 Task: Install and configure the GitLens extension in Visual Studio Code for Git version control integration.
Action: Mouse moved to (233, 181)
Screenshot: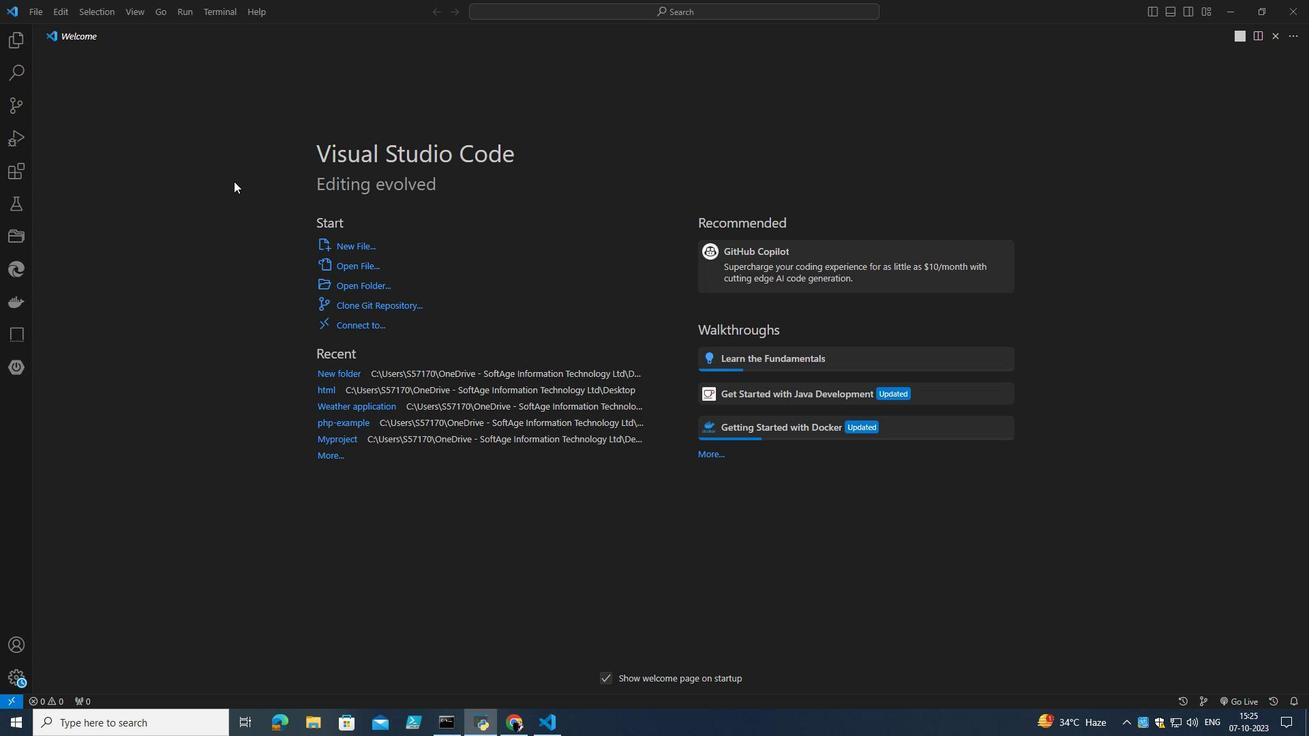 
Action: Mouse pressed left at (233, 181)
Screenshot: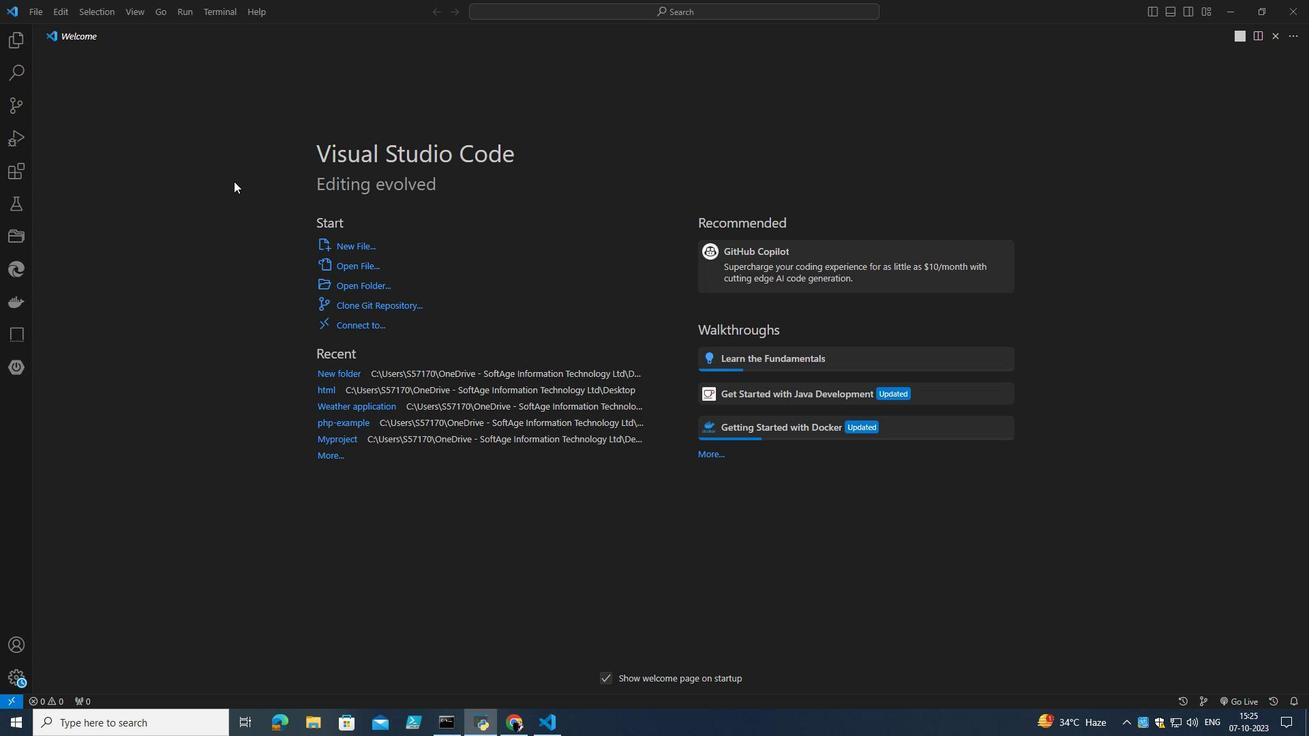 
Action: Mouse moved to (17, 178)
Screenshot: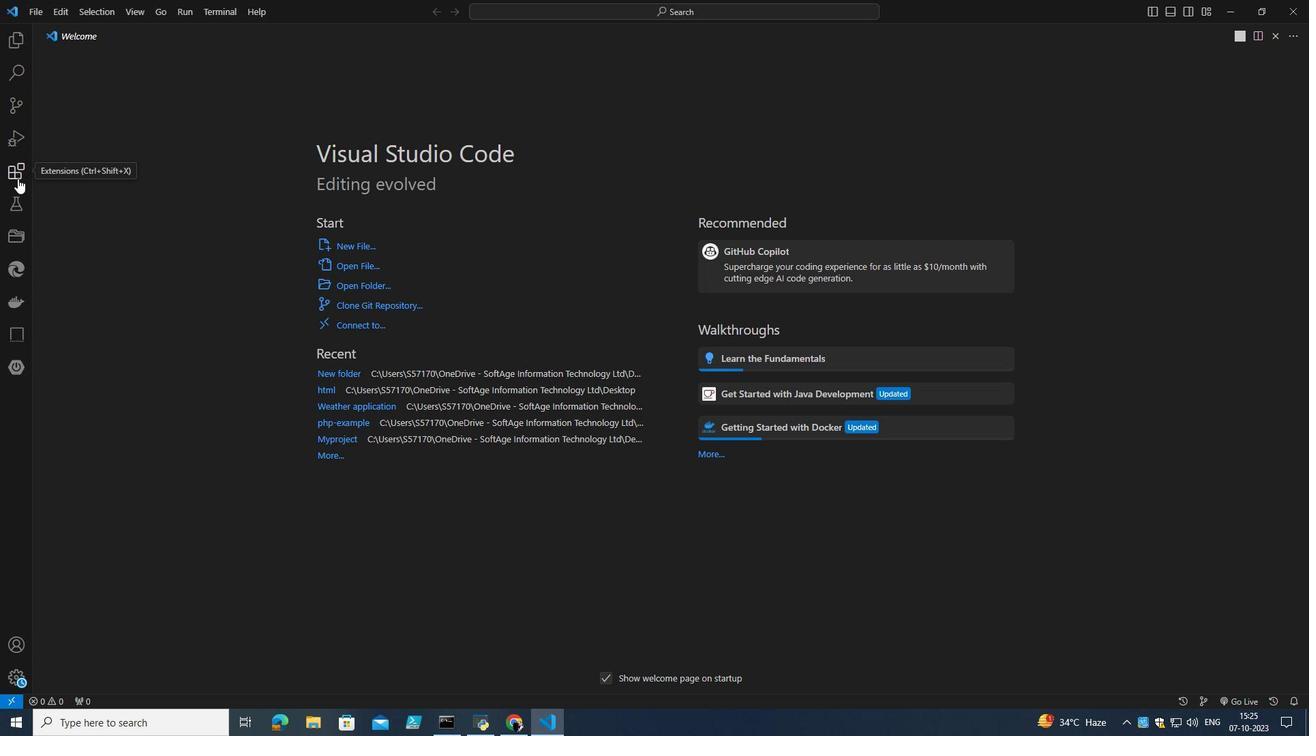 
Action: Mouse pressed left at (17, 178)
Screenshot: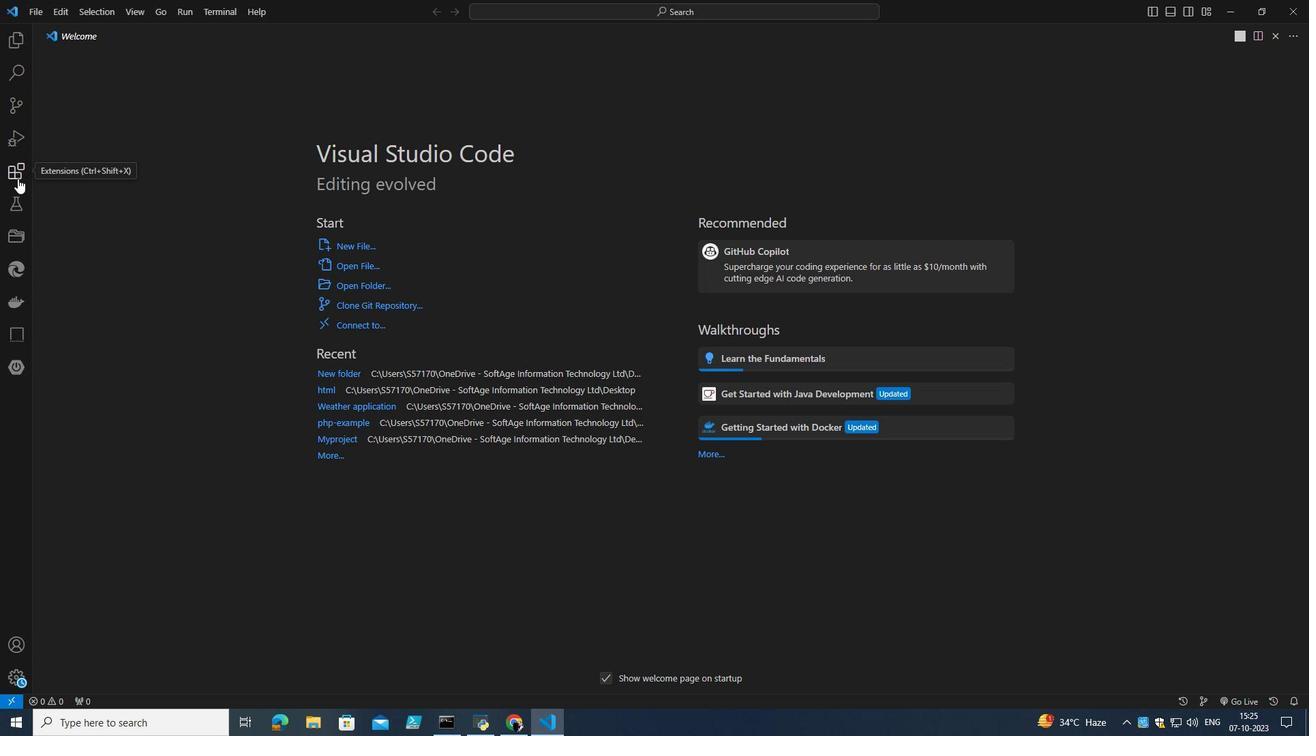 
Action: Mouse moved to (94, 56)
Screenshot: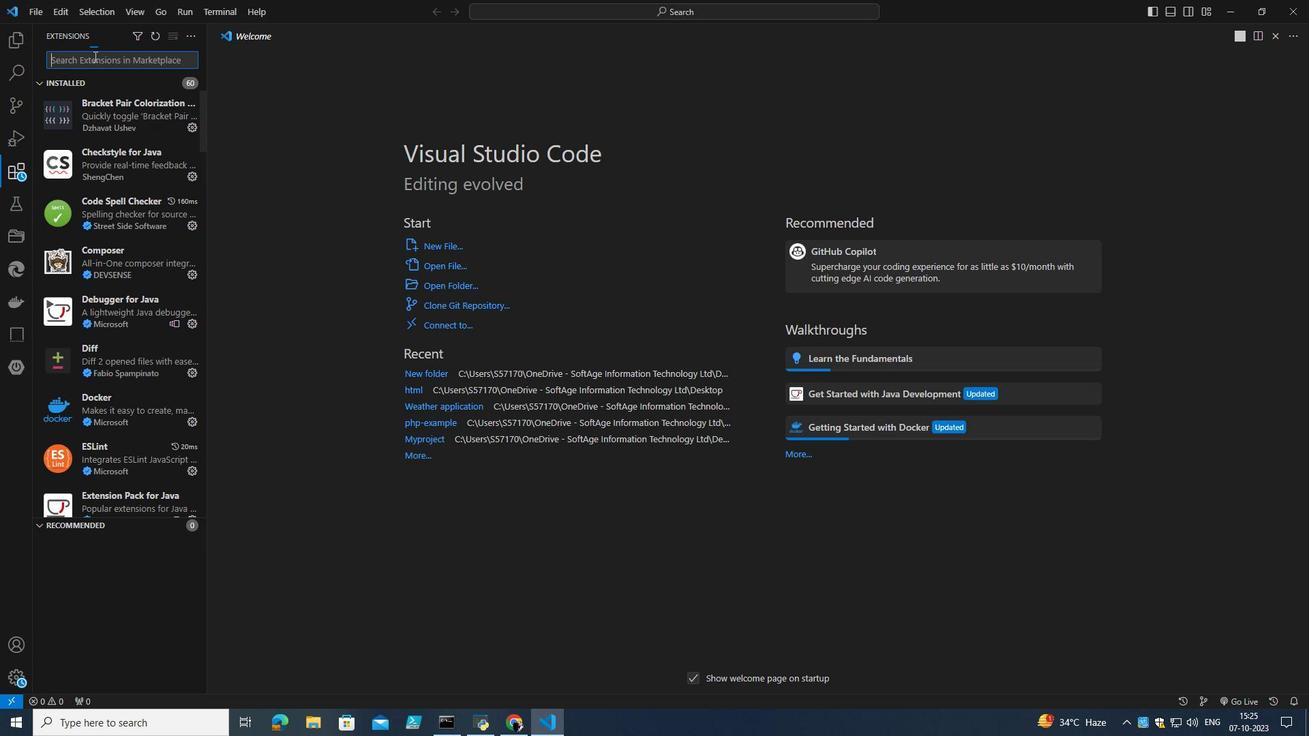 
Action: Mouse pressed left at (94, 56)
Screenshot: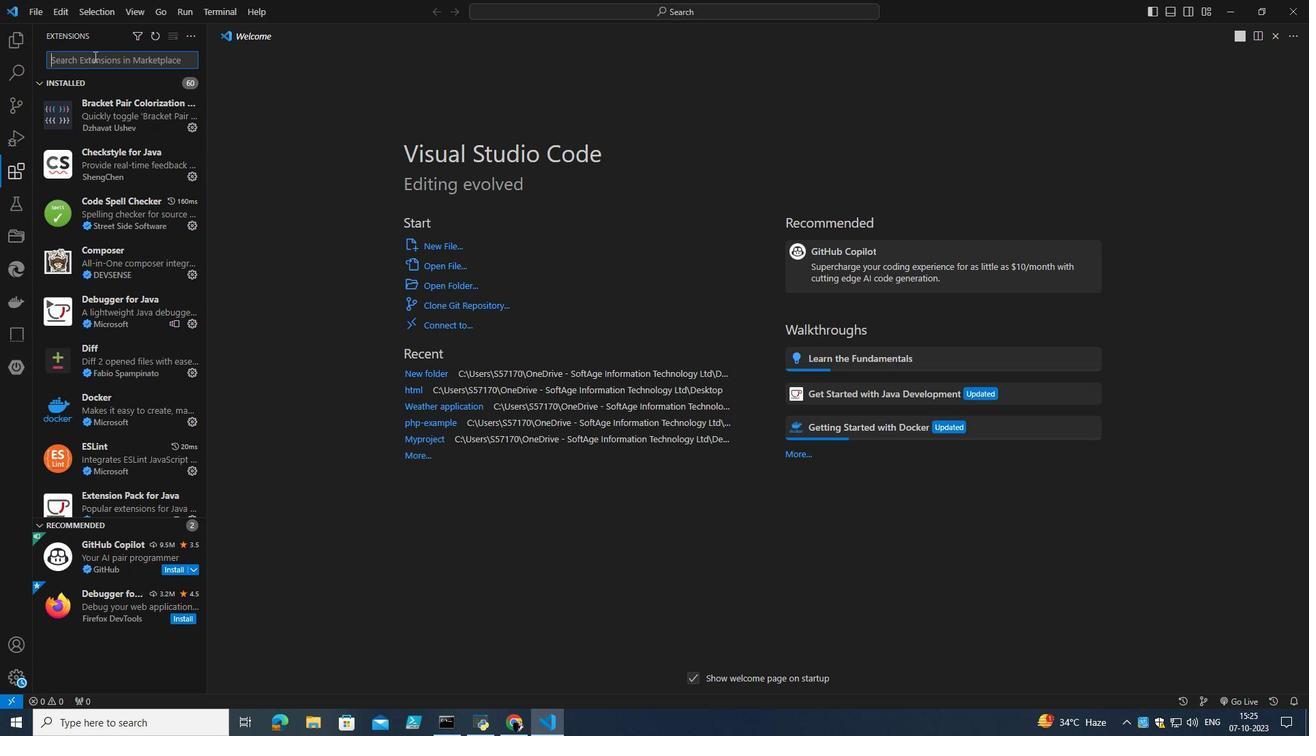 
Action: Key pressed gitlens
Screenshot: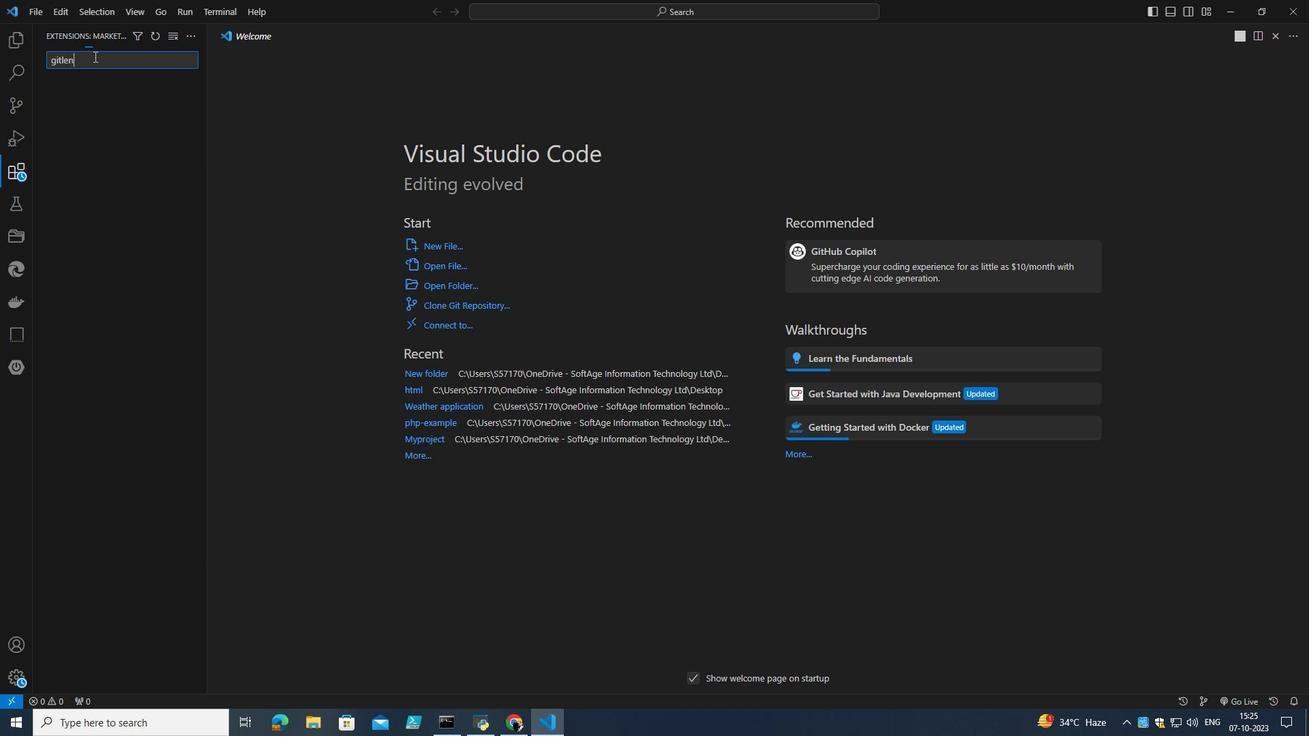 
Action: Mouse moved to (117, 119)
Screenshot: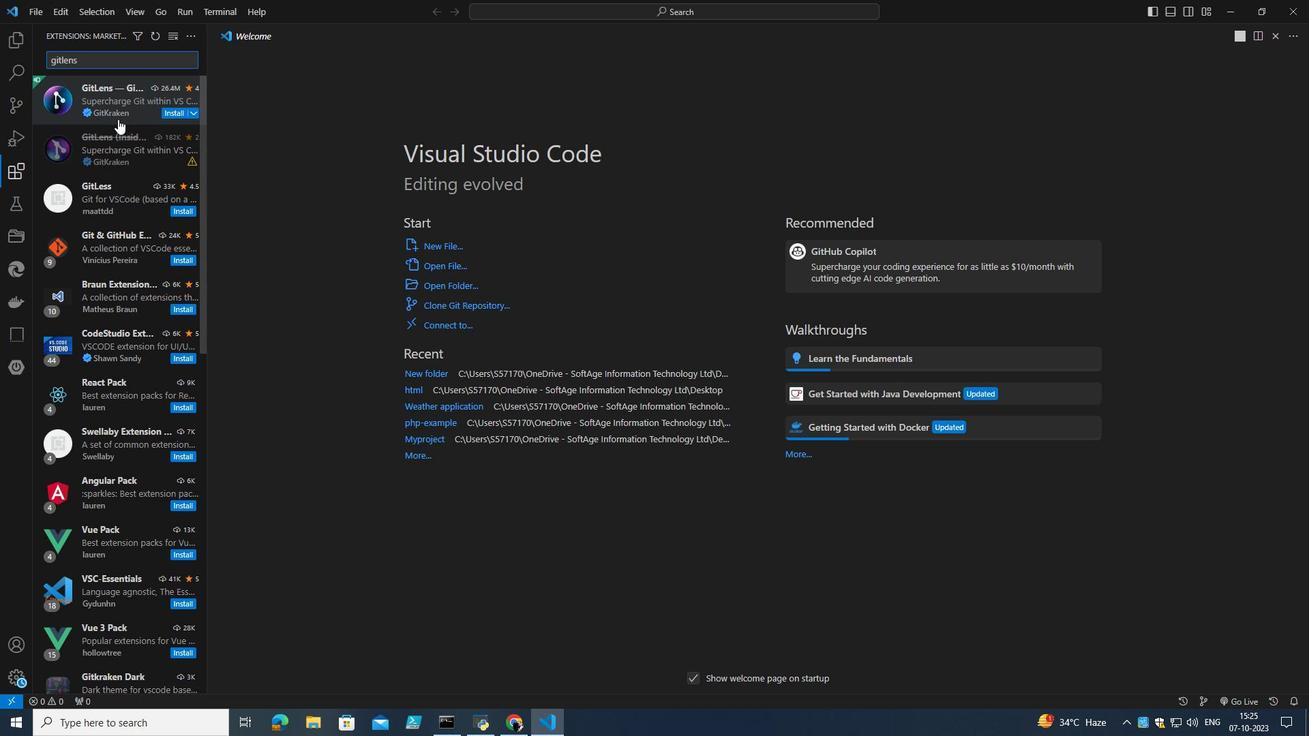 
Action: Mouse pressed left at (117, 119)
Screenshot: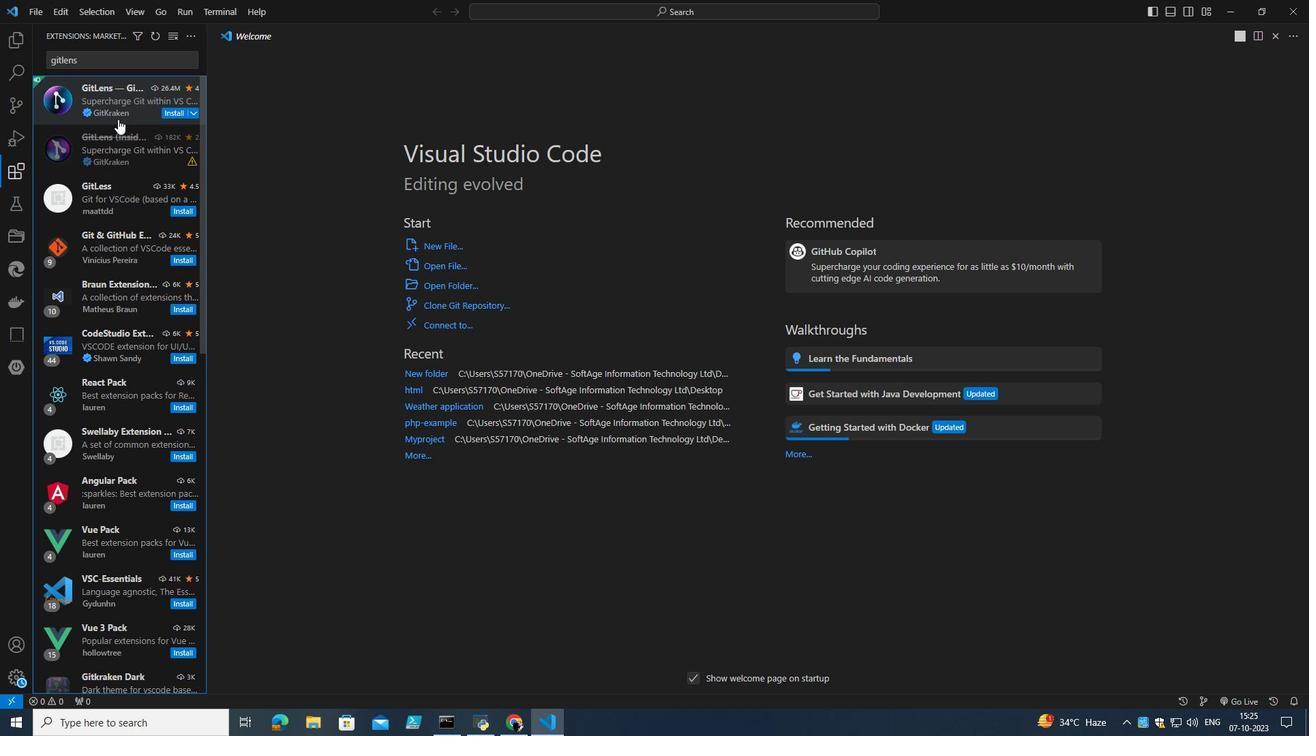 
Action: Mouse moved to (559, 349)
Screenshot: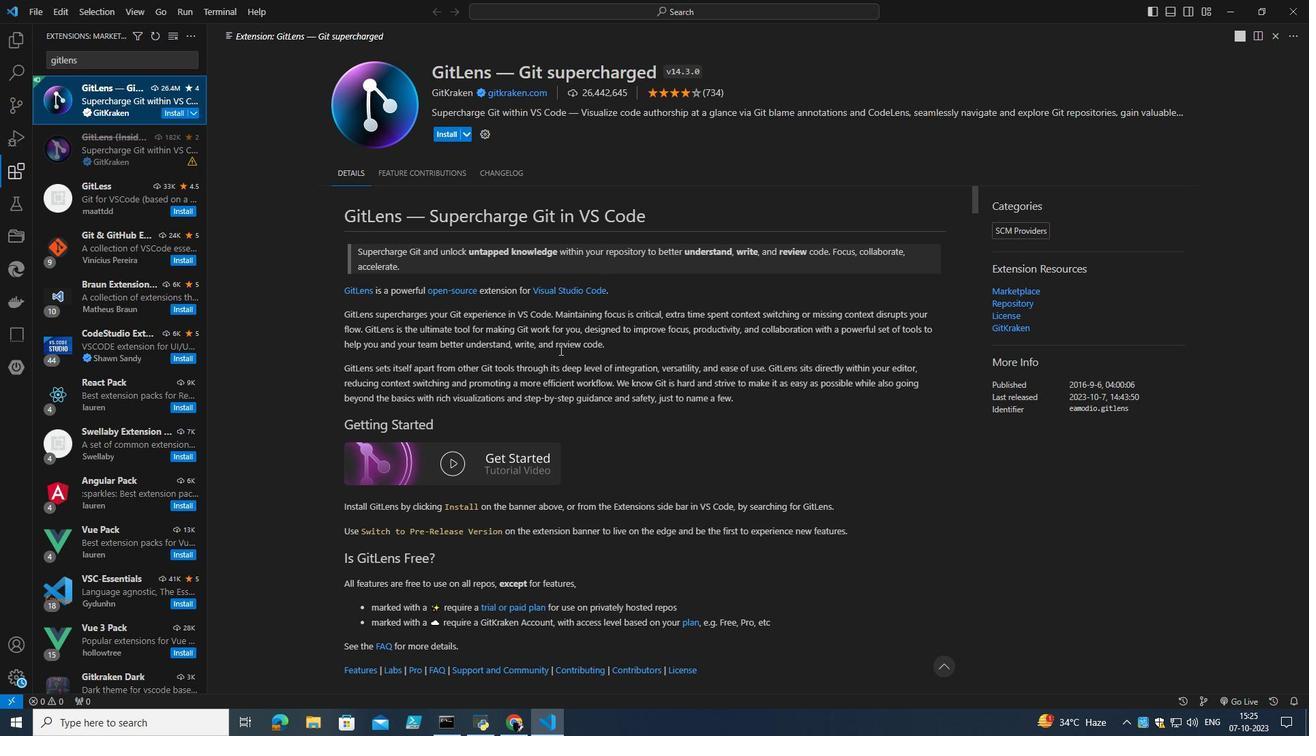 
Action: Mouse scrolled (559, 349) with delta (0, 0)
Screenshot: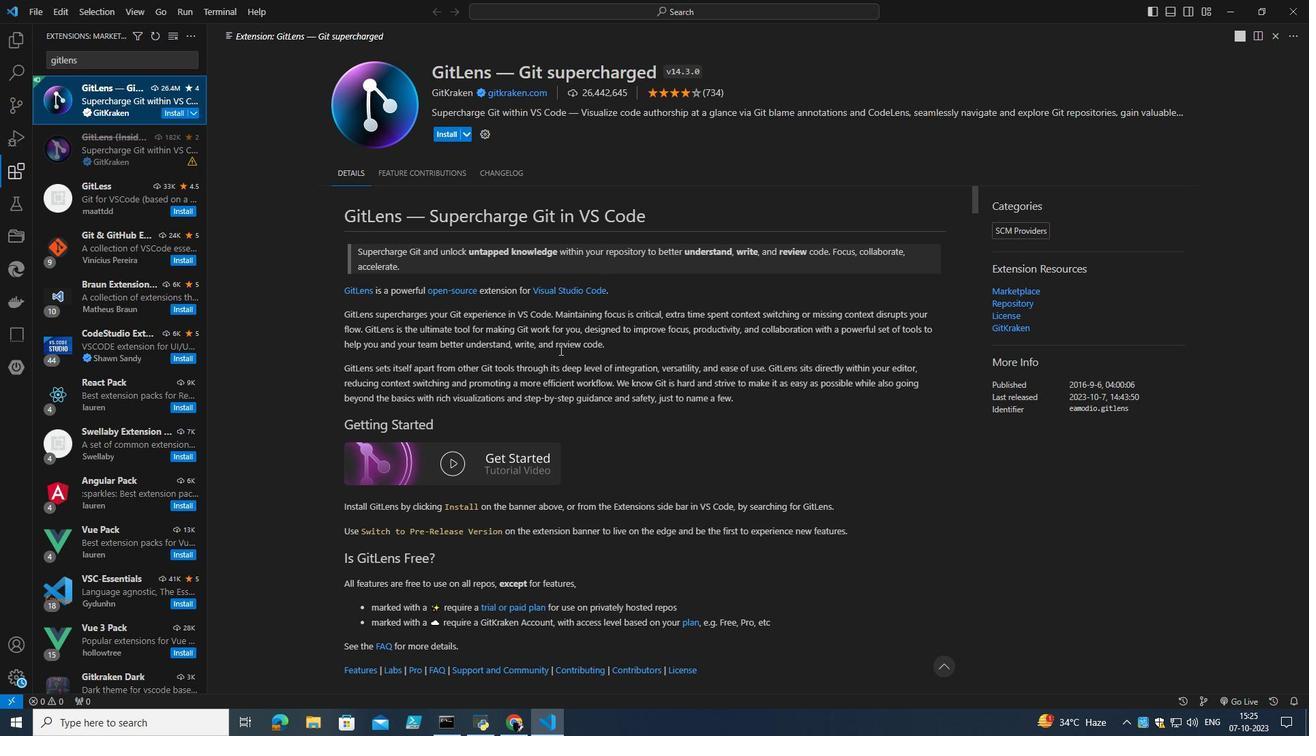 
Action: Mouse scrolled (559, 349) with delta (0, 0)
Screenshot: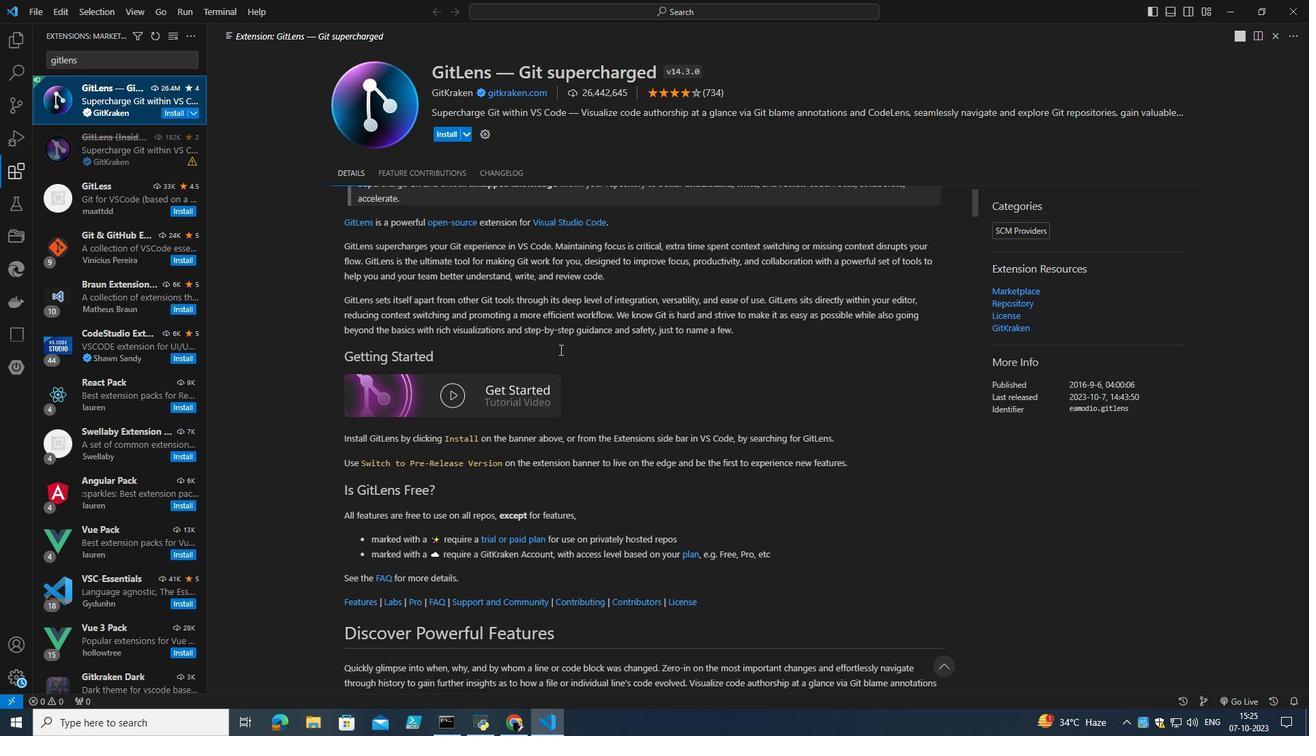 
Action: Mouse scrolled (559, 349) with delta (0, 0)
Screenshot: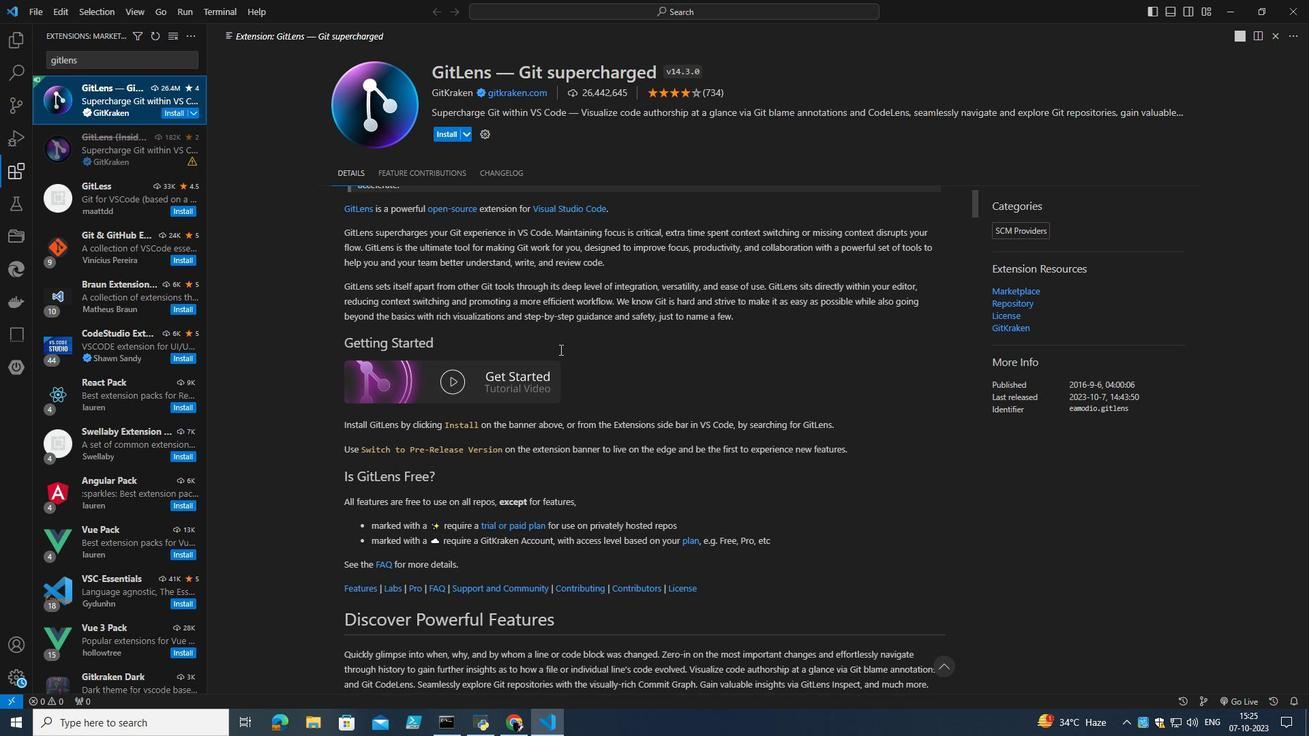 
Action: Mouse scrolled (559, 349) with delta (0, 0)
Screenshot: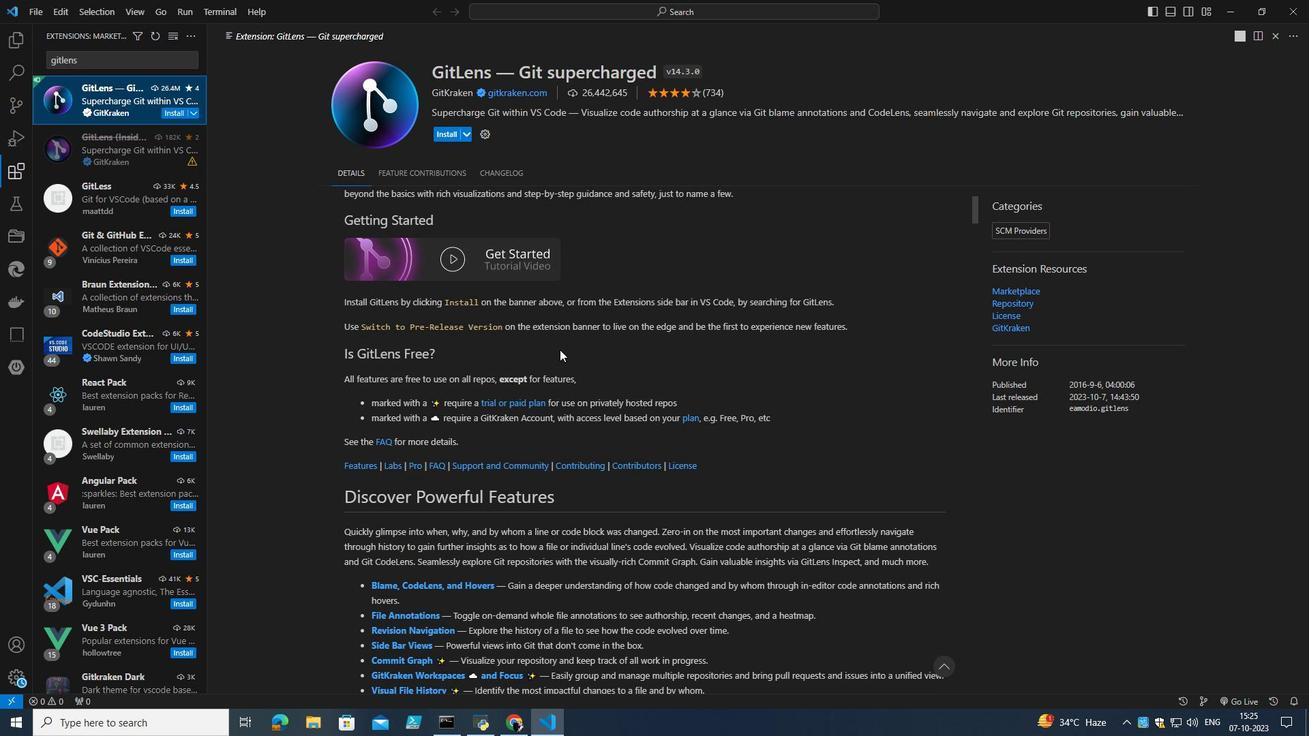 
Action: Mouse scrolled (559, 349) with delta (0, 0)
Screenshot: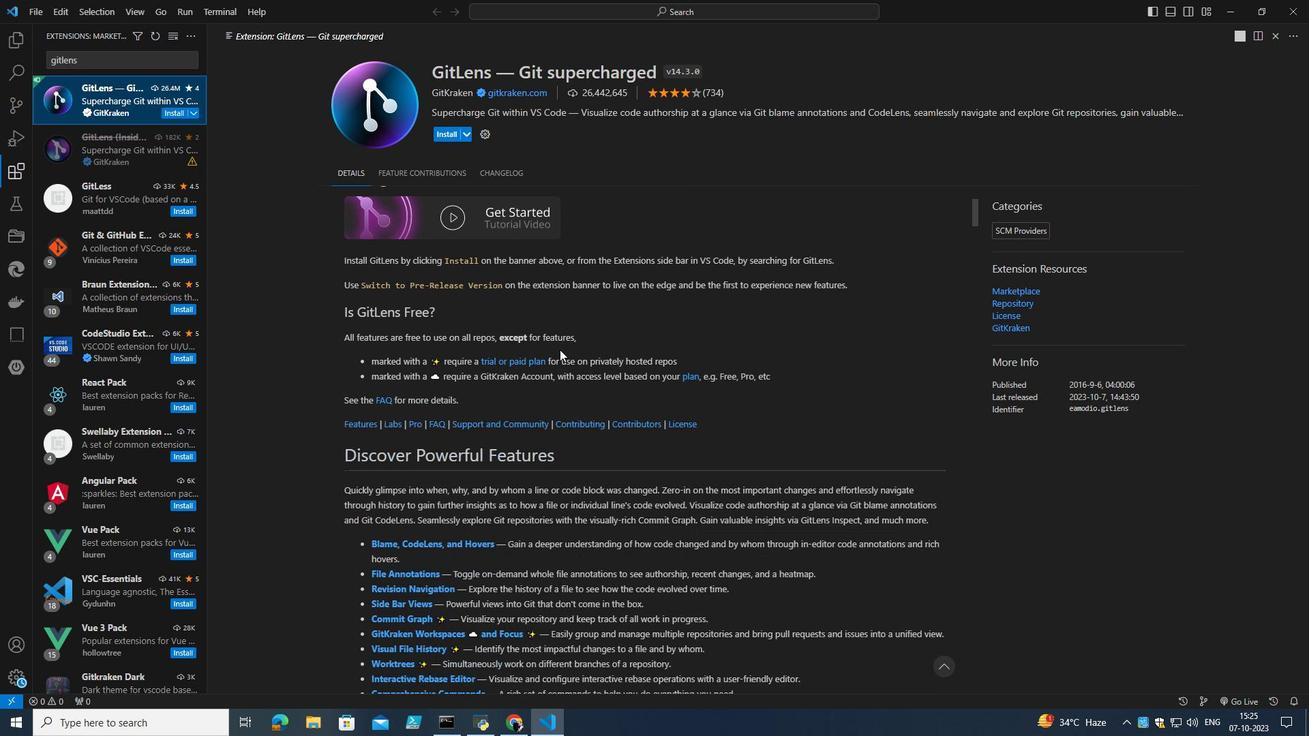 
Action: Mouse scrolled (559, 349) with delta (0, 0)
Screenshot: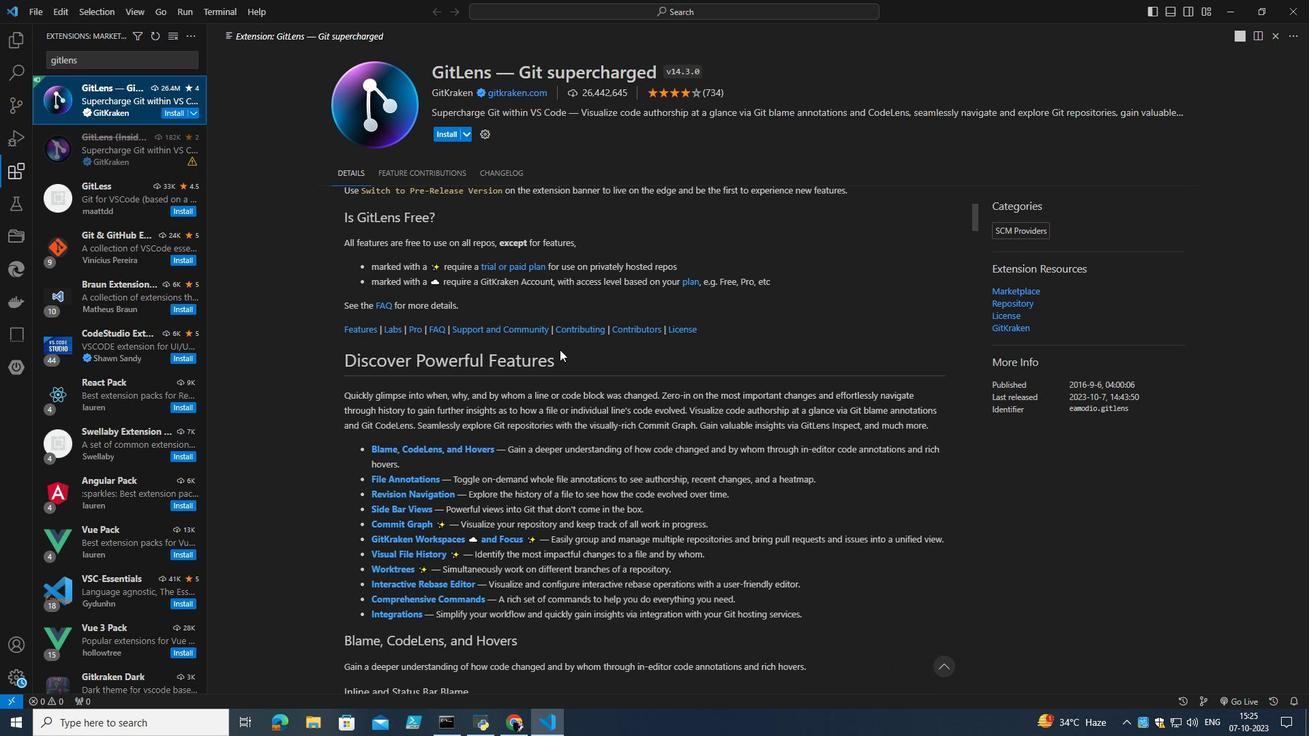 
Action: Mouse scrolled (559, 349) with delta (0, 0)
Screenshot: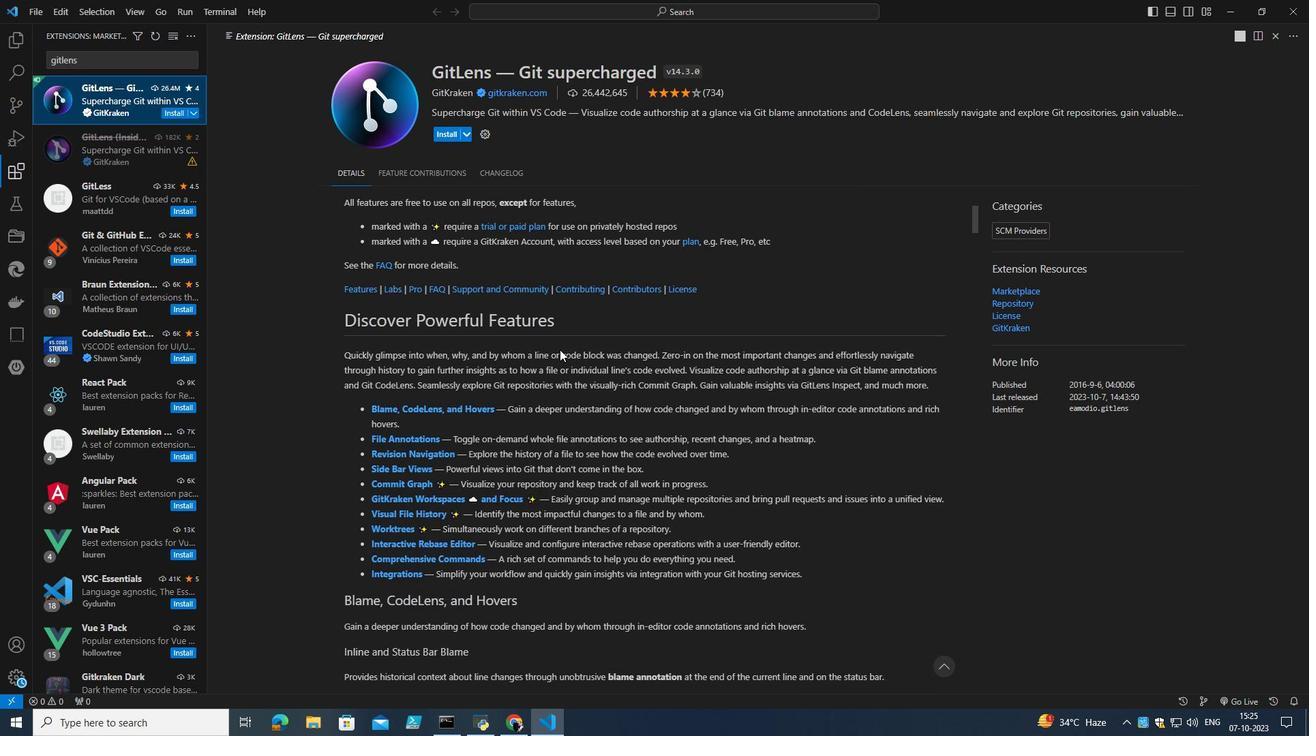 
Action: Mouse scrolled (559, 349) with delta (0, 0)
Screenshot: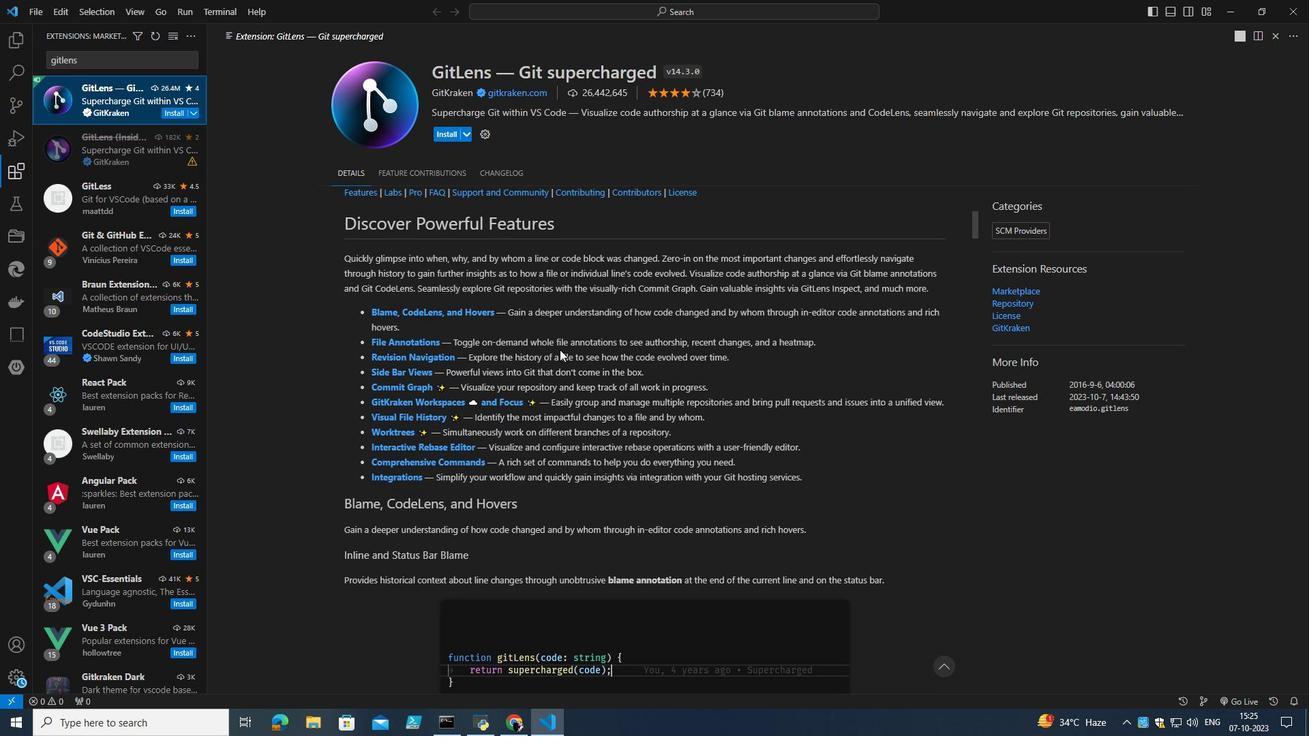 
Action: Mouse scrolled (559, 349) with delta (0, 0)
Screenshot: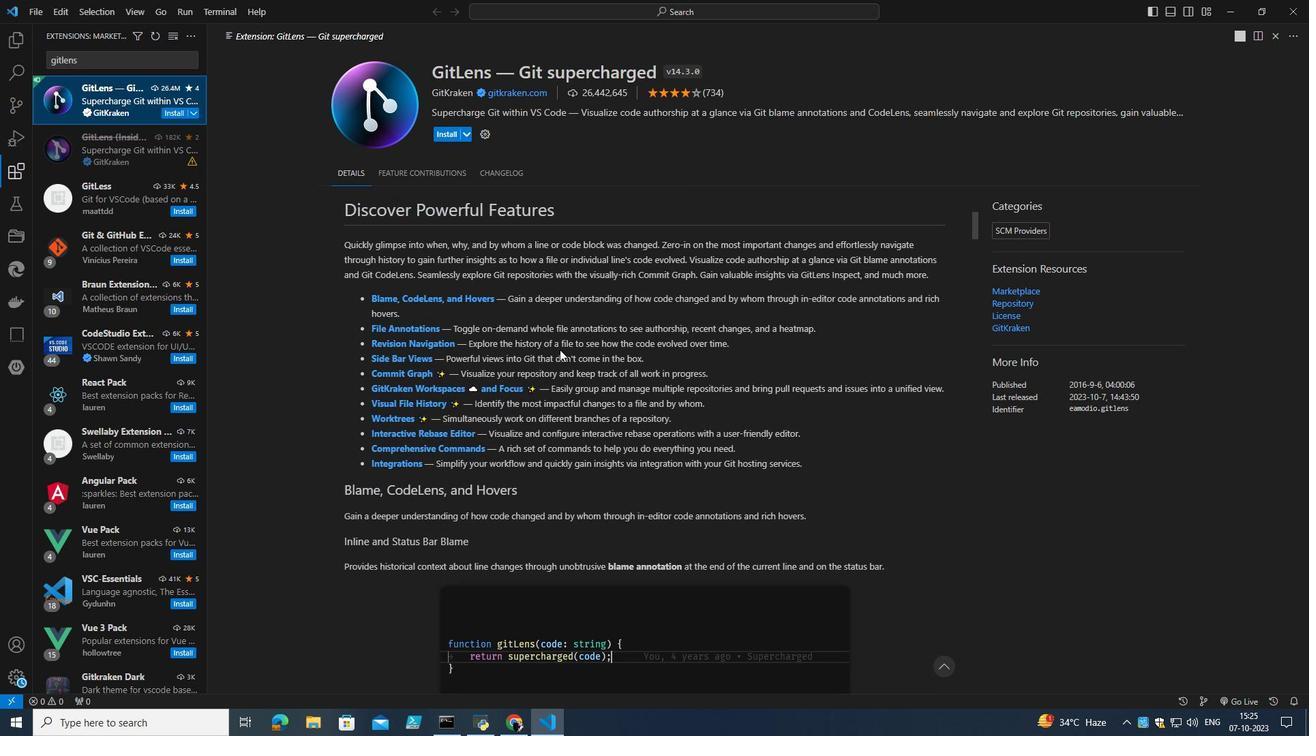 
Action: Mouse scrolled (559, 349) with delta (0, 0)
Screenshot: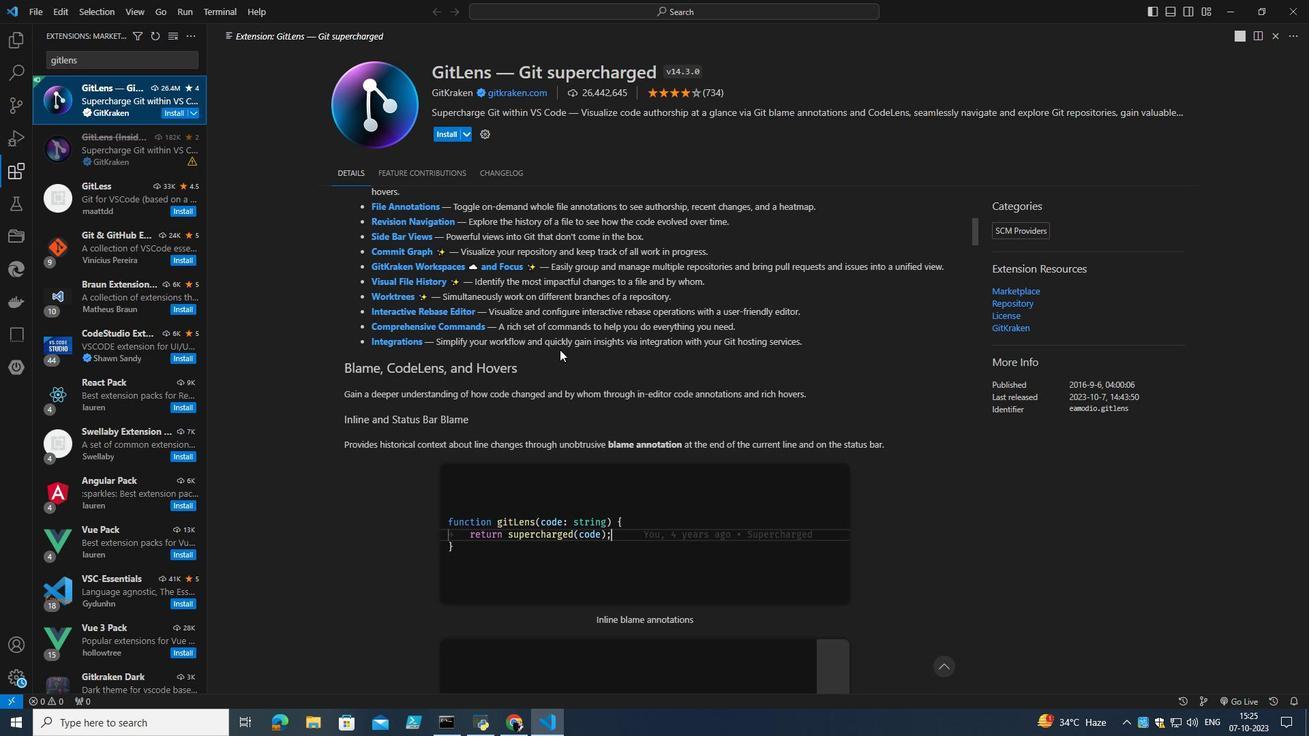 
Action: Mouse scrolled (559, 349) with delta (0, 0)
Screenshot: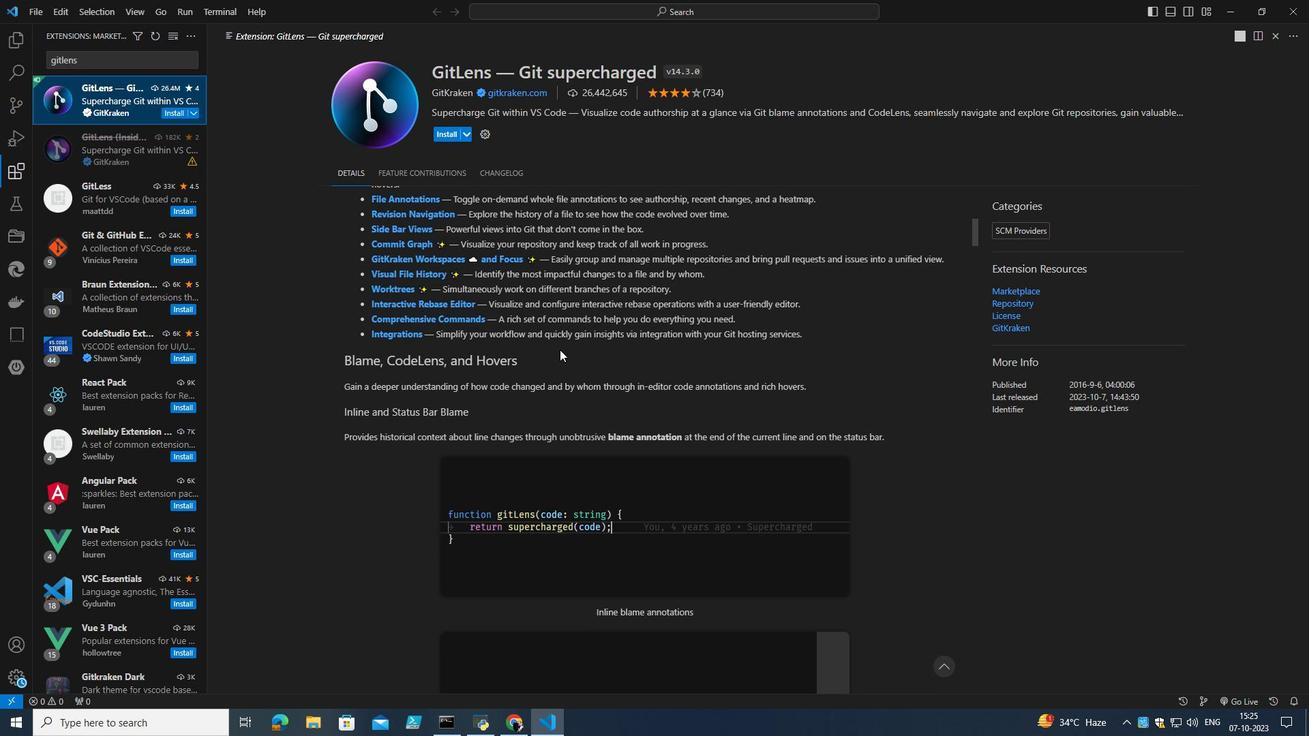 
Action: Mouse scrolled (559, 349) with delta (0, 0)
Screenshot: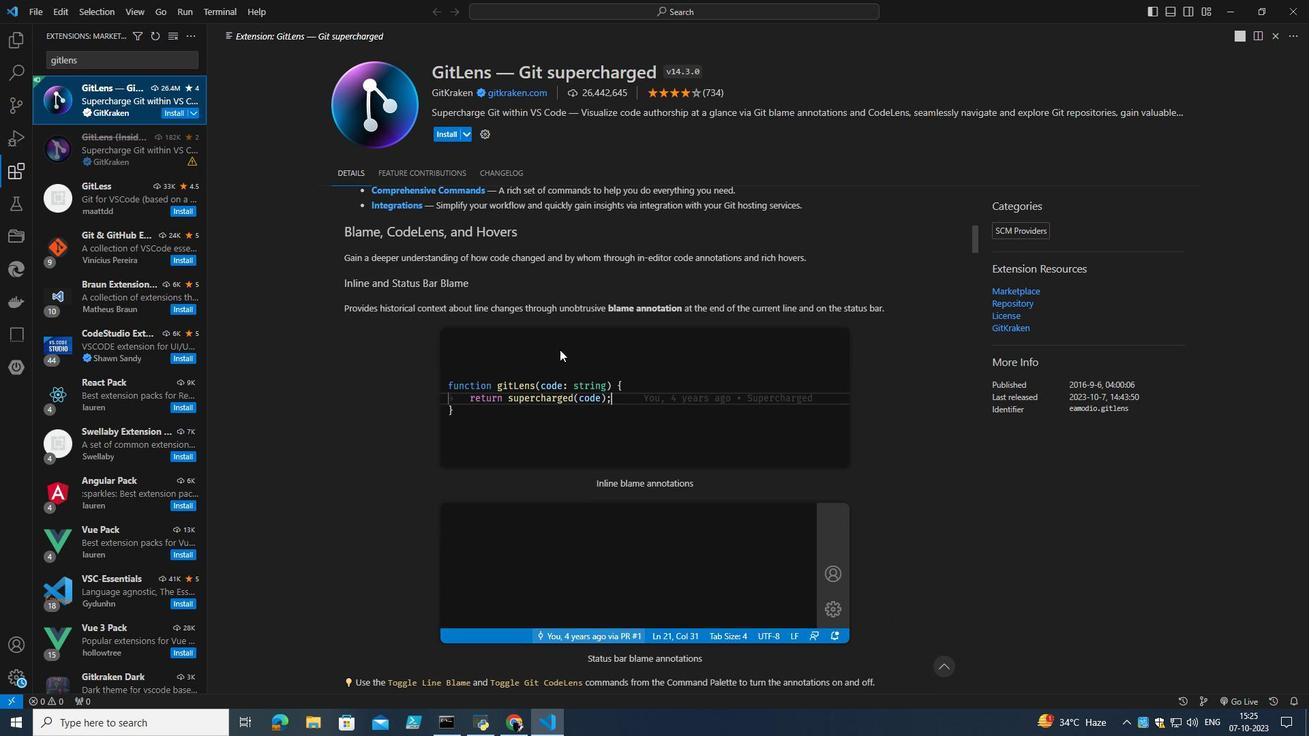 
Action: Mouse scrolled (559, 349) with delta (0, 0)
Screenshot: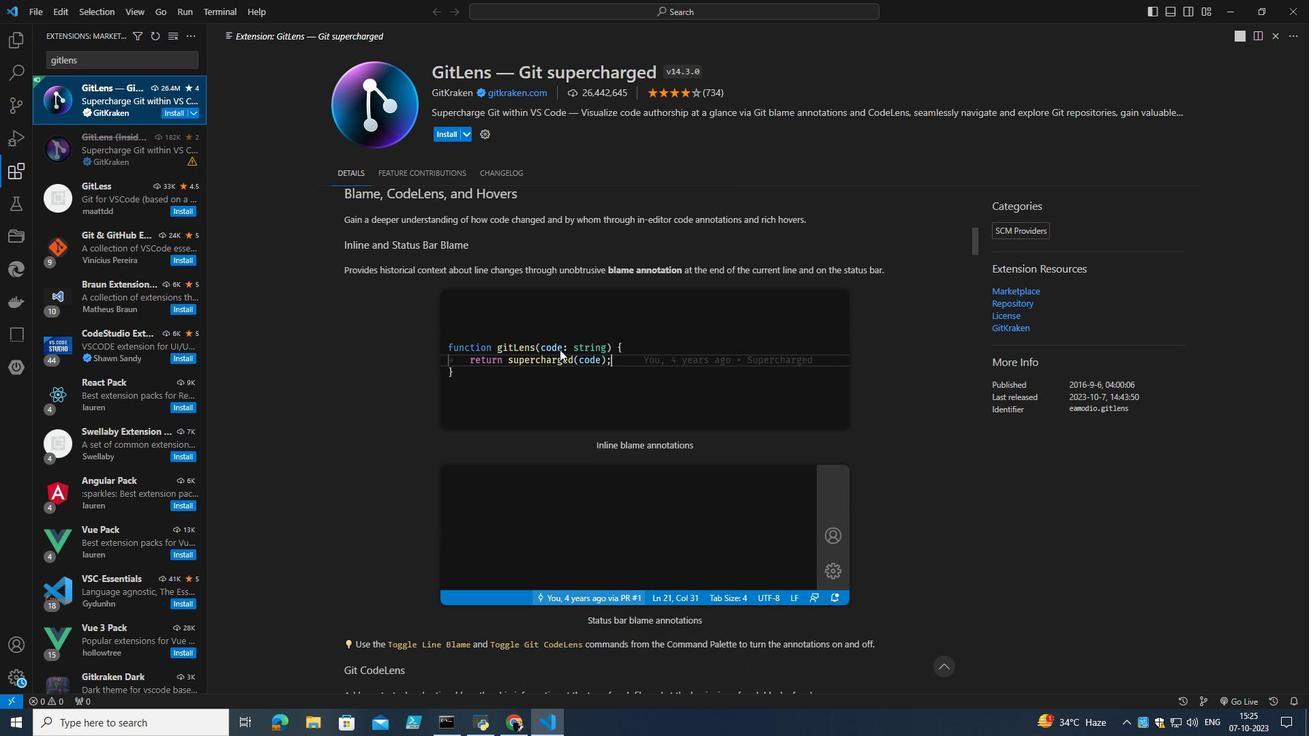 
Action: Mouse scrolled (559, 349) with delta (0, 0)
Screenshot: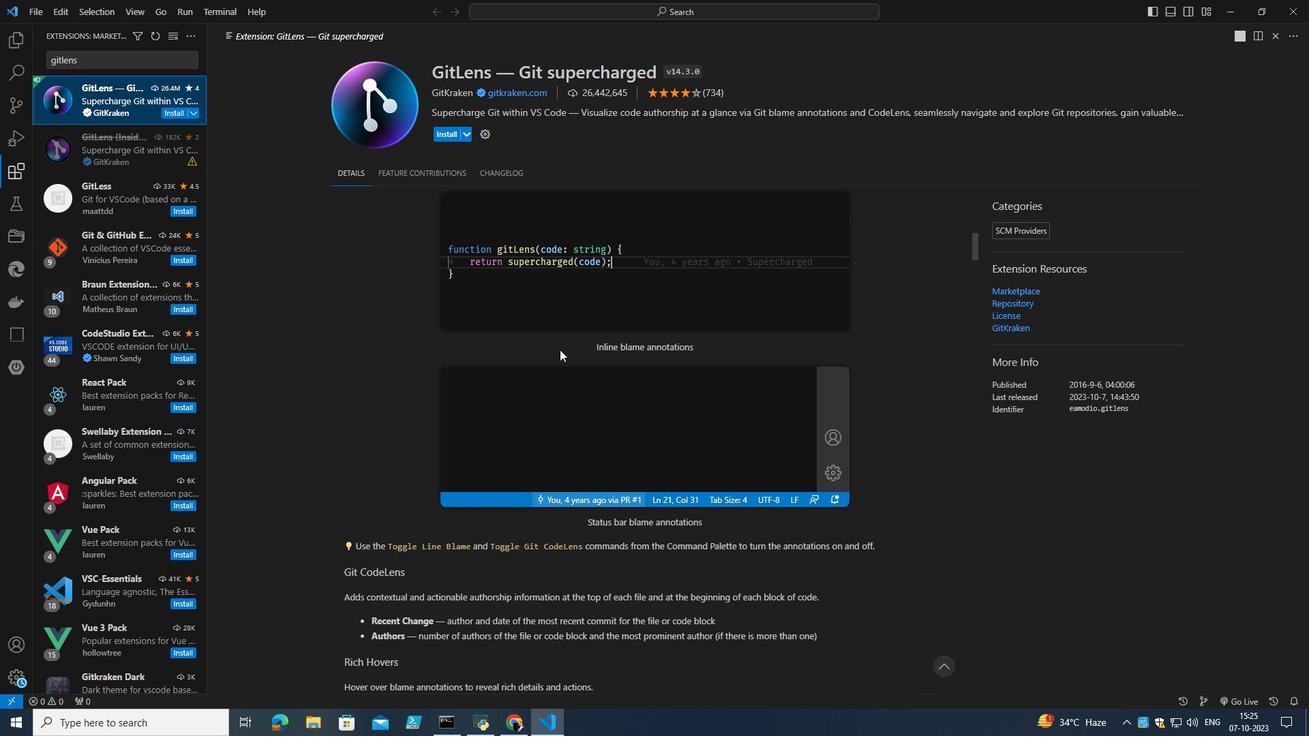 
Action: Mouse scrolled (559, 349) with delta (0, 0)
Screenshot: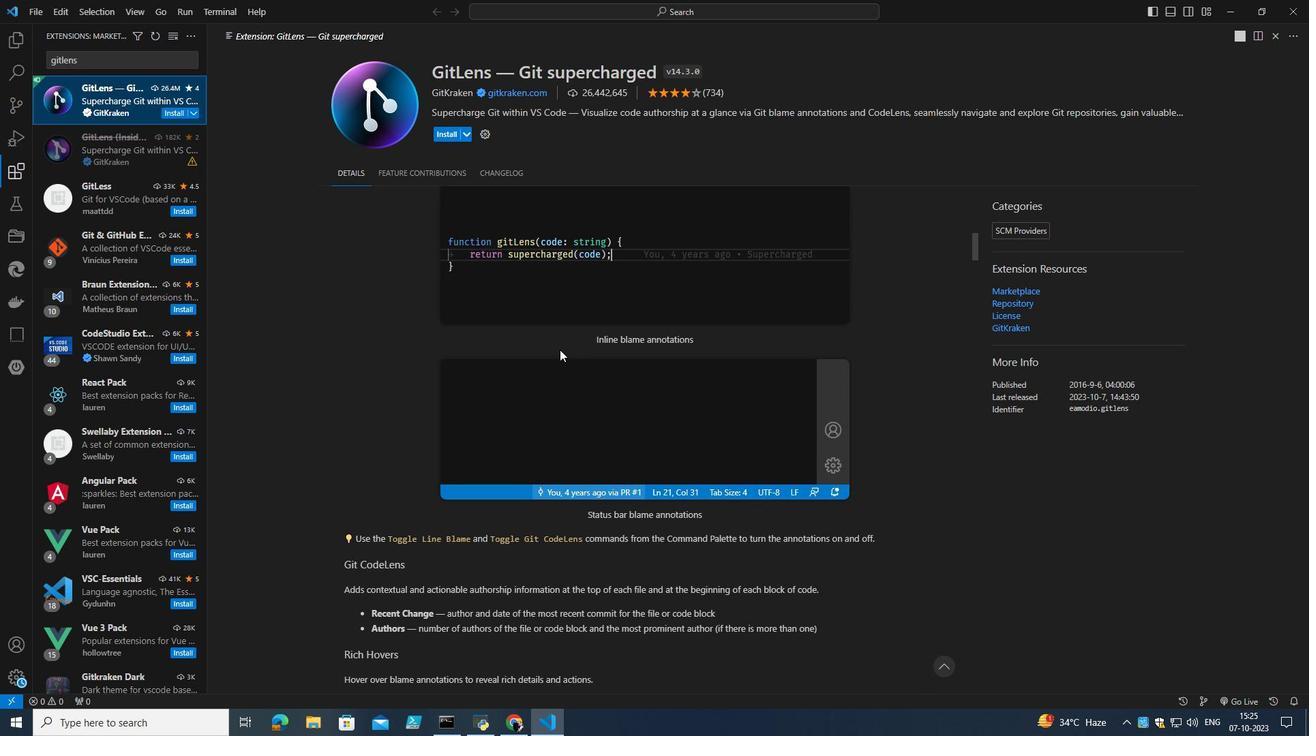 
Action: Mouse scrolled (559, 349) with delta (0, 0)
Screenshot: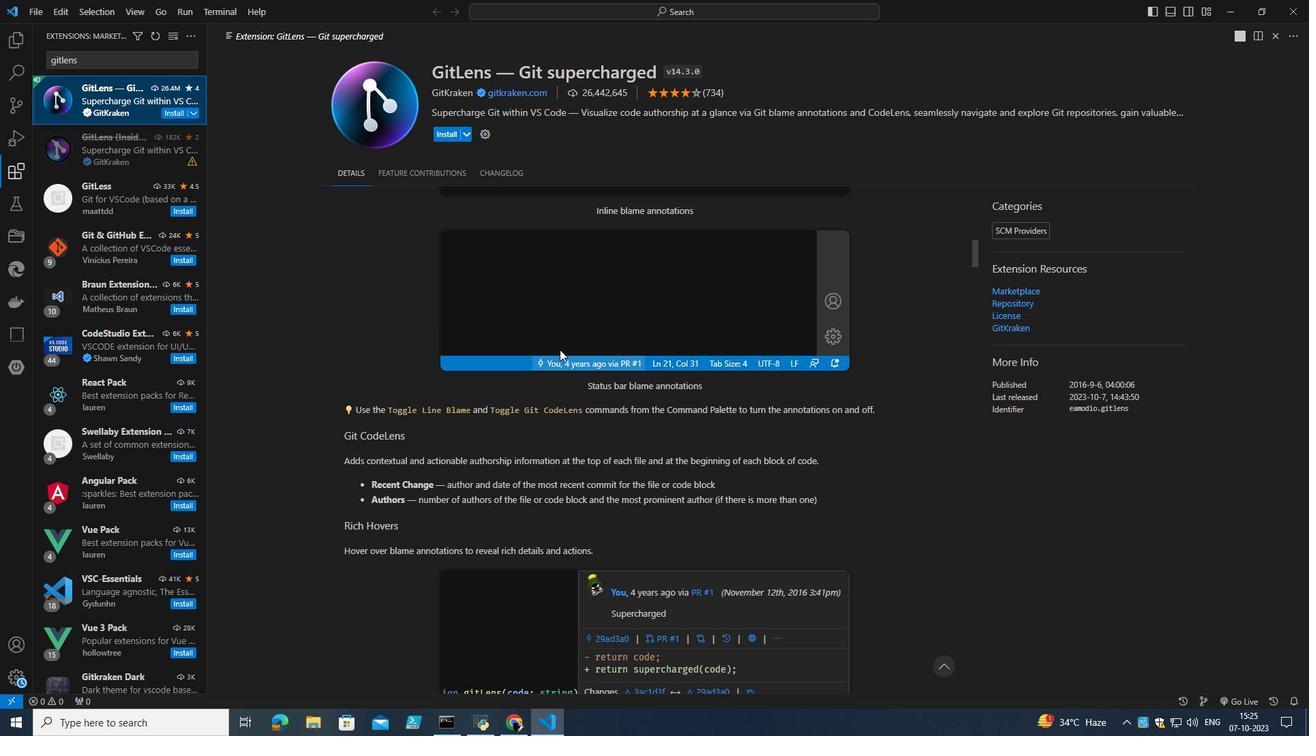 
Action: Mouse scrolled (559, 349) with delta (0, 0)
Screenshot: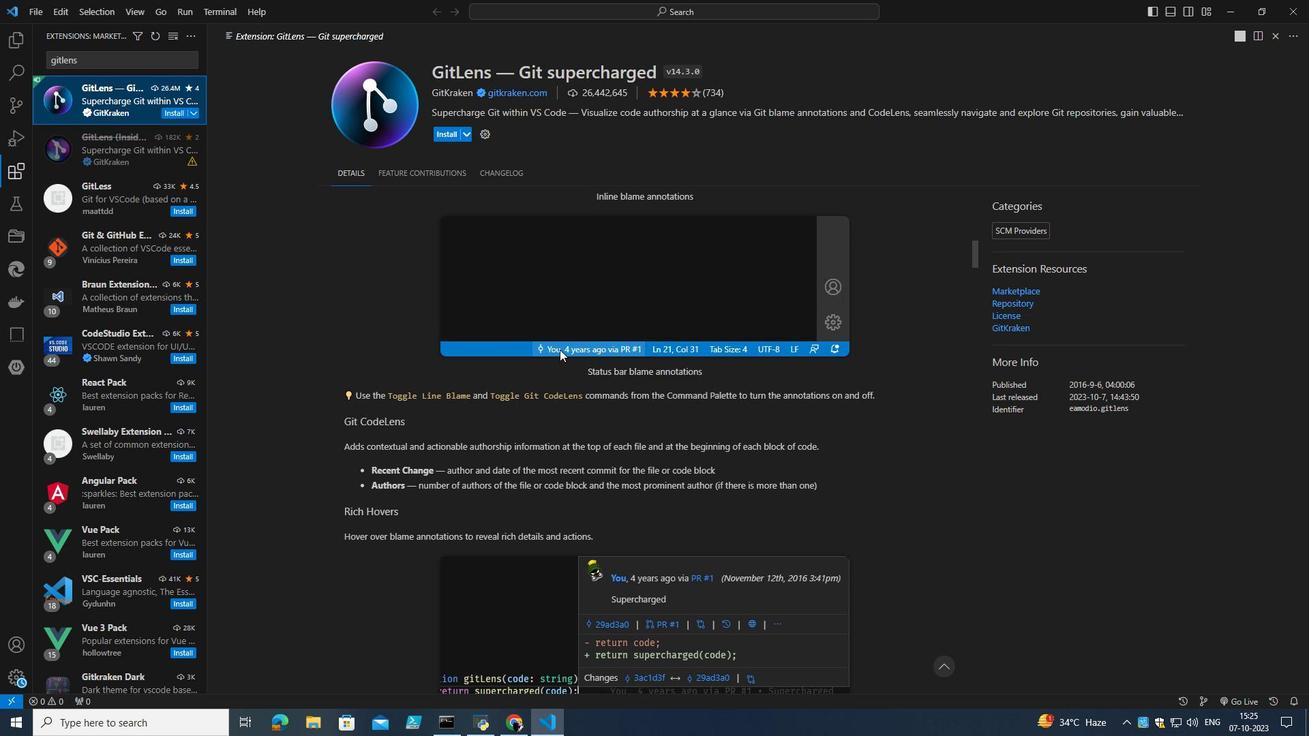 
Action: Mouse scrolled (559, 349) with delta (0, 0)
Screenshot: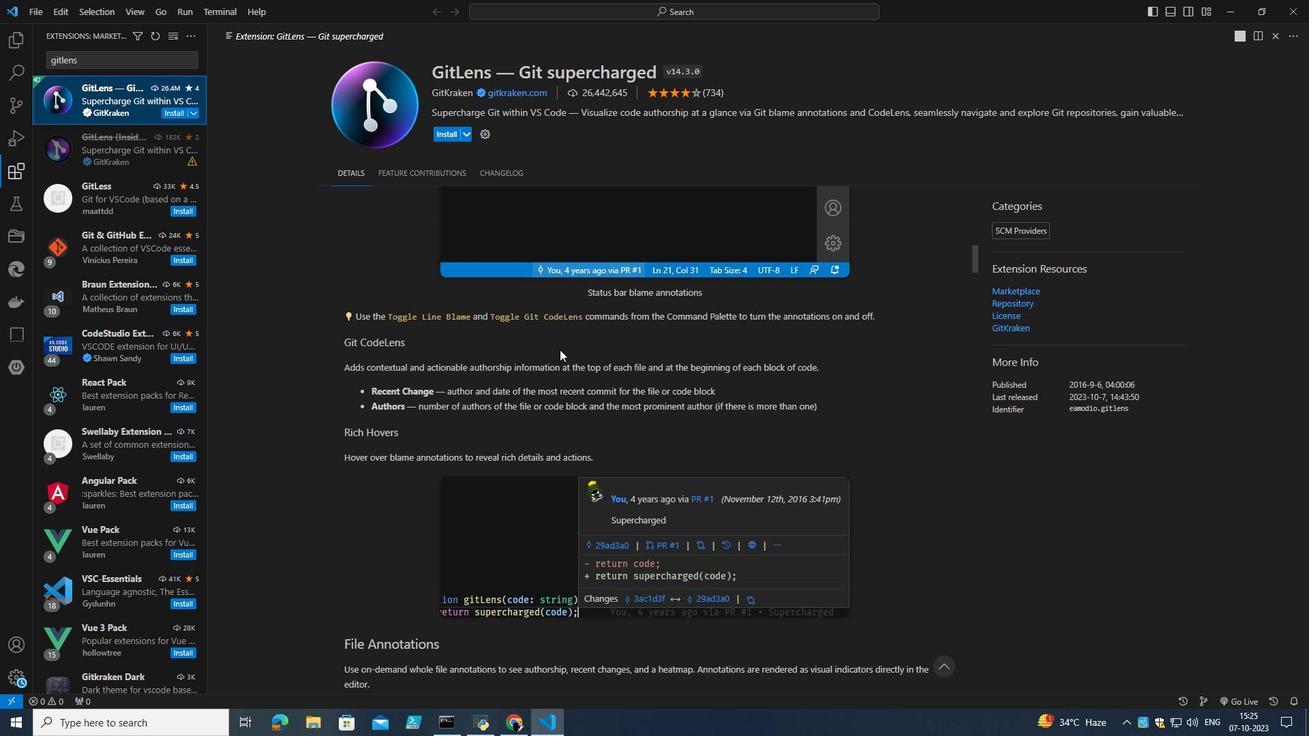 
Action: Mouse scrolled (559, 349) with delta (0, 0)
Screenshot: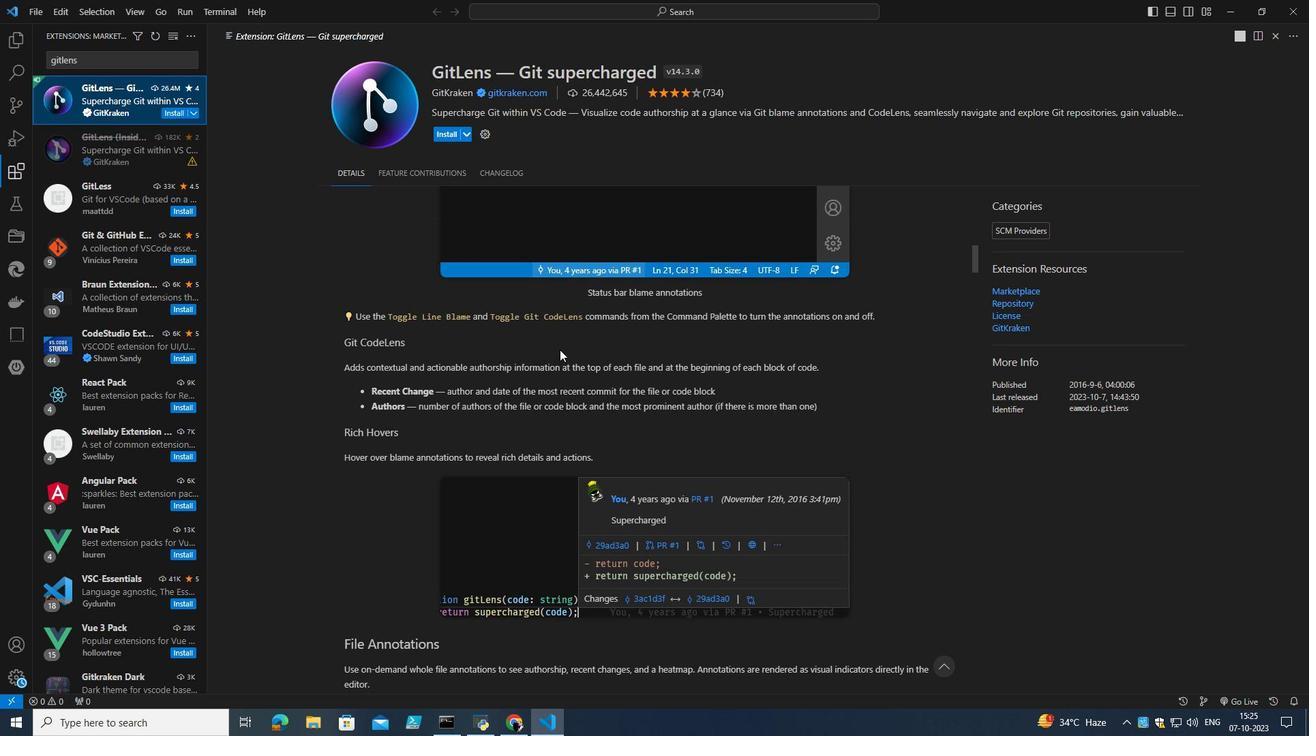 
Action: Mouse scrolled (559, 349) with delta (0, 0)
Screenshot: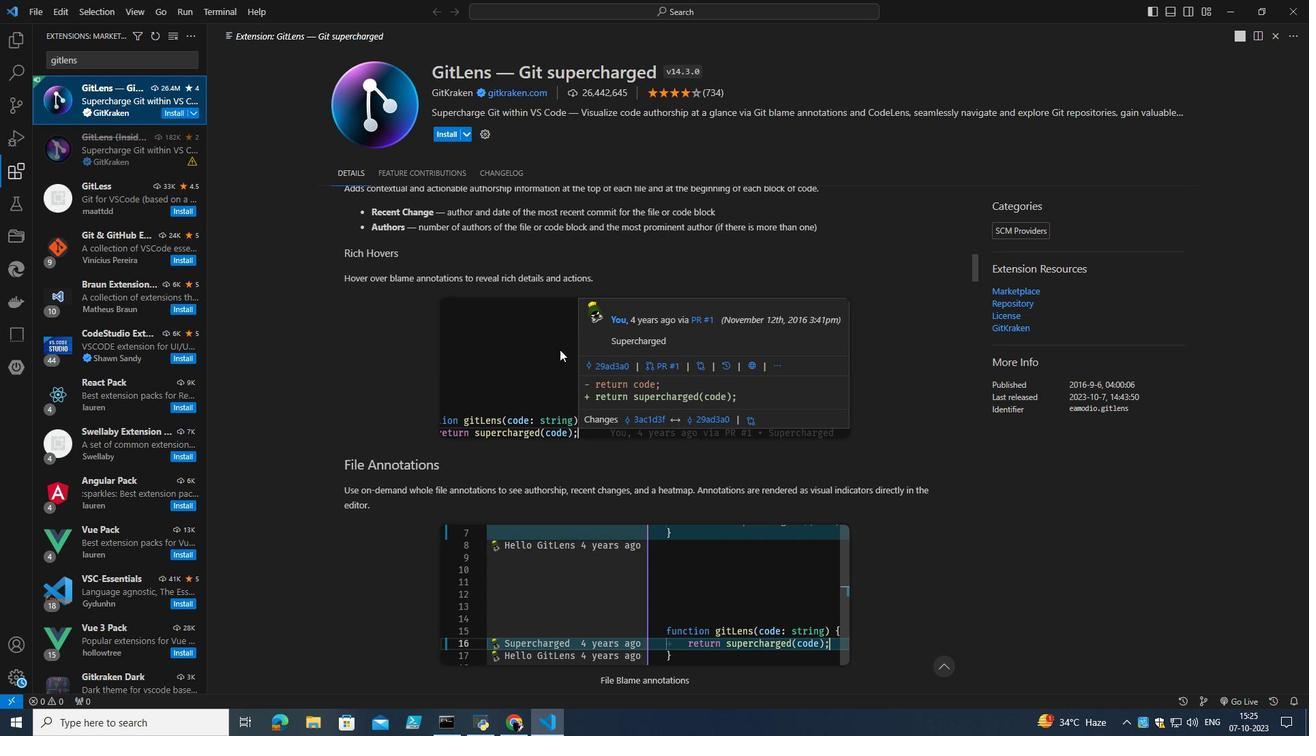 
Action: Mouse scrolled (559, 349) with delta (0, 0)
Screenshot: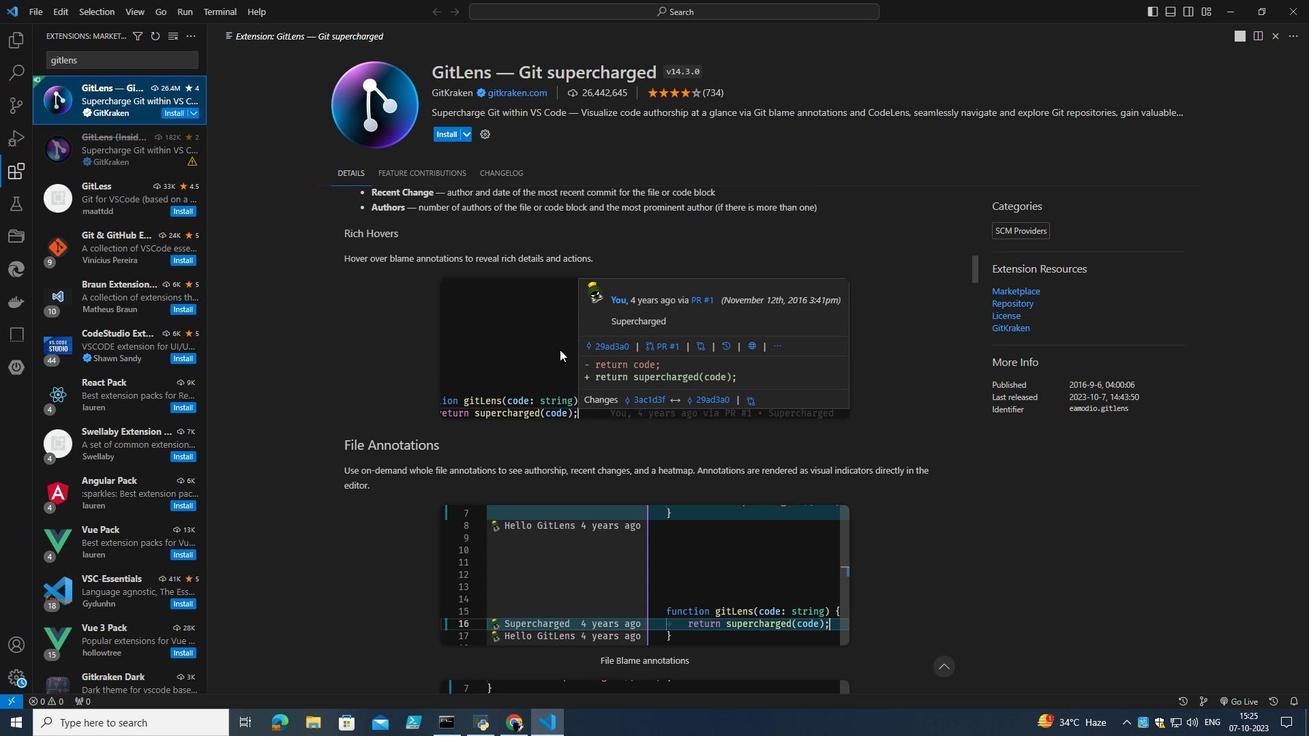 
Action: Mouse scrolled (559, 349) with delta (0, 0)
Screenshot: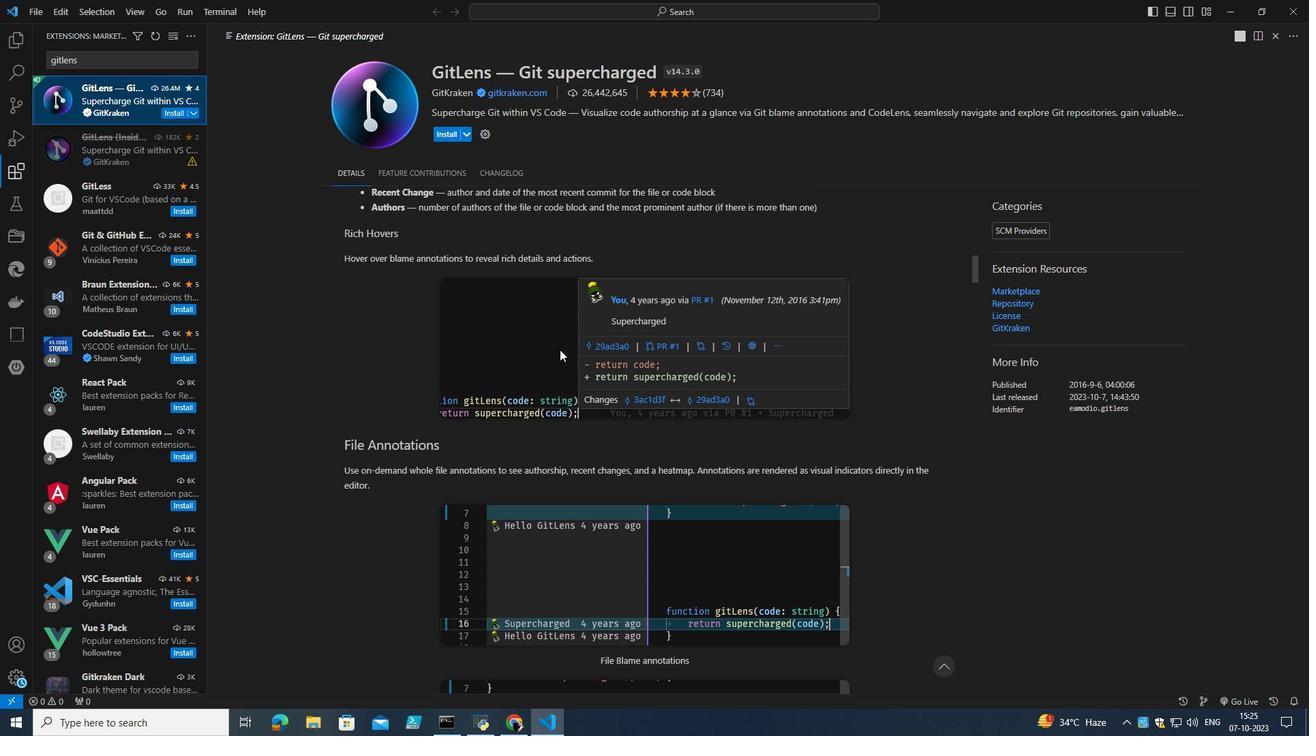 
Action: Mouse scrolled (559, 349) with delta (0, 0)
Screenshot: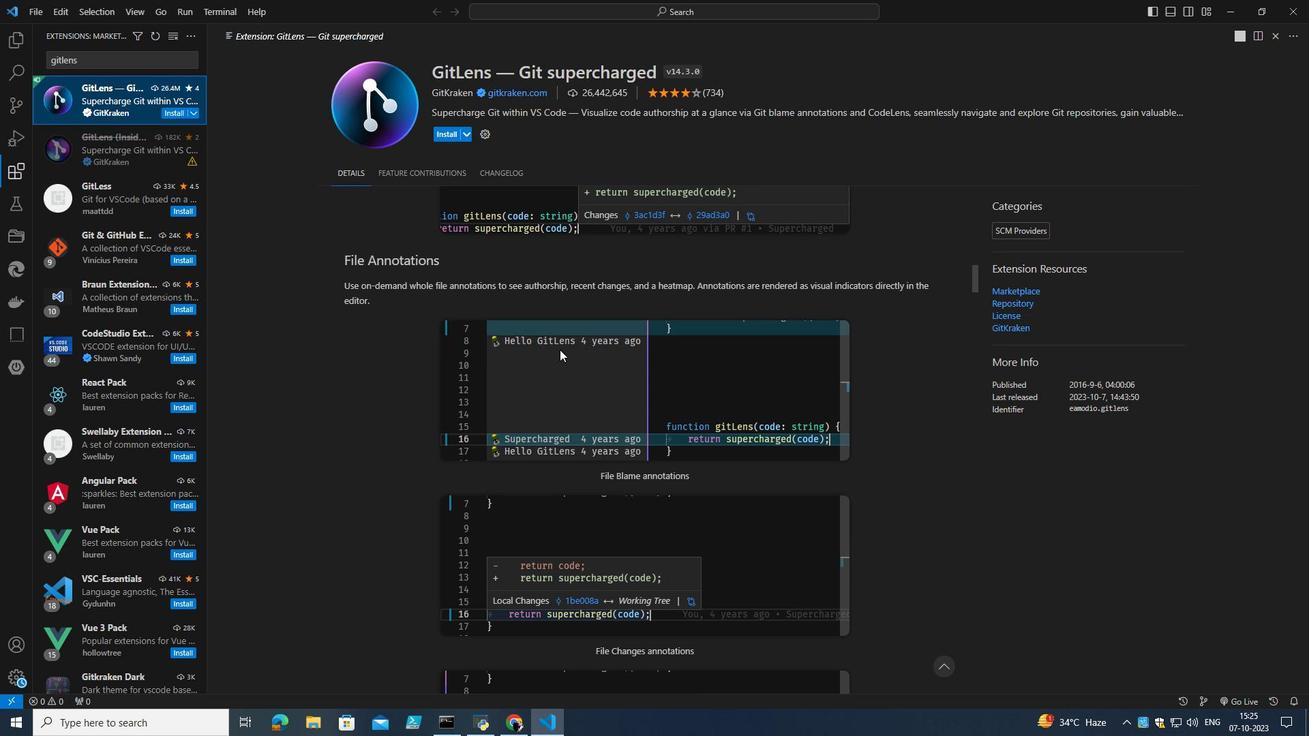 
Action: Mouse scrolled (559, 349) with delta (0, 0)
Screenshot: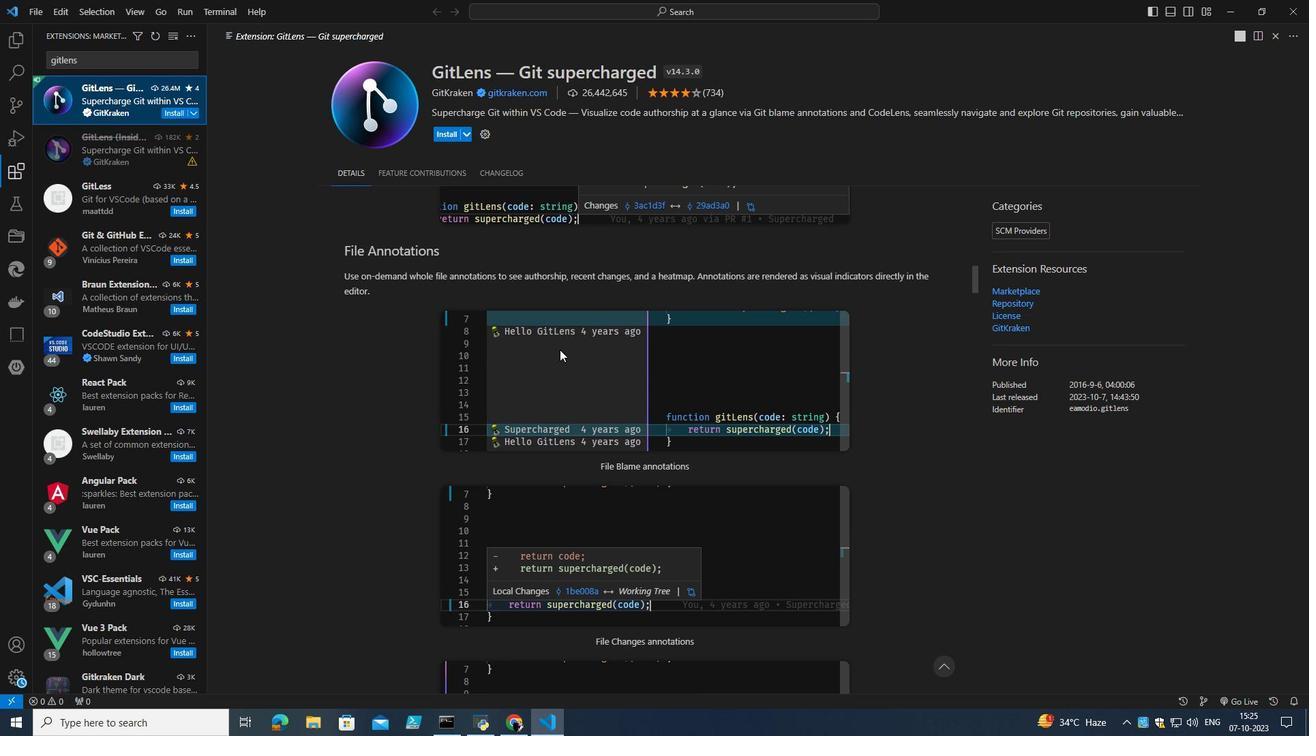 
Action: Mouse scrolled (559, 349) with delta (0, 0)
Screenshot: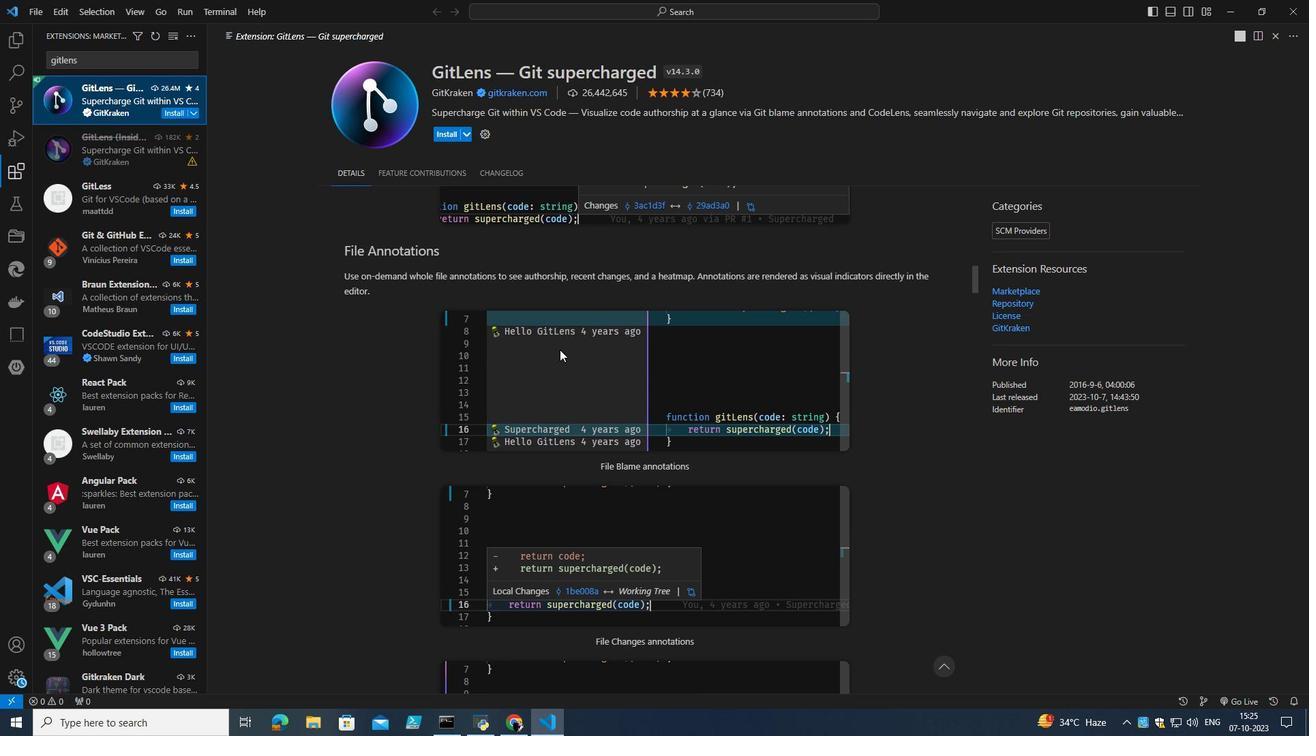 
Action: Mouse scrolled (559, 349) with delta (0, 0)
Screenshot: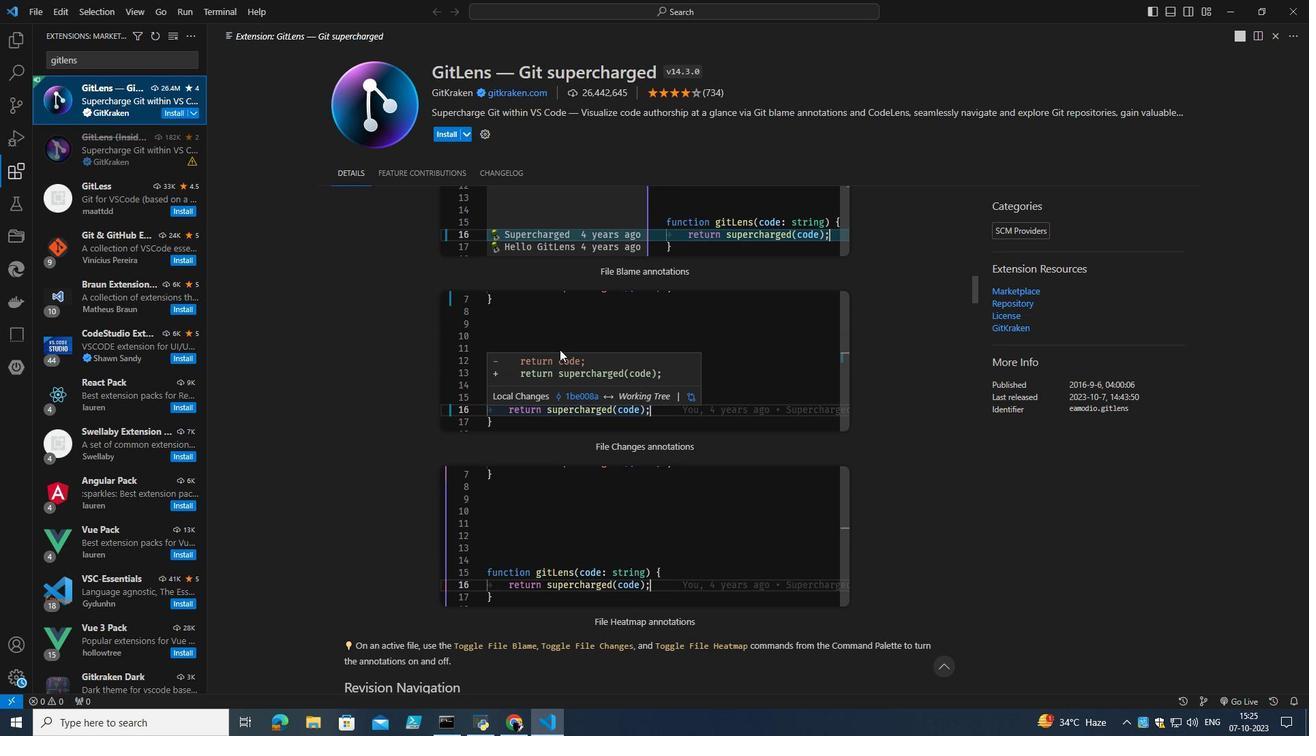
Action: Mouse scrolled (559, 349) with delta (0, 0)
Screenshot: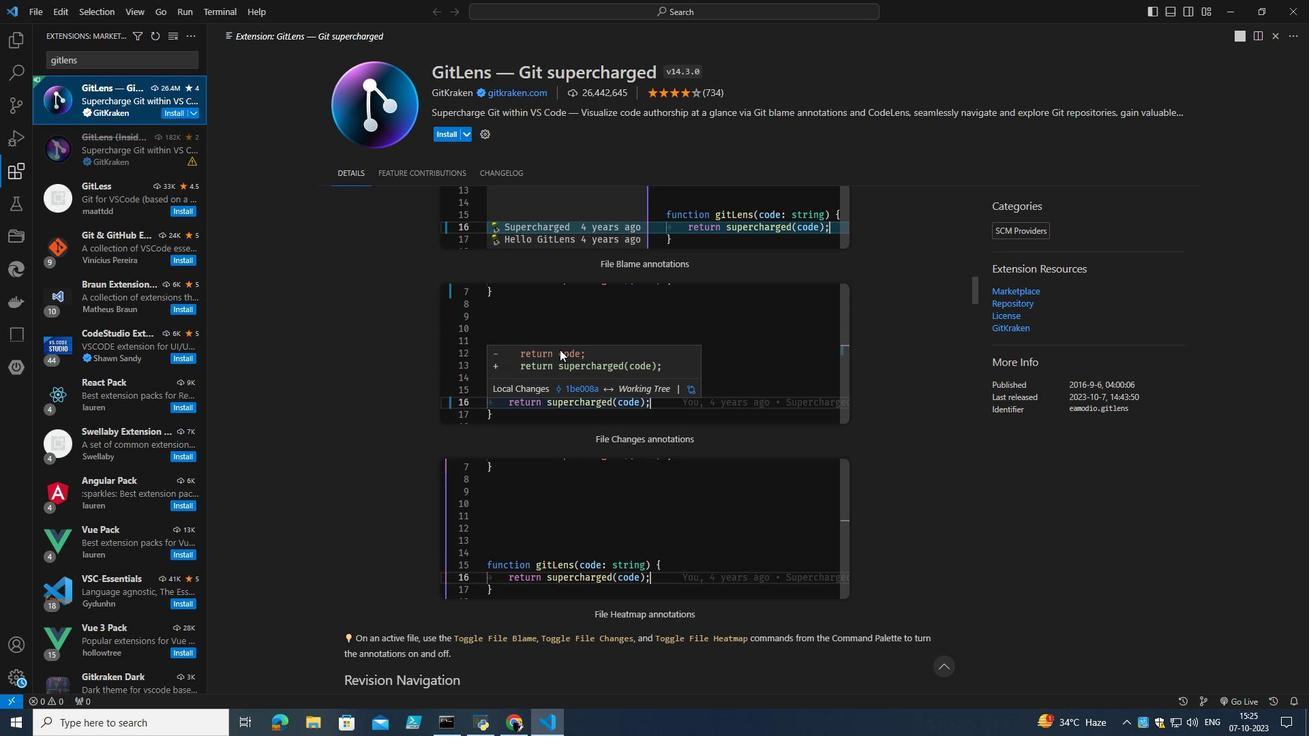 
Action: Mouse scrolled (559, 349) with delta (0, 0)
Screenshot: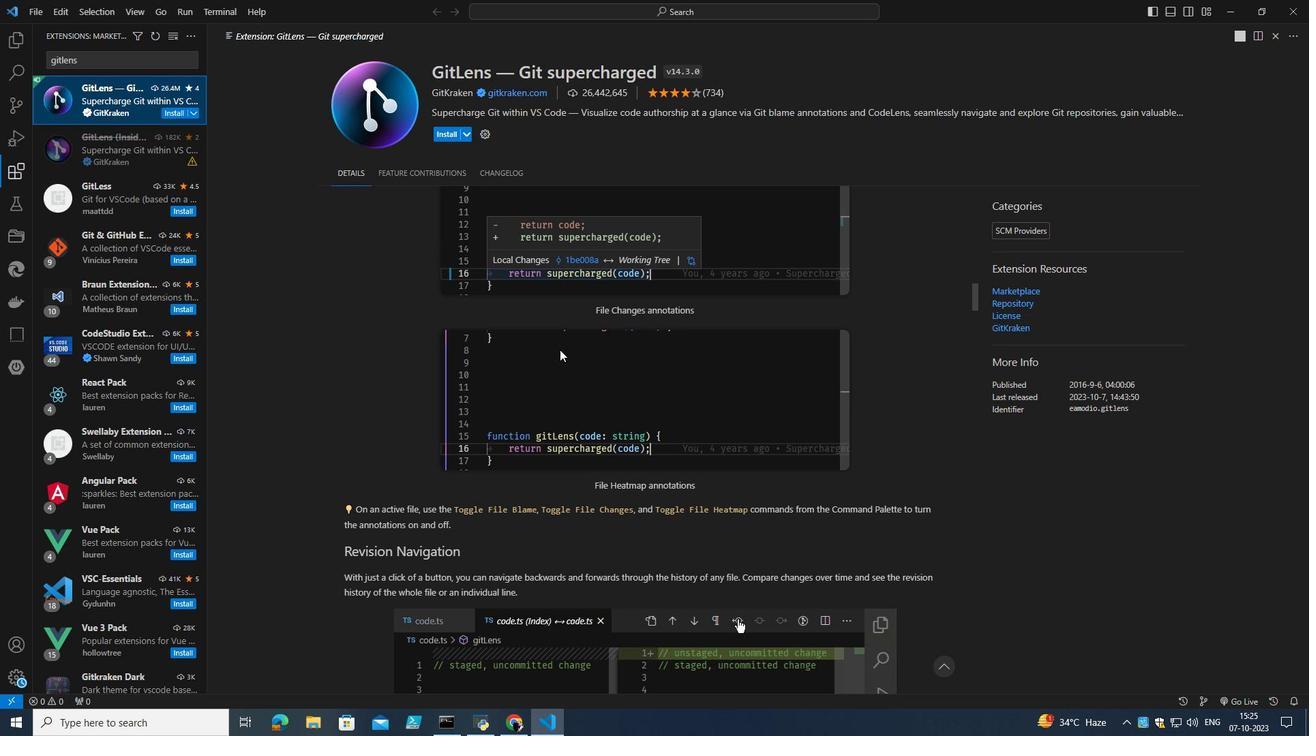 
Action: Mouse scrolled (559, 349) with delta (0, 0)
Screenshot: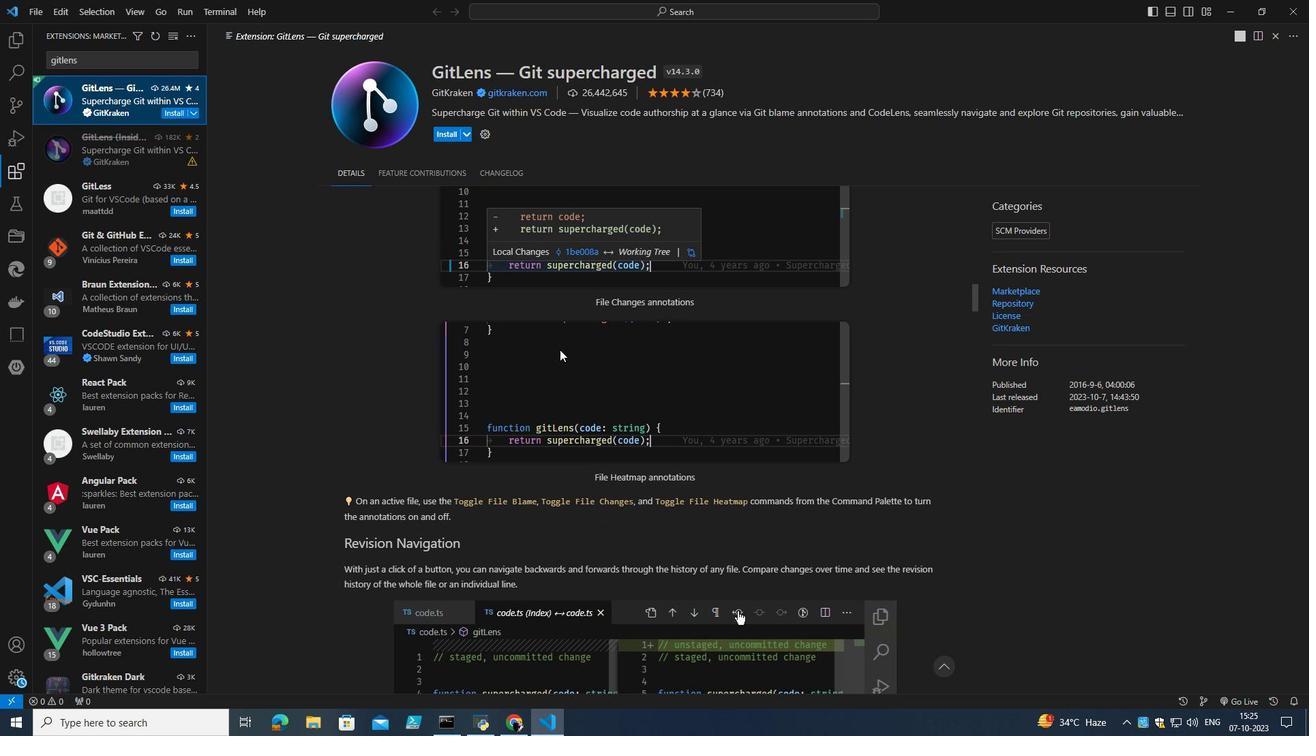 
Action: Mouse scrolled (559, 349) with delta (0, 0)
Screenshot: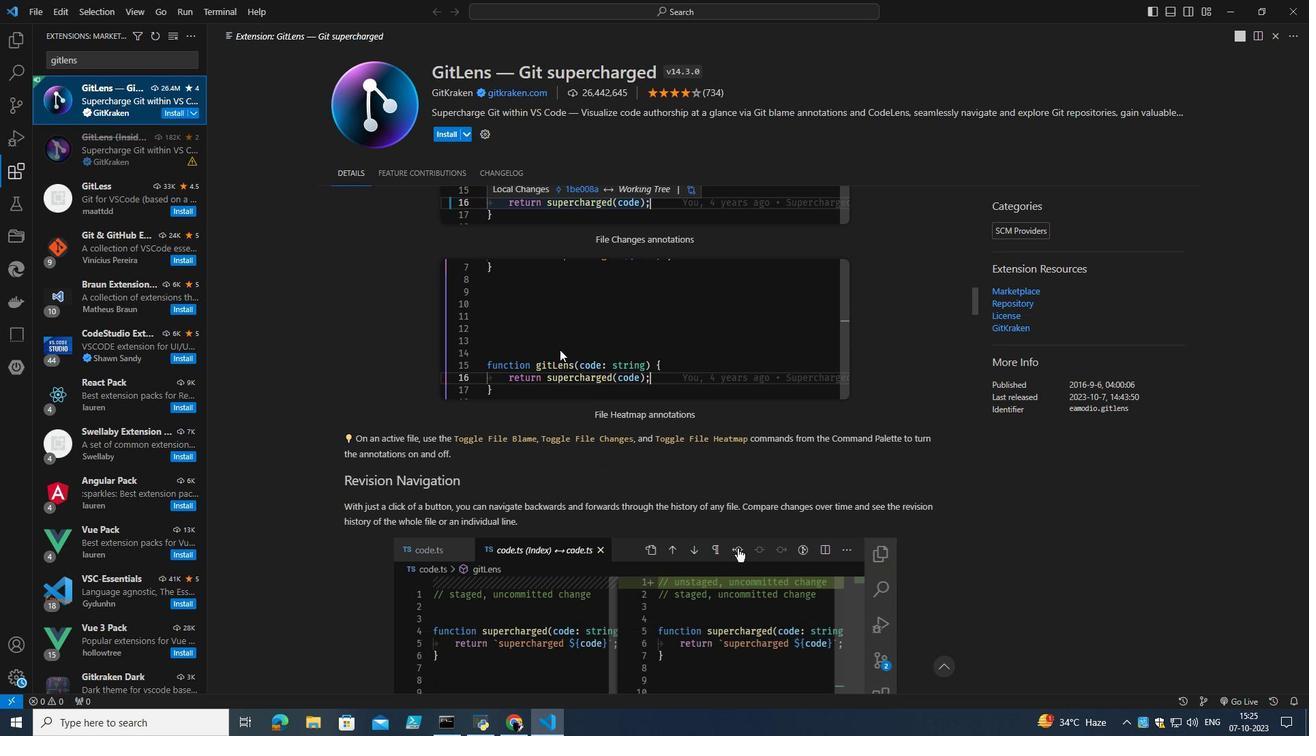 
Action: Mouse scrolled (559, 349) with delta (0, 0)
Screenshot: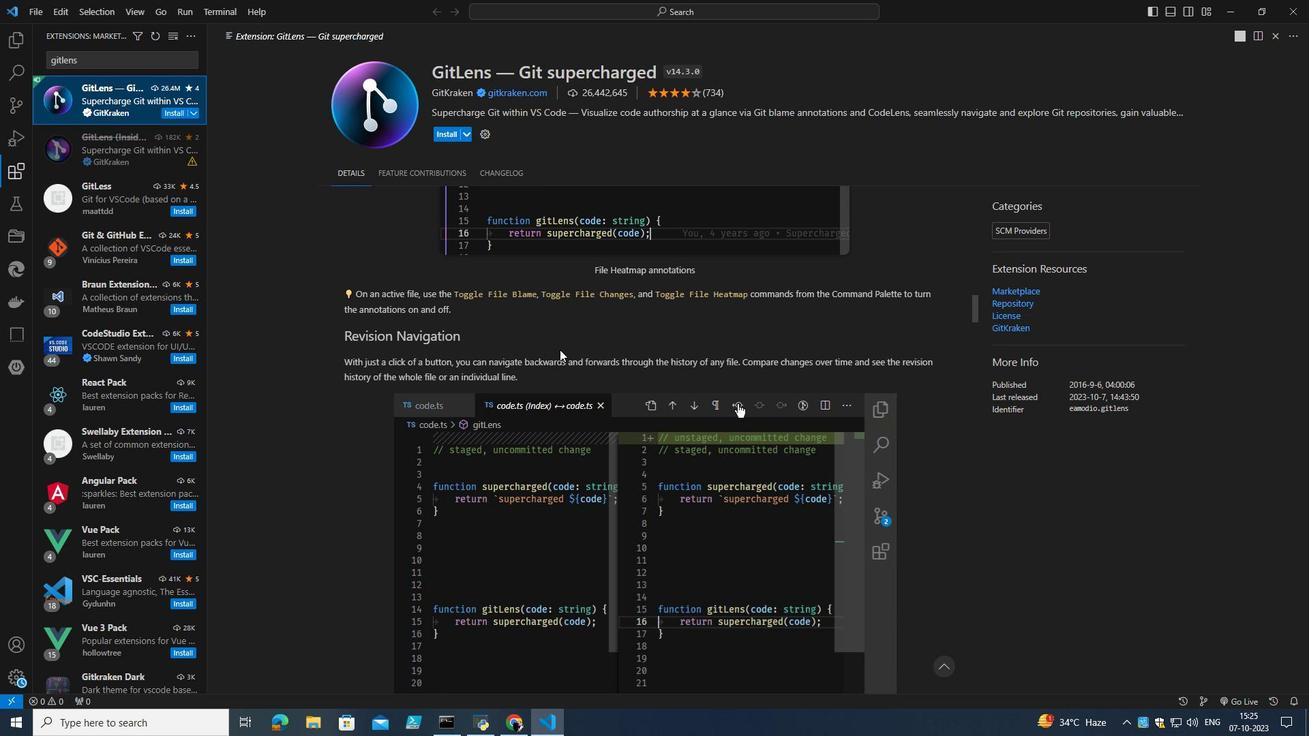 
Action: Mouse scrolled (559, 349) with delta (0, 0)
Screenshot: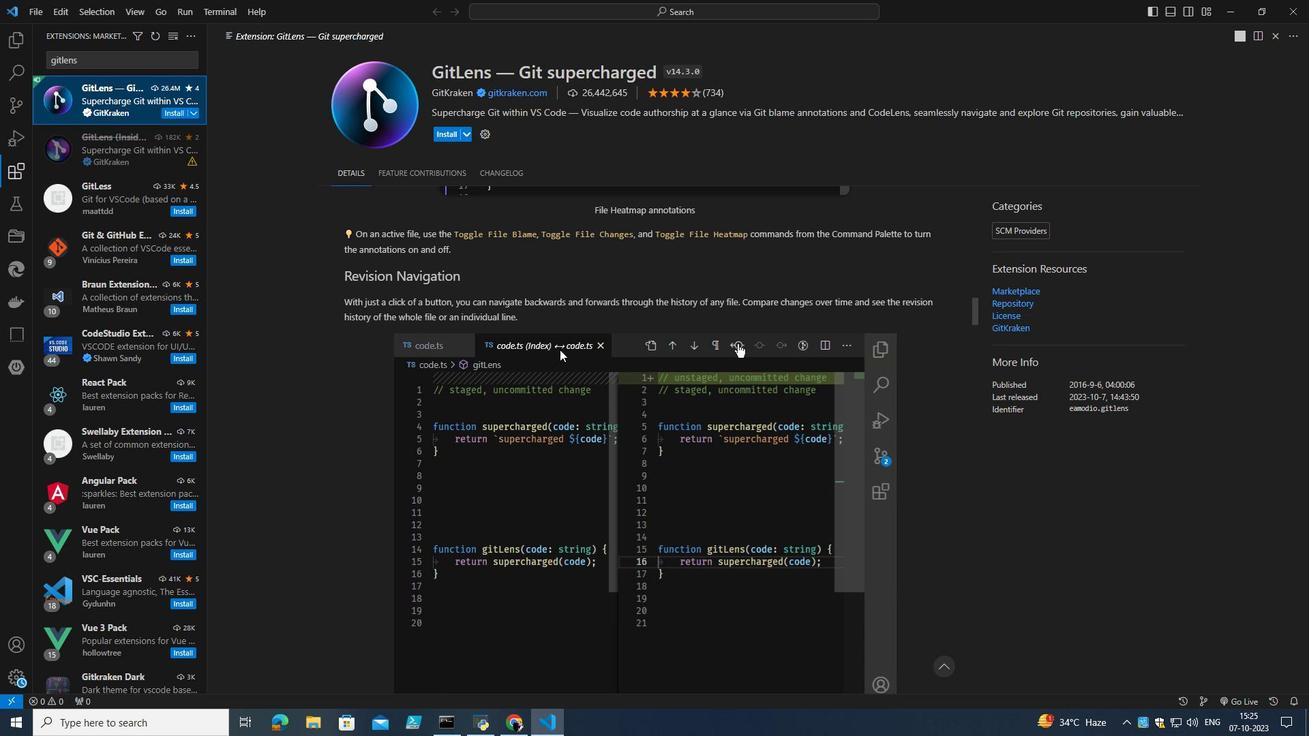 
Action: Mouse scrolled (559, 350) with delta (0, 0)
Screenshot: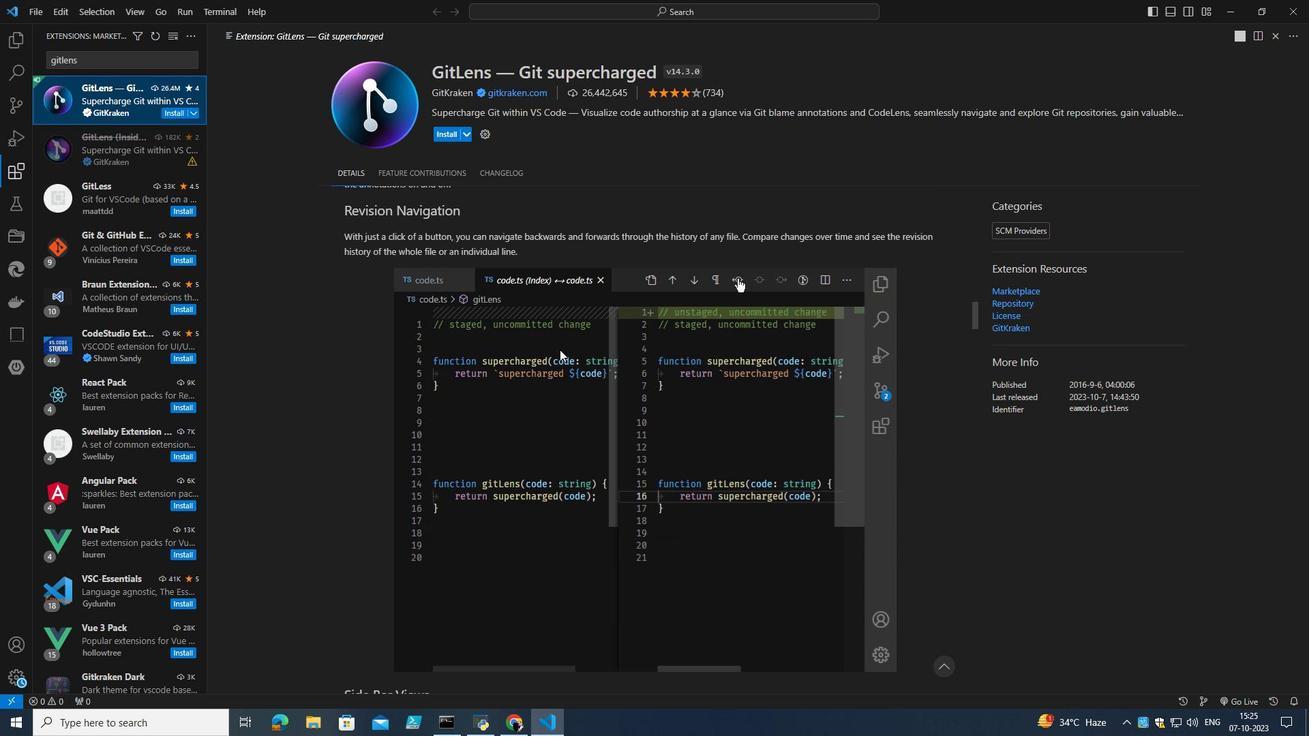 
Action: Mouse scrolled (559, 350) with delta (0, 0)
Screenshot: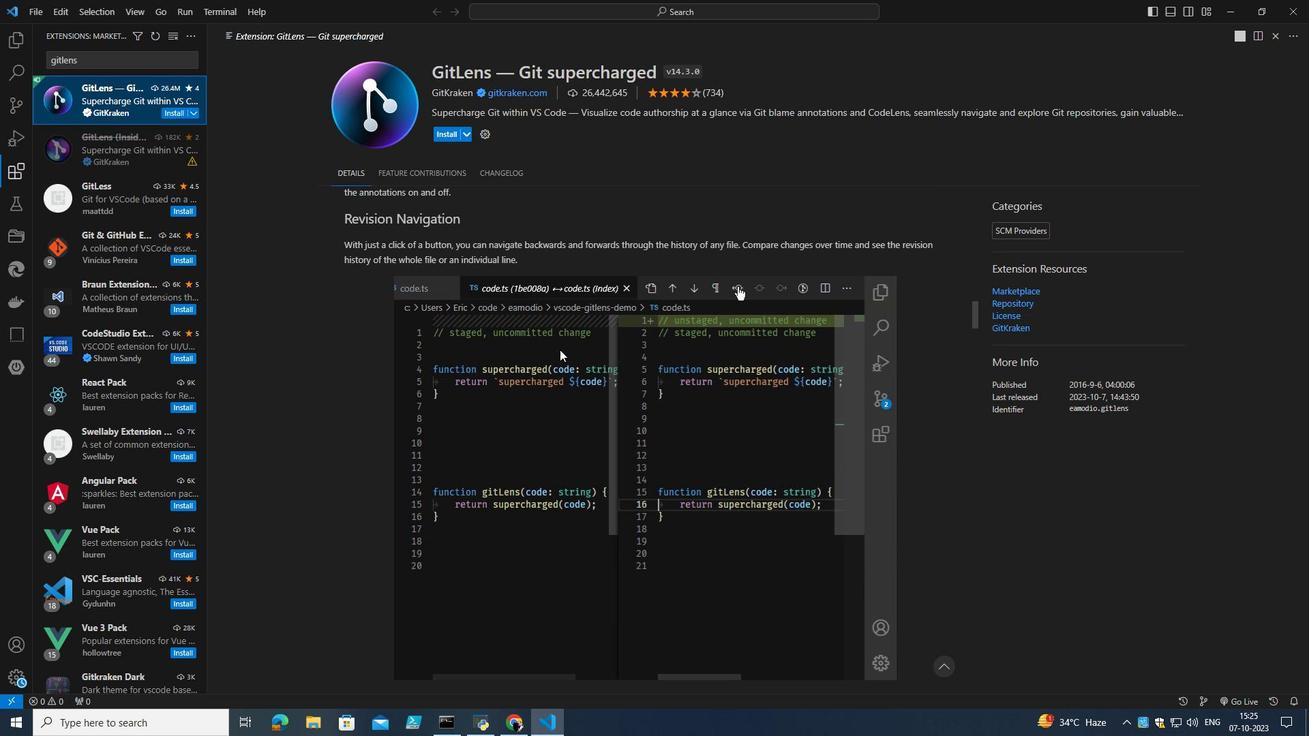 
Action: Mouse scrolled (559, 350) with delta (0, 0)
Screenshot: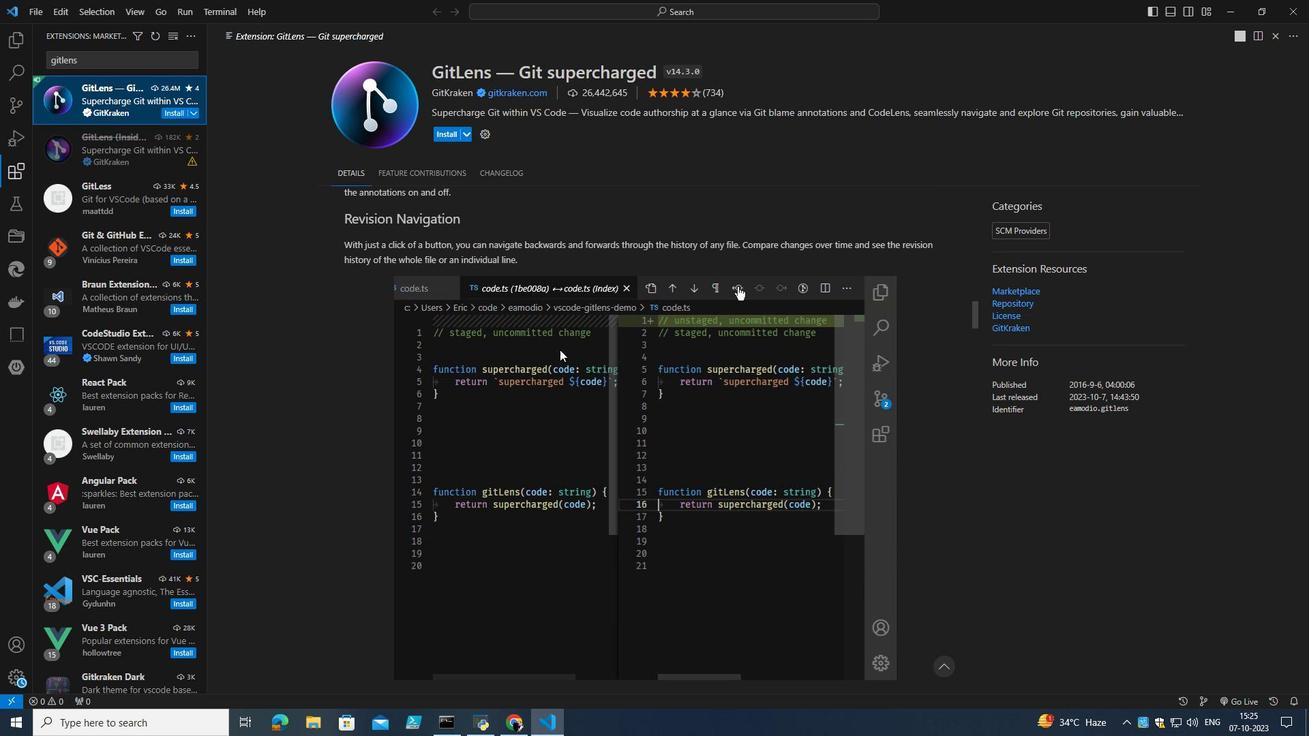 
Action: Mouse scrolled (559, 350) with delta (0, 0)
Screenshot: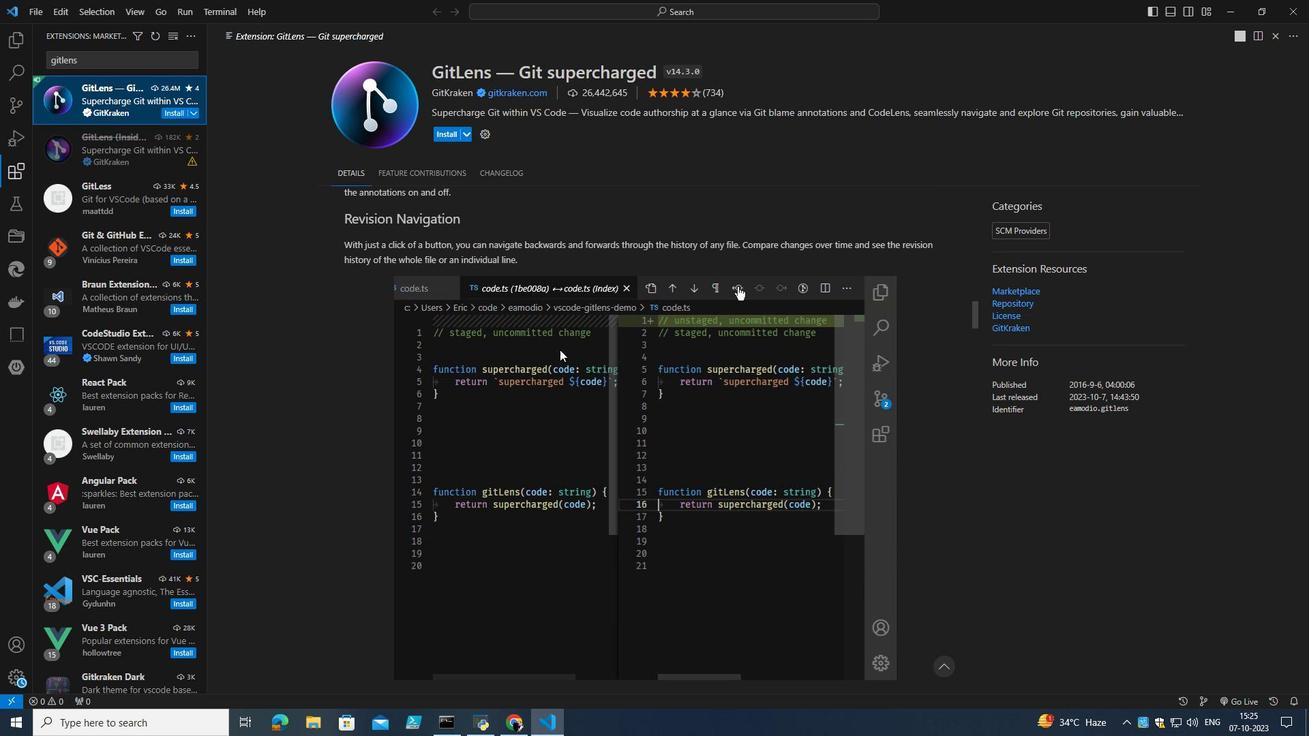 
Action: Mouse scrolled (559, 350) with delta (0, 0)
Screenshot: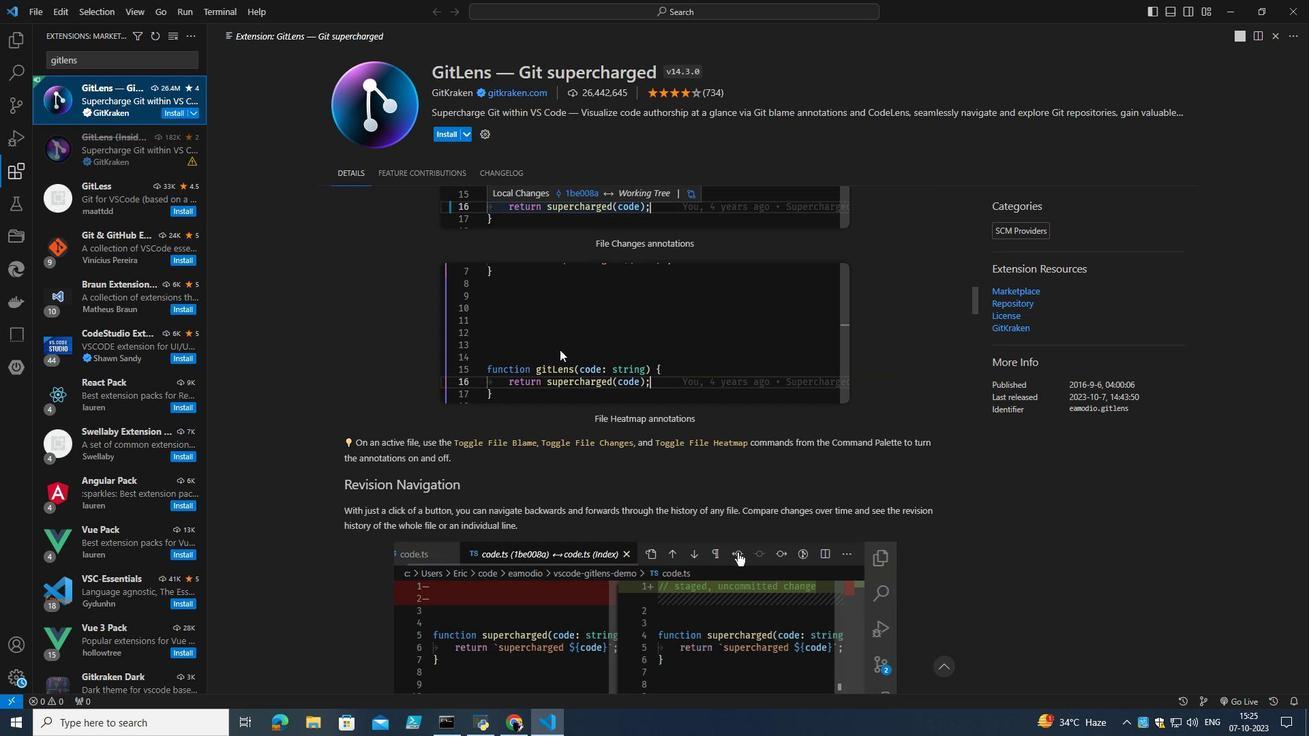 
Action: Mouse scrolled (559, 350) with delta (0, 0)
Screenshot: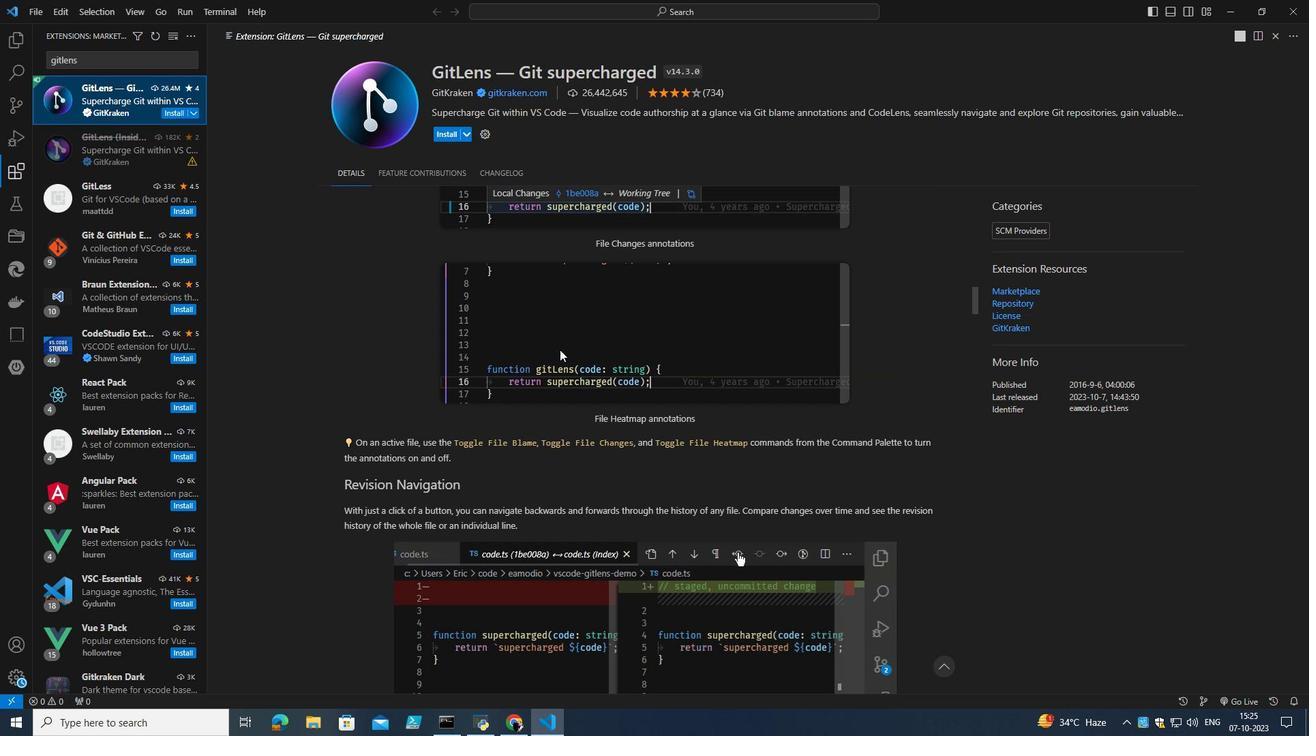 
Action: Mouse scrolled (559, 350) with delta (0, 0)
Screenshot: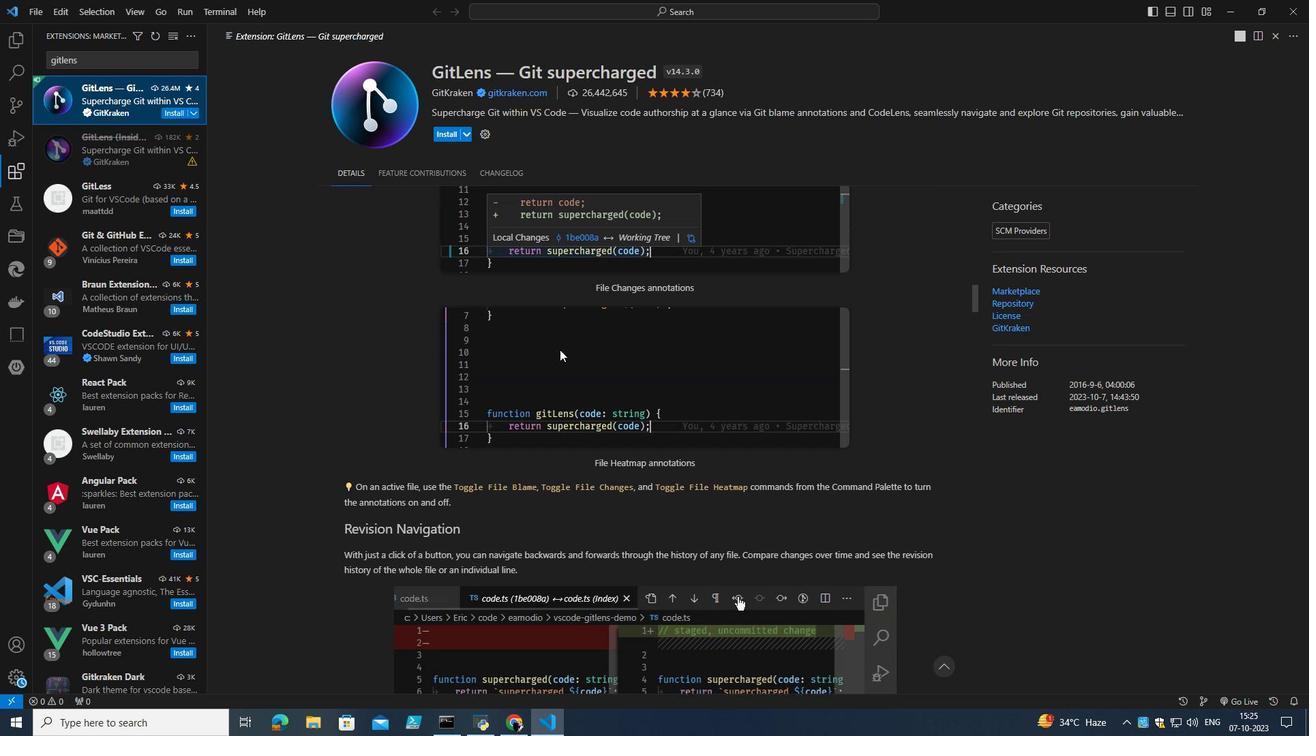 
Action: Mouse scrolled (559, 350) with delta (0, 0)
Screenshot: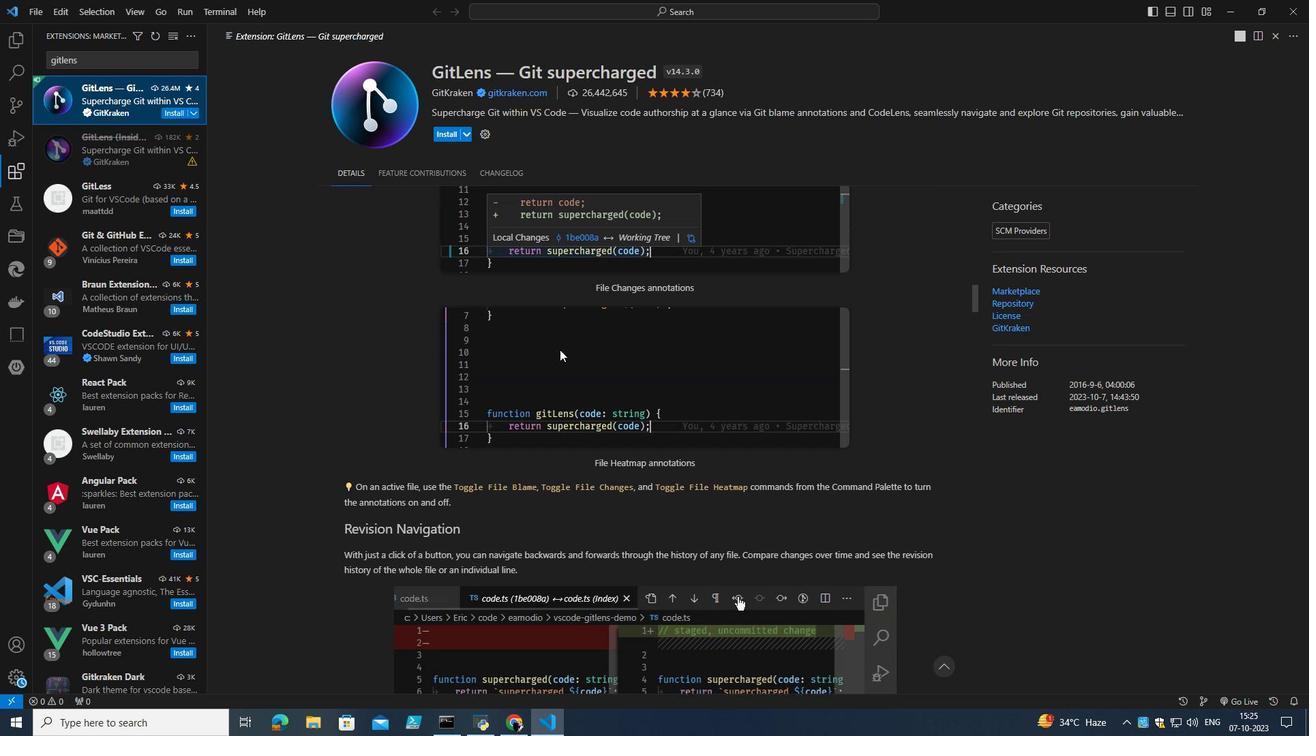 
Action: Mouse scrolled (559, 350) with delta (0, 0)
Screenshot: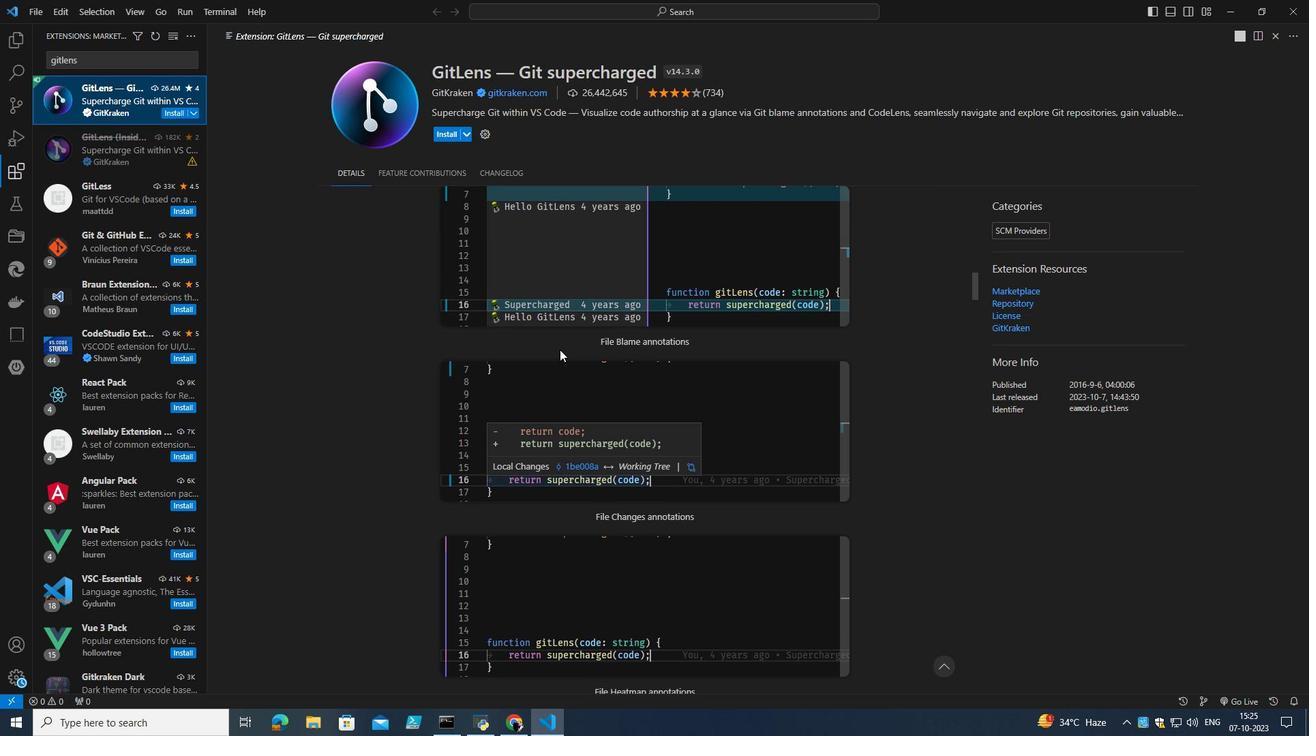 
Action: Mouse scrolled (559, 350) with delta (0, 0)
Screenshot: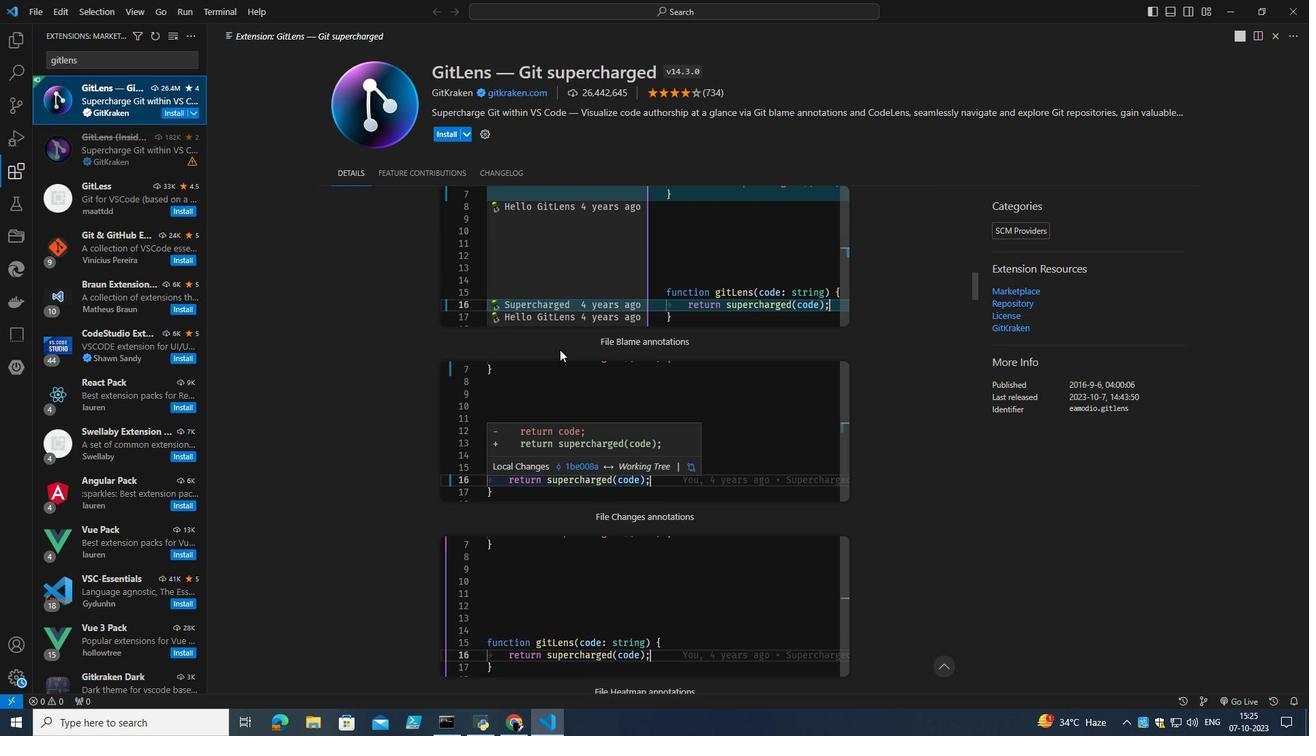 
Action: Mouse scrolled (559, 350) with delta (0, 0)
Screenshot: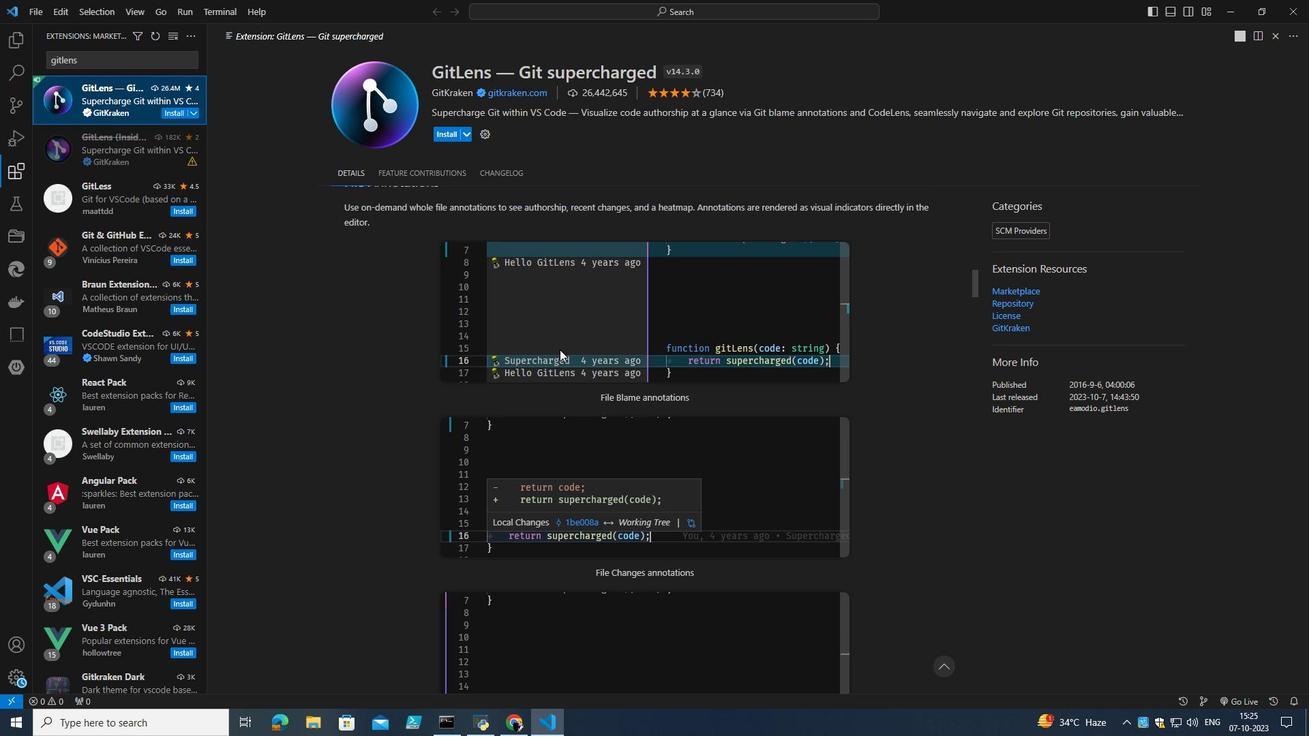 
Action: Mouse scrolled (559, 349) with delta (0, 0)
Screenshot: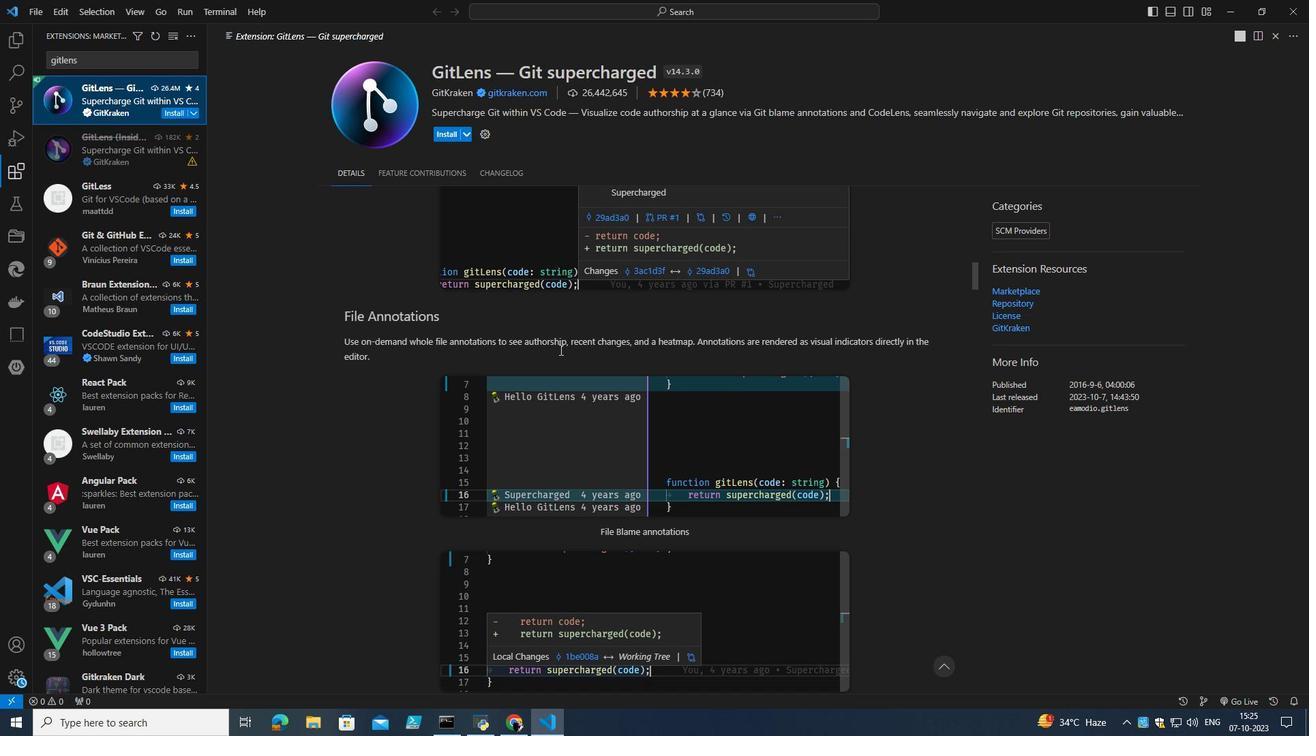 
Action: Mouse scrolled (559, 349) with delta (0, 0)
Screenshot: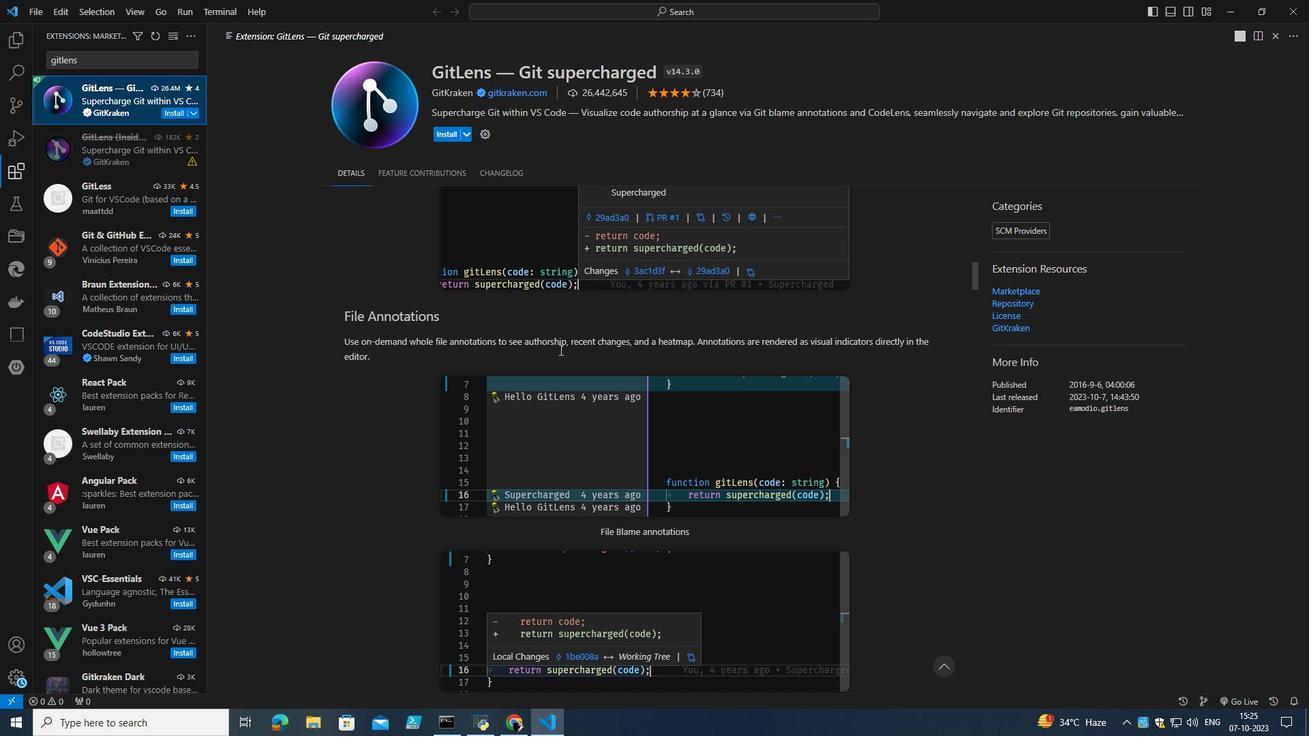 
Action: Mouse scrolled (559, 349) with delta (0, 0)
Screenshot: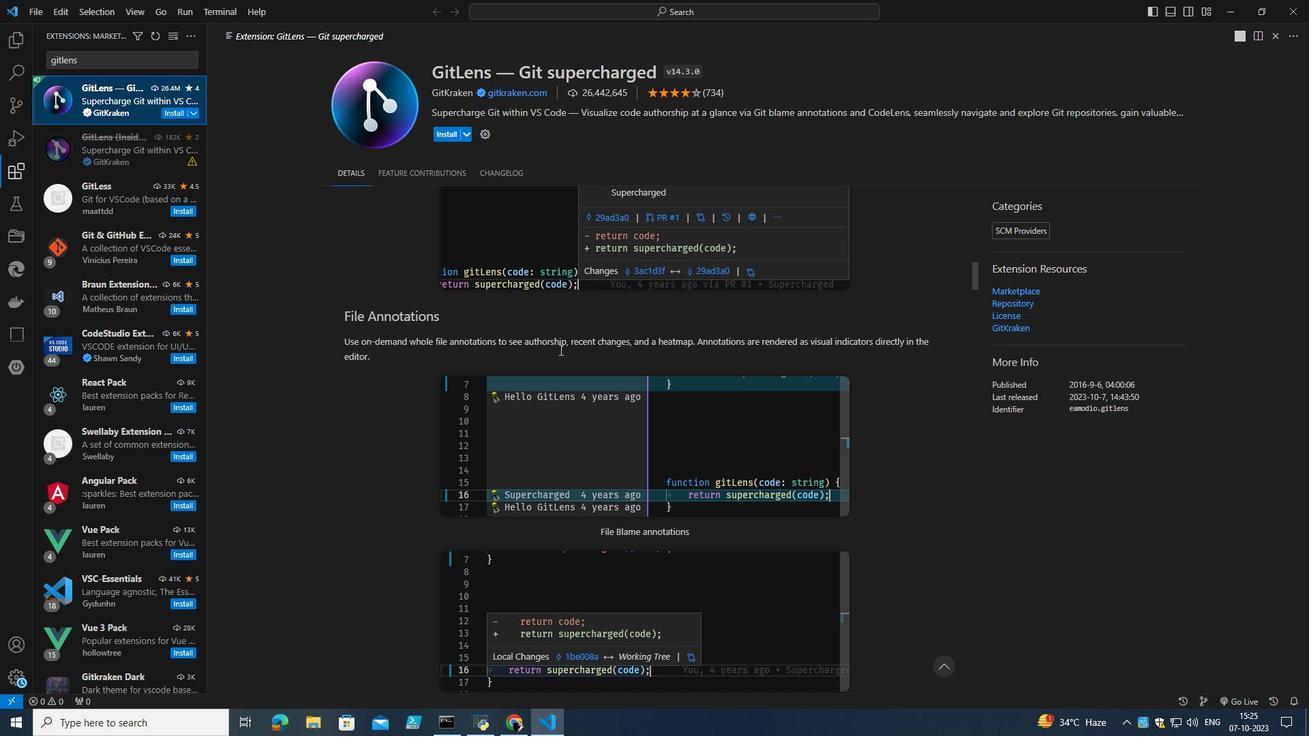 
Action: Mouse scrolled (559, 349) with delta (0, 0)
Screenshot: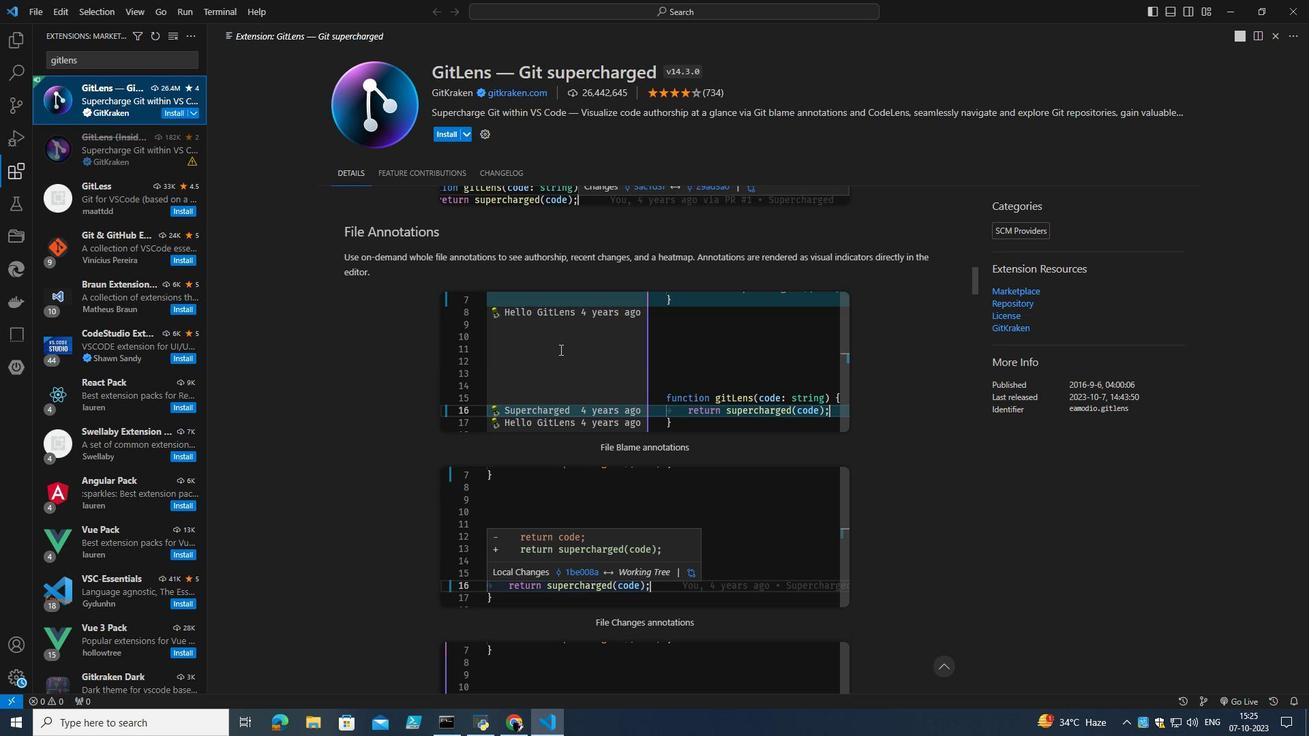 
Action: Mouse scrolled (559, 349) with delta (0, 0)
Screenshot: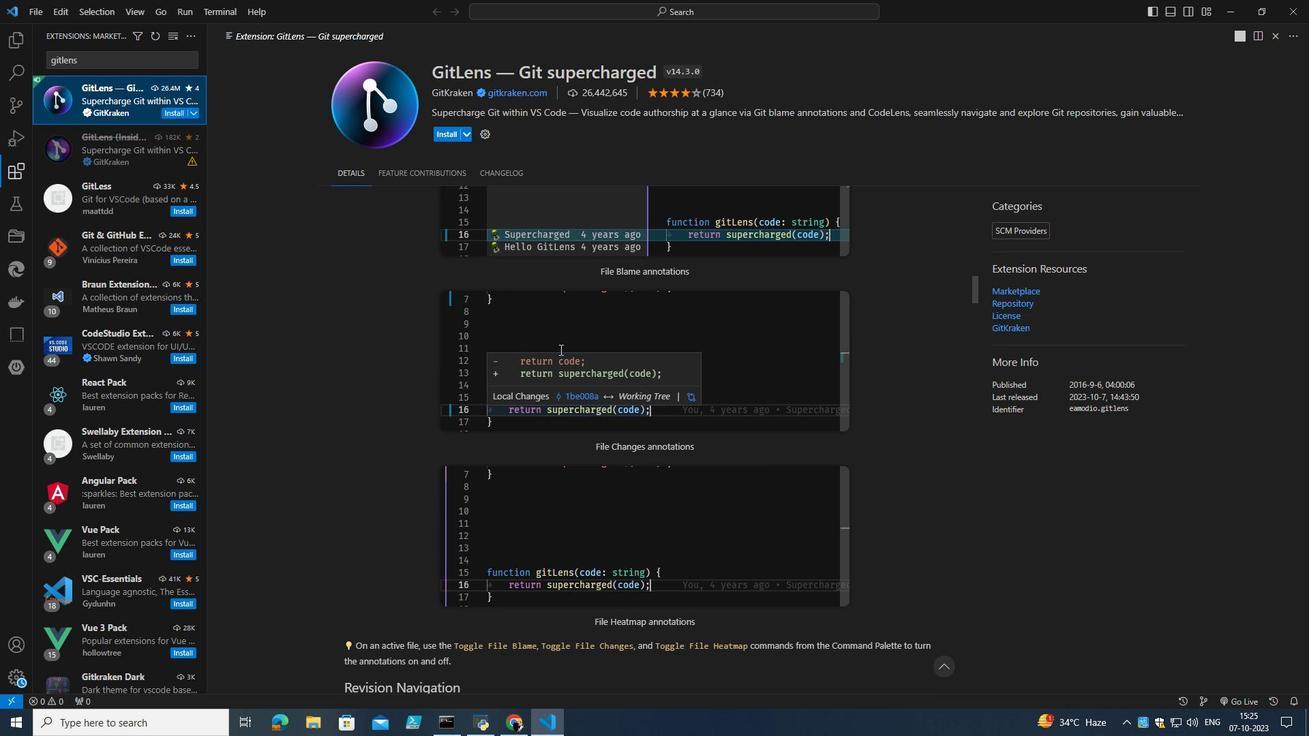 
Action: Mouse scrolled (559, 349) with delta (0, 0)
Screenshot: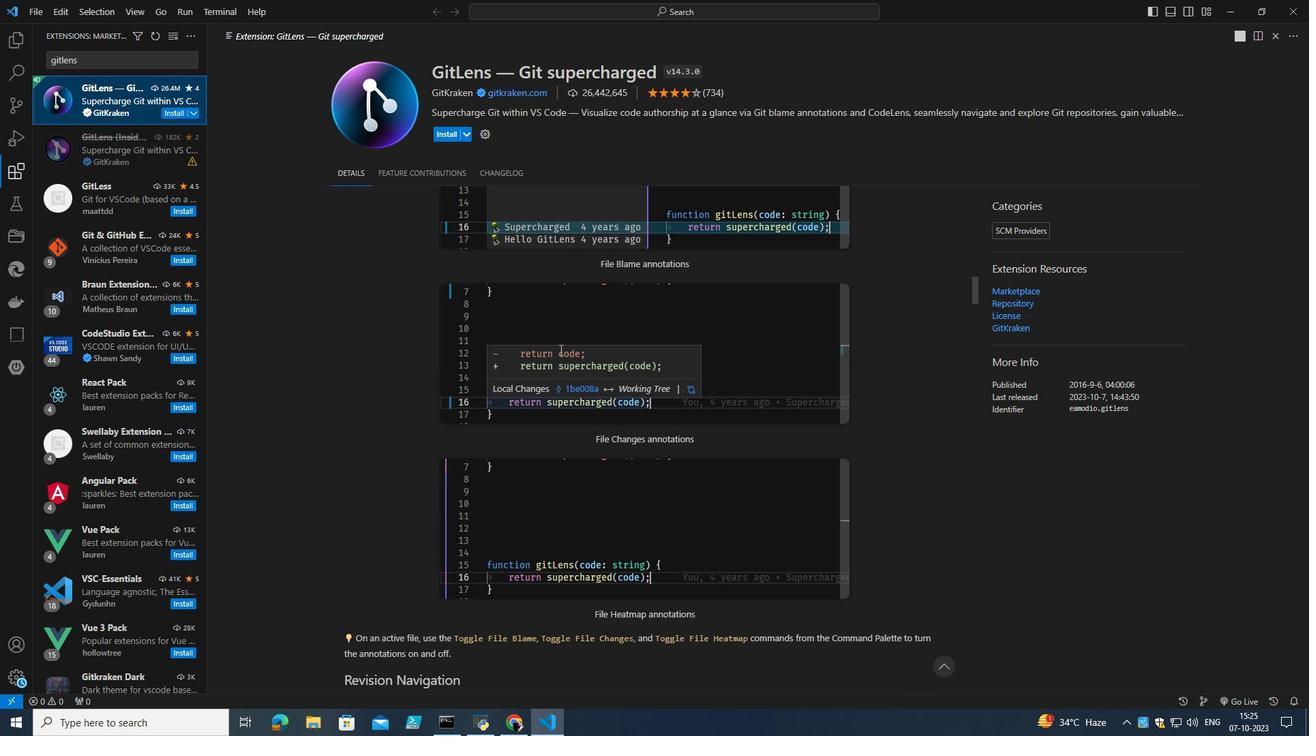 
Action: Mouse scrolled (559, 349) with delta (0, 0)
Screenshot: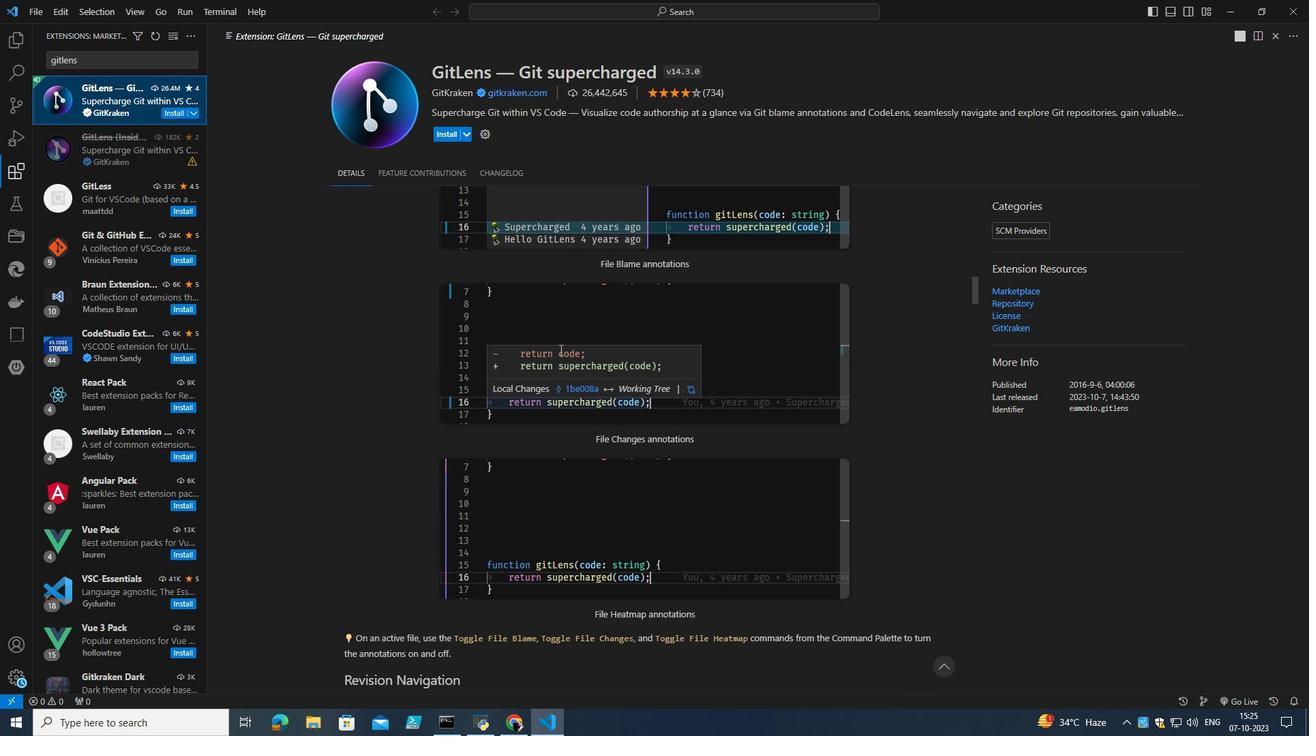 
Action: Mouse scrolled (559, 349) with delta (0, 0)
Screenshot: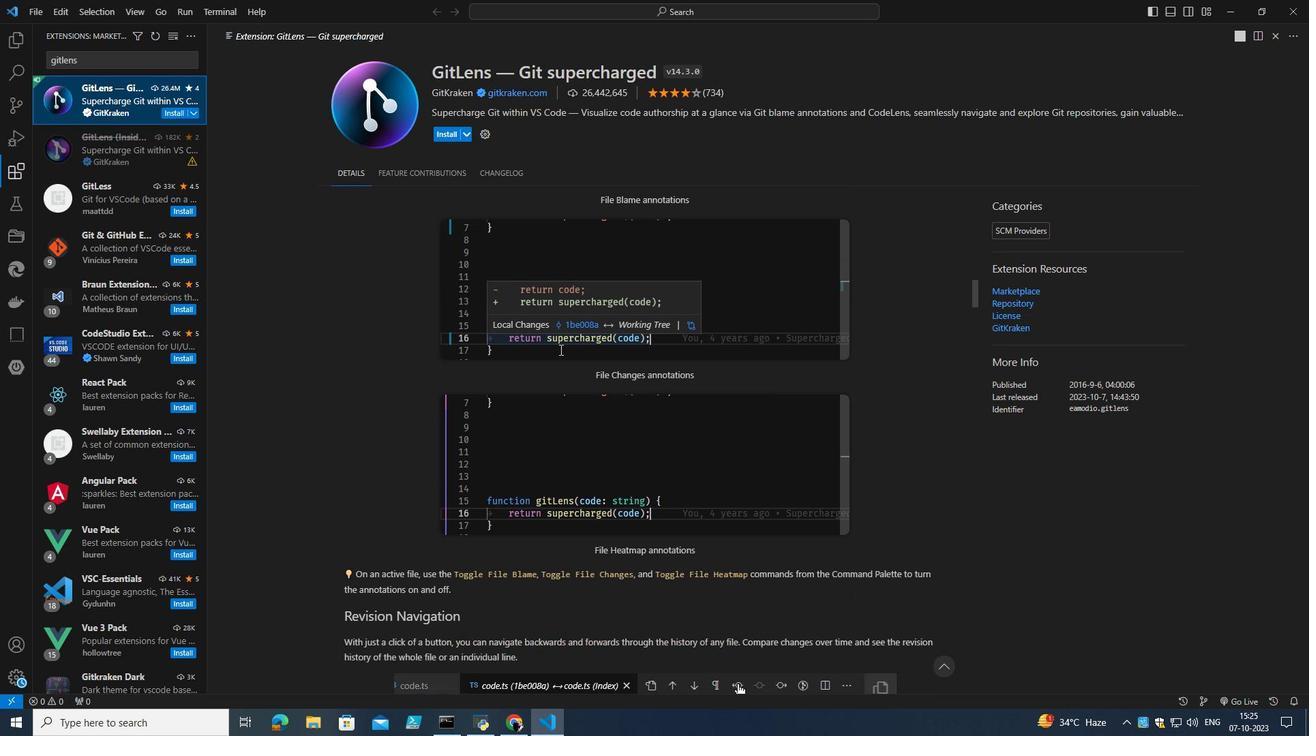 
Action: Mouse scrolled (559, 349) with delta (0, 0)
Screenshot: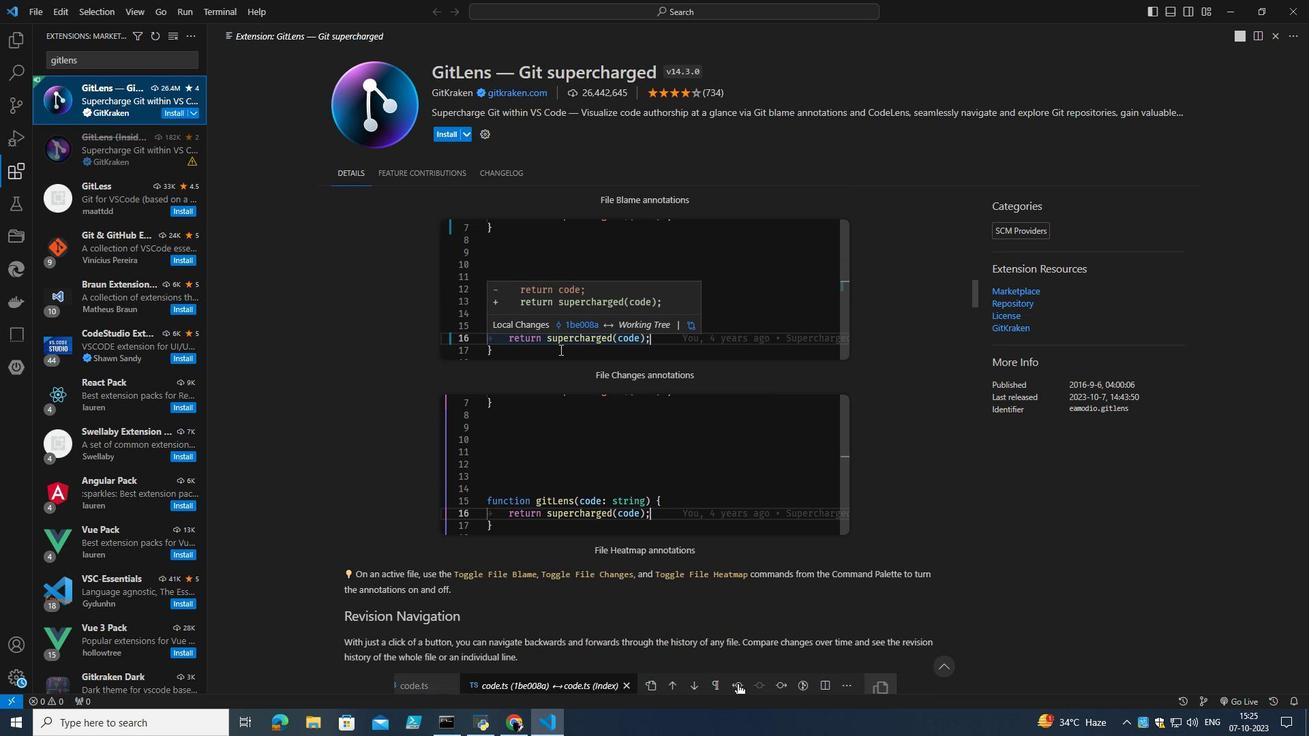 
Action: Mouse scrolled (559, 349) with delta (0, 0)
Screenshot: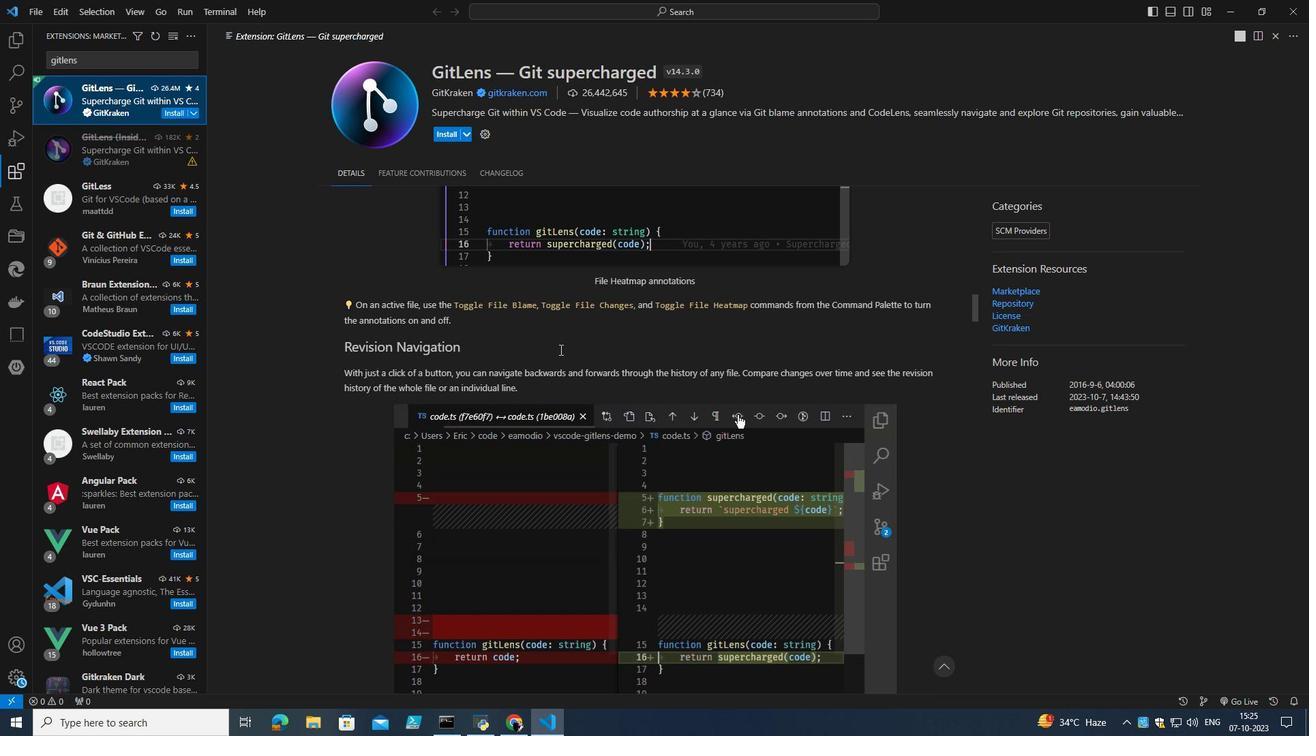 
Action: Mouse scrolled (559, 349) with delta (0, 0)
Screenshot: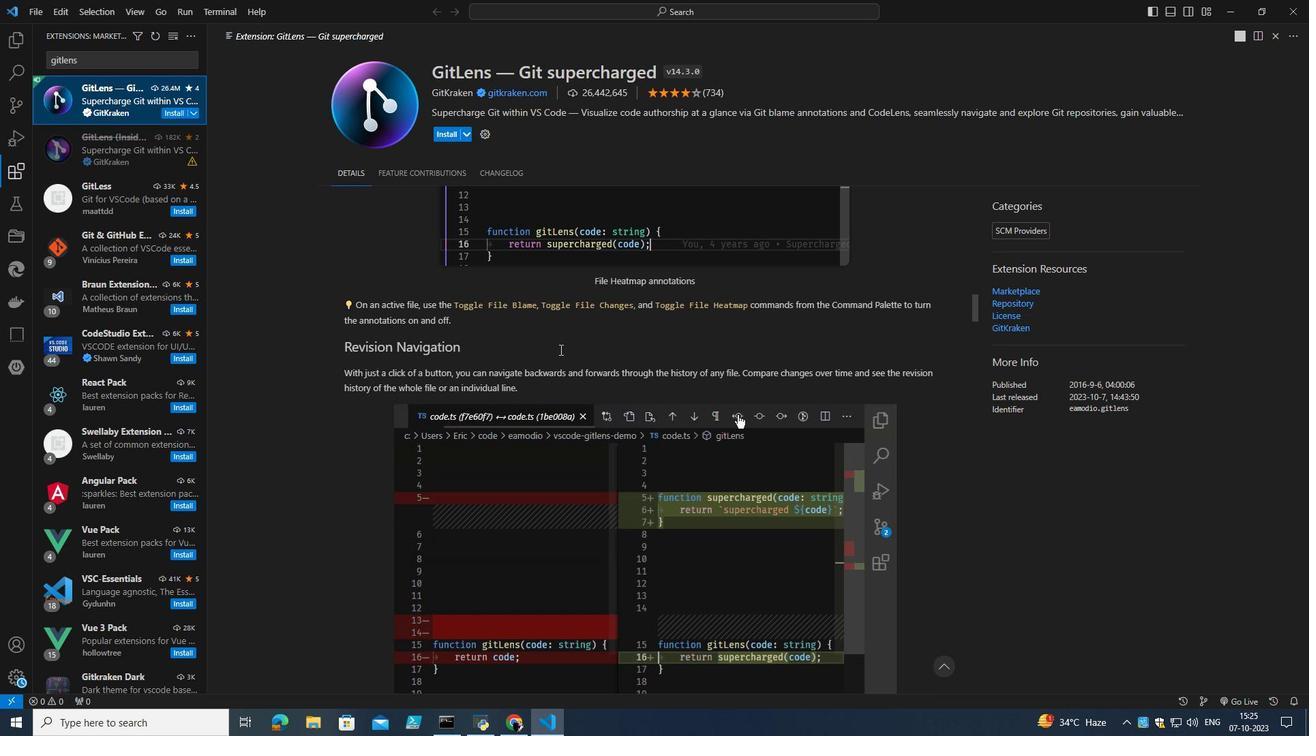 
Action: Mouse scrolled (559, 349) with delta (0, 0)
Screenshot: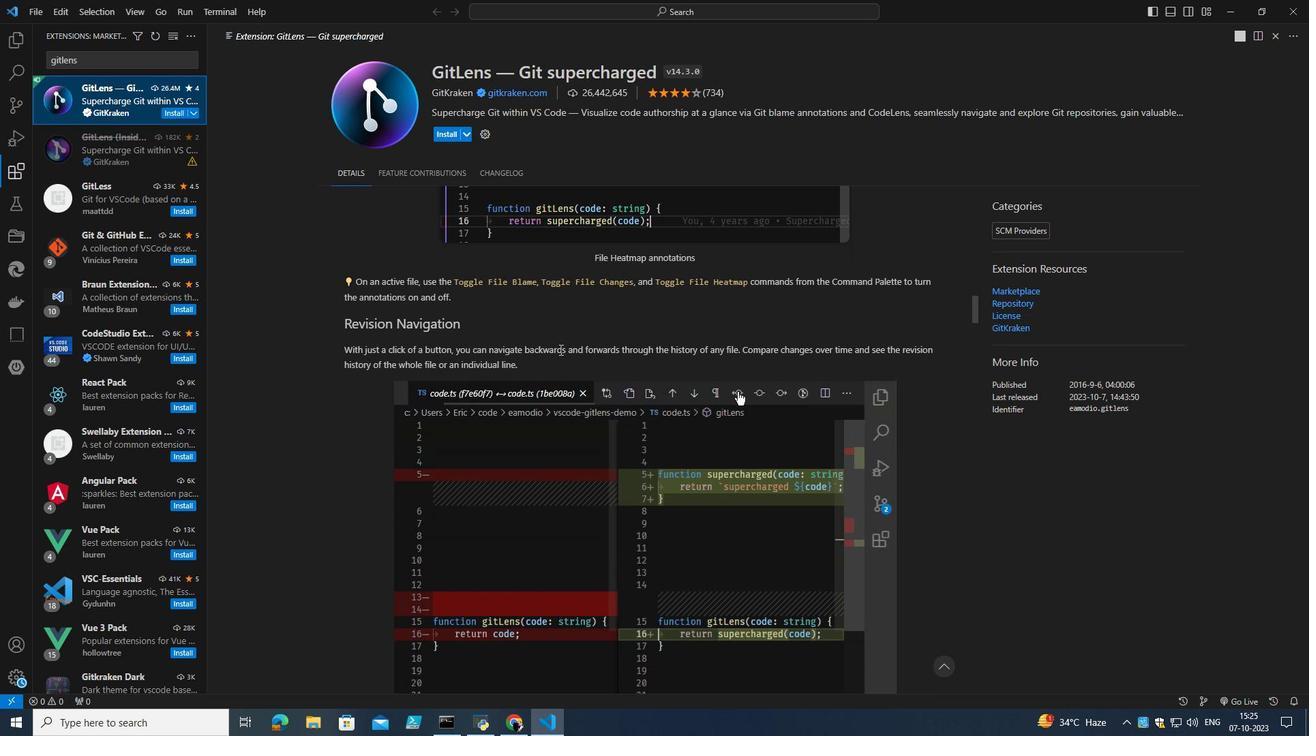 
Action: Mouse scrolled (559, 349) with delta (0, 0)
Screenshot: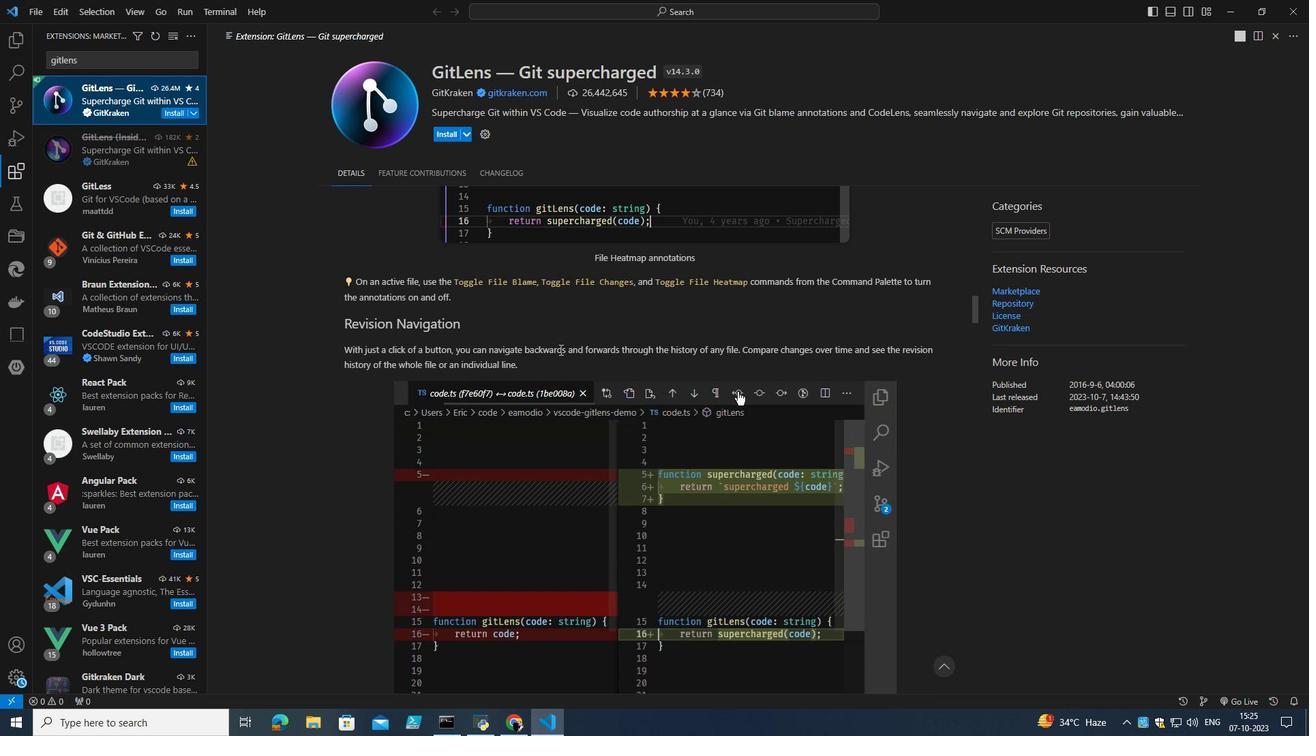 
Action: Mouse scrolled (559, 349) with delta (0, 0)
Screenshot: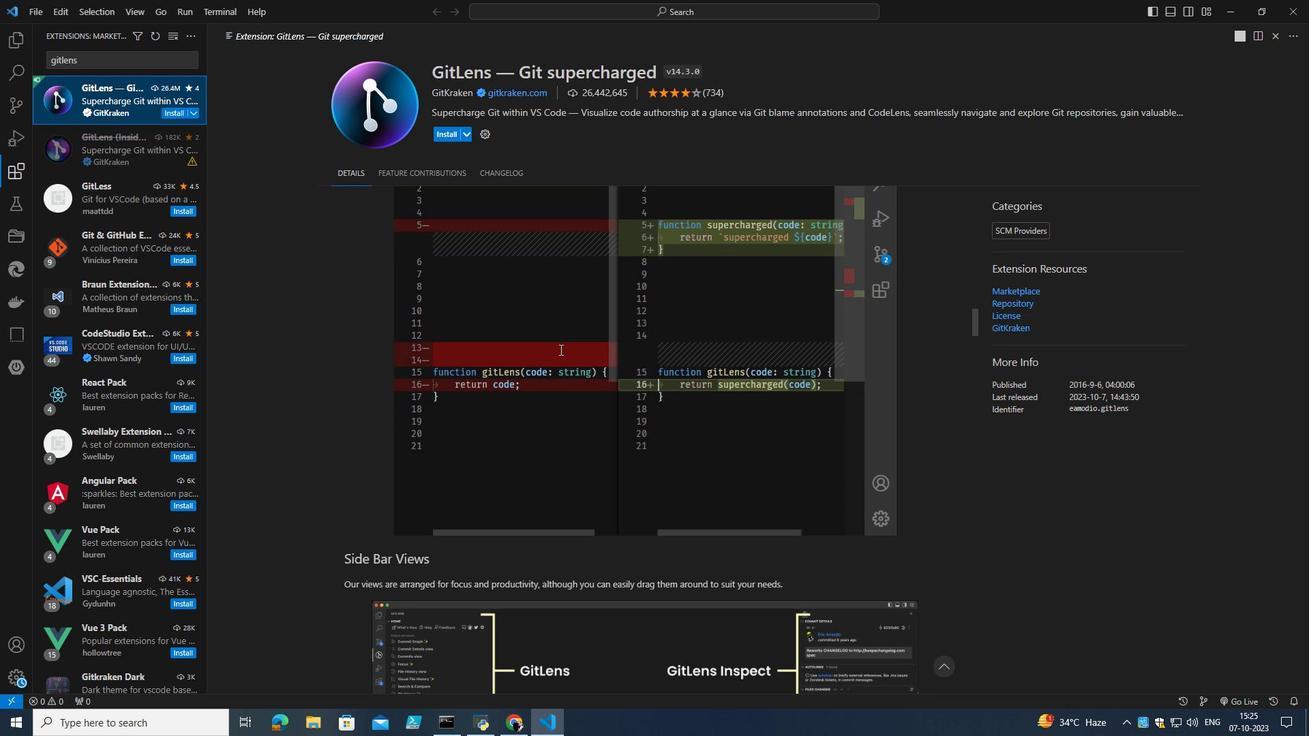
Action: Mouse scrolled (559, 349) with delta (0, 0)
Screenshot: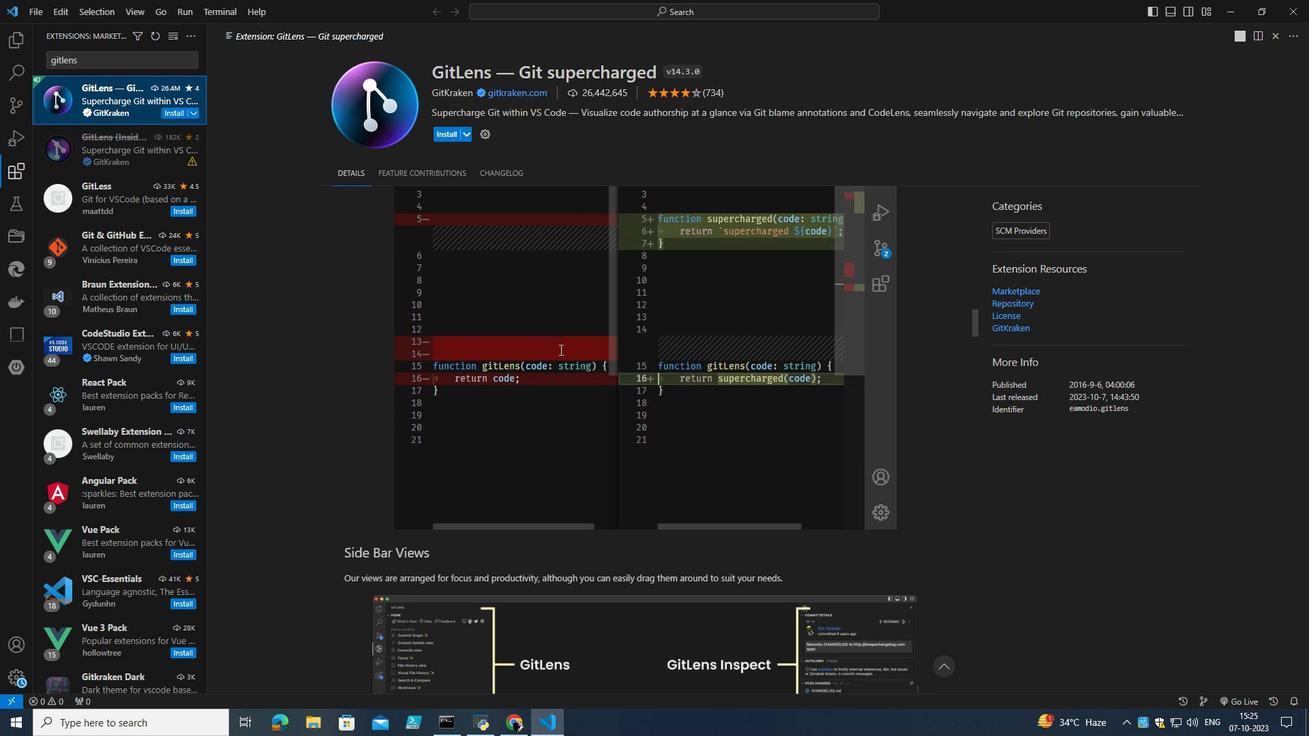 
Action: Mouse scrolled (559, 349) with delta (0, 0)
Screenshot: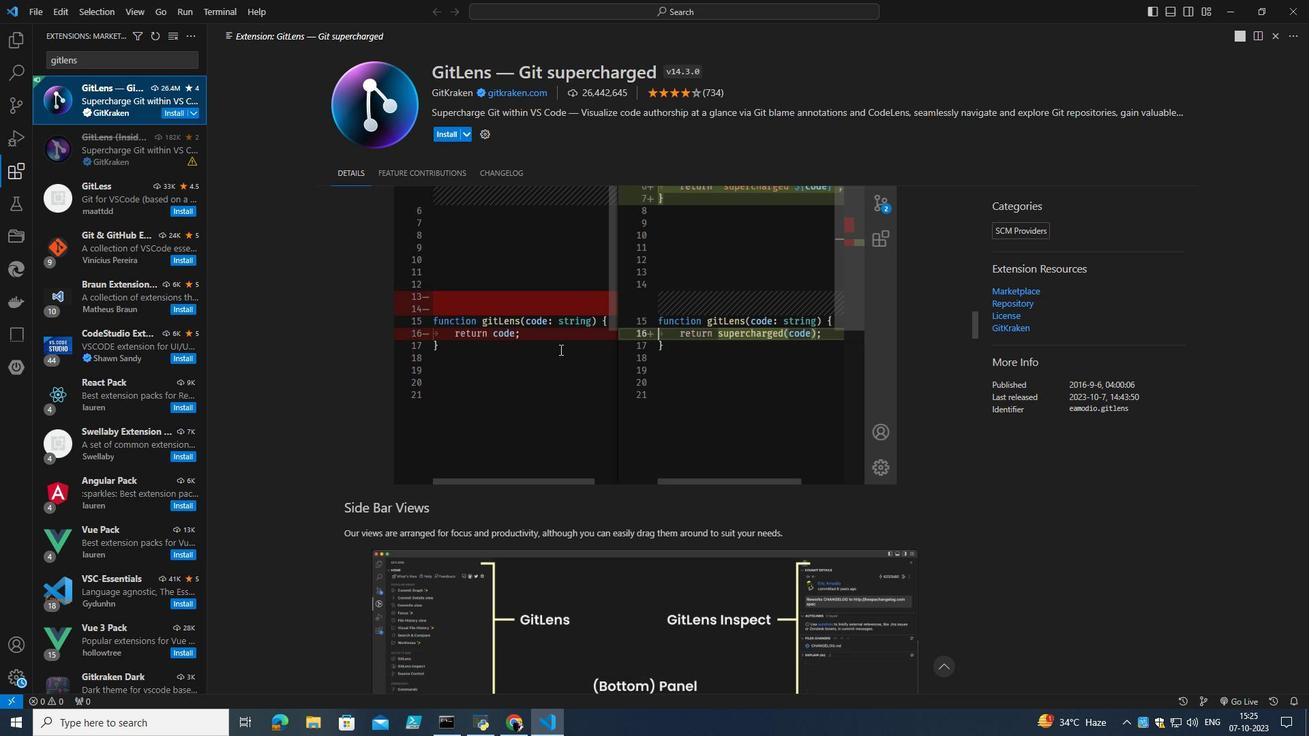 
Action: Mouse scrolled (559, 349) with delta (0, 0)
Screenshot: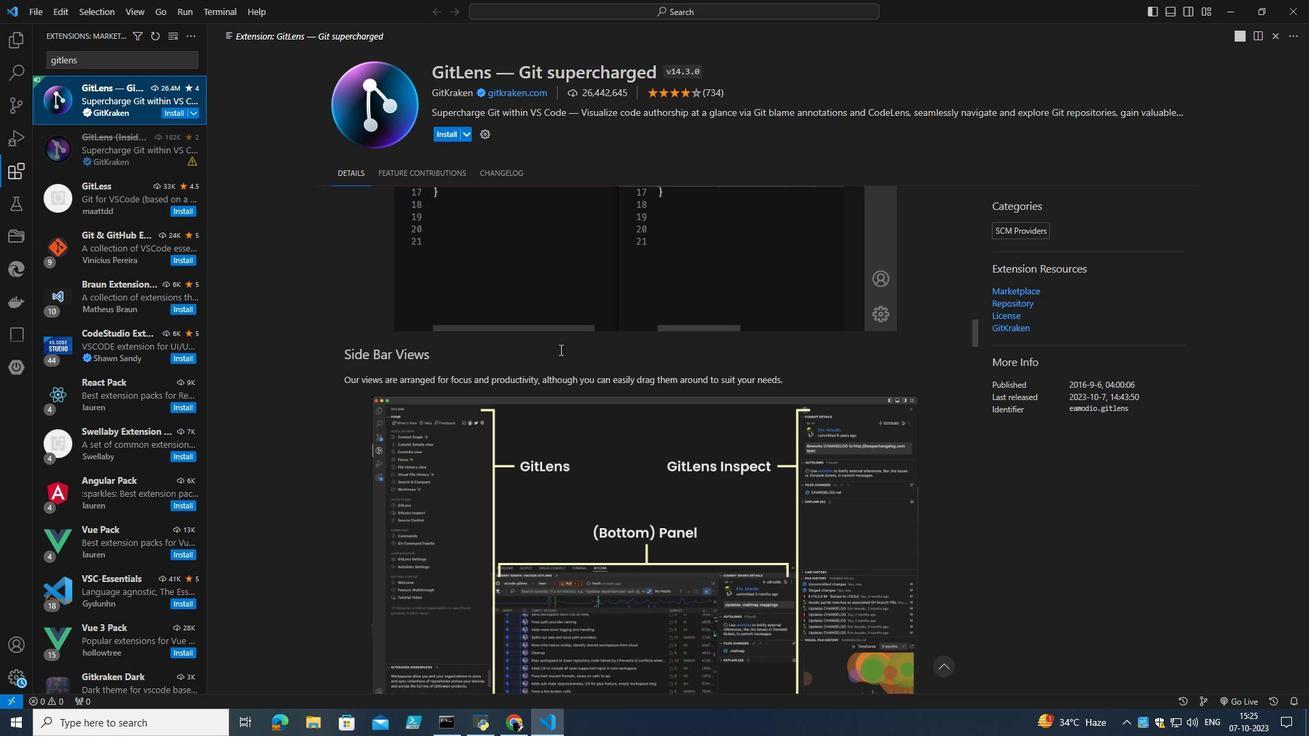 
Action: Mouse scrolled (559, 349) with delta (0, 0)
Screenshot: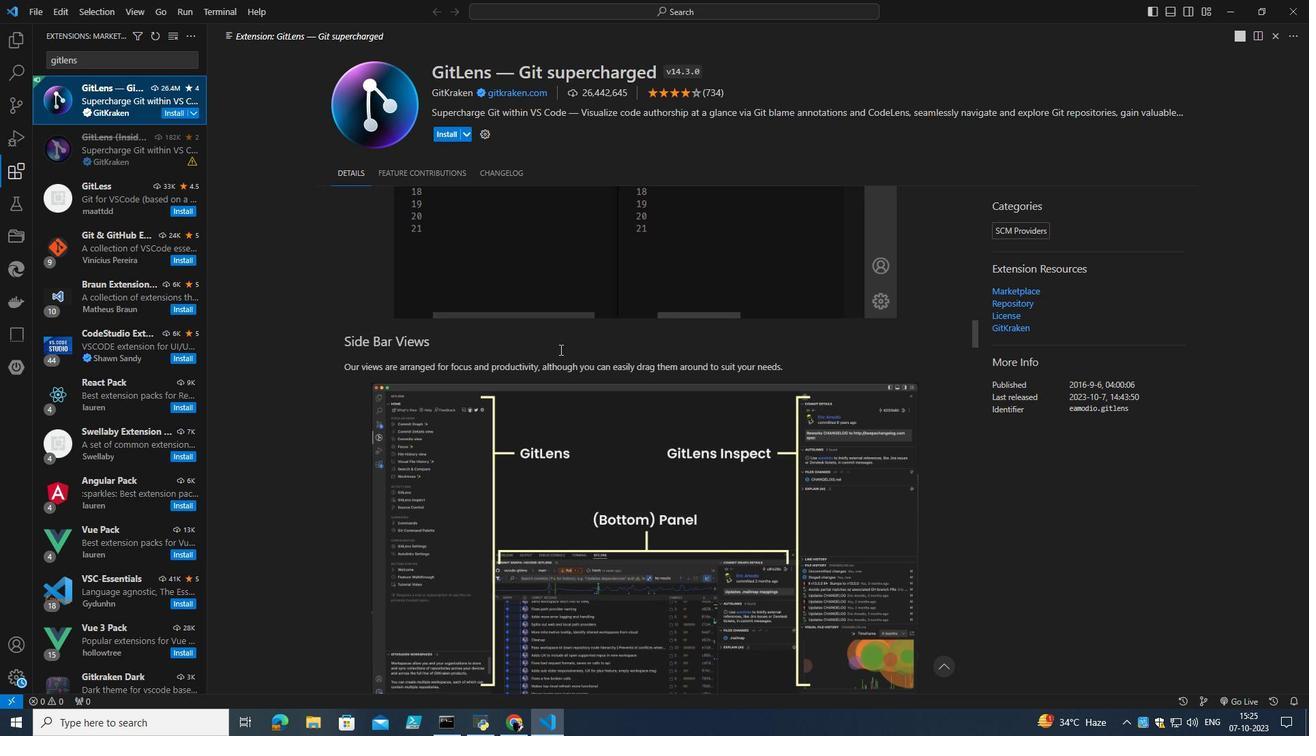 
Action: Mouse scrolled (559, 349) with delta (0, 0)
Screenshot: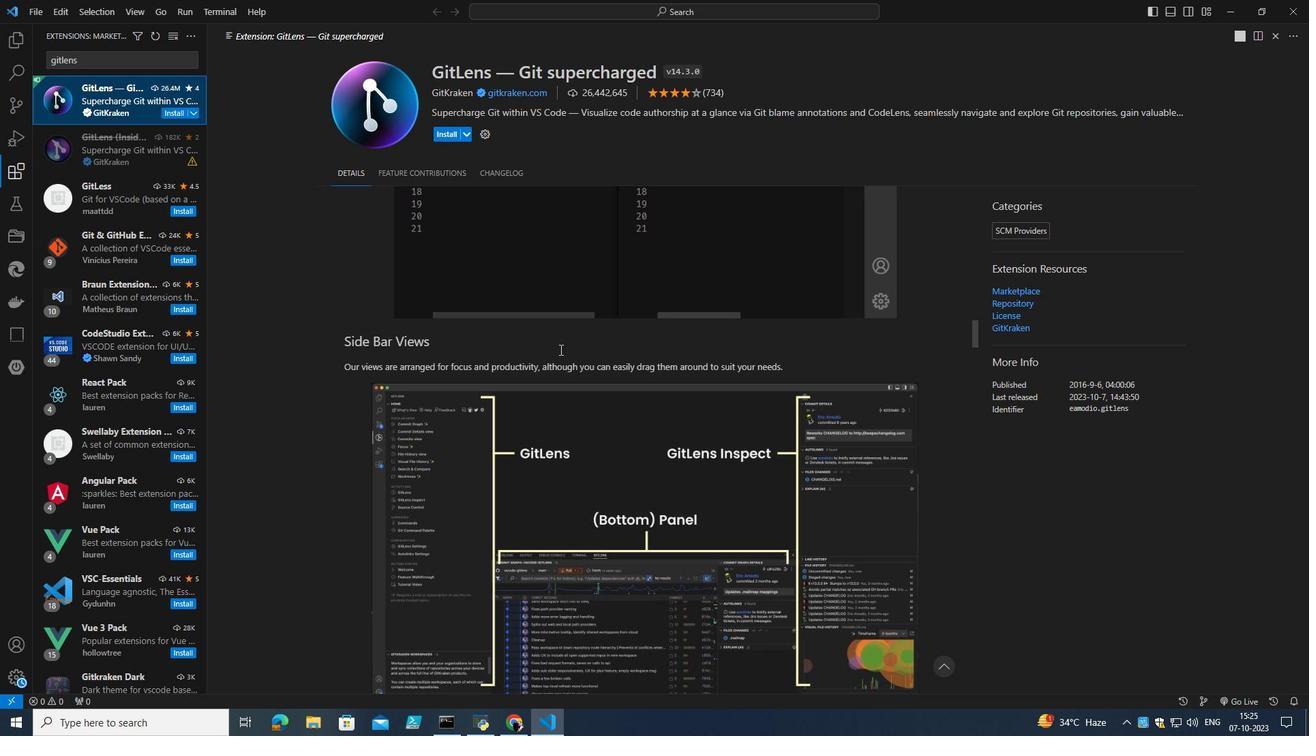 
Action: Mouse scrolled (559, 349) with delta (0, 0)
Screenshot: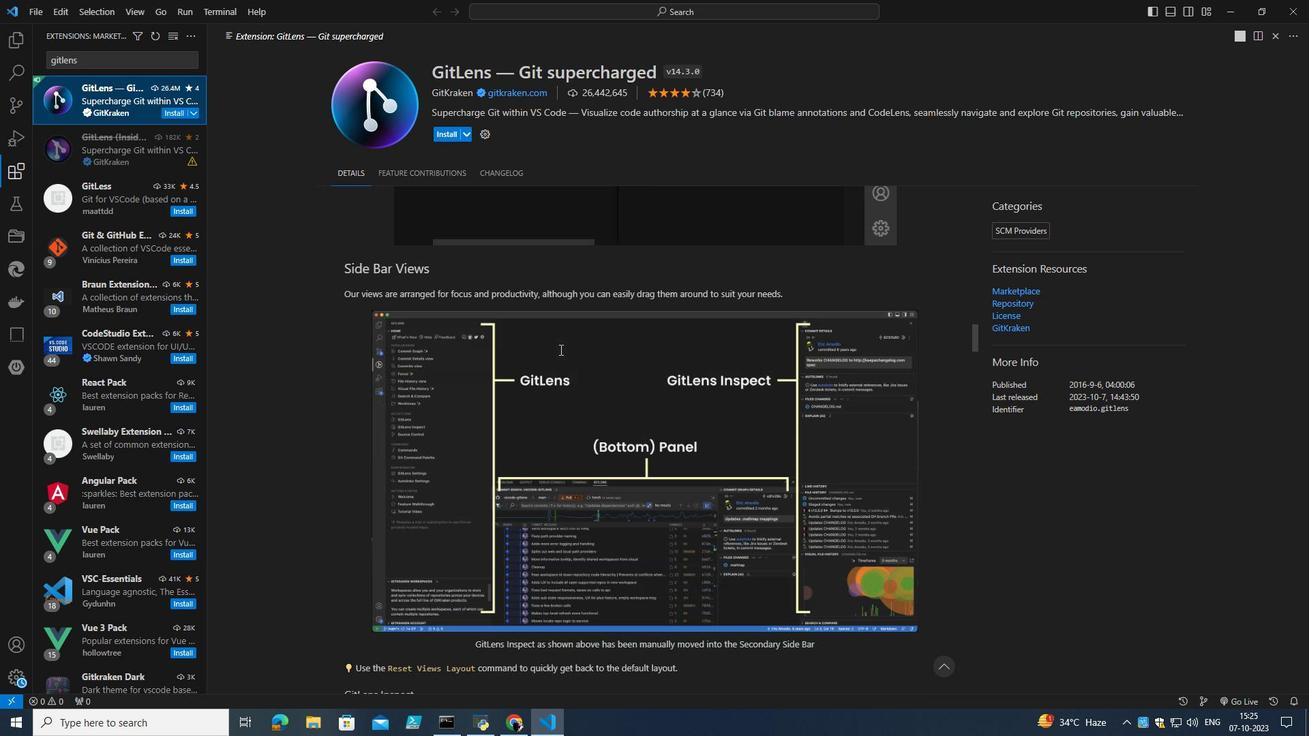 
Action: Mouse scrolled (559, 349) with delta (0, 0)
Screenshot: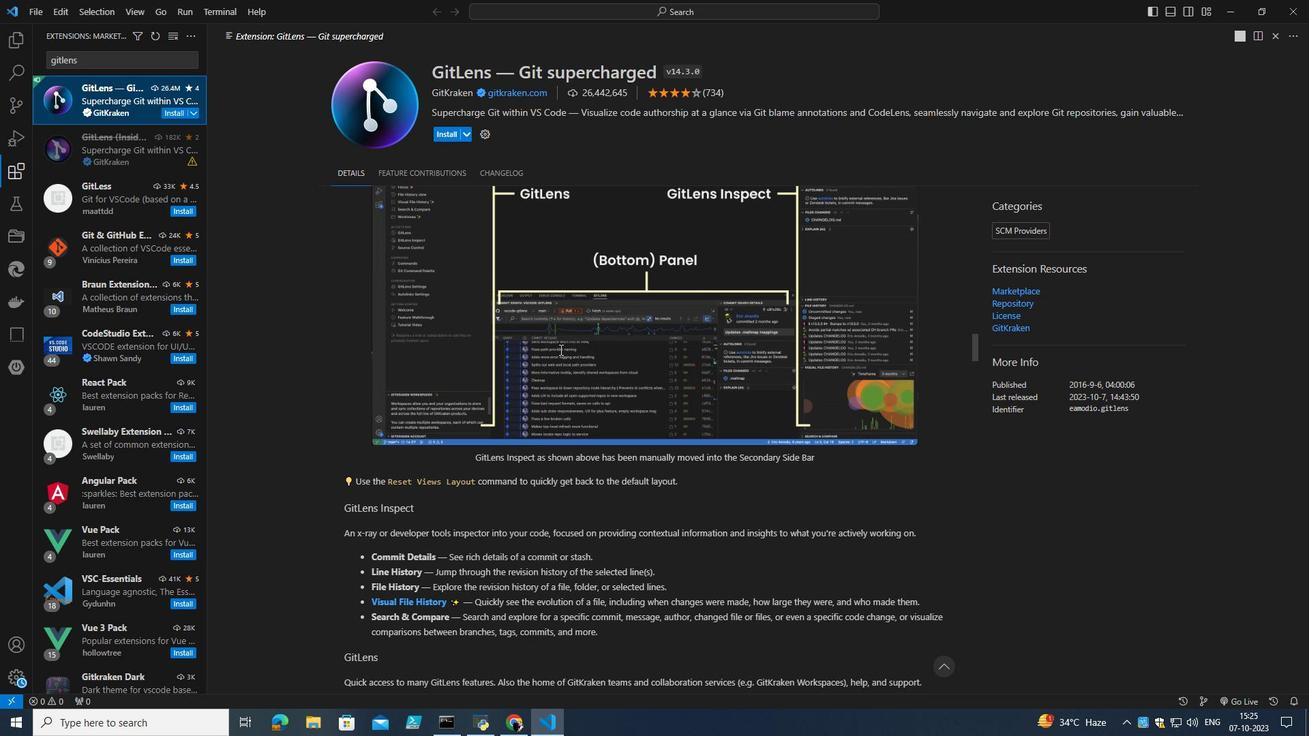 
Action: Mouse scrolled (559, 349) with delta (0, 0)
Screenshot: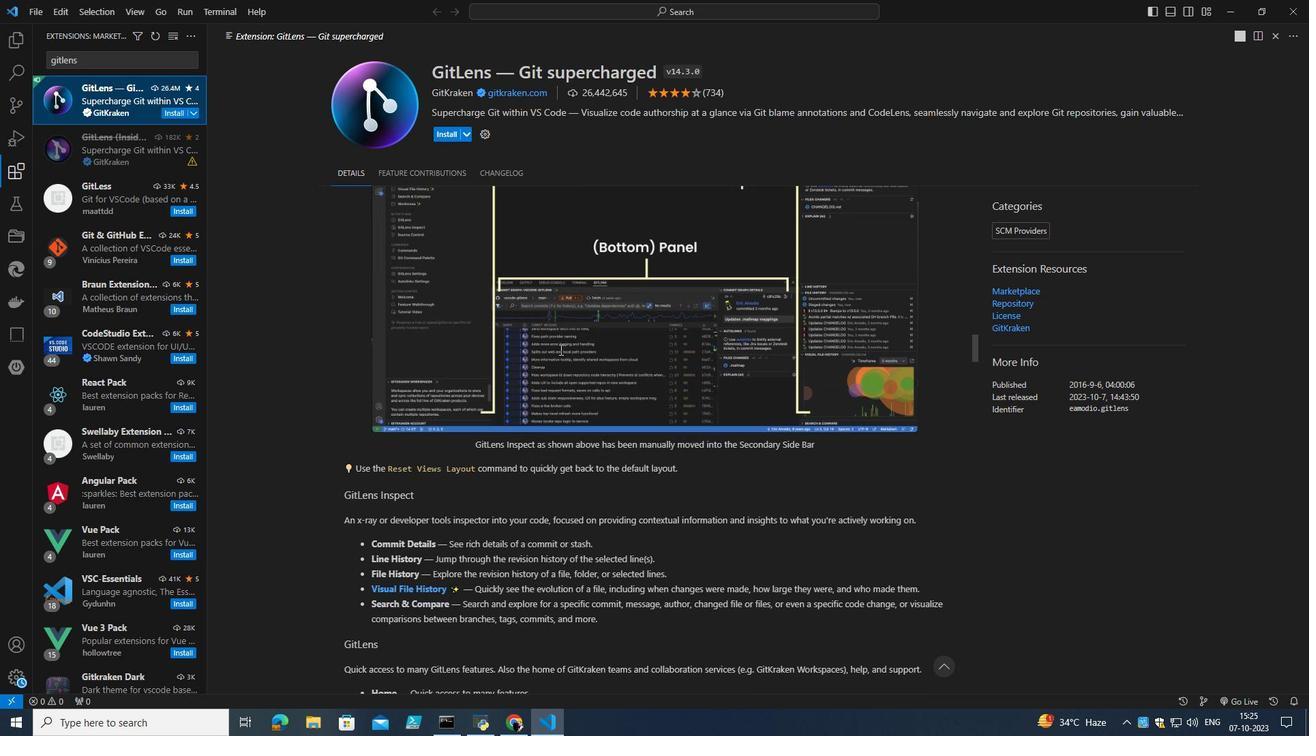 
Action: Mouse scrolled (559, 349) with delta (0, 0)
Screenshot: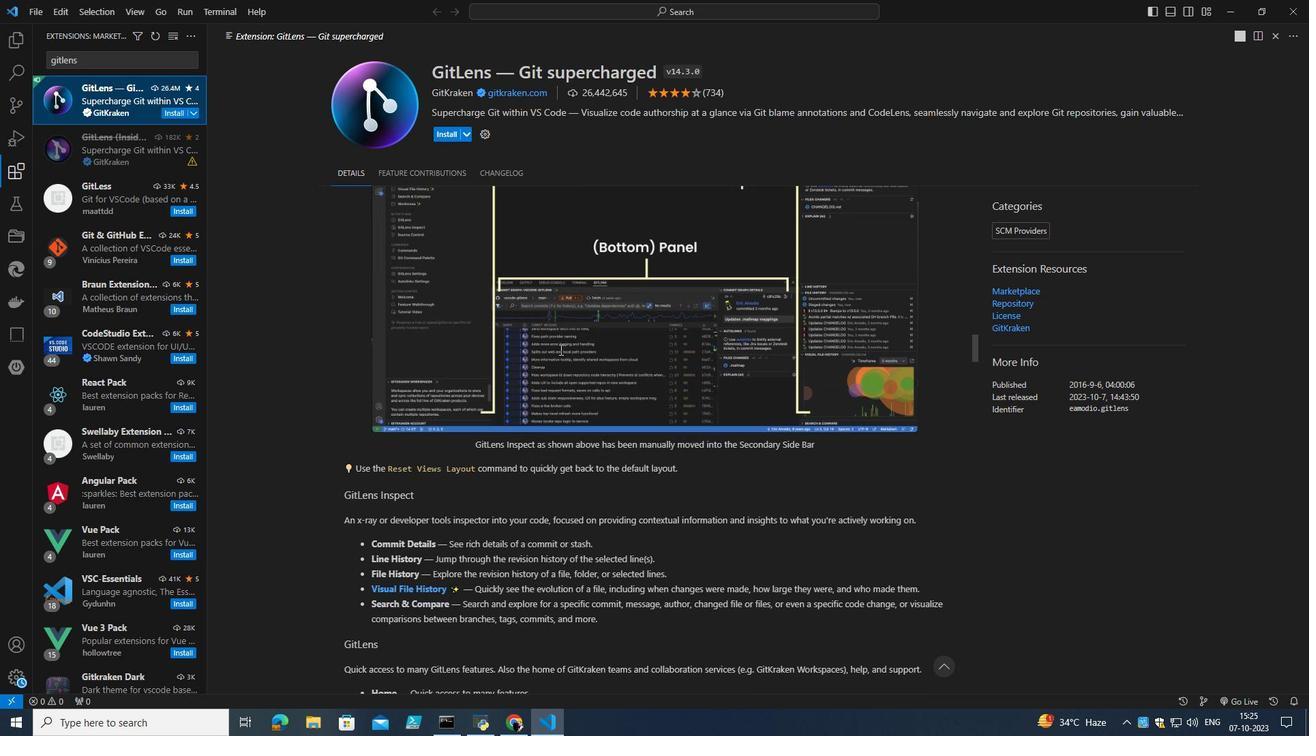 
Action: Mouse scrolled (559, 349) with delta (0, 0)
Screenshot: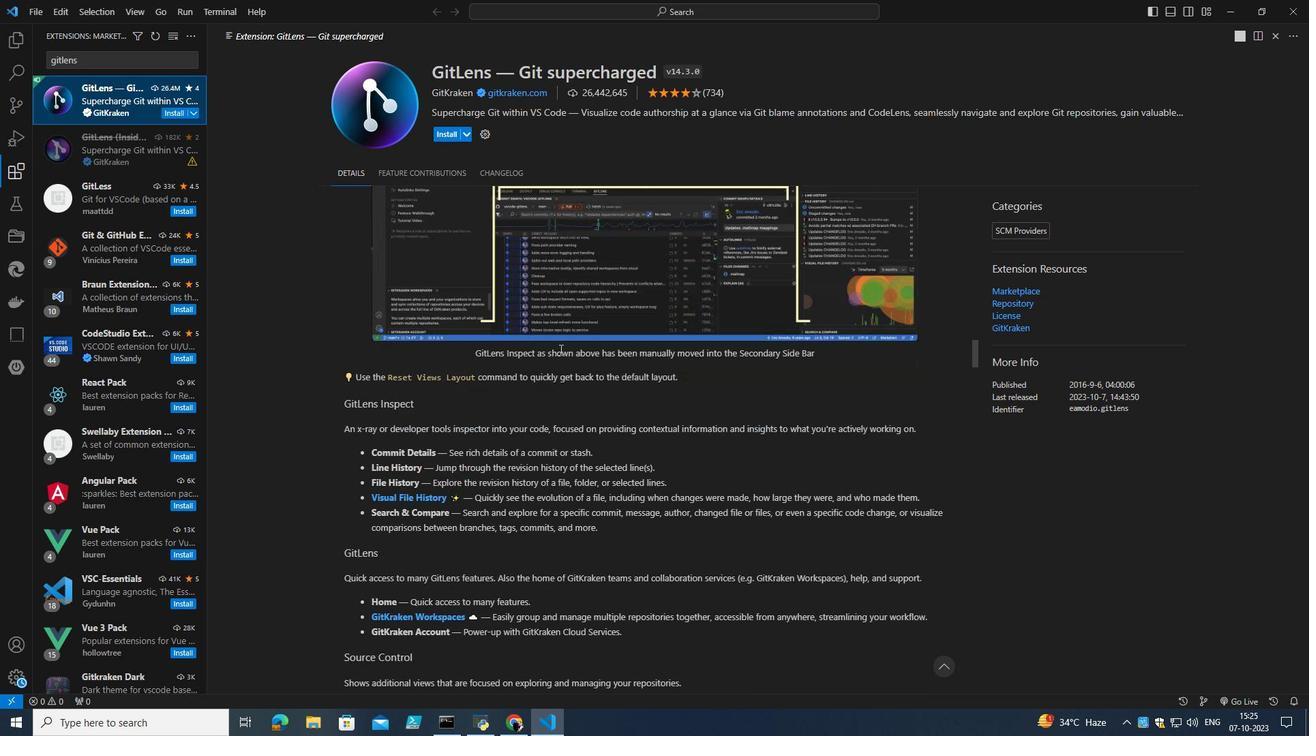 
Action: Mouse scrolled (559, 349) with delta (0, 0)
Screenshot: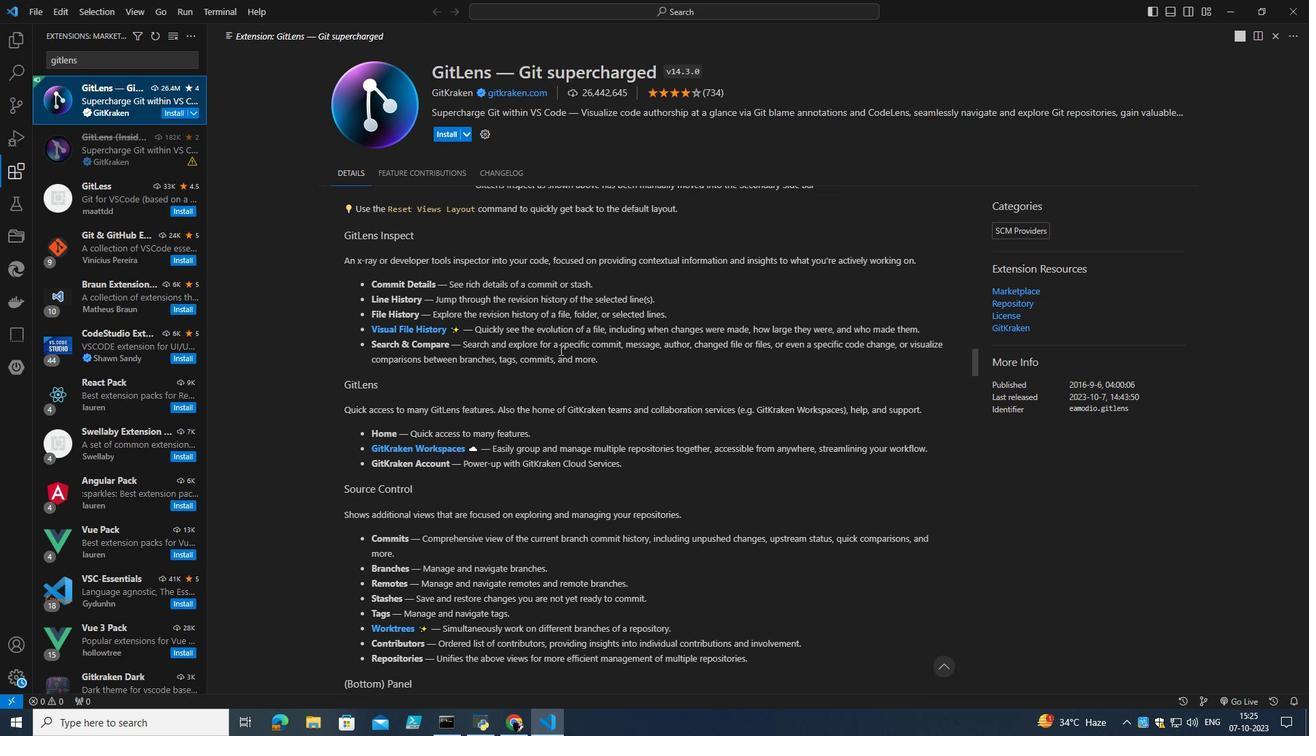 
Action: Mouse scrolled (559, 349) with delta (0, 0)
Screenshot: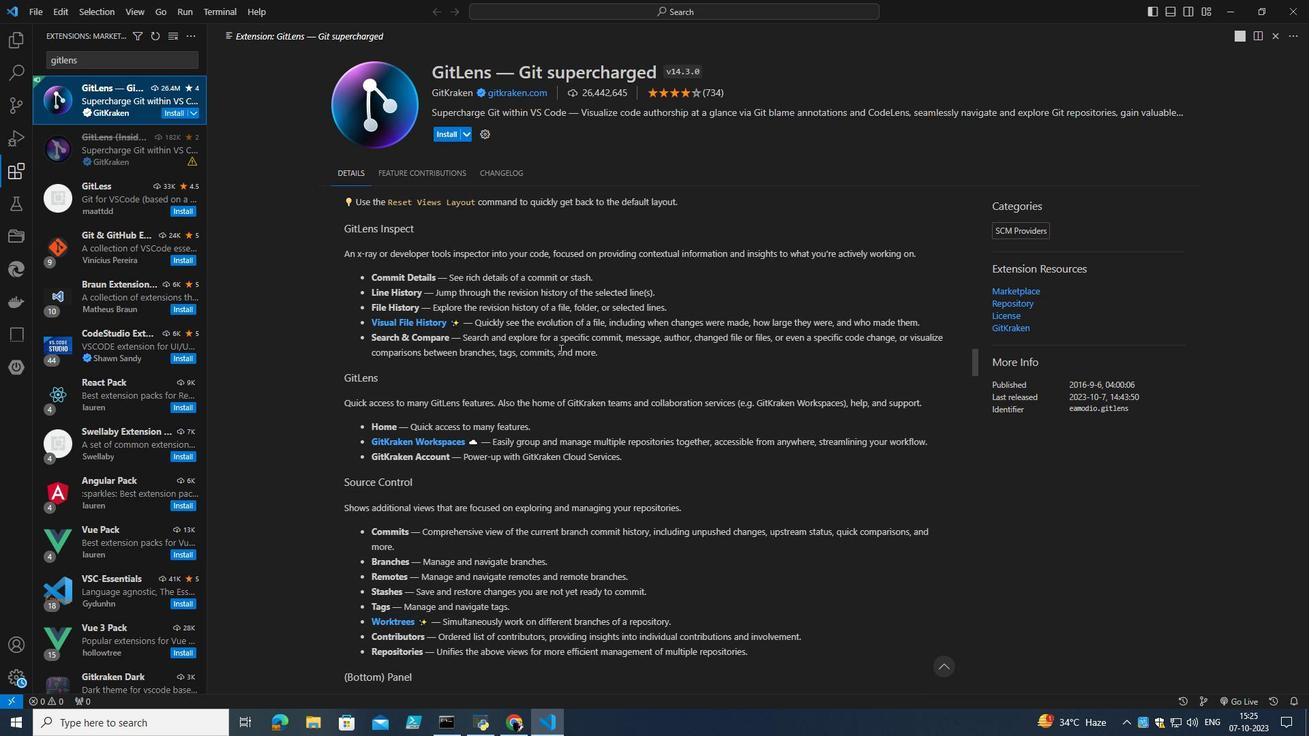 
Action: Mouse scrolled (559, 349) with delta (0, 0)
Screenshot: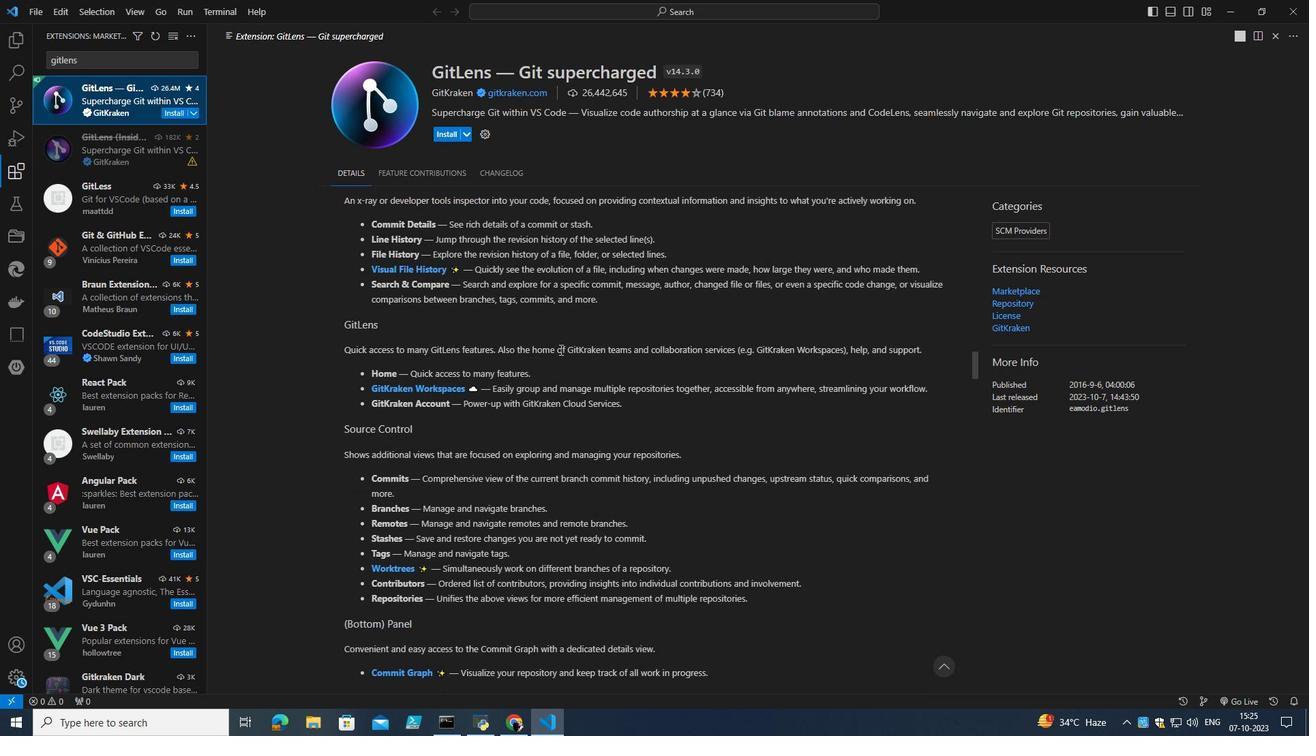
Action: Mouse scrolled (559, 349) with delta (0, 0)
Screenshot: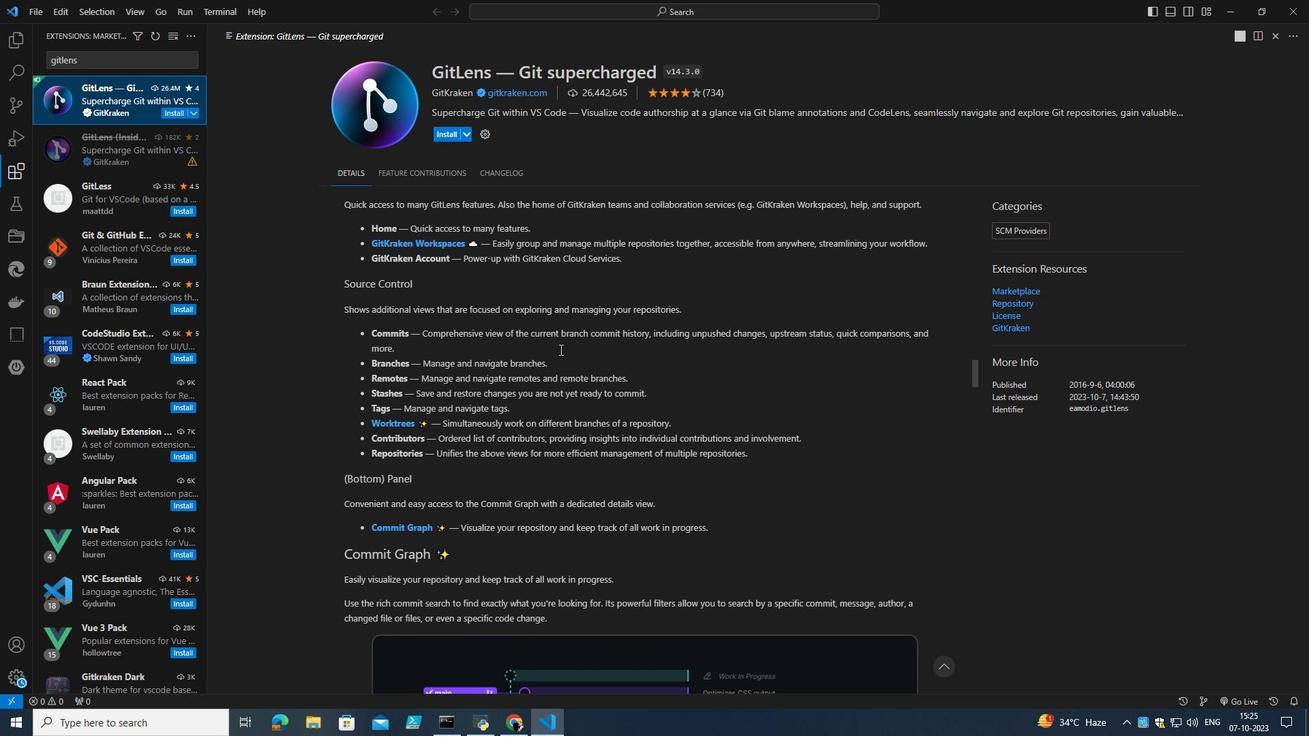 
Action: Mouse scrolled (559, 349) with delta (0, 0)
Screenshot: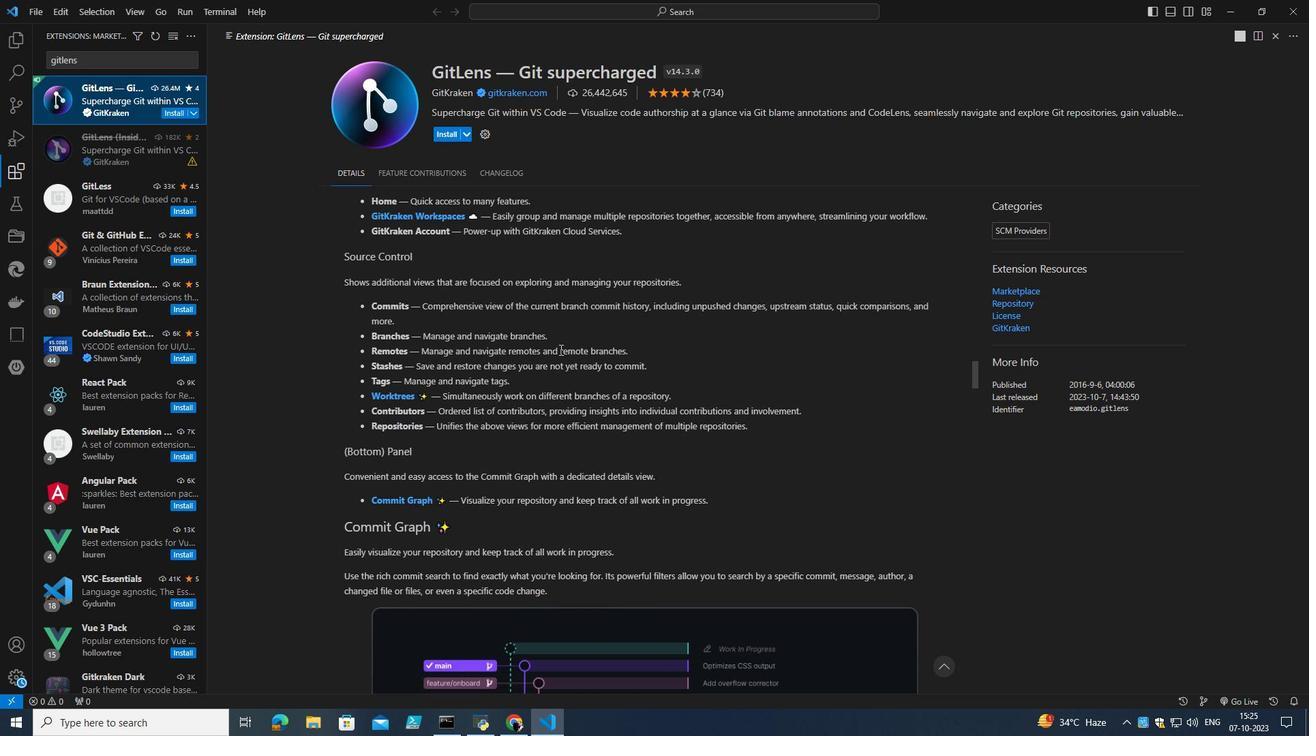 
Action: Mouse scrolled (559, 349) with delta (0, 0)
Screenshot: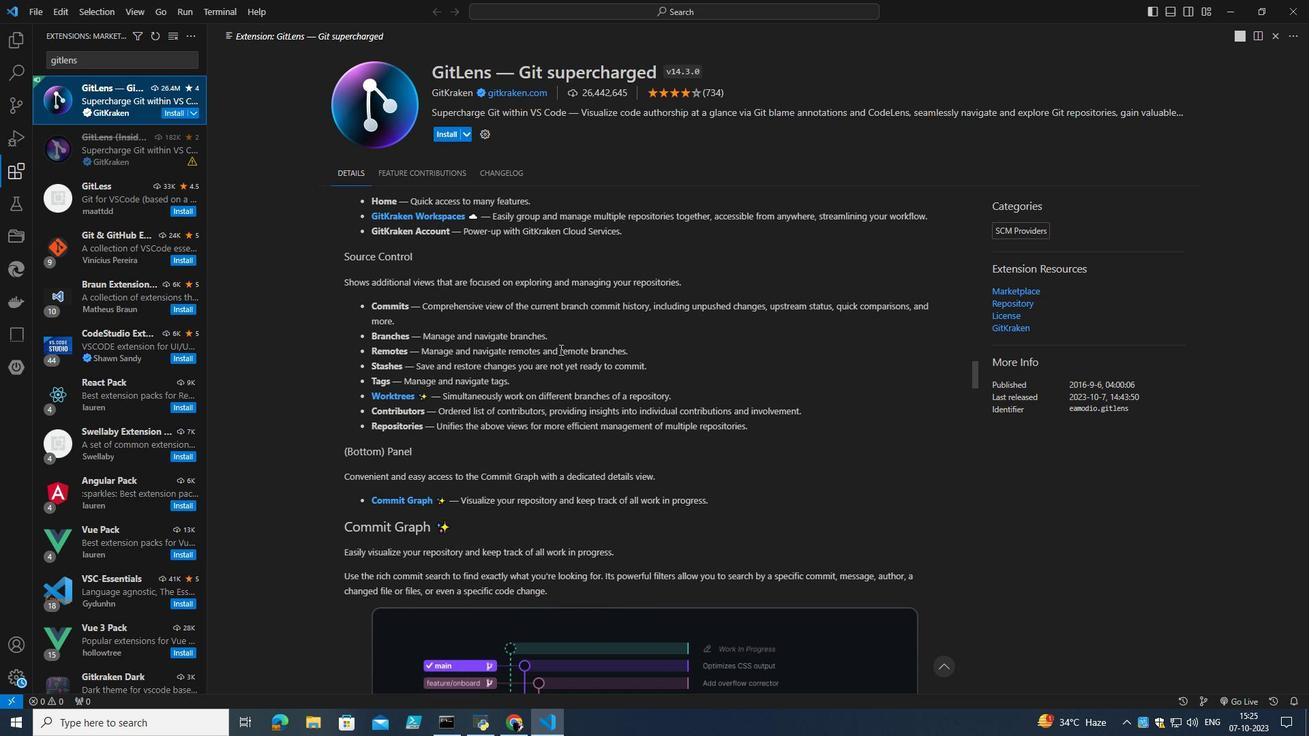 
Action: Mouse scrolled (559, 349) with delta (0, 0)
Screenshot: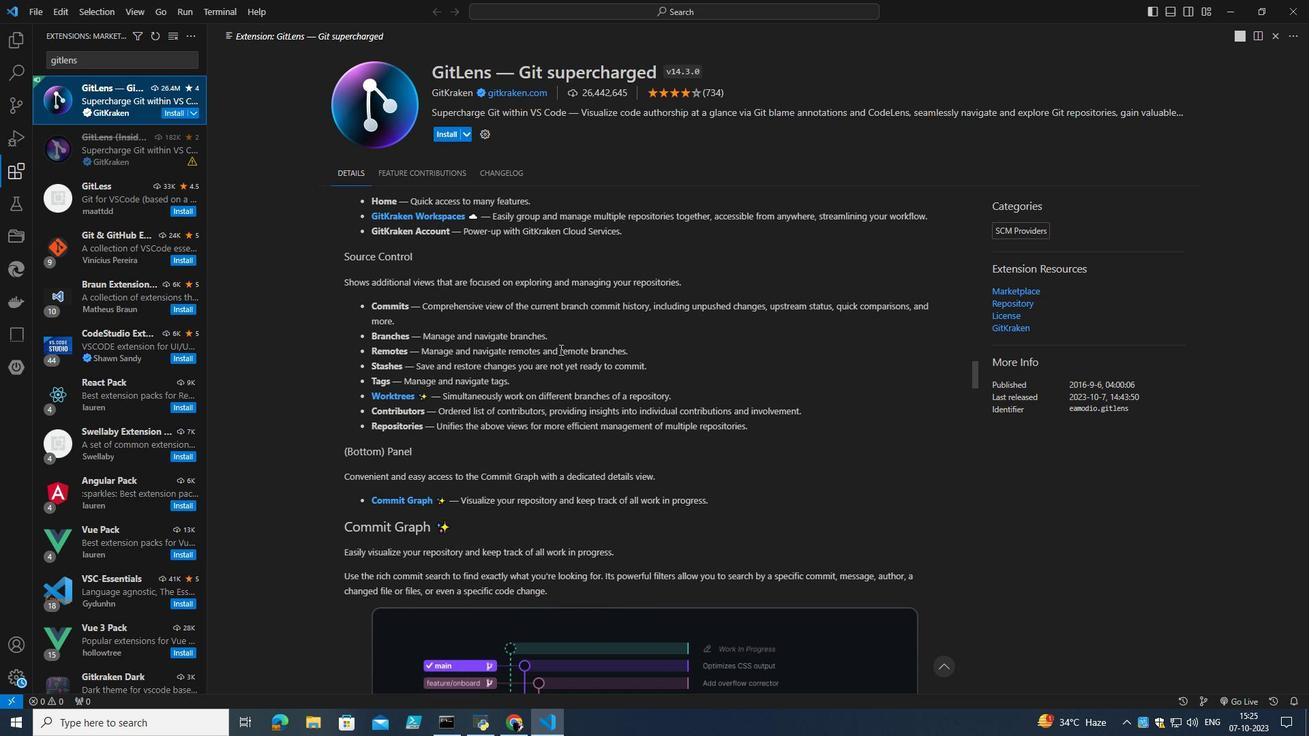 
Action: Mouse scrolled (559, 349) with delta (0, 0)
Screenshot: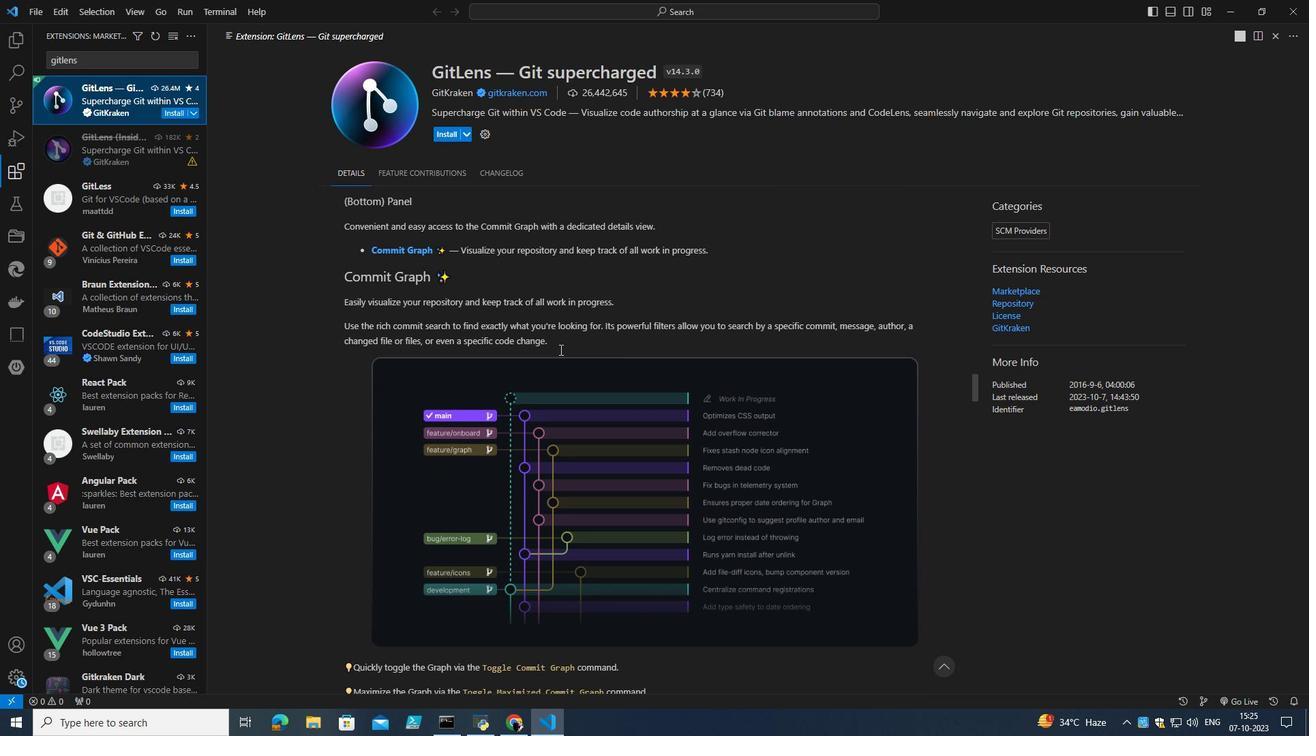 
Action: Mouse scrolled (559, 349) with delta (0, 0)
Screenshot: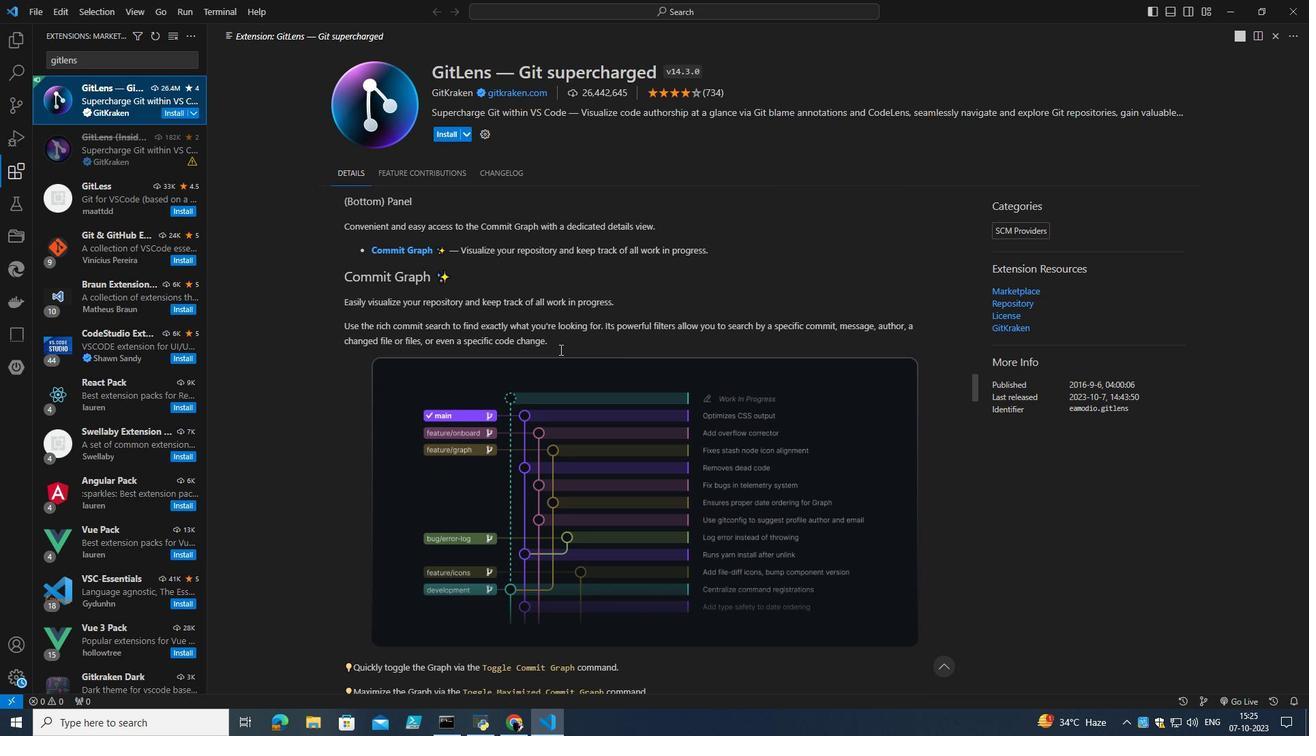 
Action: Mouse scrolled (559, 349) with delta (0, 0)
Screenshot: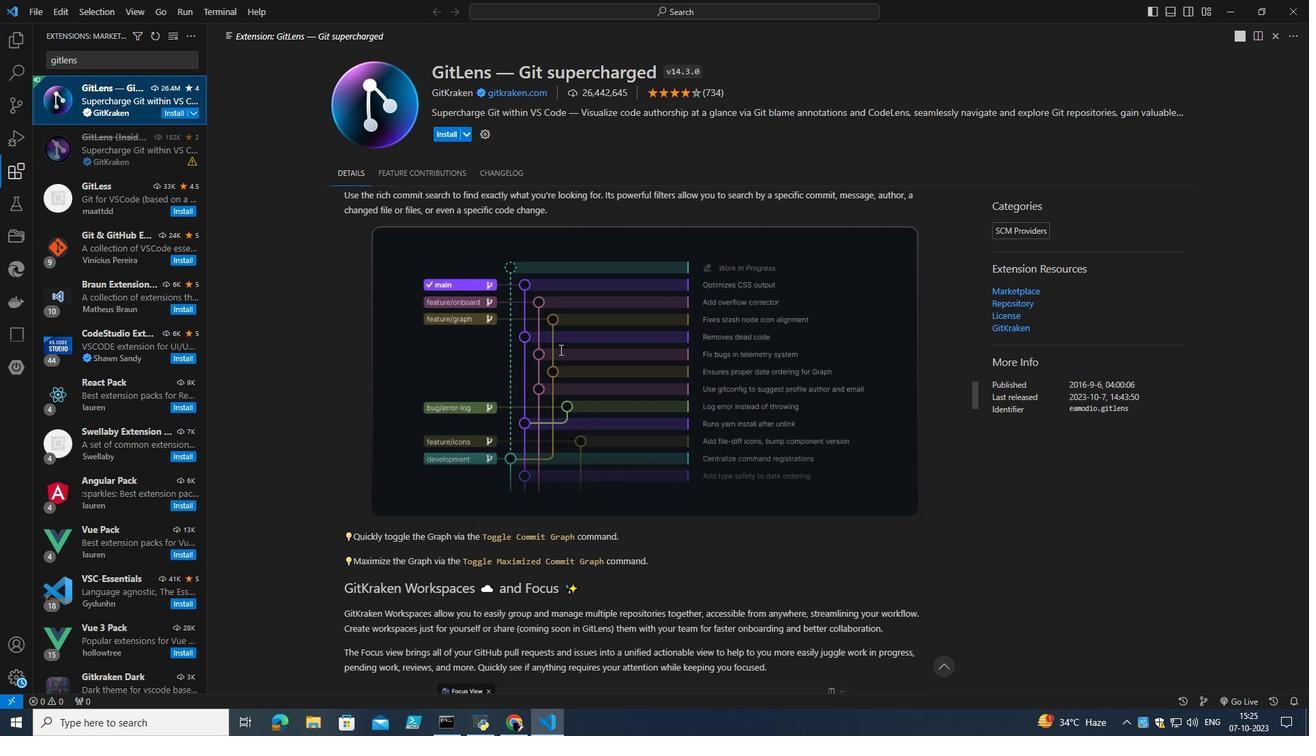 
Action: Mouse scrolled (559, 349) with delta (0, 0)
Screenshot: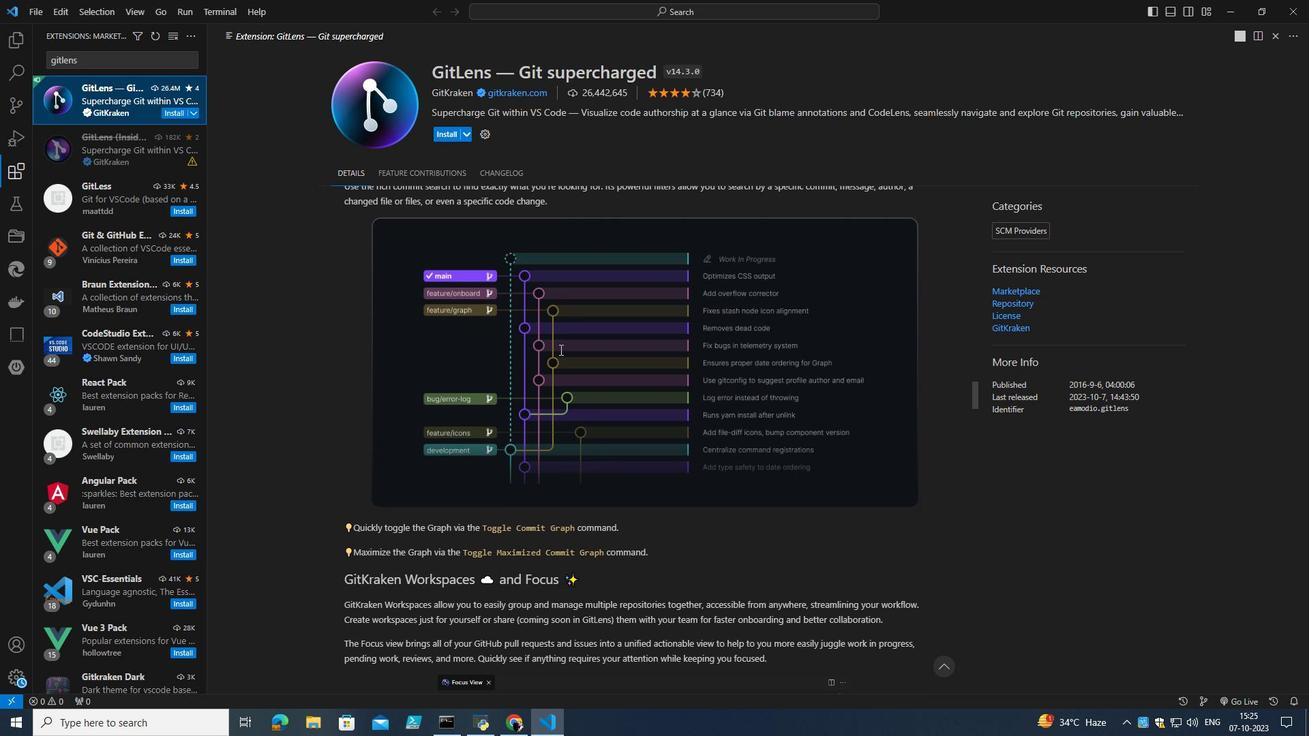 
Action: Mouse scrolled (559, 349) with delta (0, 0)
Screenshot: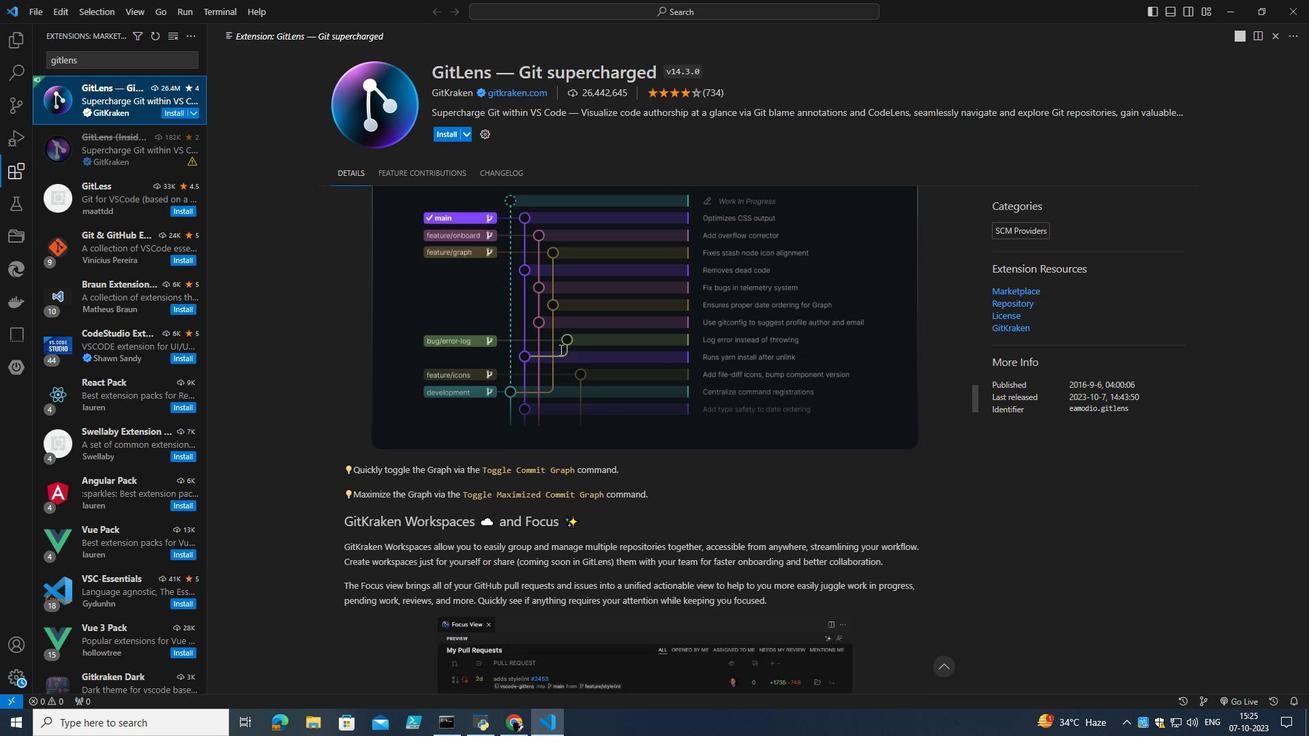 
Action: Mouse scrolled (559, 349) with delta (0, 0)
Screenshot: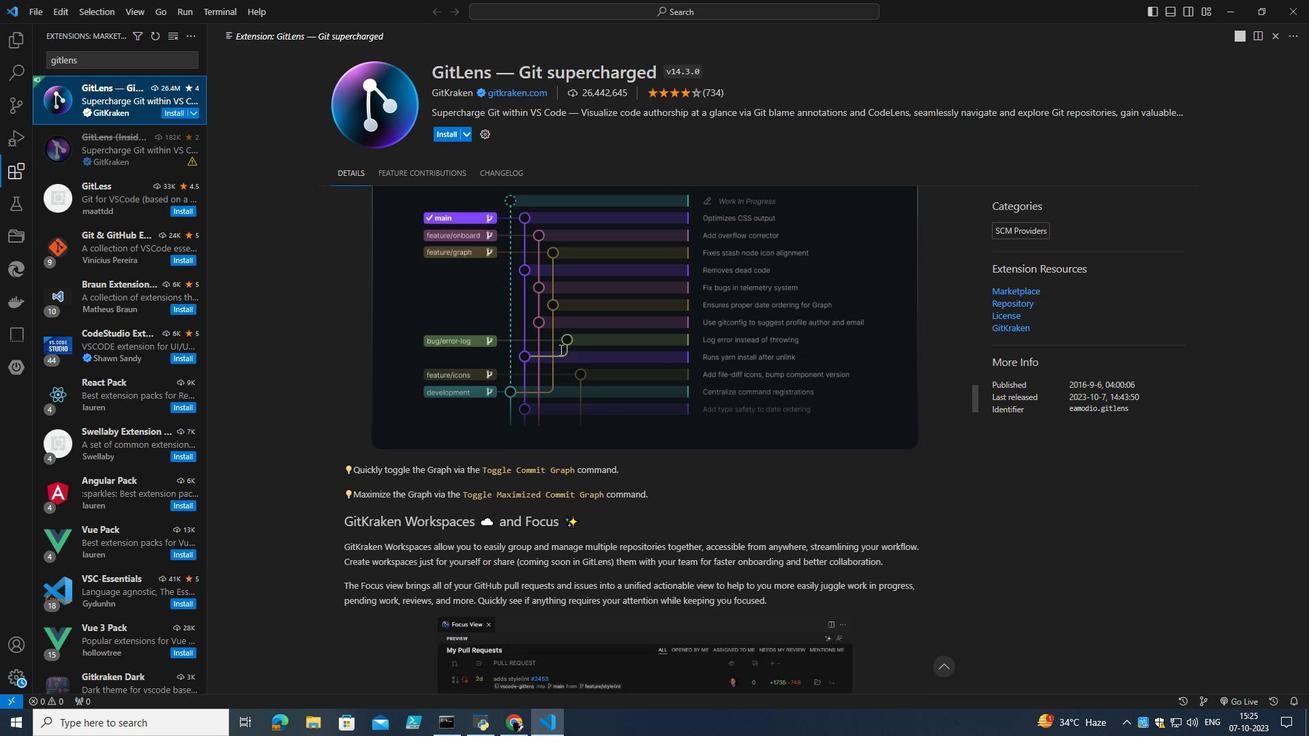 
Action: Mouse scrolled (559, 349) with delta (0, 0)
Screenshot: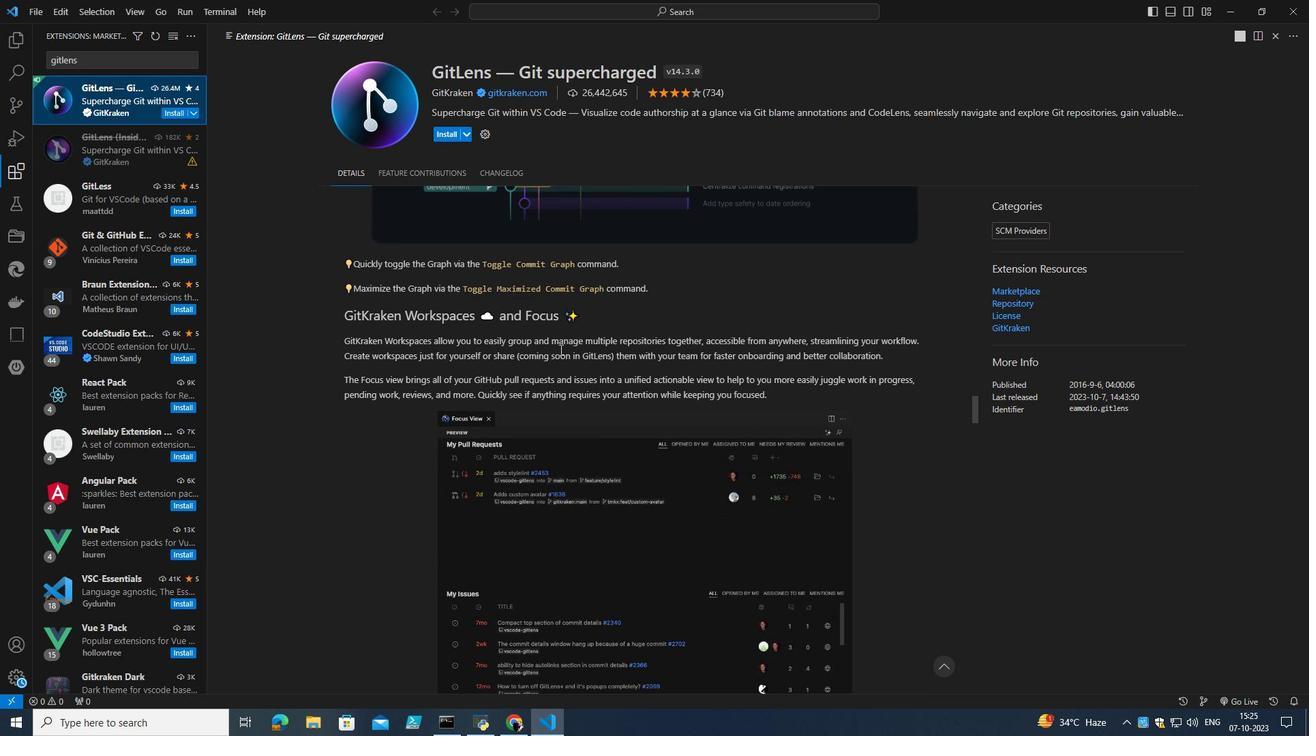 
Action: Mouse scrolled (559, 349) with delta (0, 0)
Screenshot: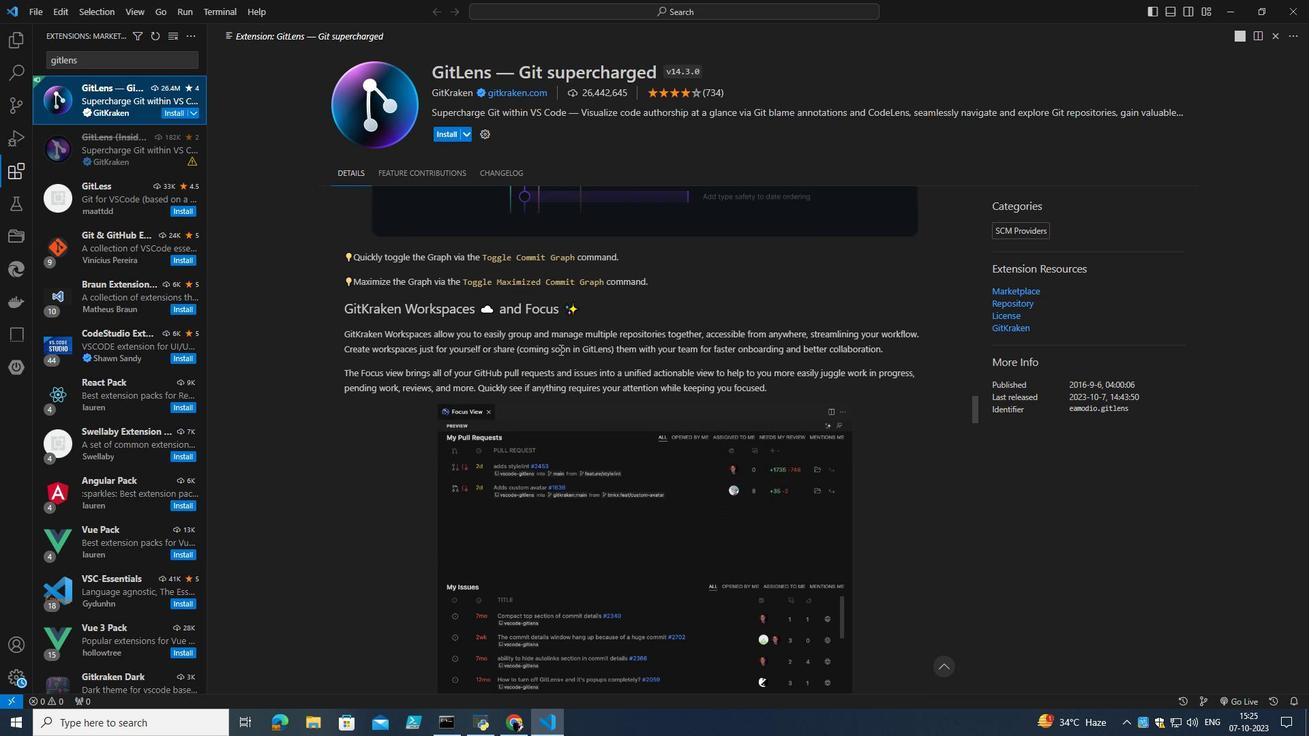 
Action: Mouse scrolled (559, 349) with delta (0, 0)
Screenshot: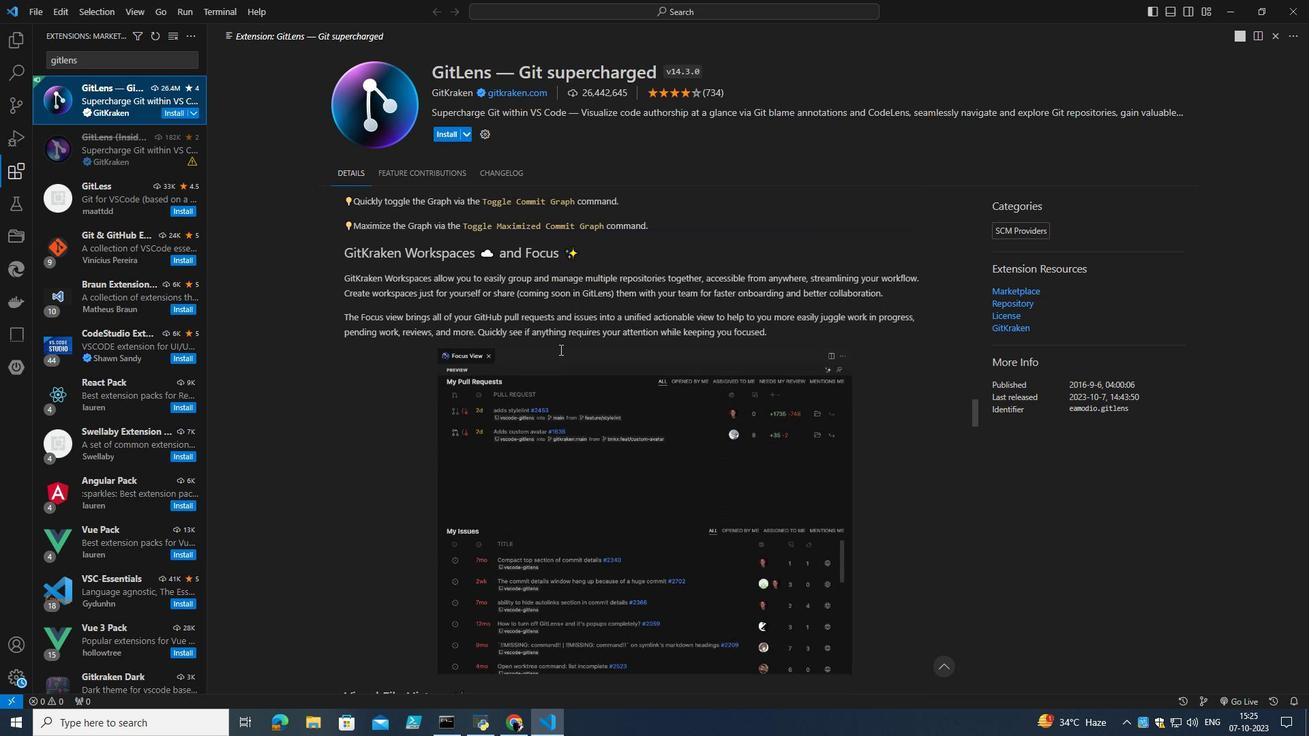 
Action: Mouse scrolled (559, 349) with delta (0, 0)
Screenshot: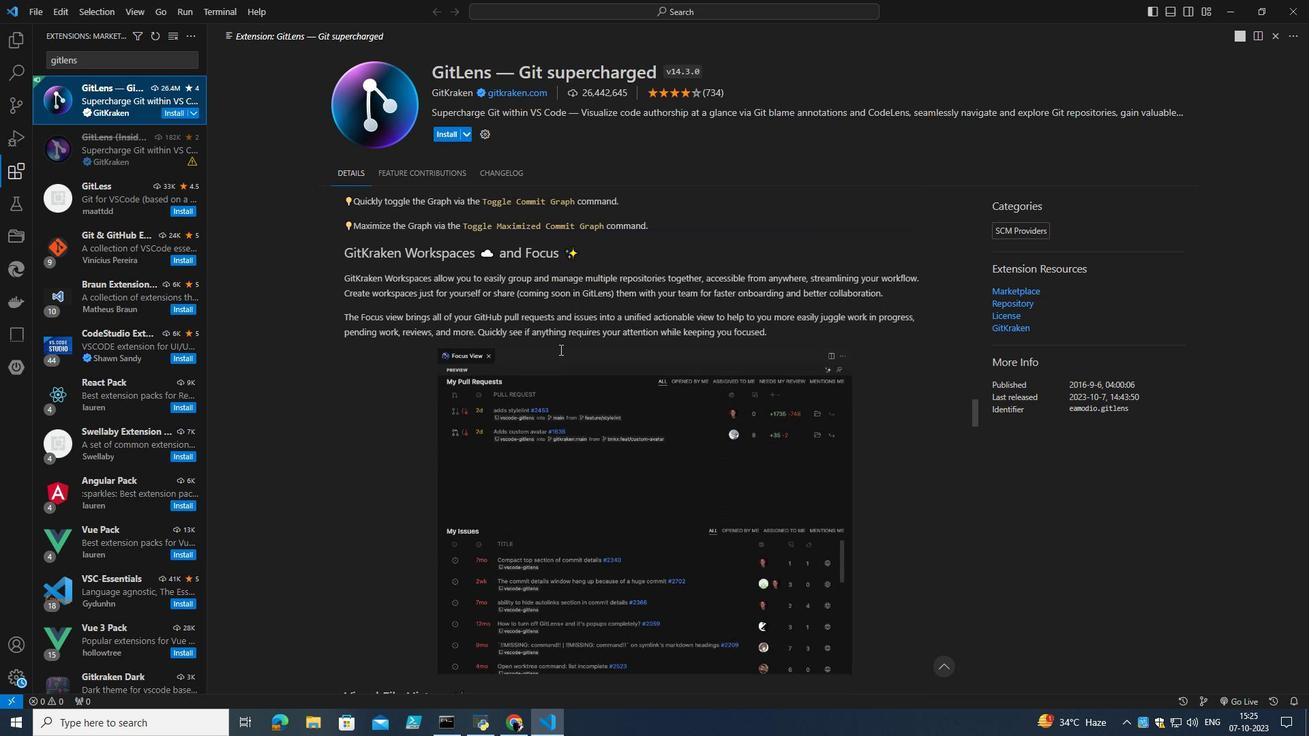
Action: Mouse scrolled (559, 349) with delta (0, 0)
Screenshot: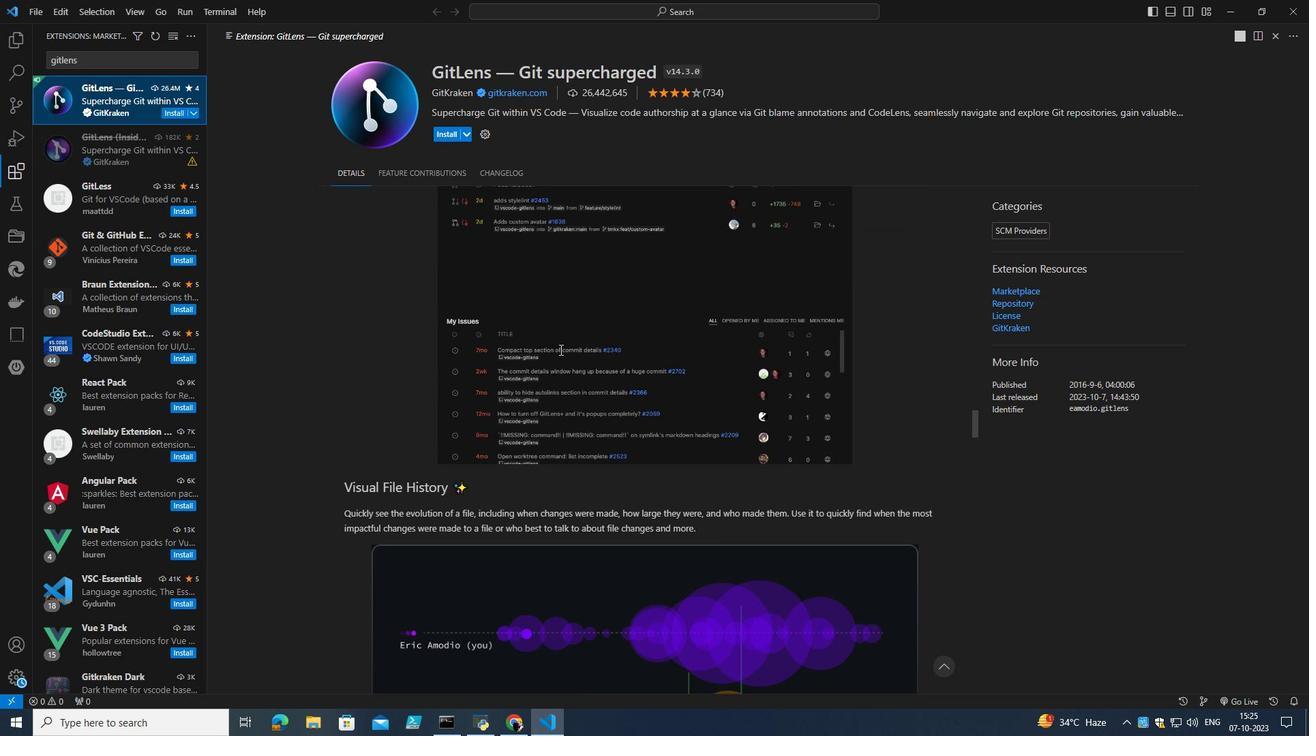 
Action: Mouse scrolled (559, 349) with delta (0, 0)
Screenshot: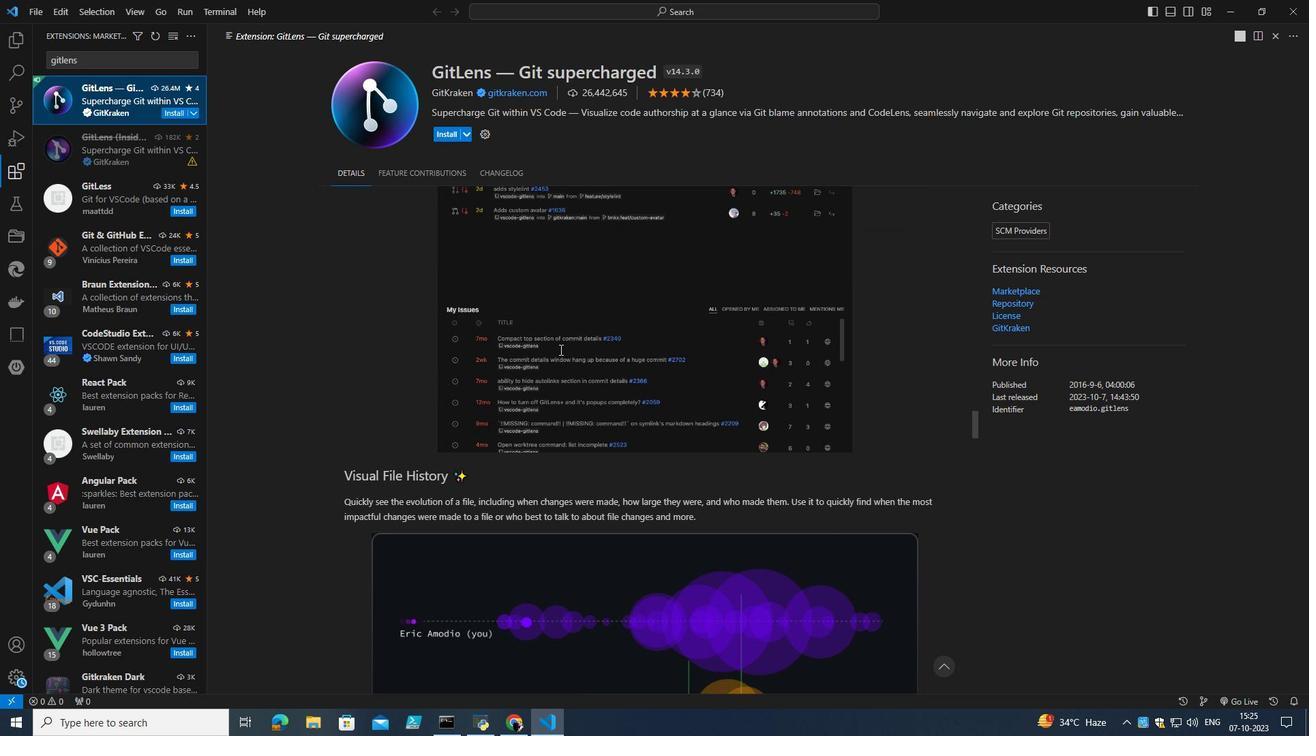 
Action: Mouse scrolled (559, 349) with delta (0, 0)
Screenshot: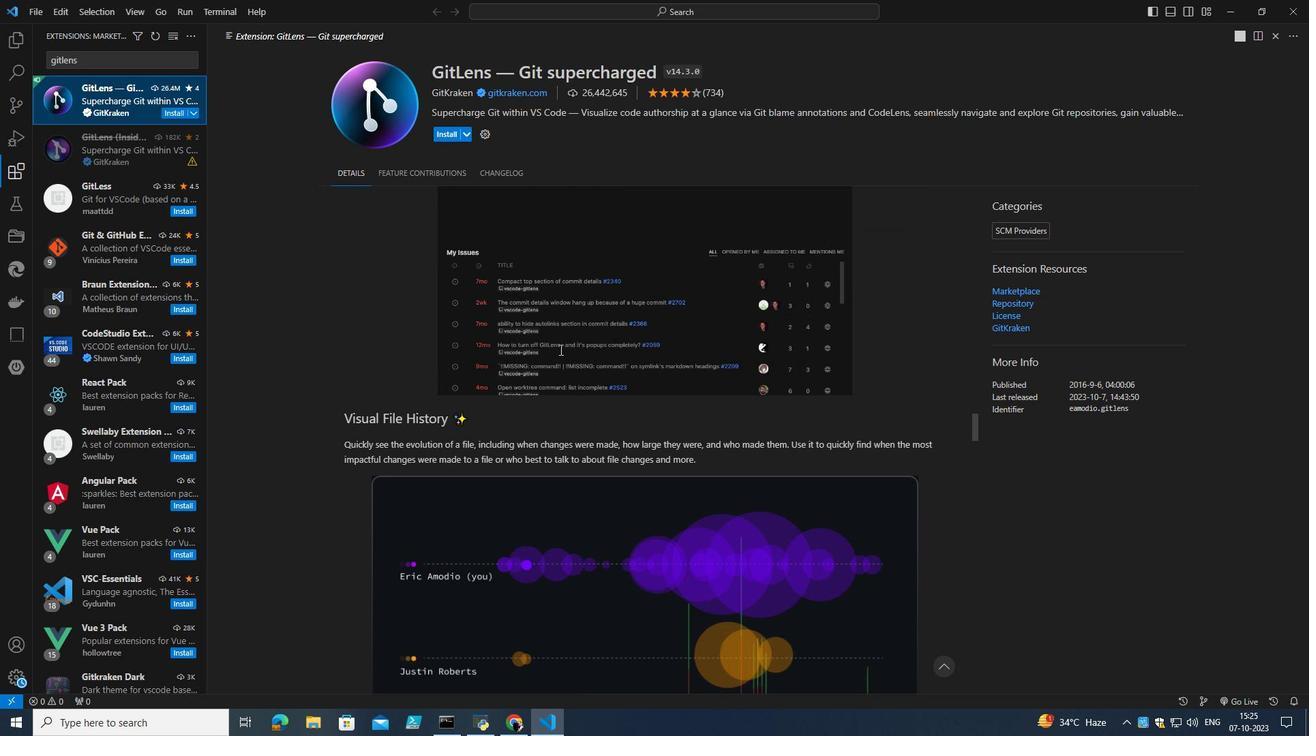 
Action: Mouse scrolled (559, 349) with delta (0, 0)
Screenshot: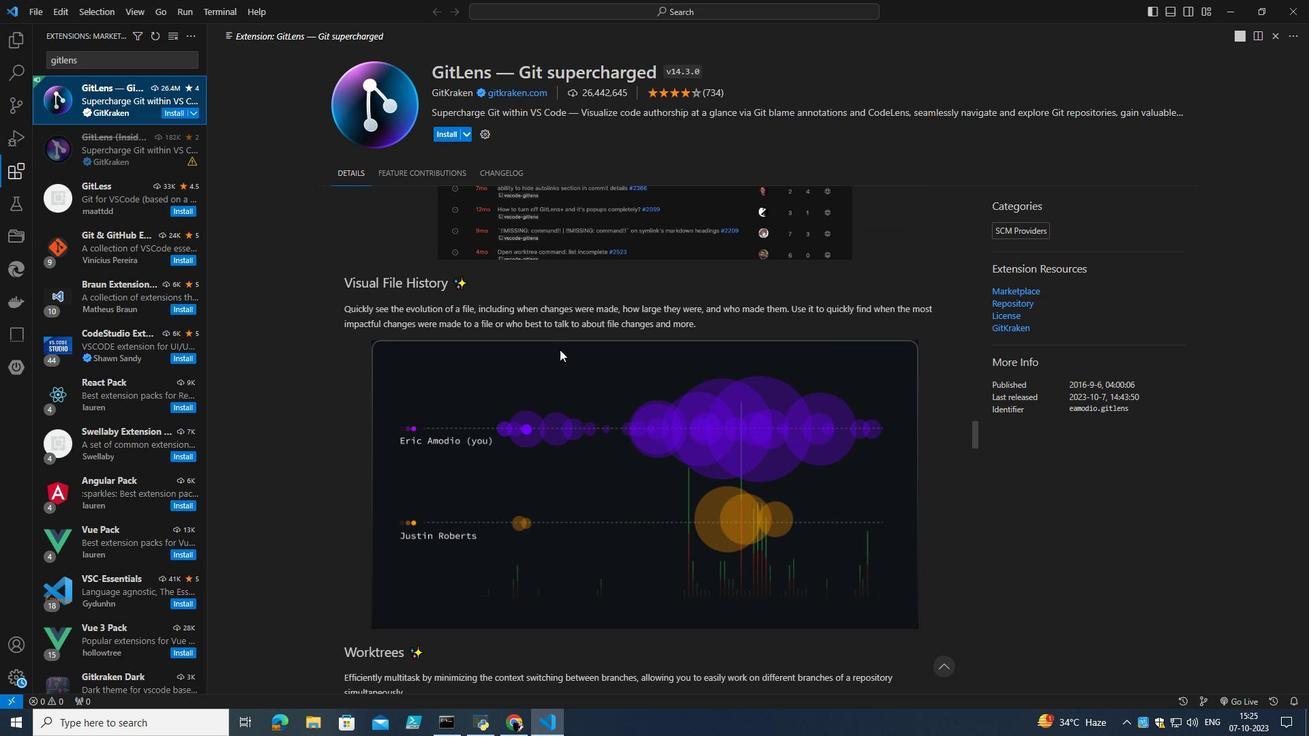 
Action: Mouse scrolled (559, 349) with delta (0, 0)
Screenshot: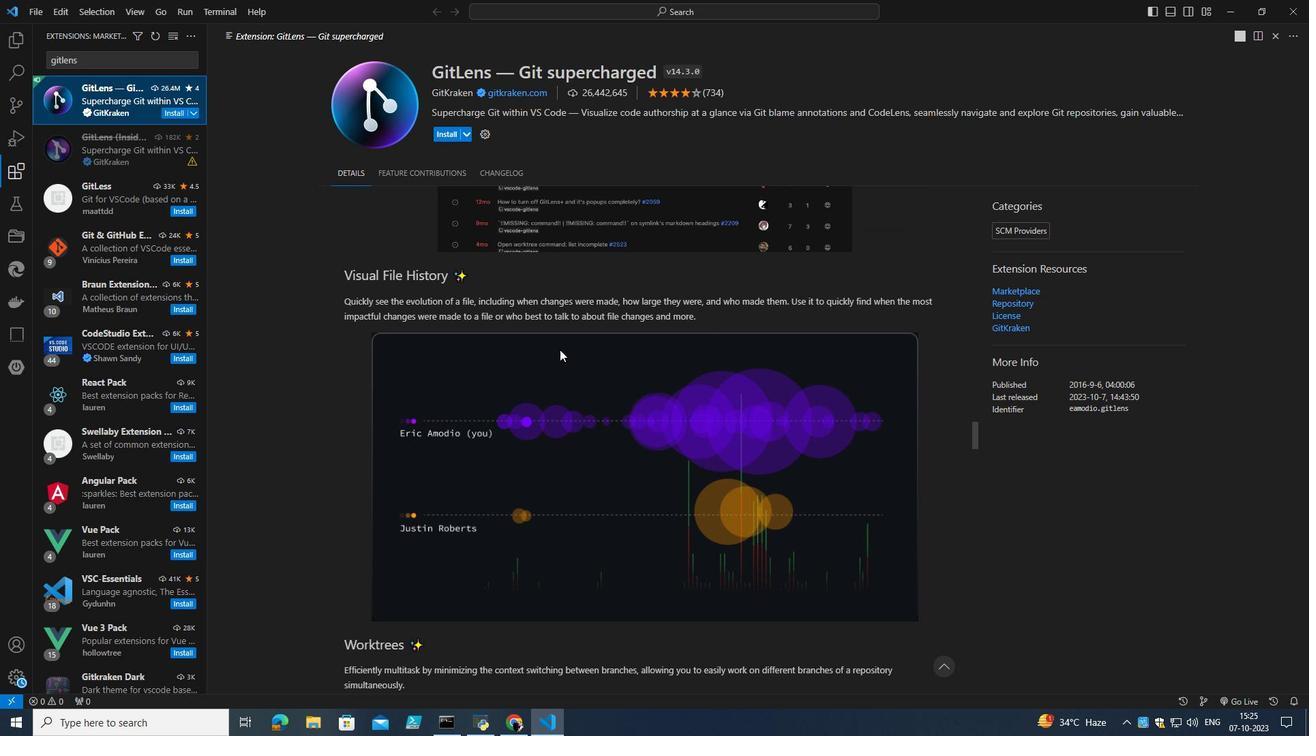 
Action: Mouse scrolled (559, 349) with delta (0, 0)
Screenshot: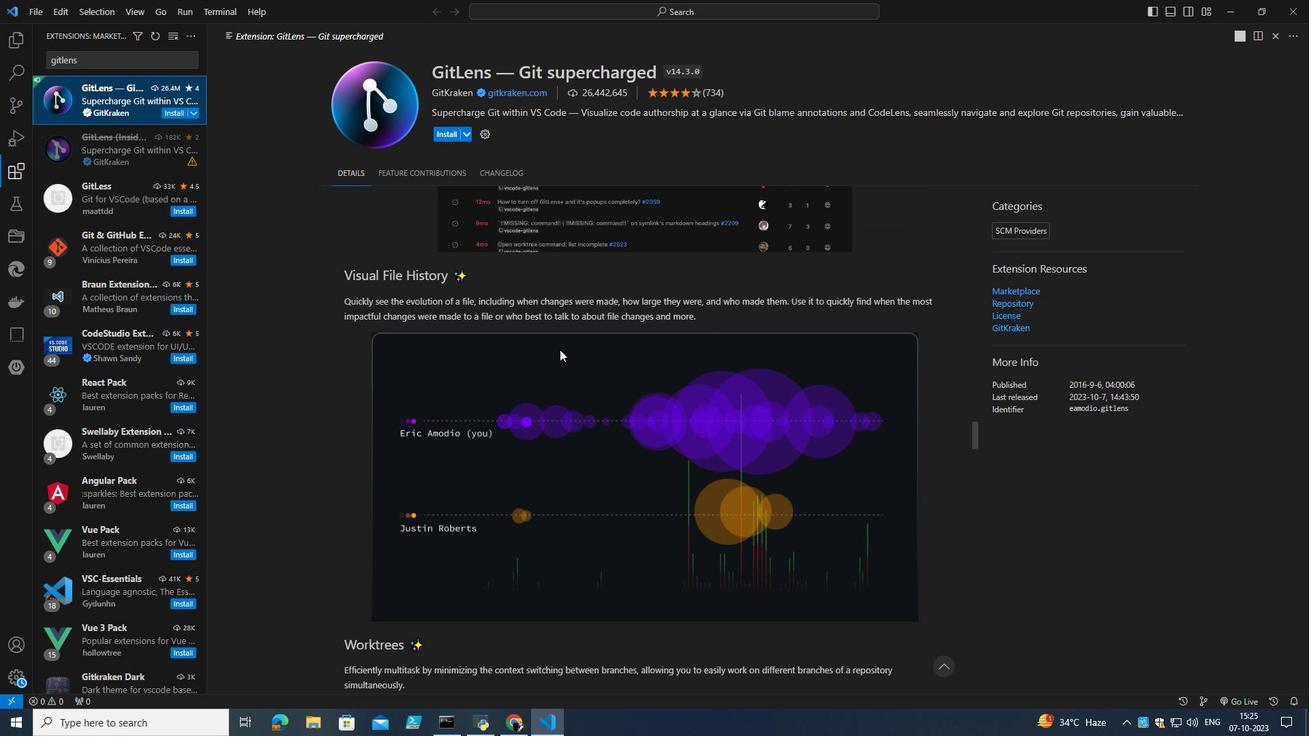 
Action: Mouse scrolled (559, 349) with delta (0, 0)
Screenshot: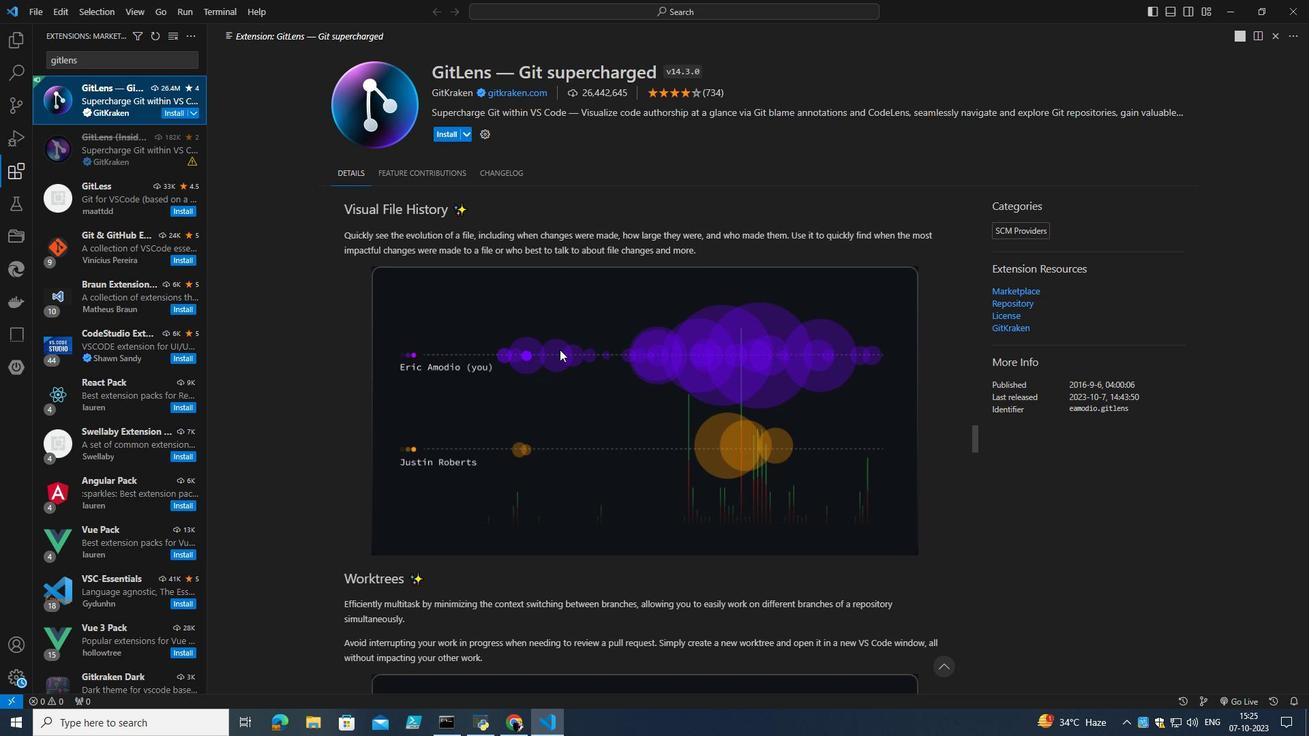 
Action: Mouse scrolled (559, 349) with delta (0, 0)
Screenshot: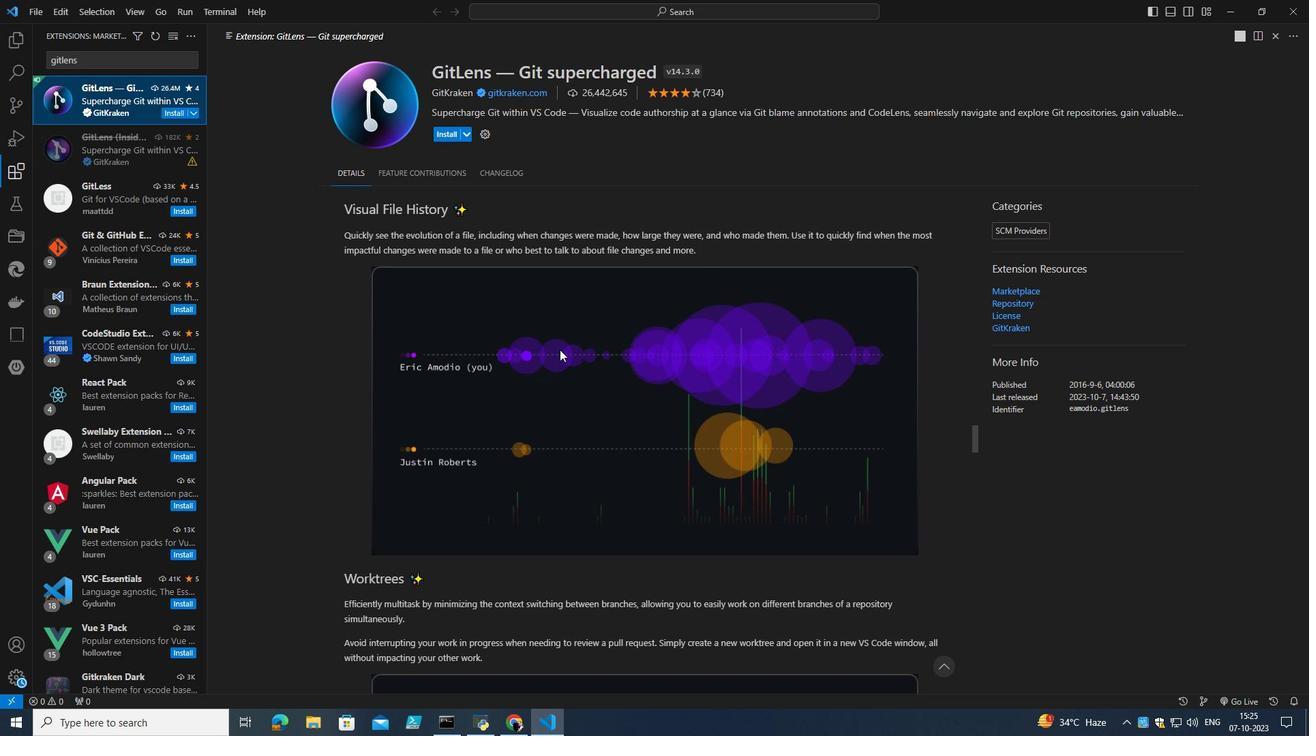 
Action: Mouse scrolled (559, 349) with delta (0, 0)
Screenshot: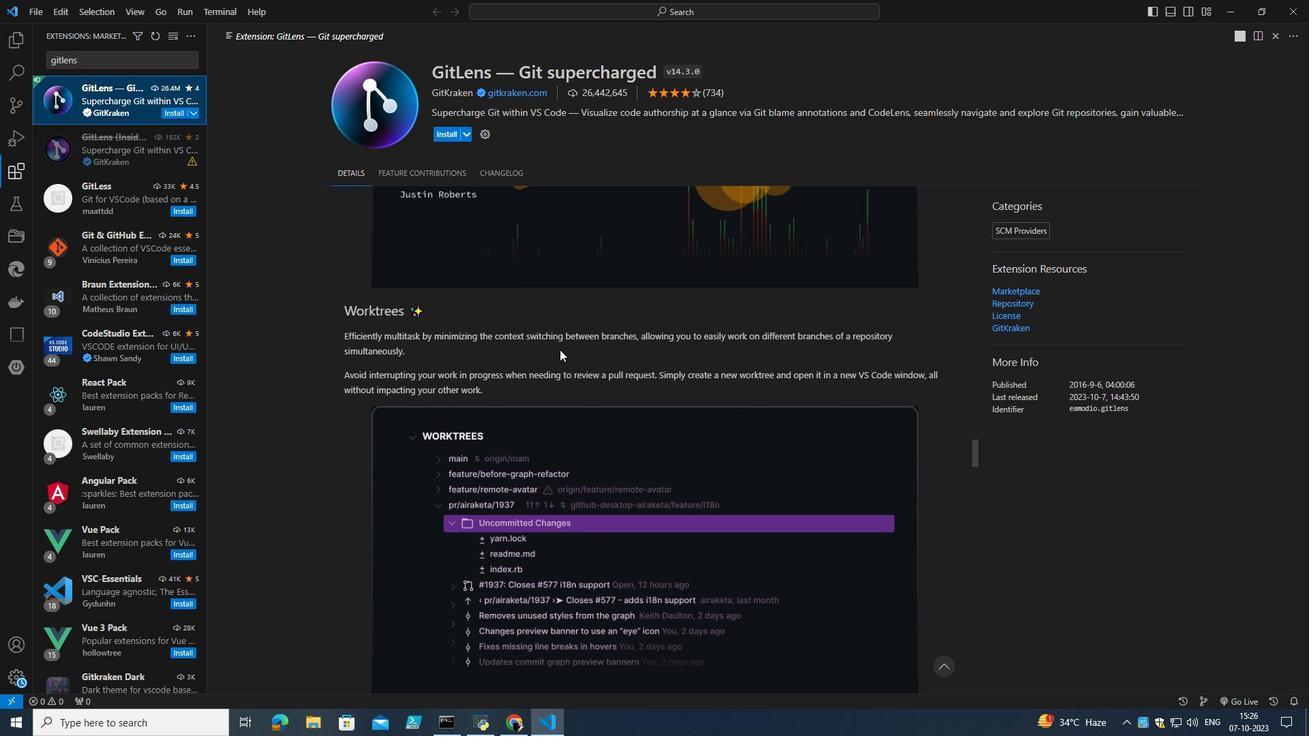 
Action: Mouse scrolled (559, 349) with delta (0, 0)
Screenshot: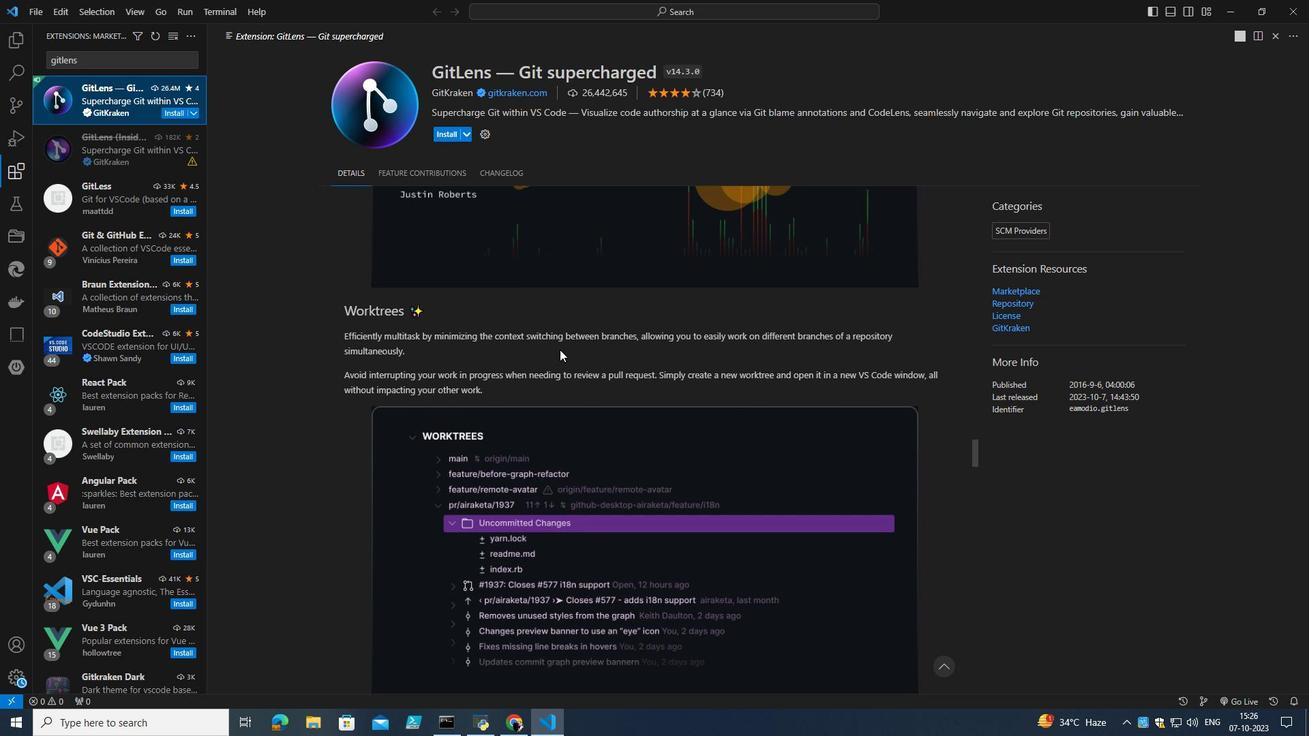 
Action: Mouse scrolled (559, 349) with delta (0, 0)
Screenshot: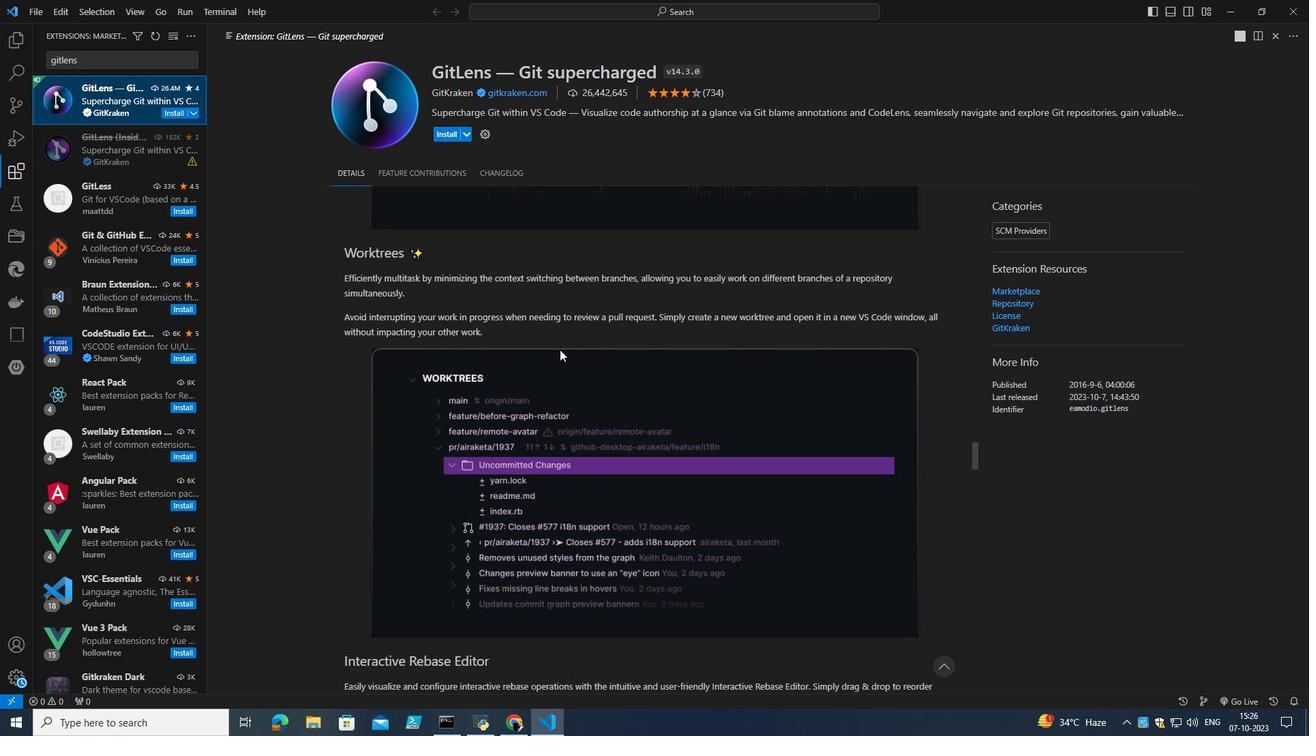 
Action: Mouse scrolled (559, 349) with delta (0, 0)
Screenshot: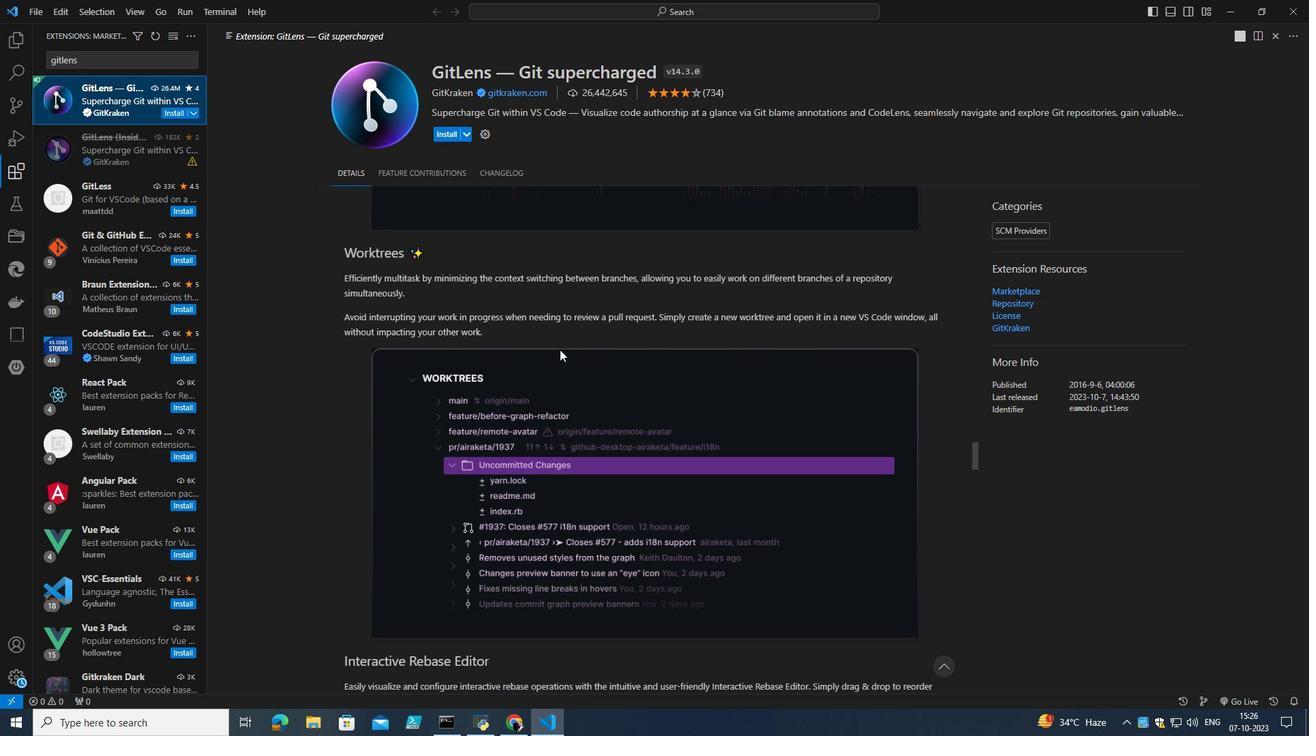 
Action: Mouse scrolled (559, 349) with delta (0, 0)
Screenshot: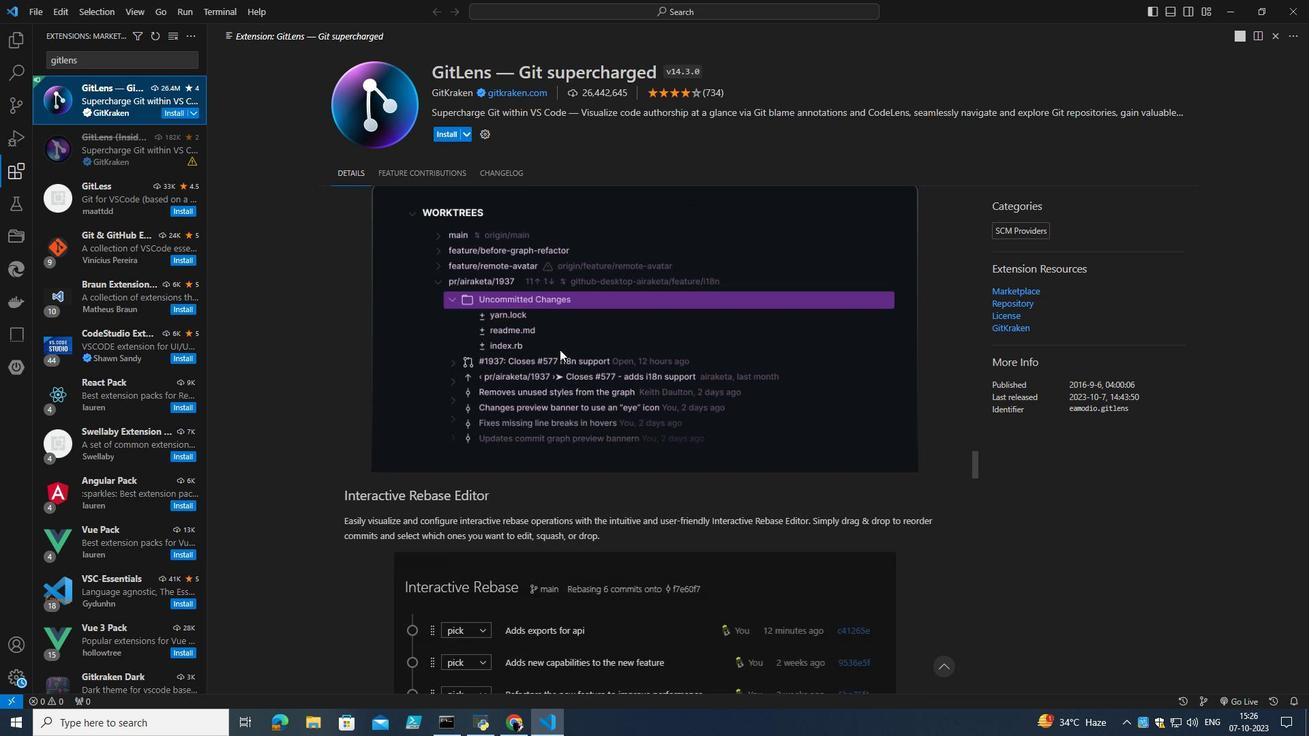 
Action: Mouse scrolled (559, 349) with delta (0, 0)
Screenshot: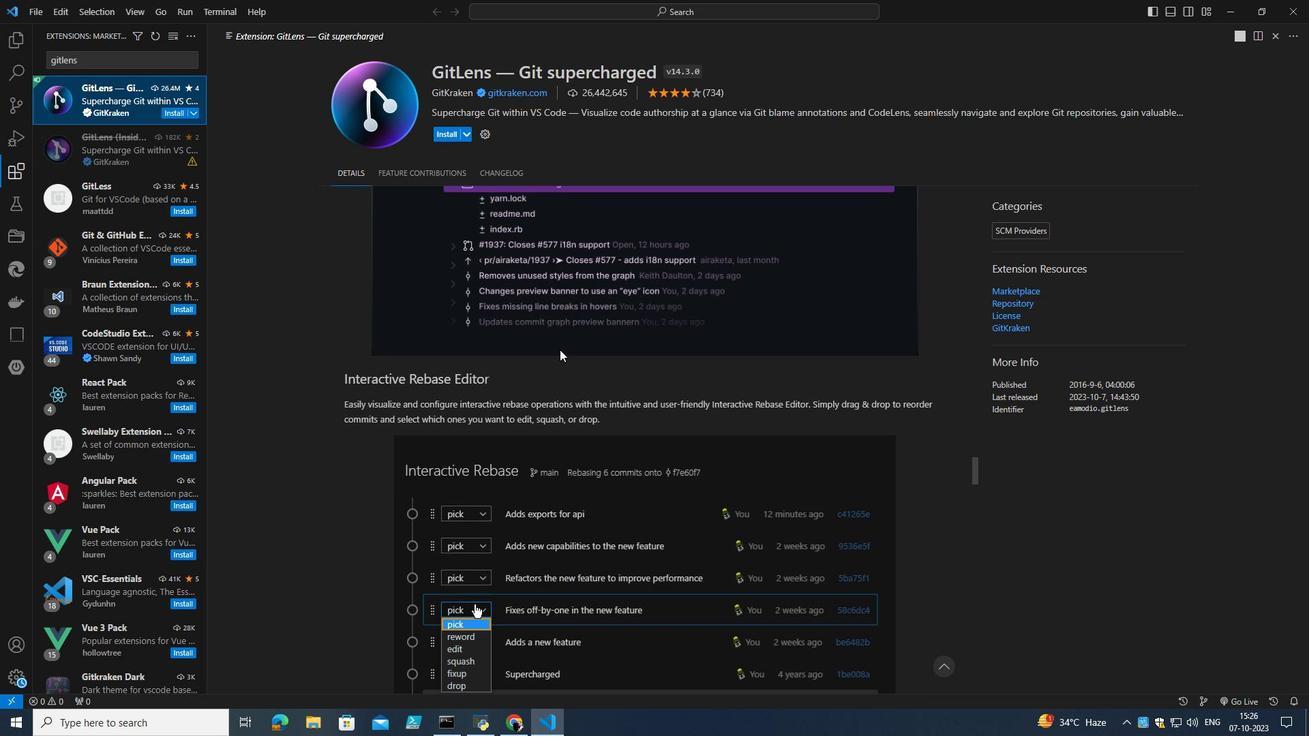
Action: Mouse scrolled (559, 350) with delta (0, 0)
Screenshot: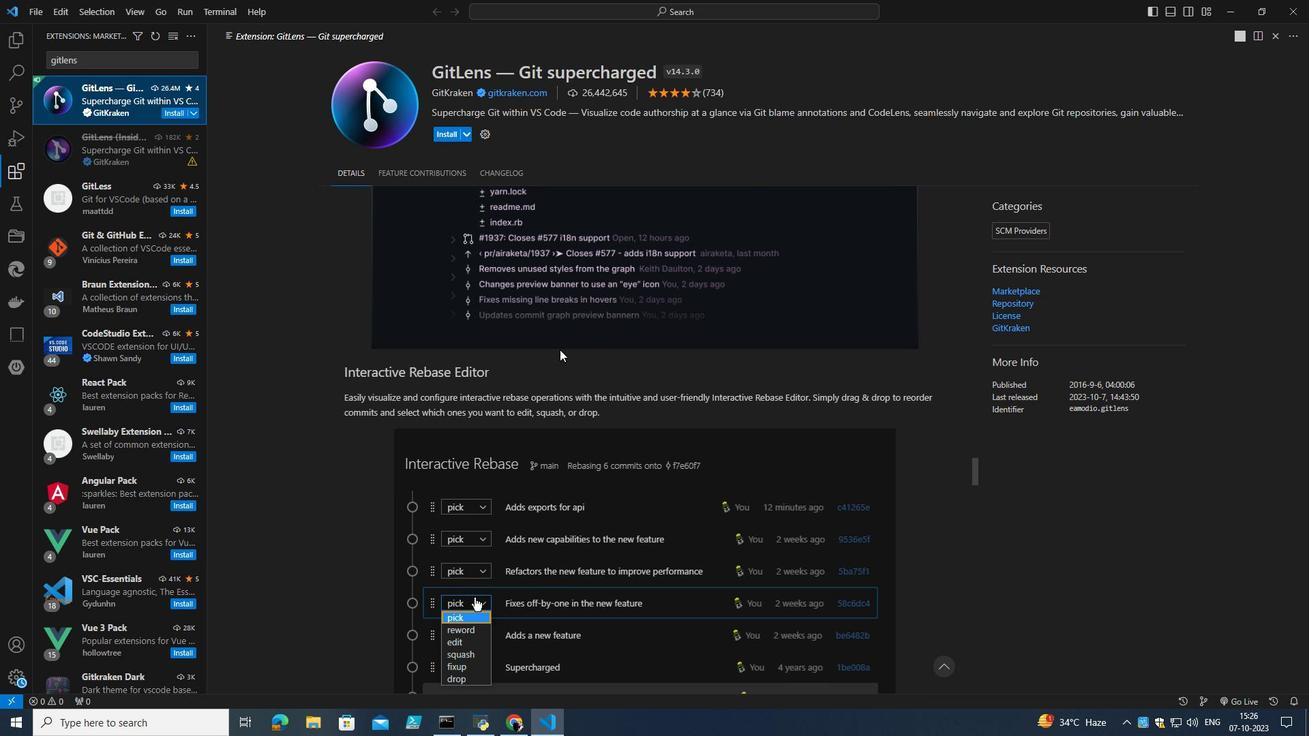 
Action: Mouse scrolled (559, 349) with delta (0, 0)
Screenshot: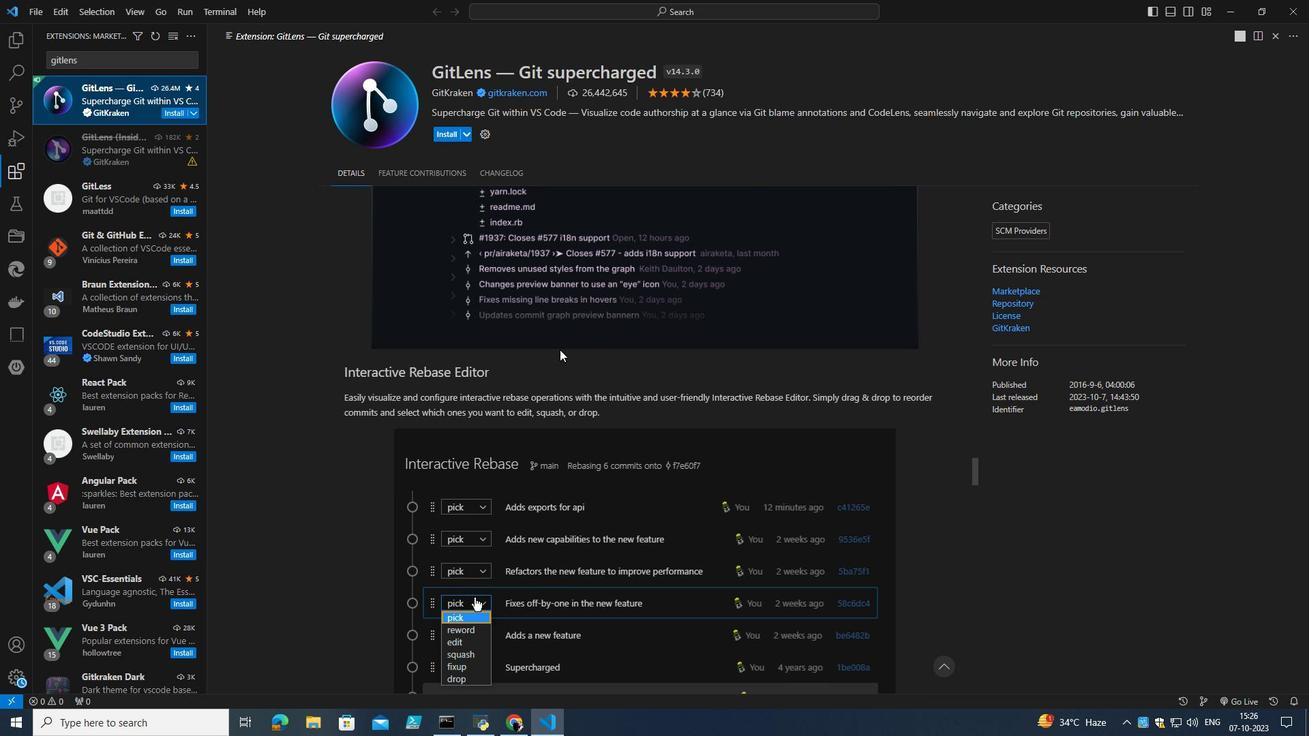 
Action: Mouse scrolled (559, 349) with delta (0, 0)
Screenshot: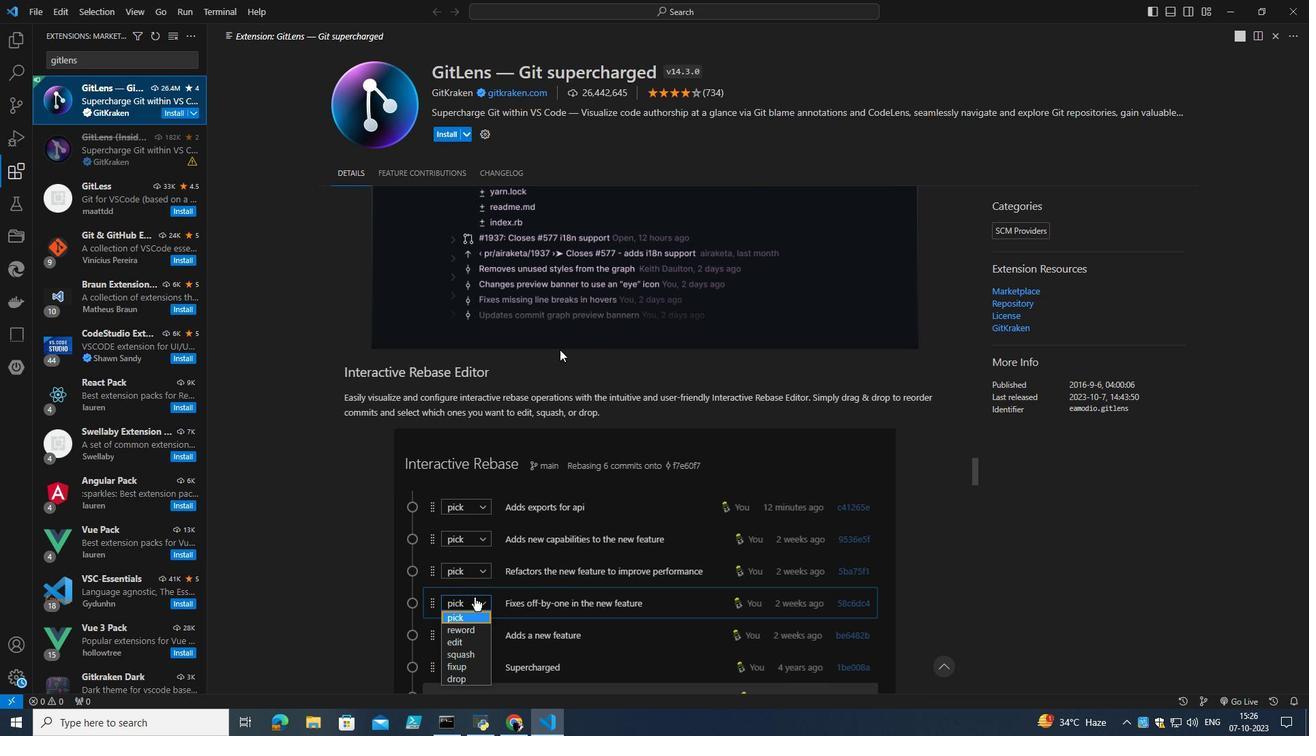 
Action: Mouse scrolled (559, 349) with delta (0, 0)
Screenshot: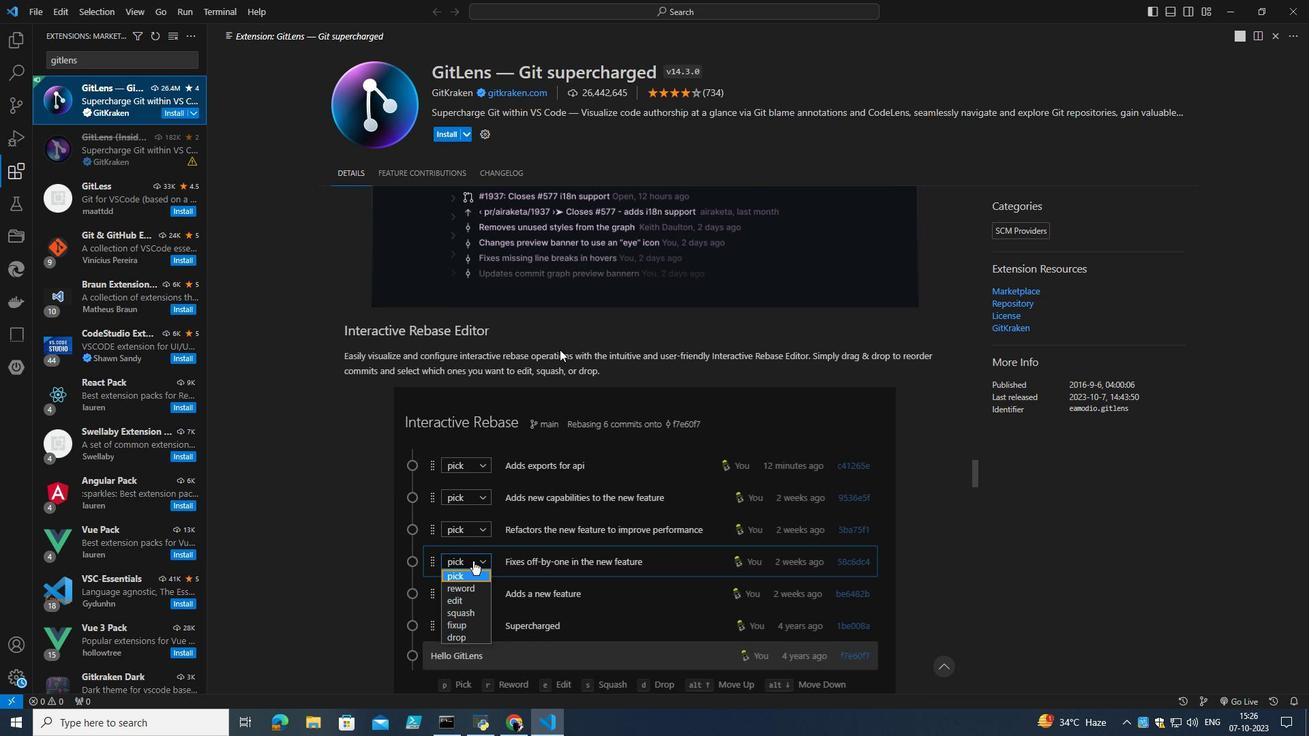 
Action: Mouse scrolled (559, 349) with delta (0, 0)
Screenshot: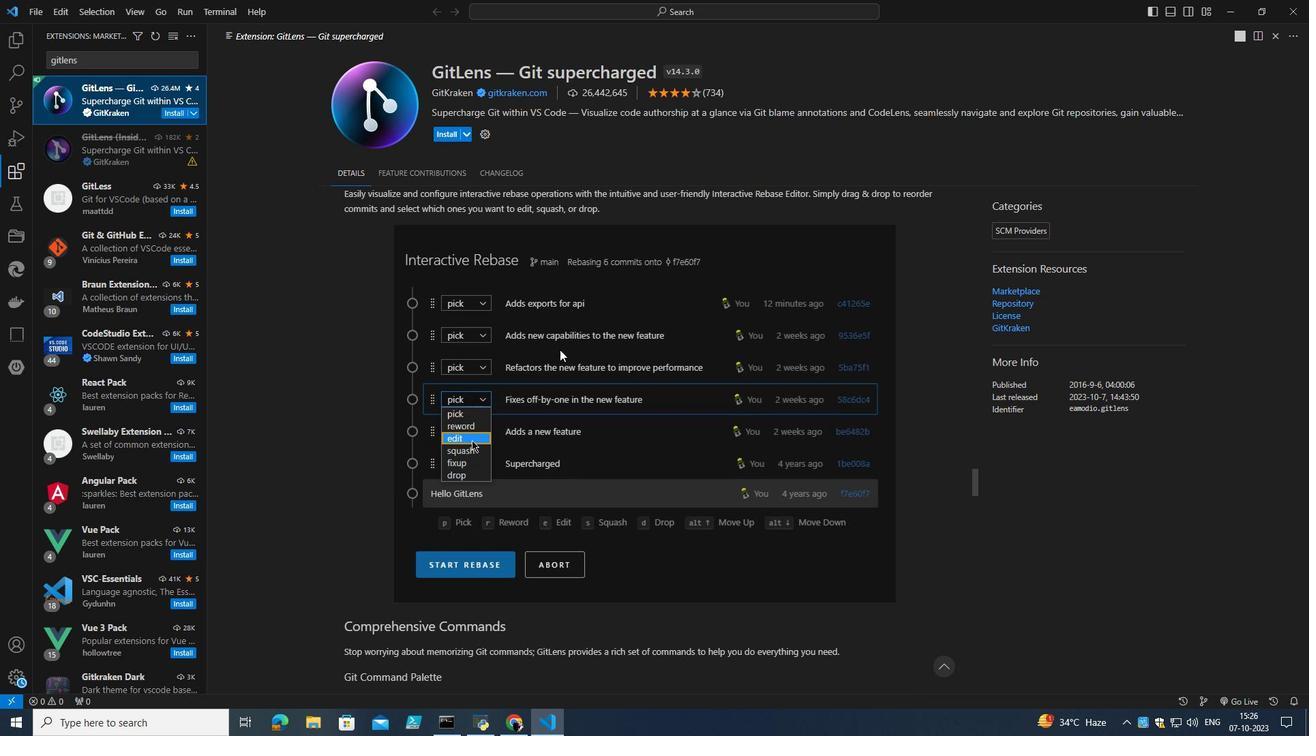
Action: Mouse scrolled (559, 349) with delta (0, 0)
Screenshot: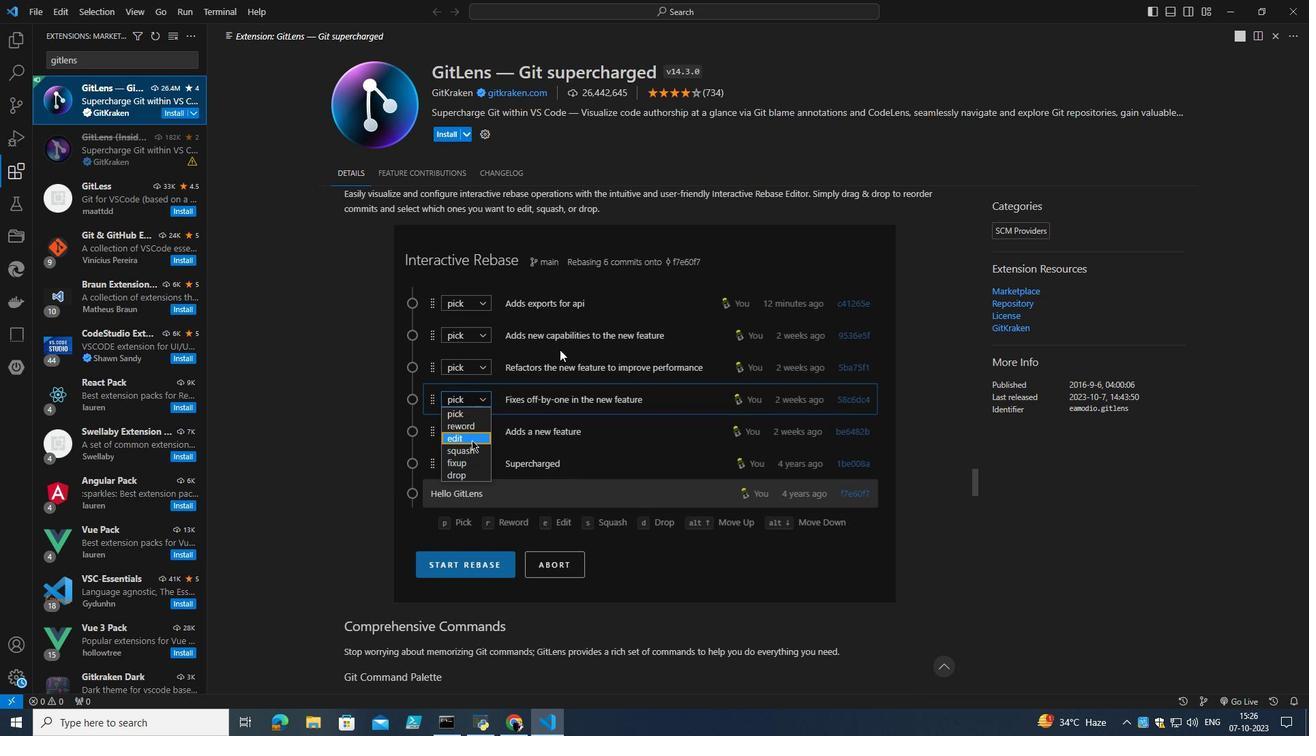 
Action: Mouse scrolled (559, 349) with delta (0, 0)
Screenshot: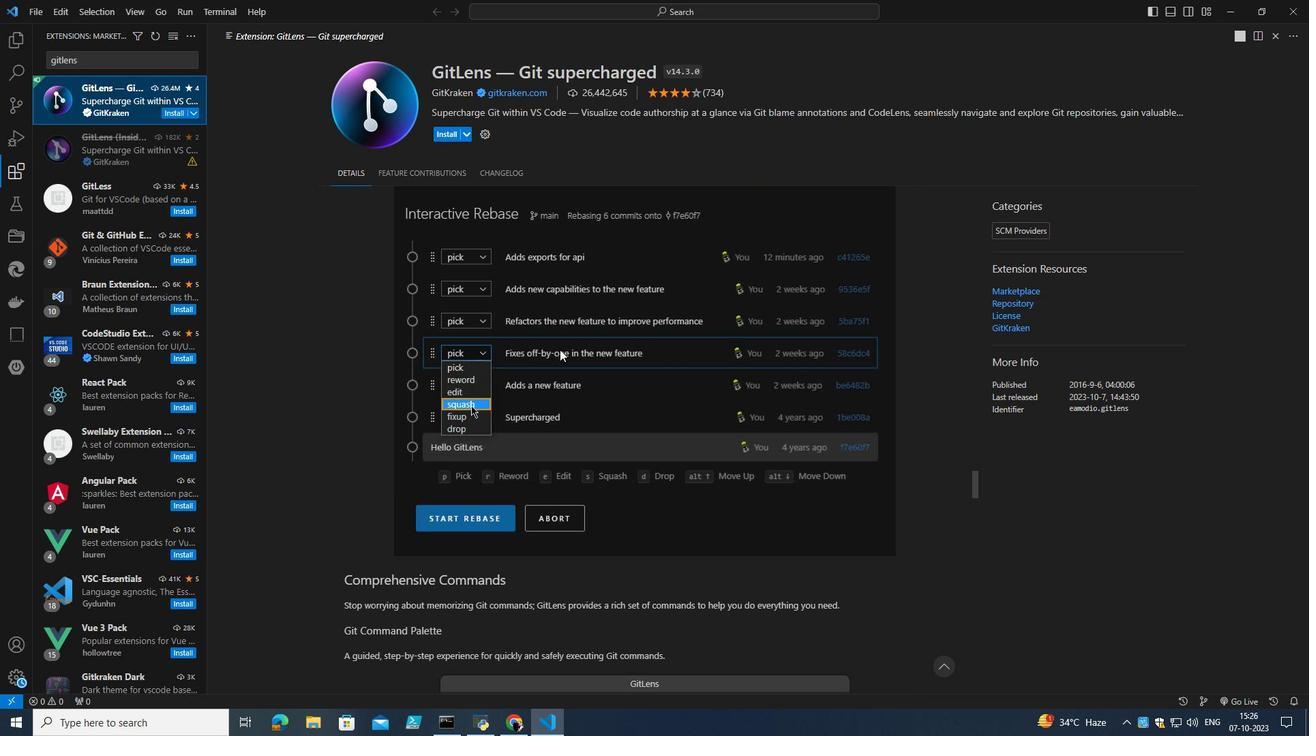 
Action: Mouse scrolled (559, 349) with delta (0, 0)
Screenshot: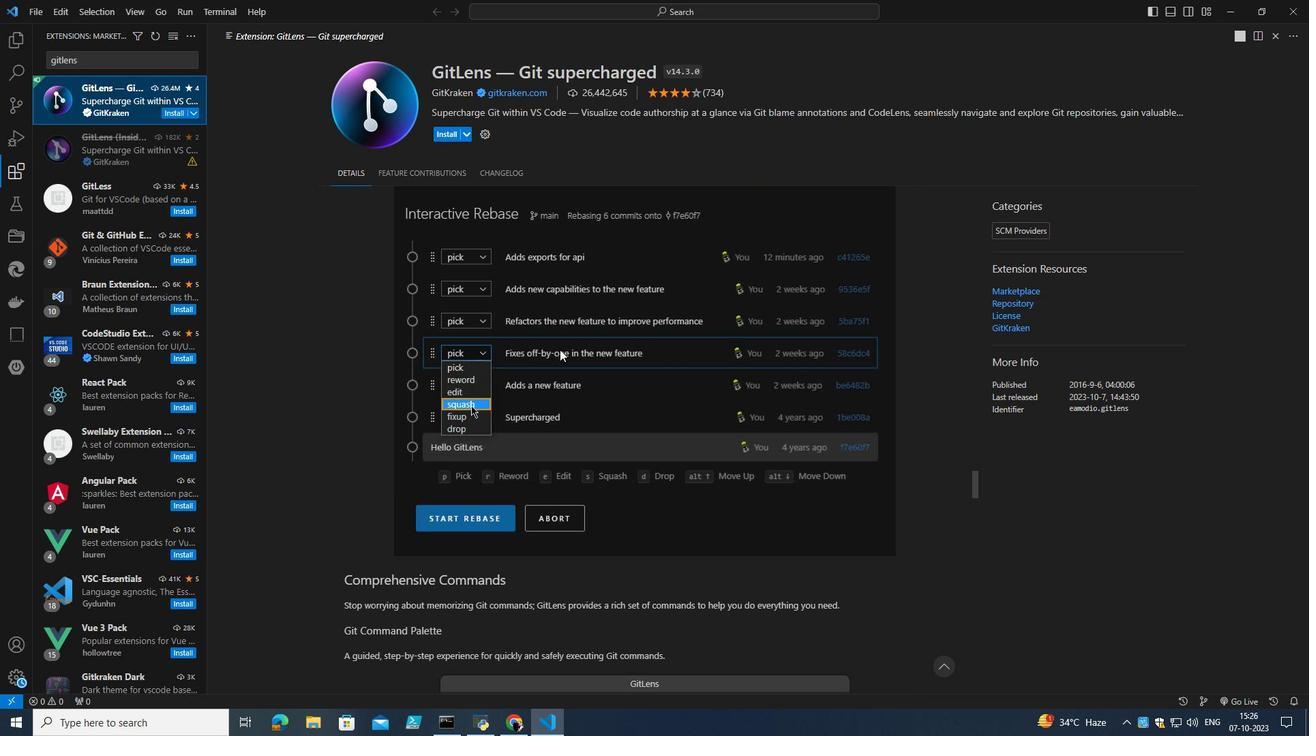 
Action: Mouse scrolled (559, 349) with delta (0, 0)
Screenshot: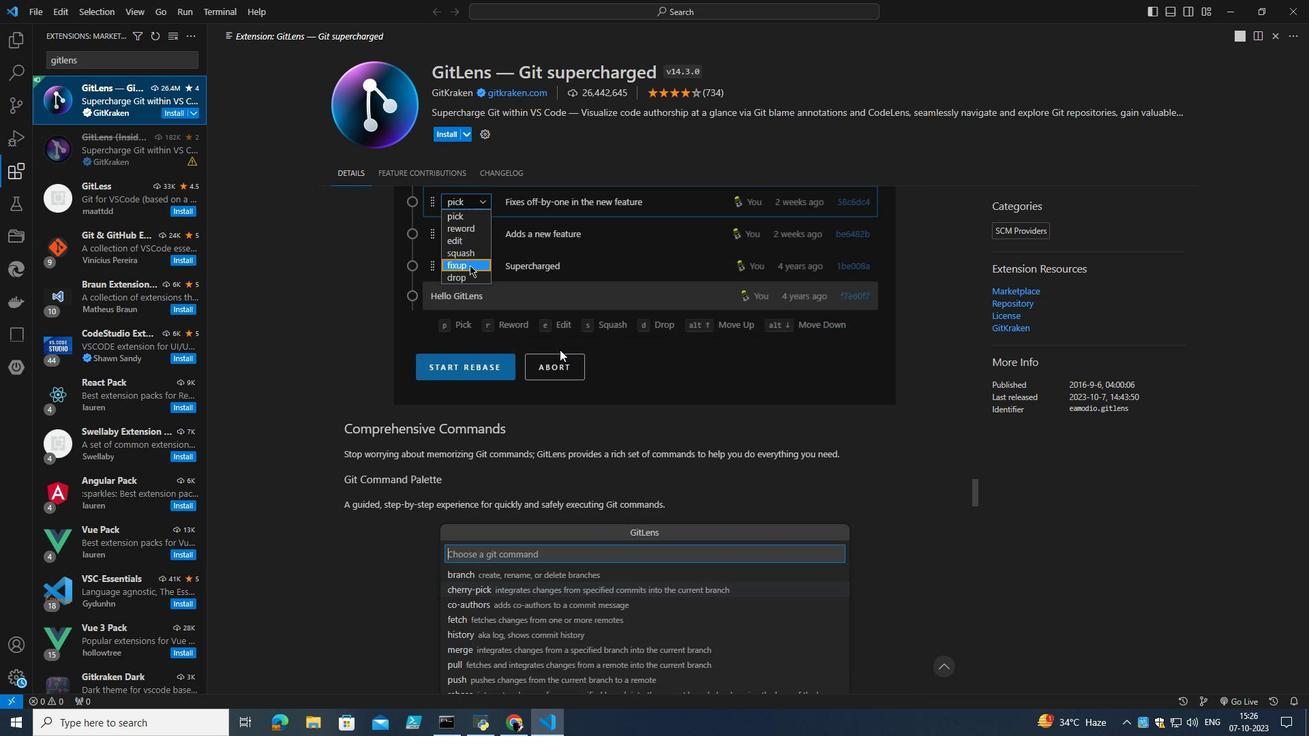 
Action: Mouse scrolled (559, 349) with delta (0, 0)
Screenshot: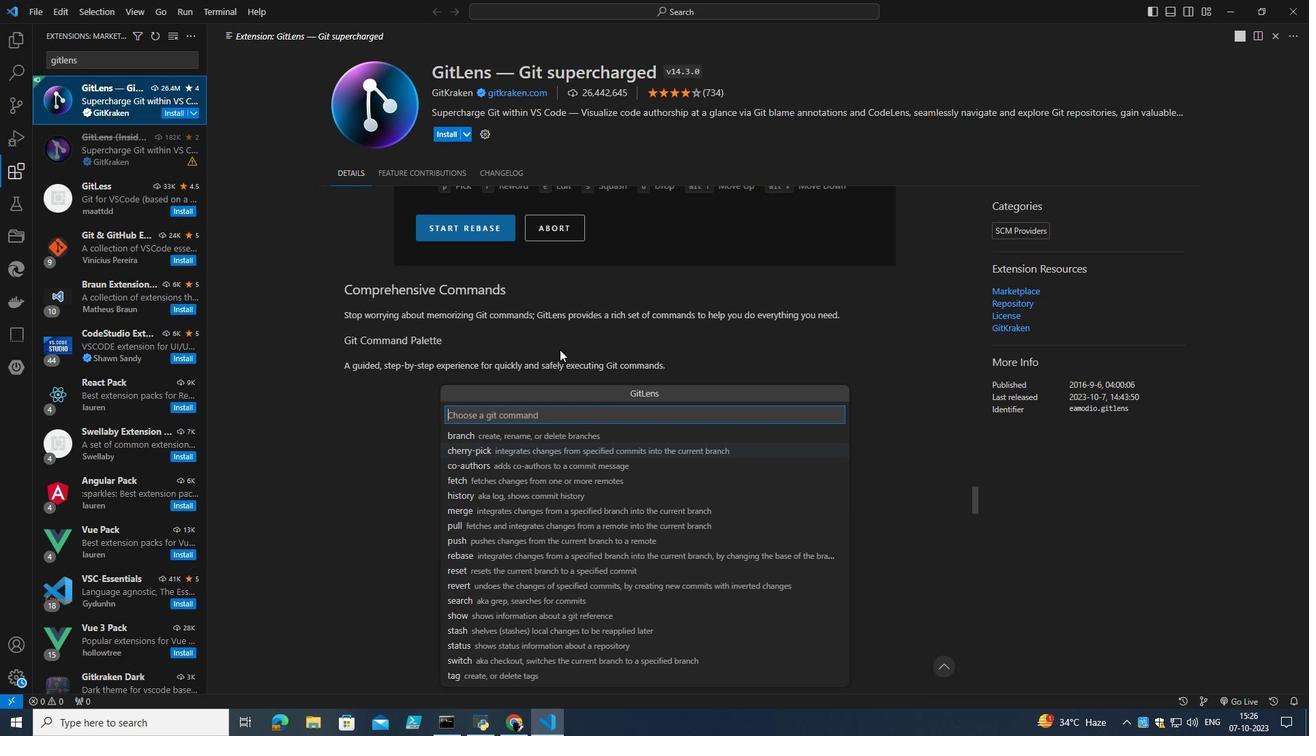 
Action: Mouse scrolled (559, 349) with delta (0, 0)
Screenshot: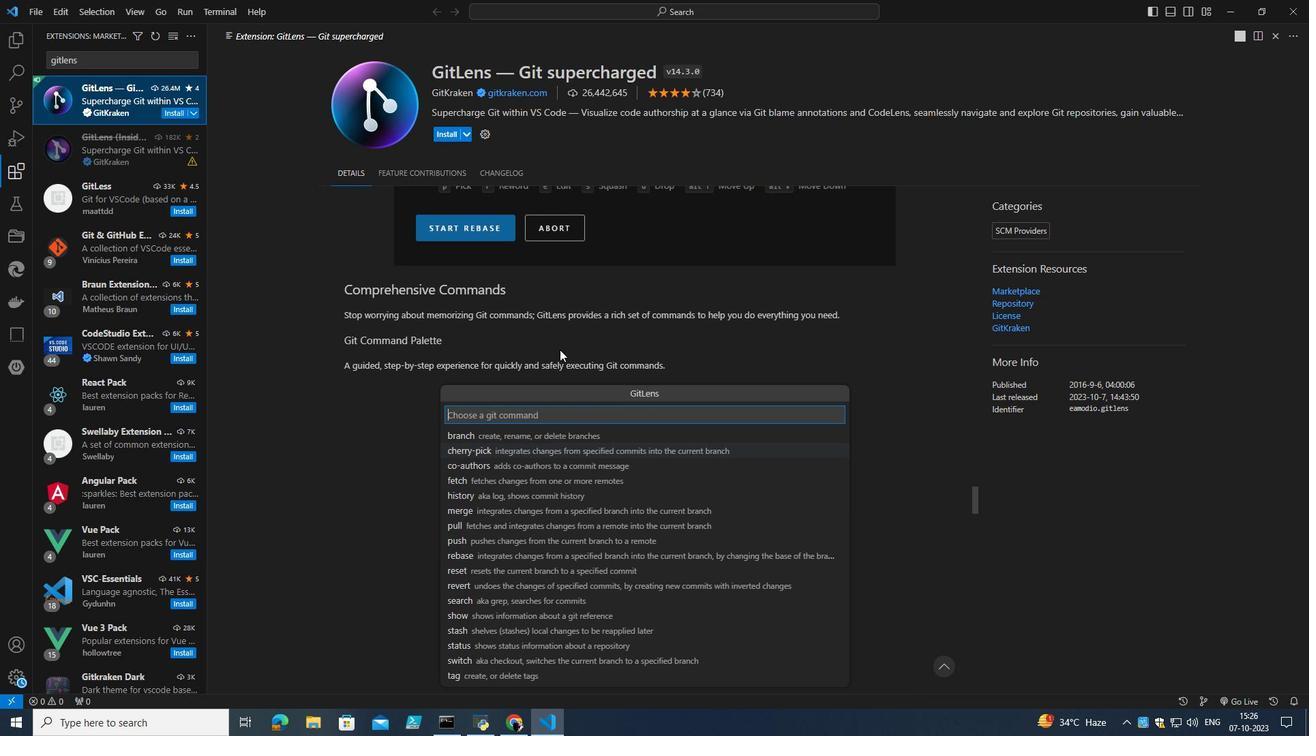 
Action: Mouse scrolled (559, 349) with delta (0, 0)
Screenshot: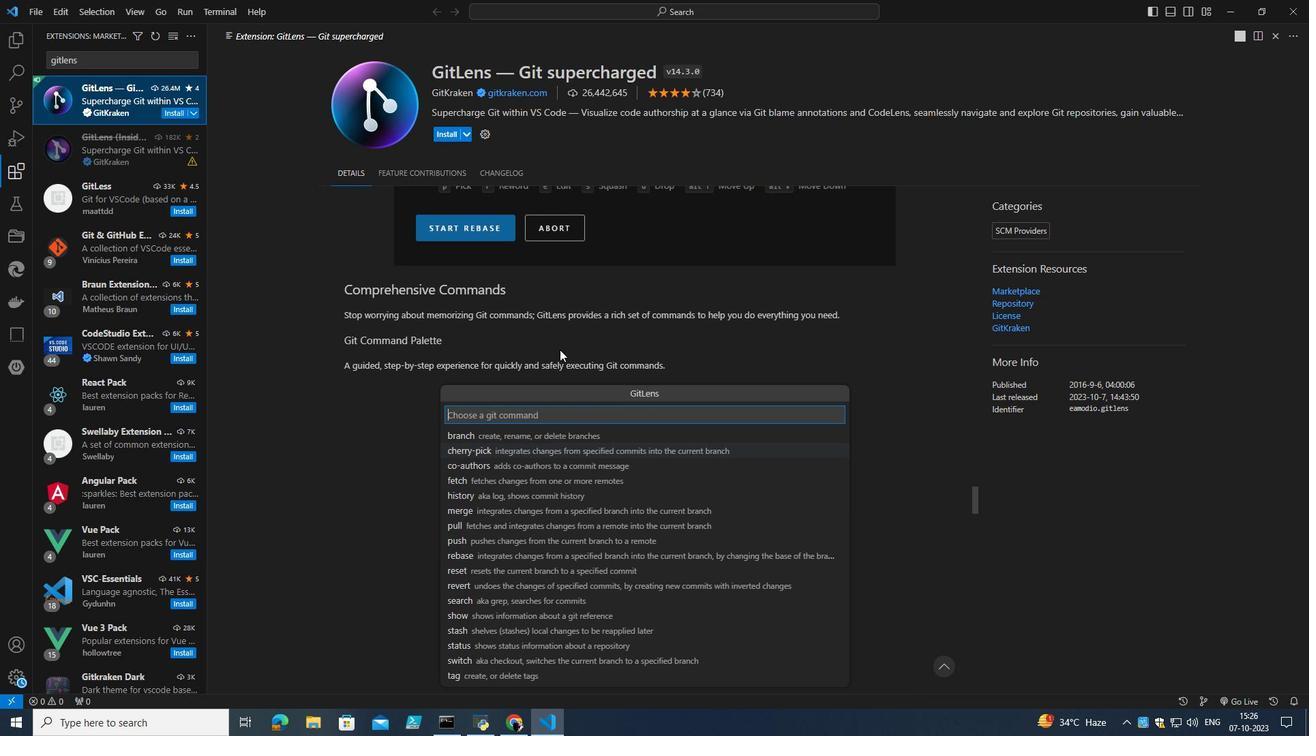 
Action: Mouse scrolled (559, 349) with delta (0, 0)
Screenshot: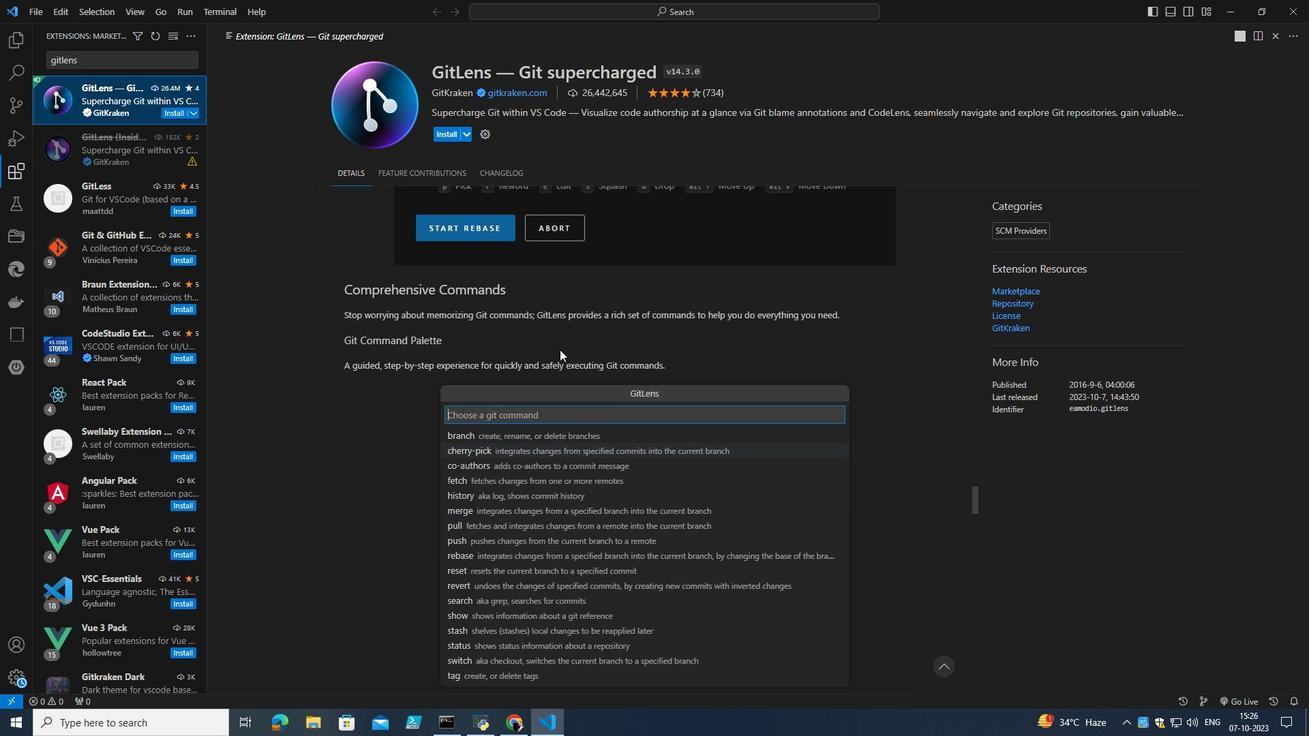 
Action: Mouse scrolled (559, 349) with delta (0, 0)
Screenshot: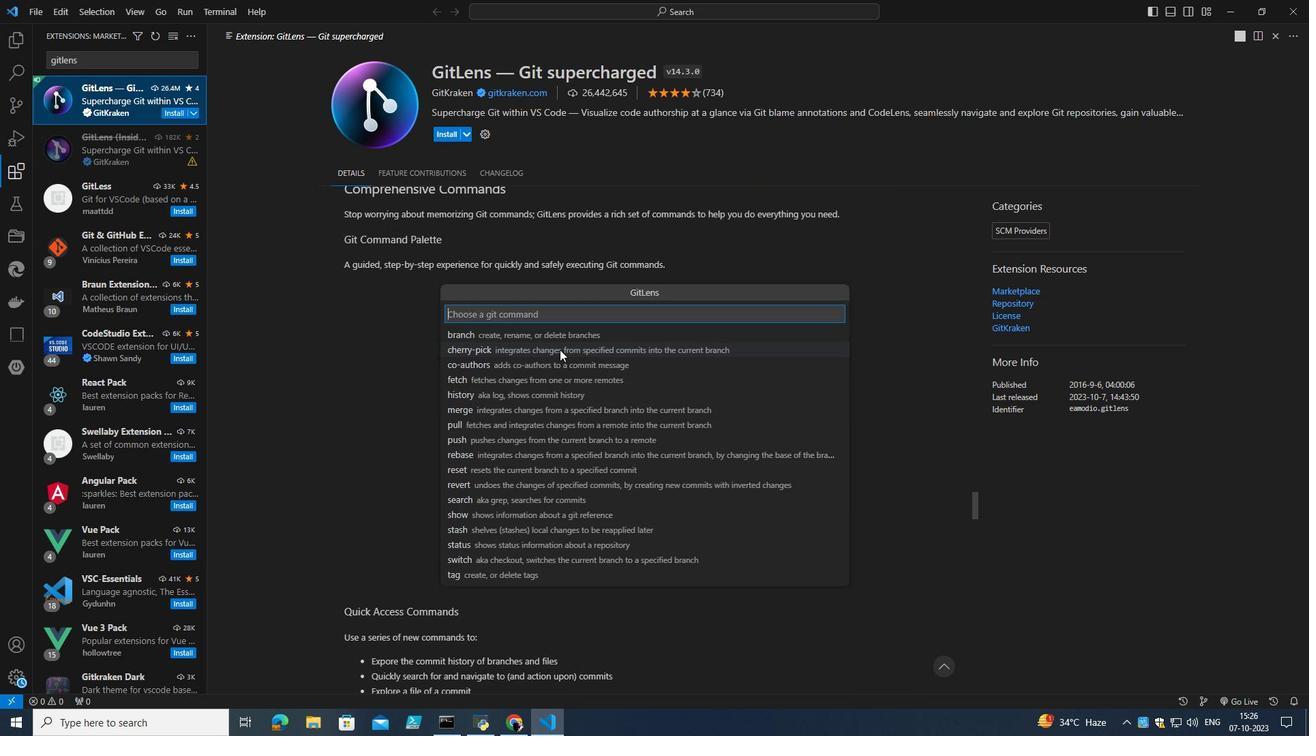 
Action: Mouse scrolled (559, 349) with delta (0, 0)
Screenshot: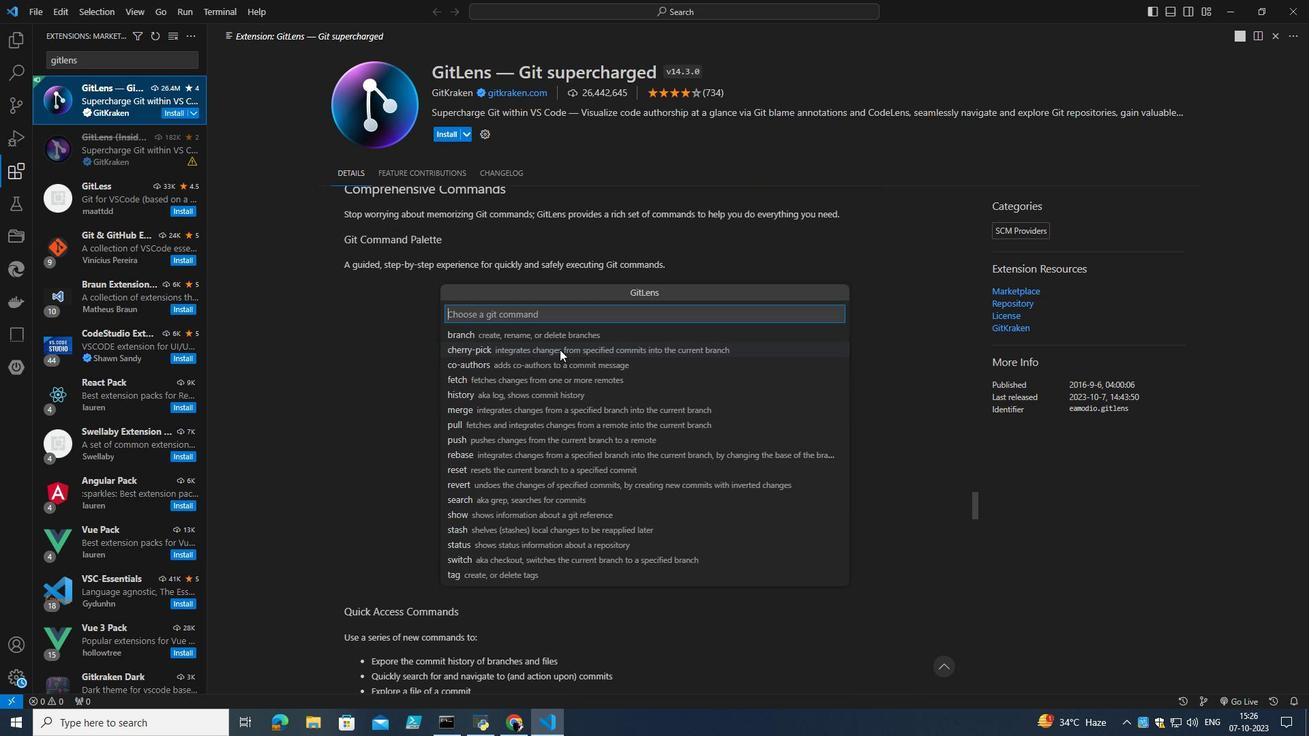 
Action: Mouse scrolled (559, 349) with delta (0, 0)
Screenshot: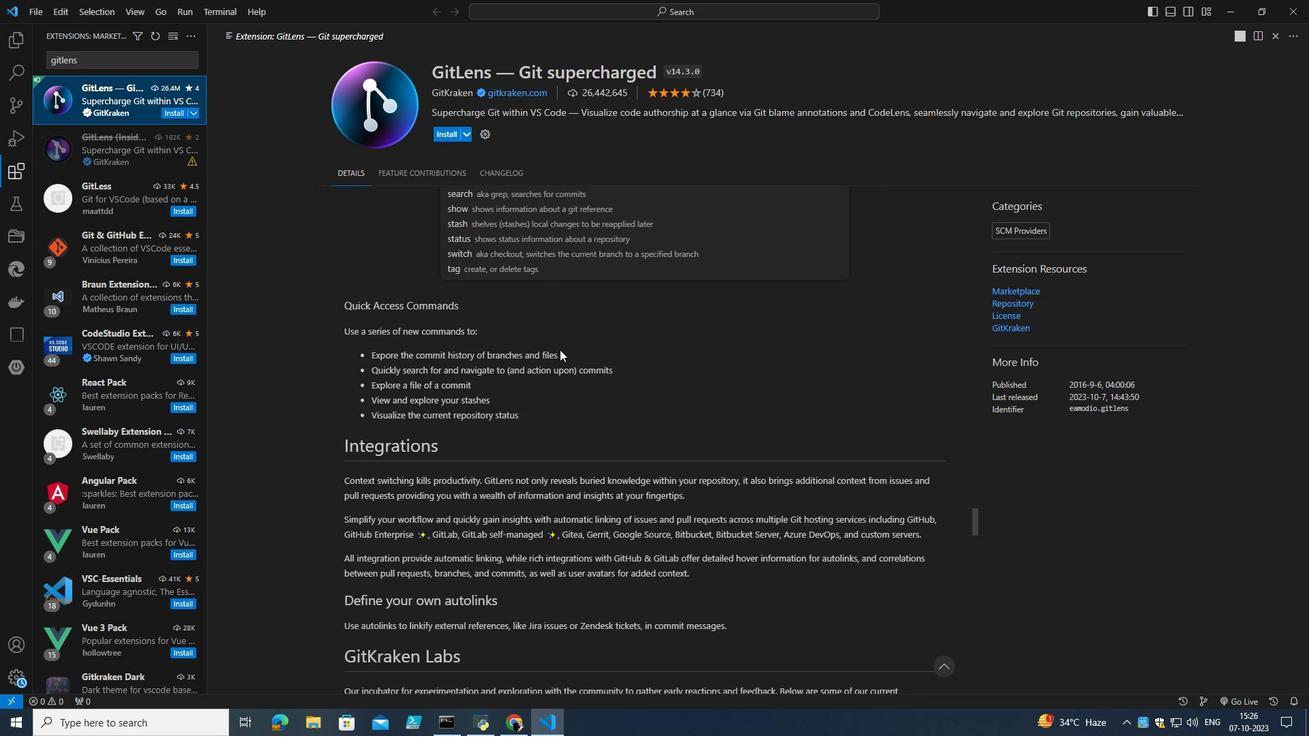 
Action: Mouse scrolled (559, 349) with delta (0, 0)
Screenshot: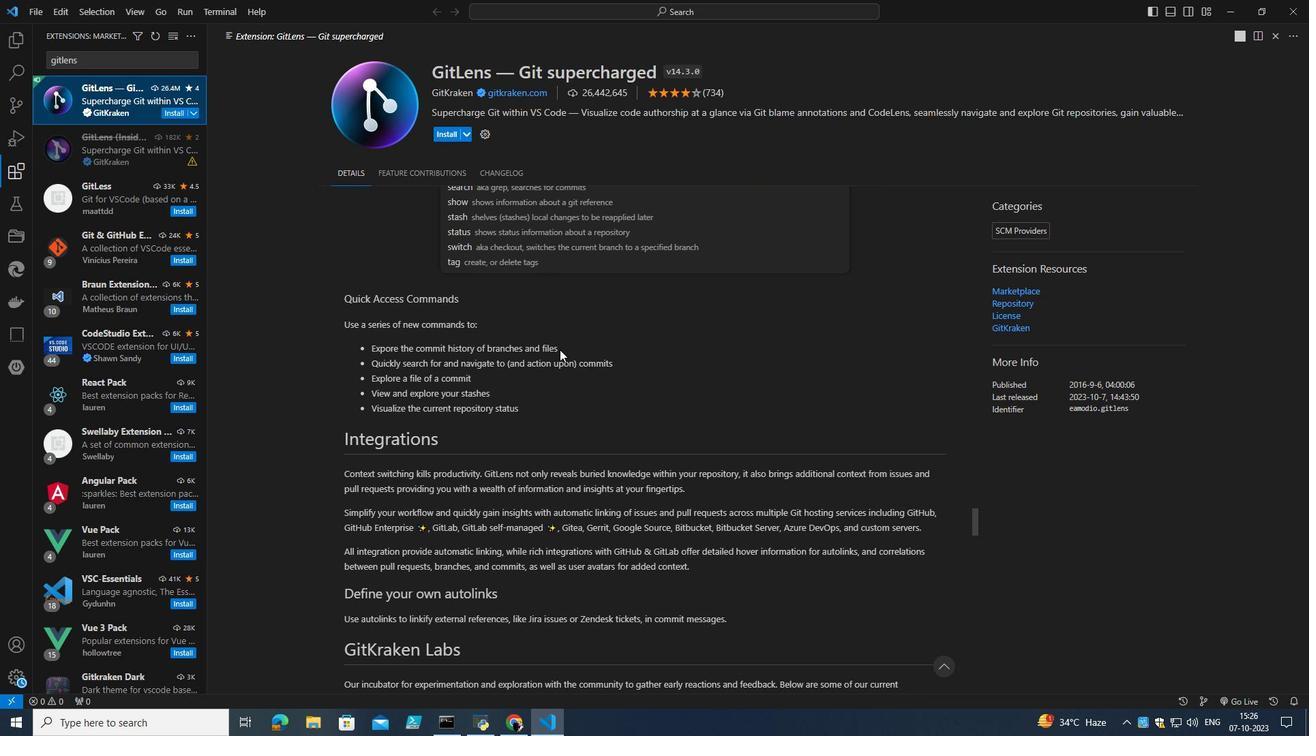 
Action: Mouse scrolled (559, 349) with delta (0, 0)
Screenshot: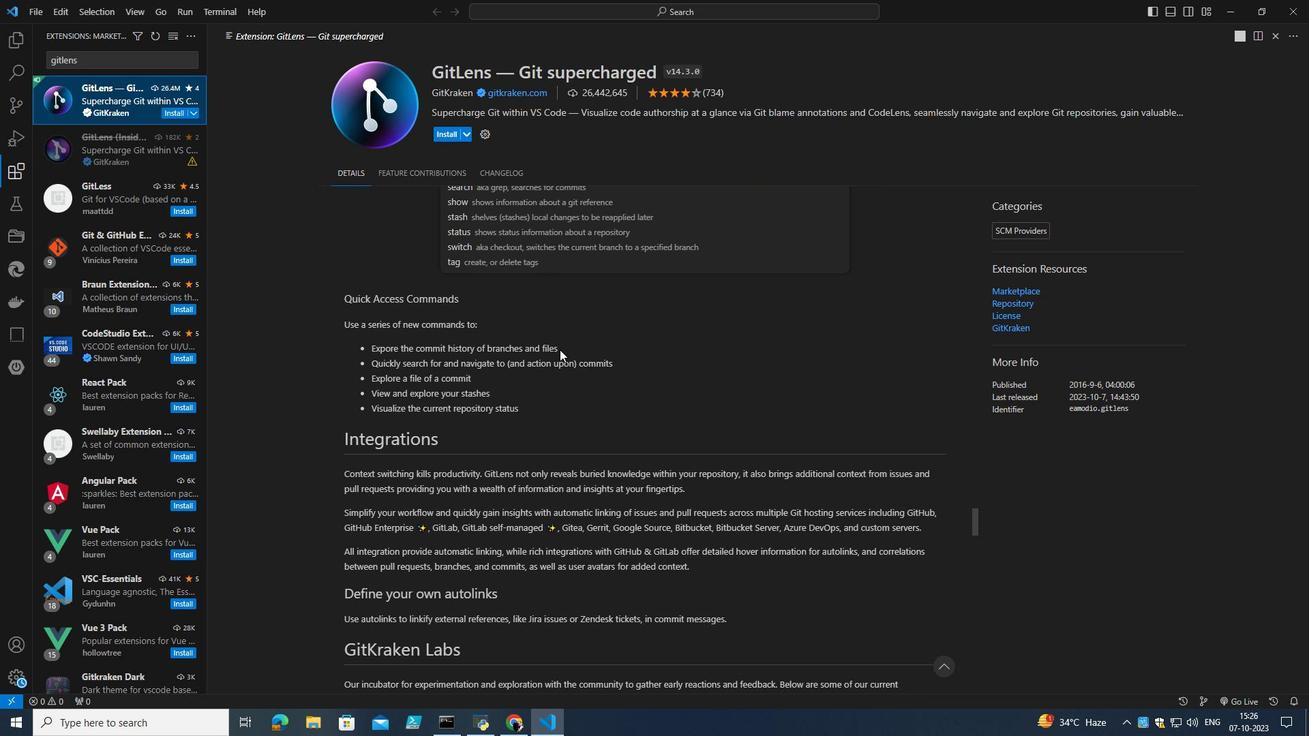 
Action: Mouse scrolled (559, 349) with delta (0, 0)
Screenshot: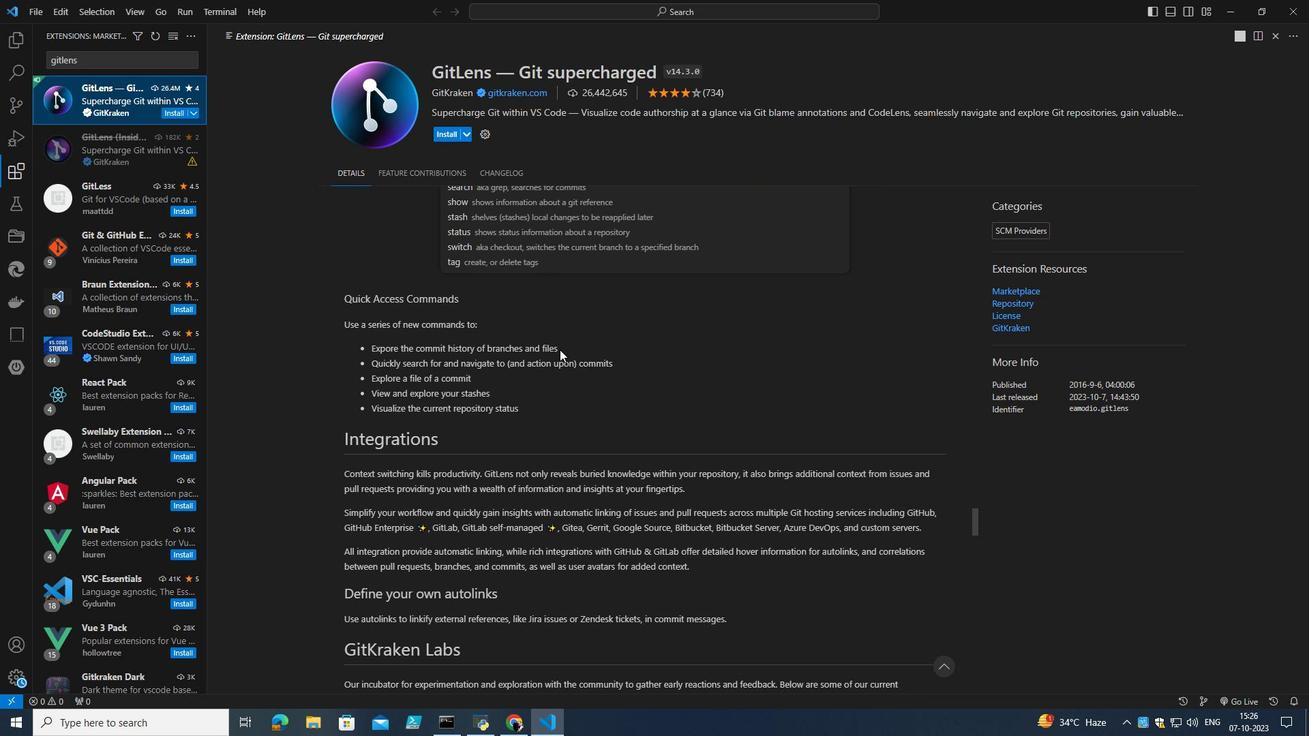 
Action: Mouse scrolled (559, 349) with delta (0, 0)
Screenshot: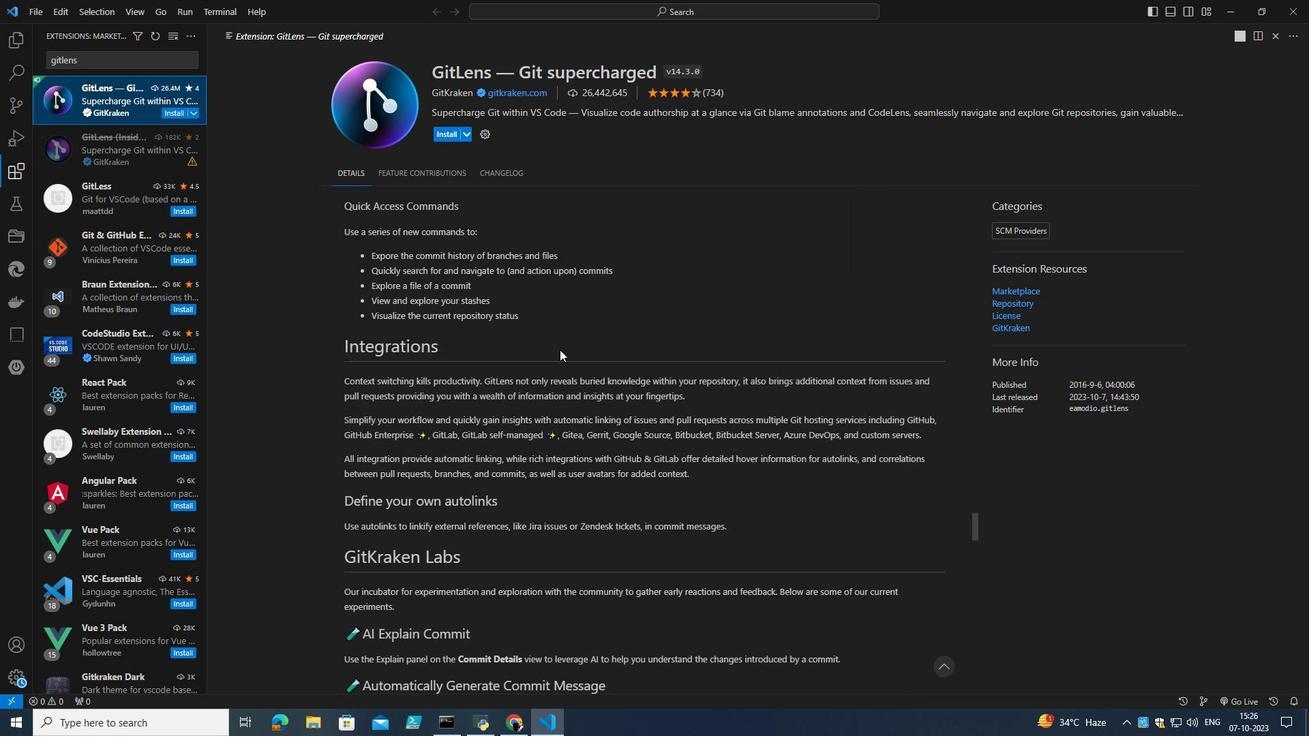 
Action: Mouse moved to (449, 242)
Screenshot: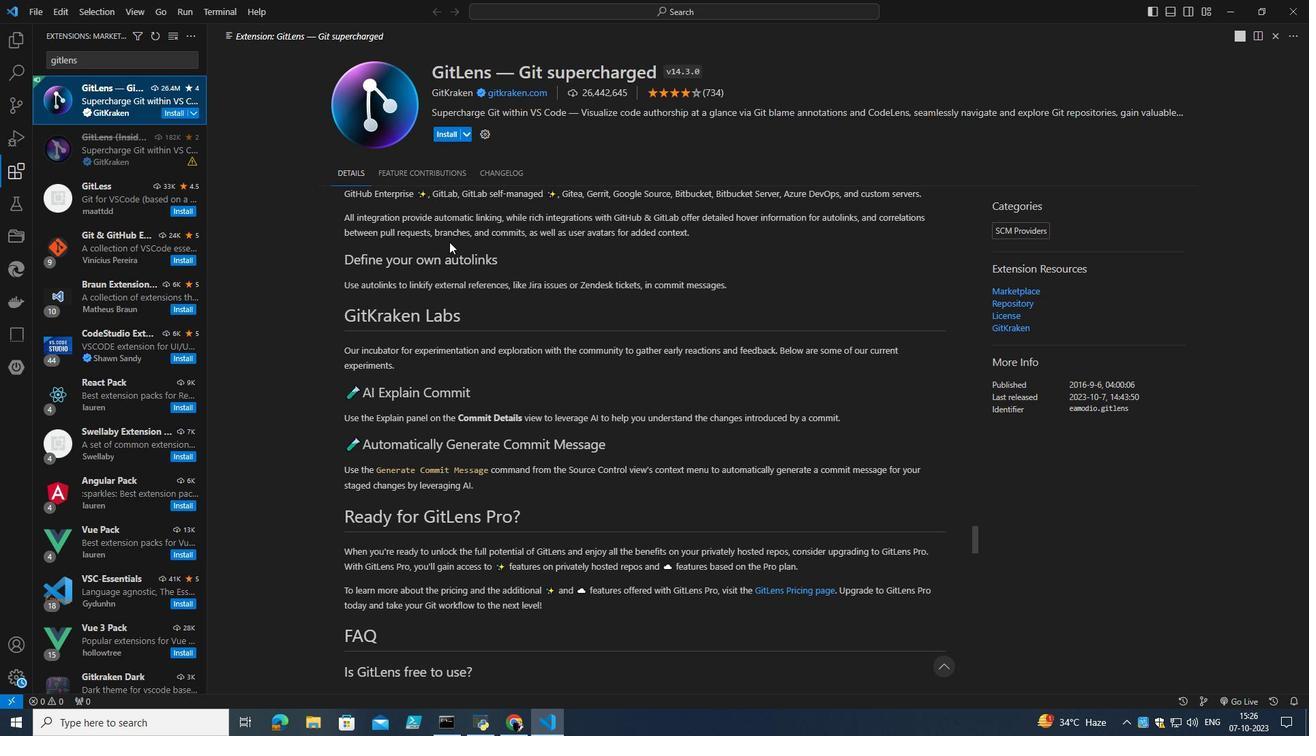 
Action: Mouse scrolled (449, 242) with delta (0, 0)
Screenshot: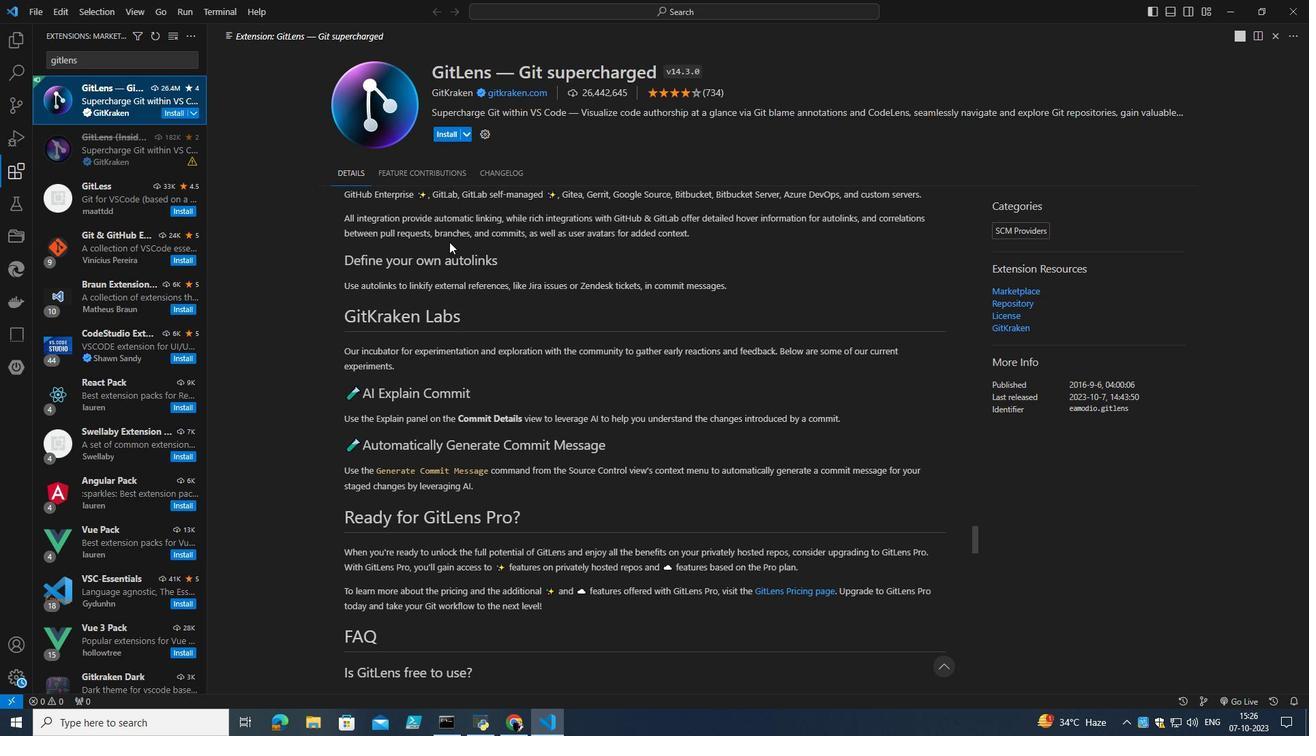 
Action: Mouse scrolled (449, 242) with delta (0, 0)
Screenshot: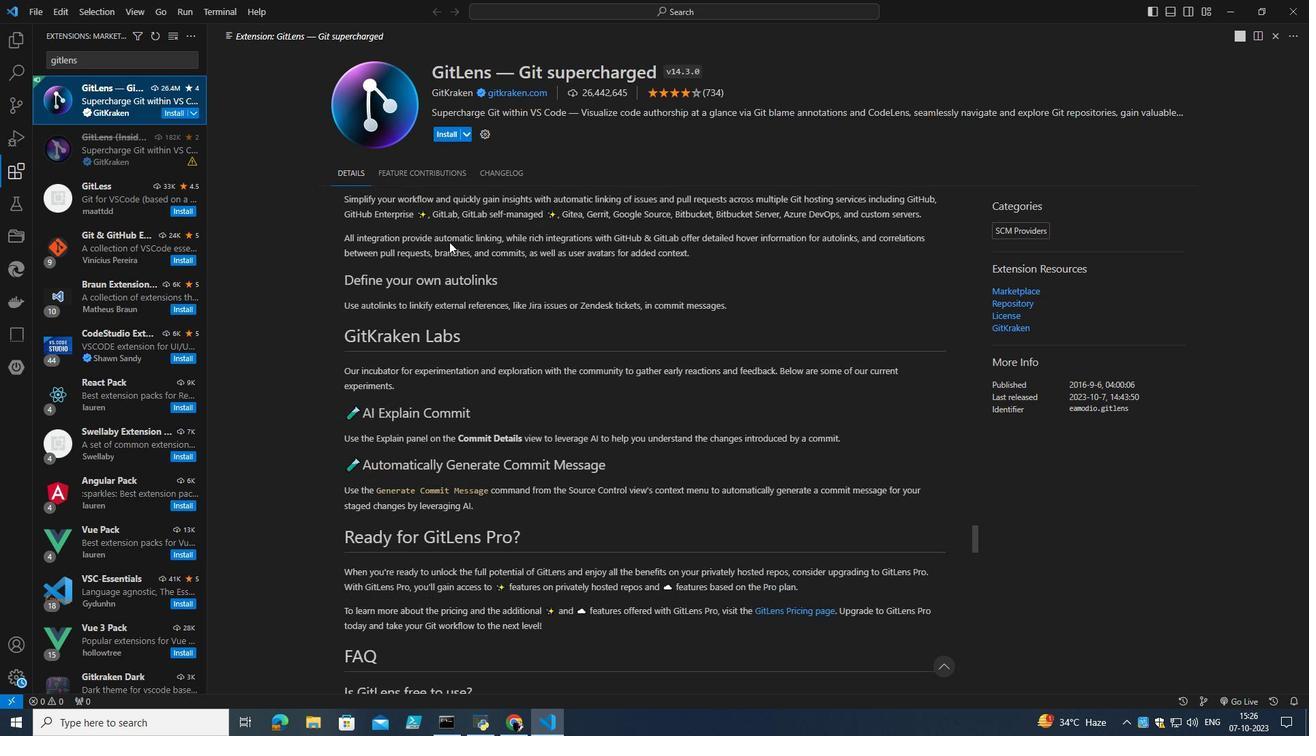 
Action: Mouse scrolled (449, 242) with delta (0, 0)
Screenshot: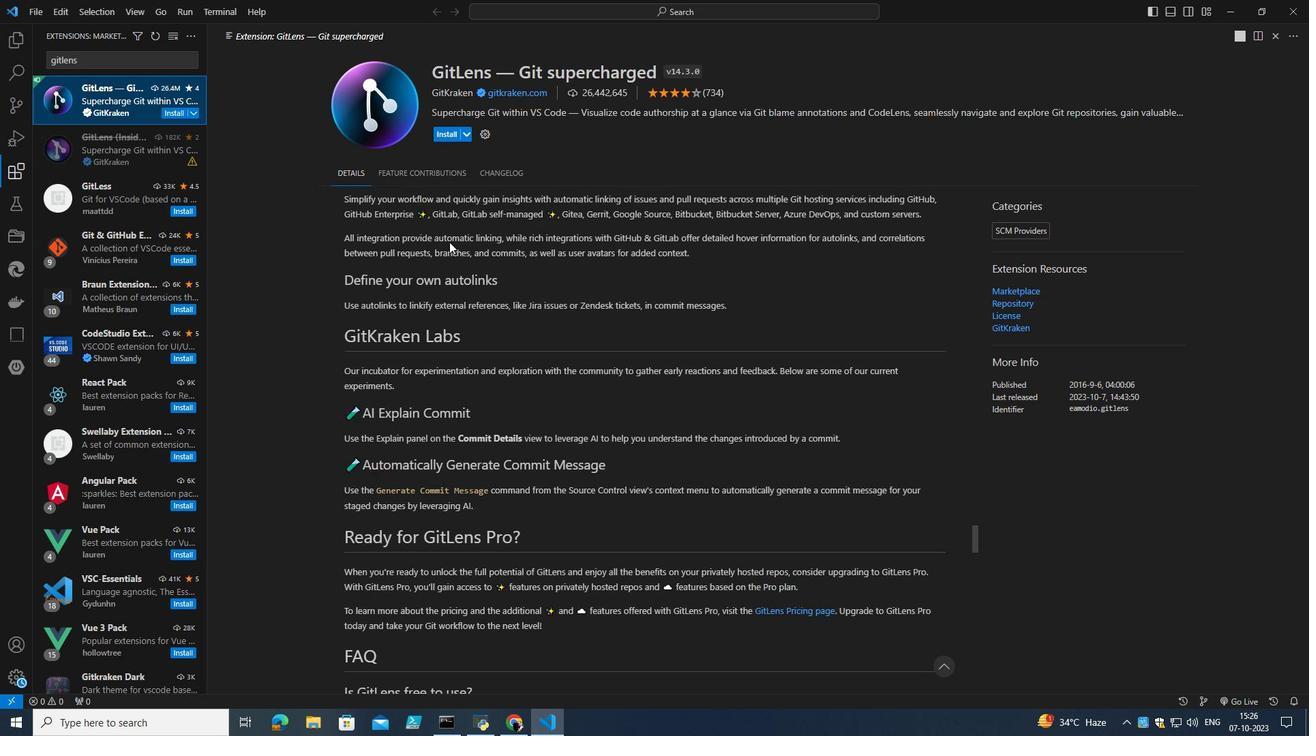 
Action: Mouse scrolled (449, 242) with delta (0, 0)
Screenshot: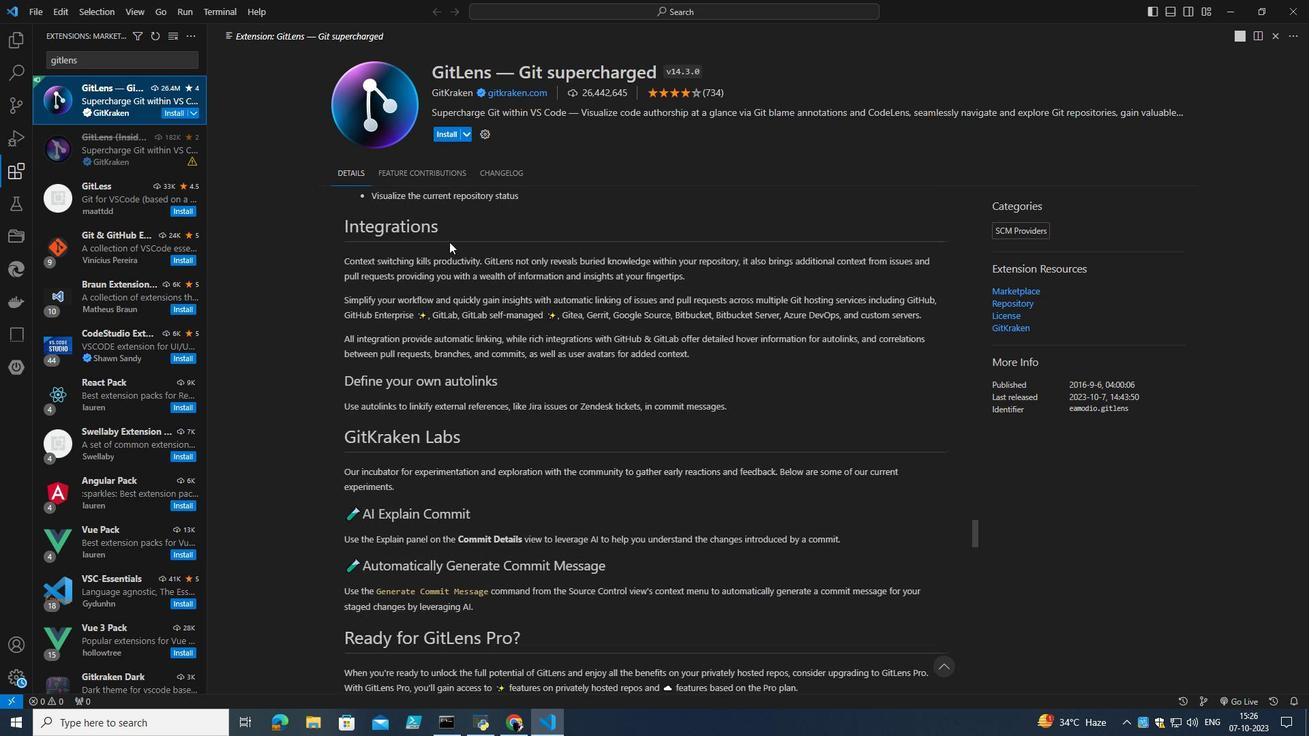 
Action: Mouse scrolled (449, 241) with delta (0, 0)
Screenshot: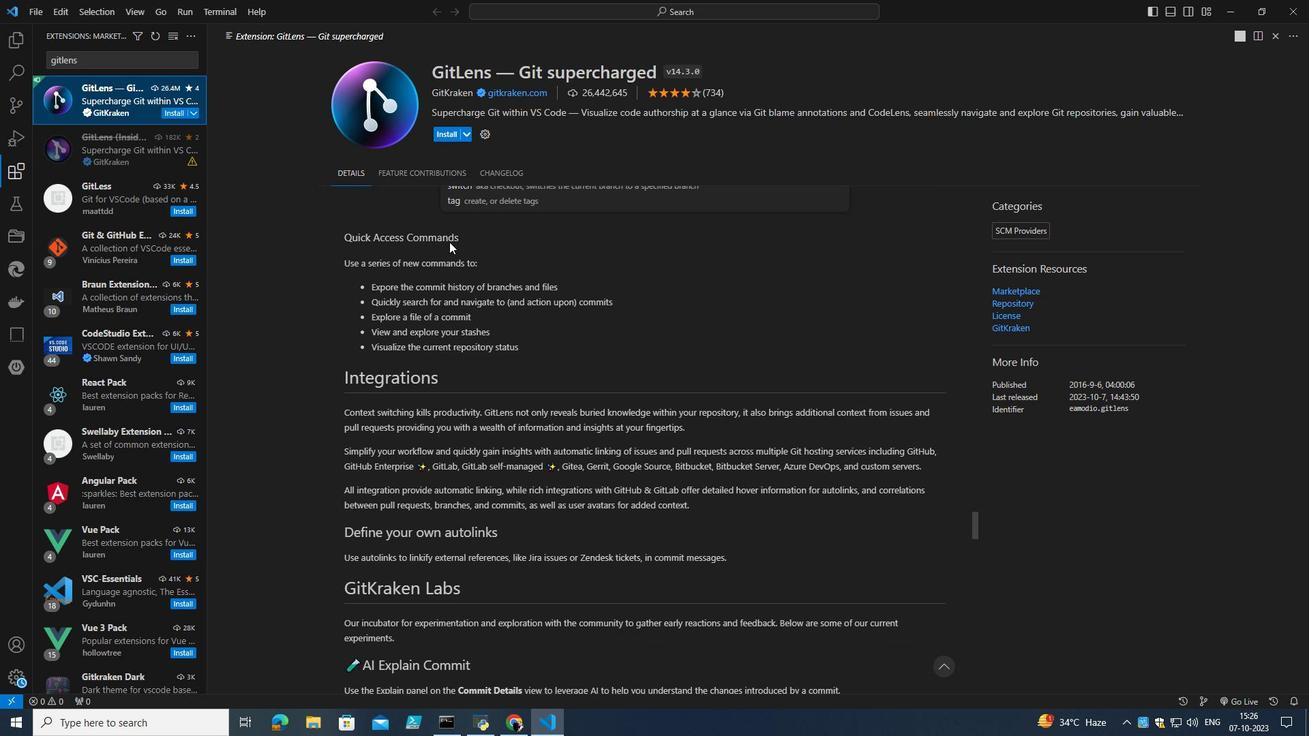 
Action: Mouse scrolled (449, 242) with delta (0, 0)
Screenshot: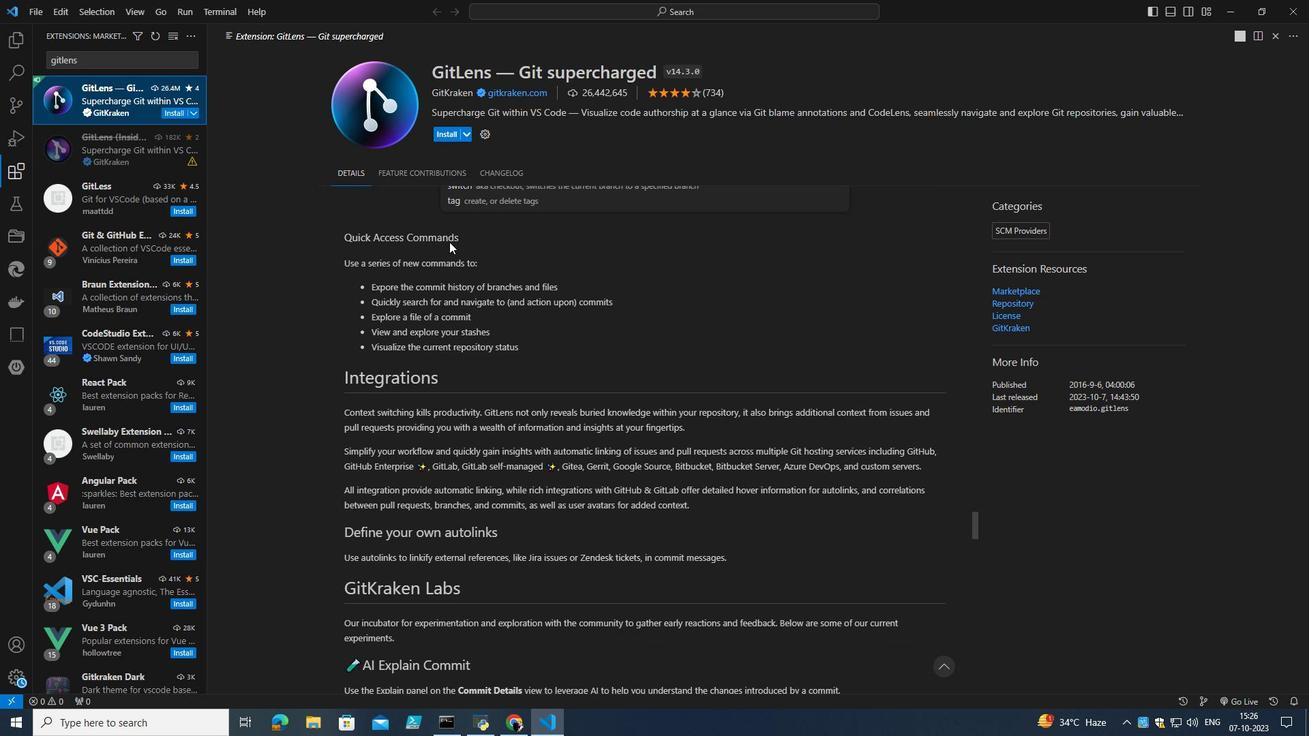 
Action: Mouse scrolled (449, 242) with delta (0, 0)
Screenshot: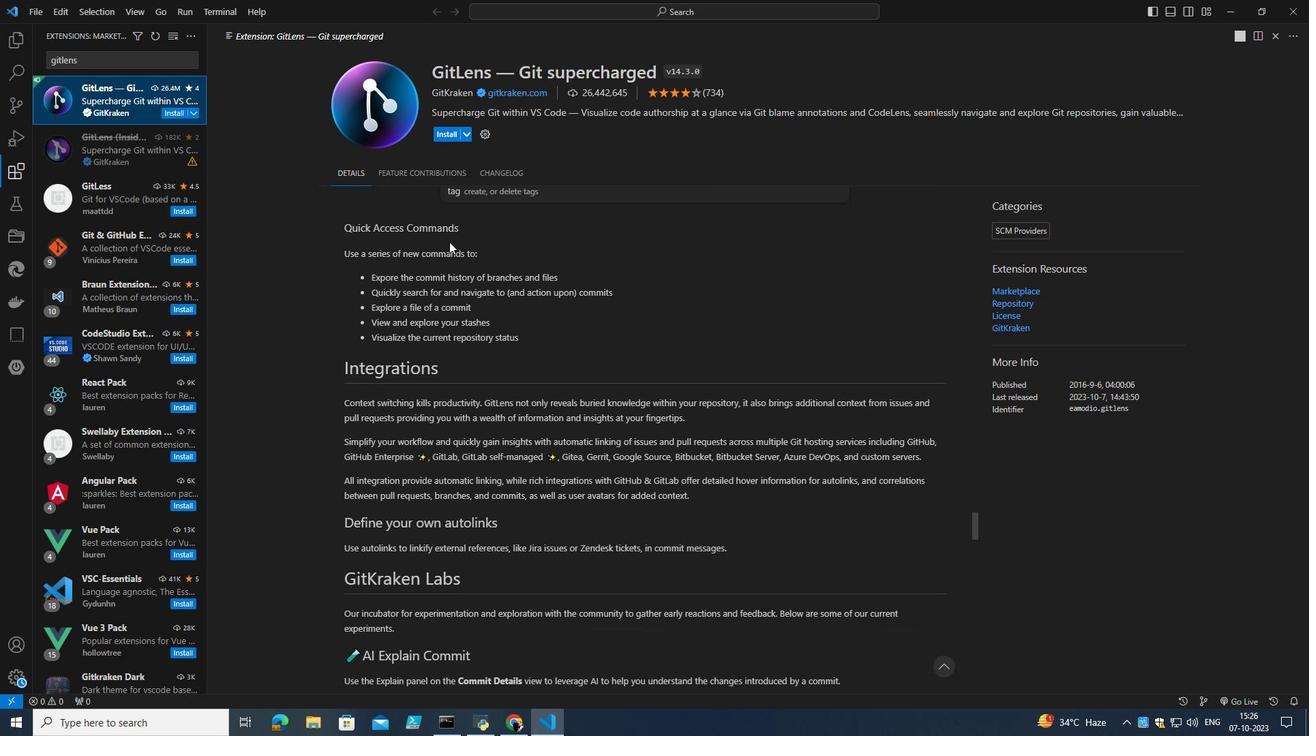 
Action: Mouse scrolled (449, 242) with delta (0, 0)
Screenshot: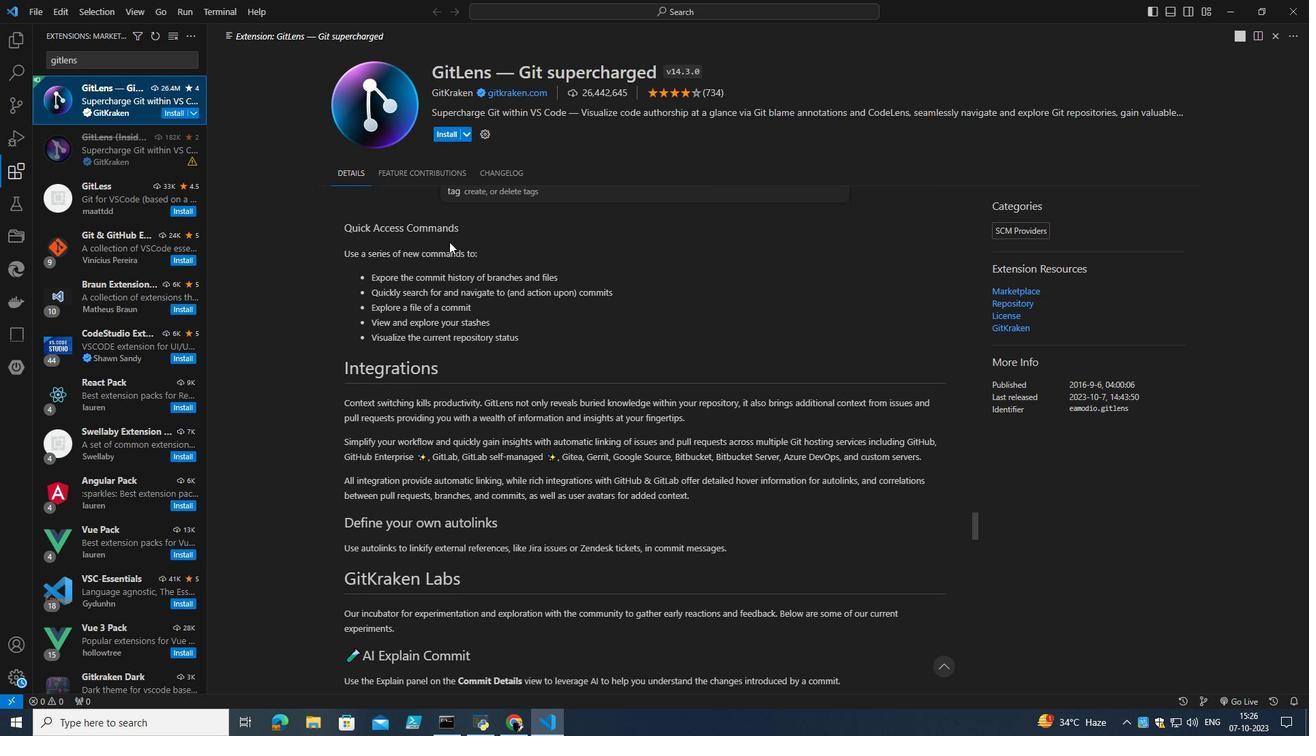 
Action: Mouse scrolled (449, 242) with delta (0, 0)
Screenshot: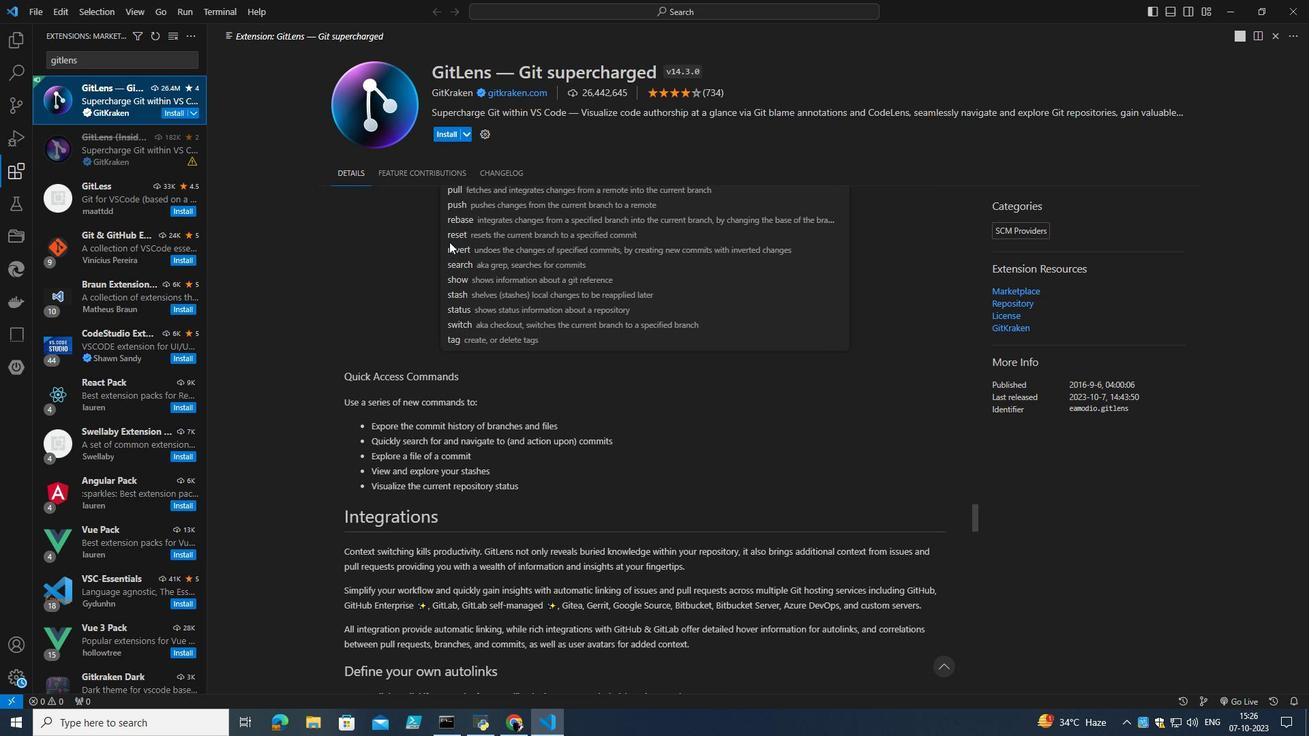 
Action: Mouse scrolled (449, 242) with delta (0, 0)
Screenshot: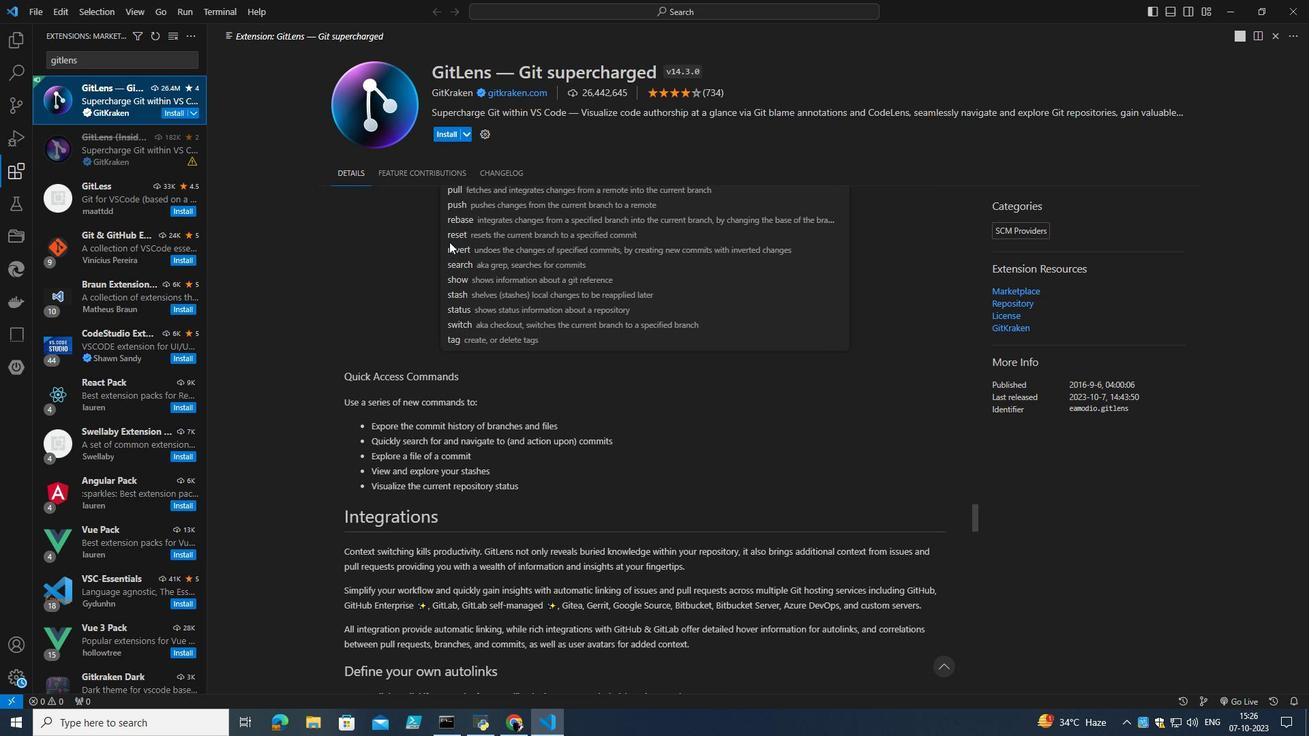 
Action: Mouse moved to (429, 182)
Screenshot: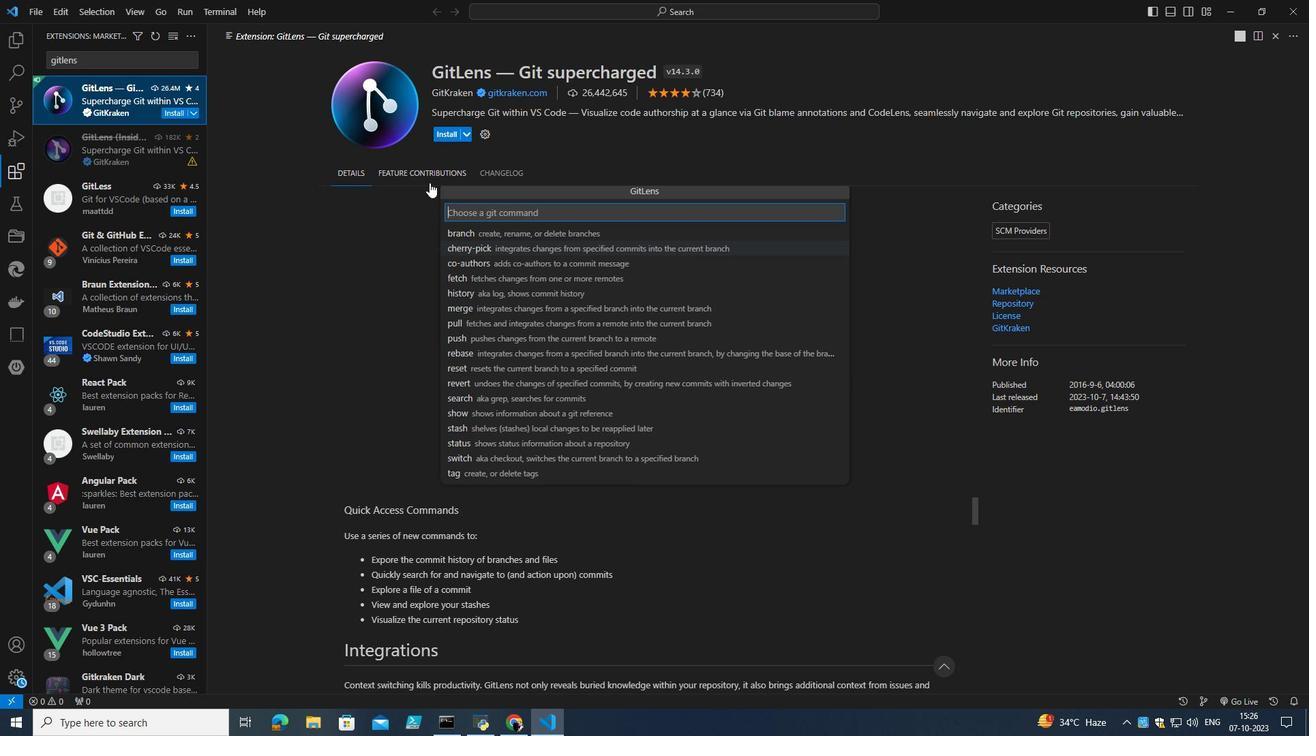 
Action: Mouse pressed left at (429, 182)
Screenshot: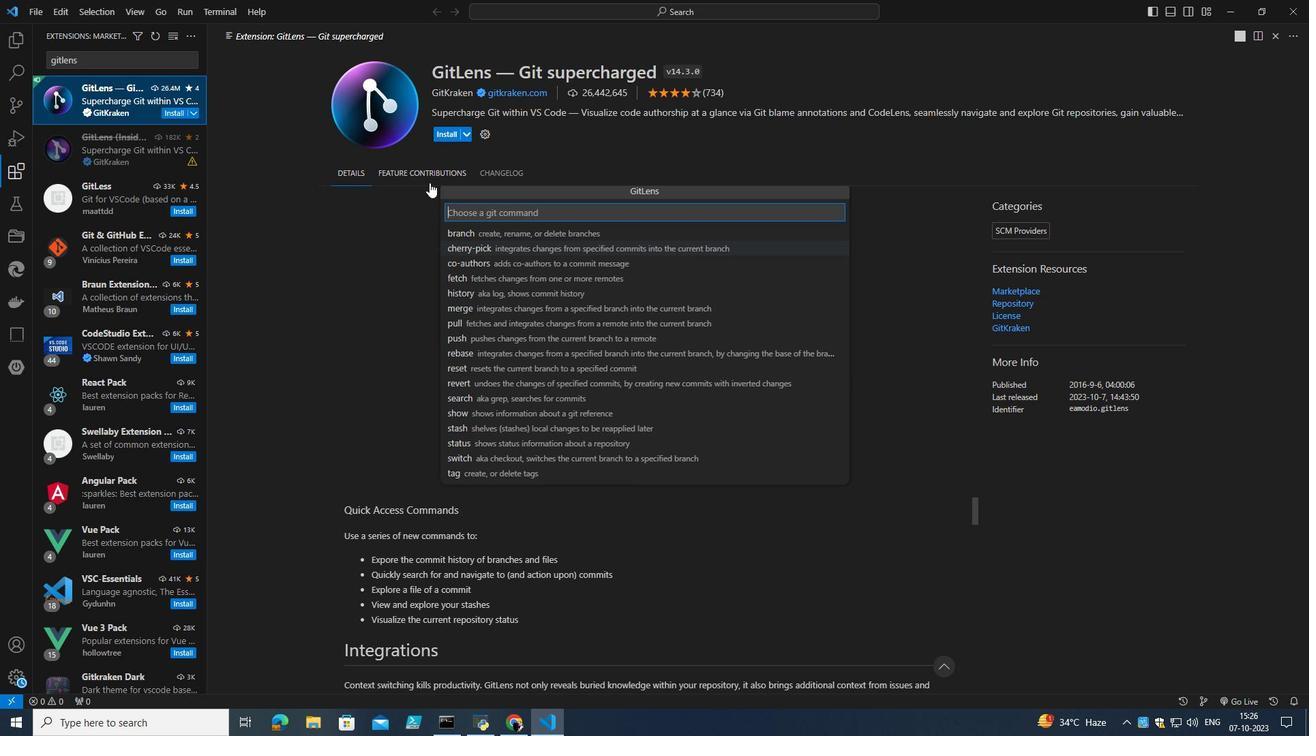 
Action: Mouse moved to (483, 173)
Screenshot: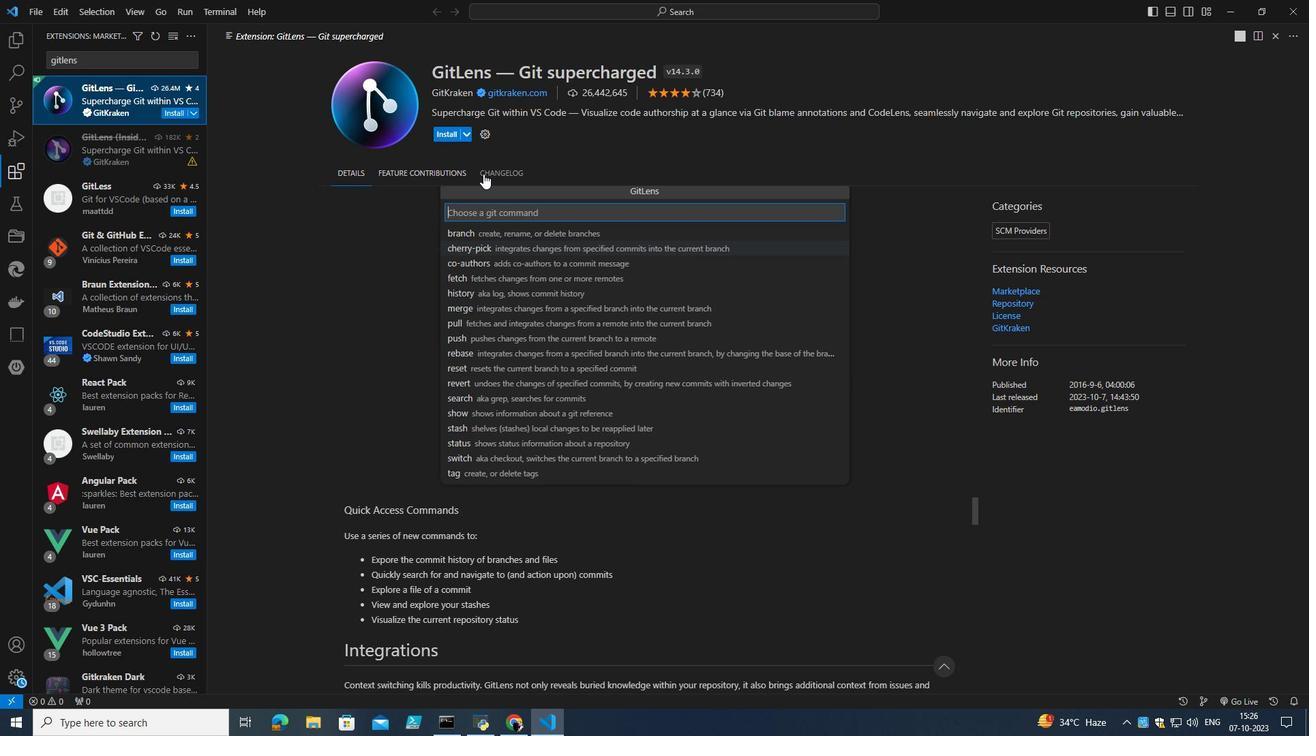 
Action: Mouse pressed left at (483, 173)
Screenshot: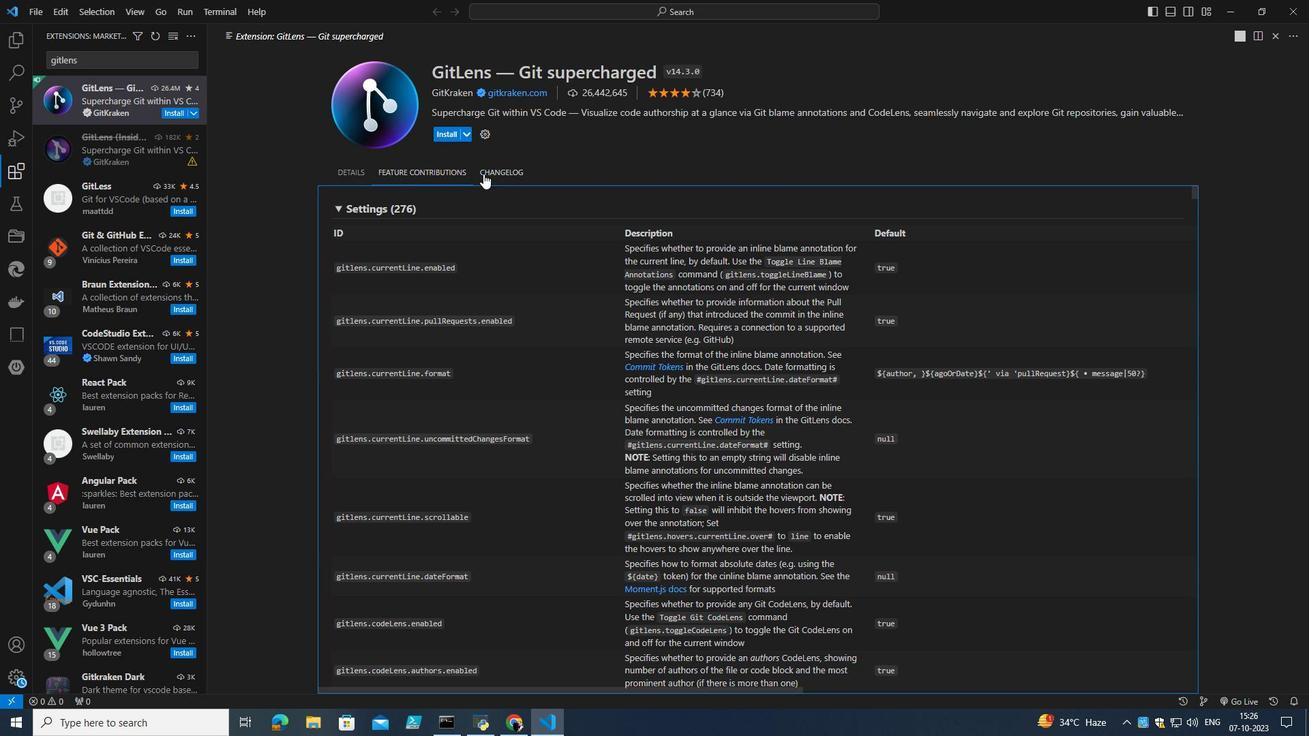 
Action: Mouse moved to (450, 135)
Screenshot: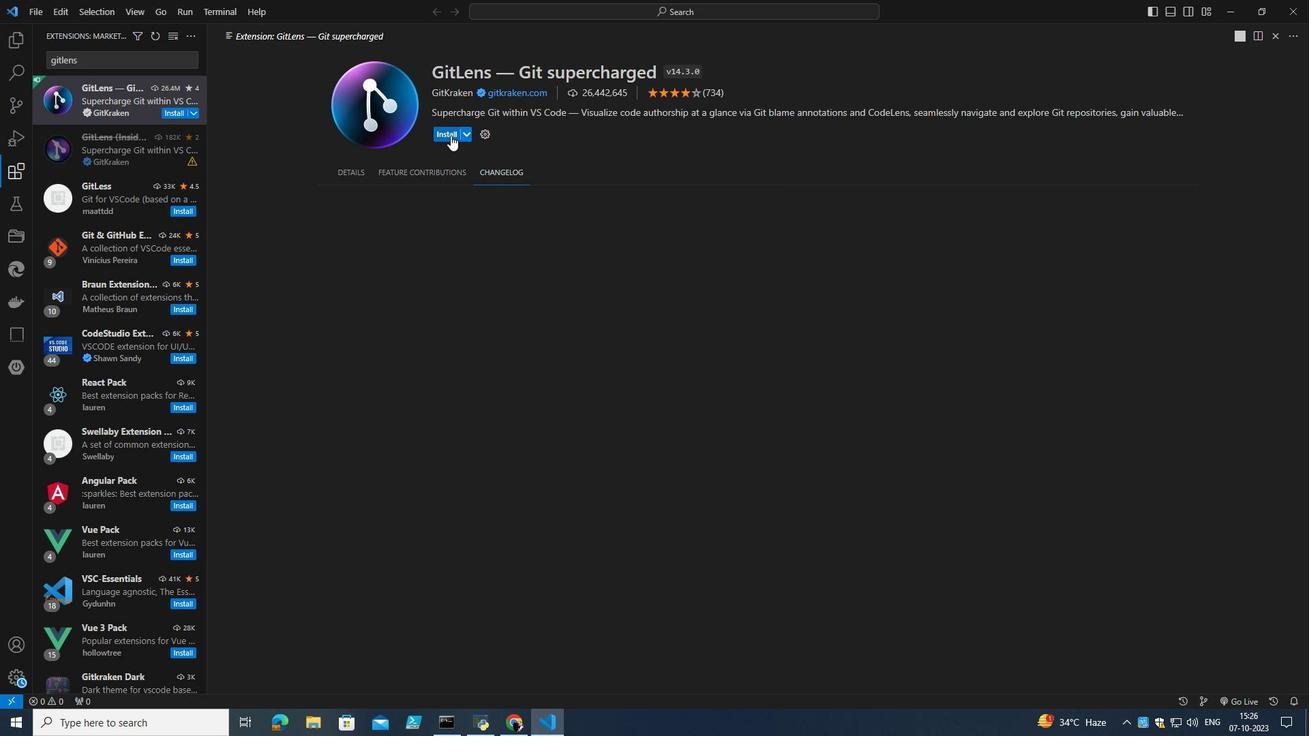 
Action: Mouse pressed left at (450, 135)
Screenshot: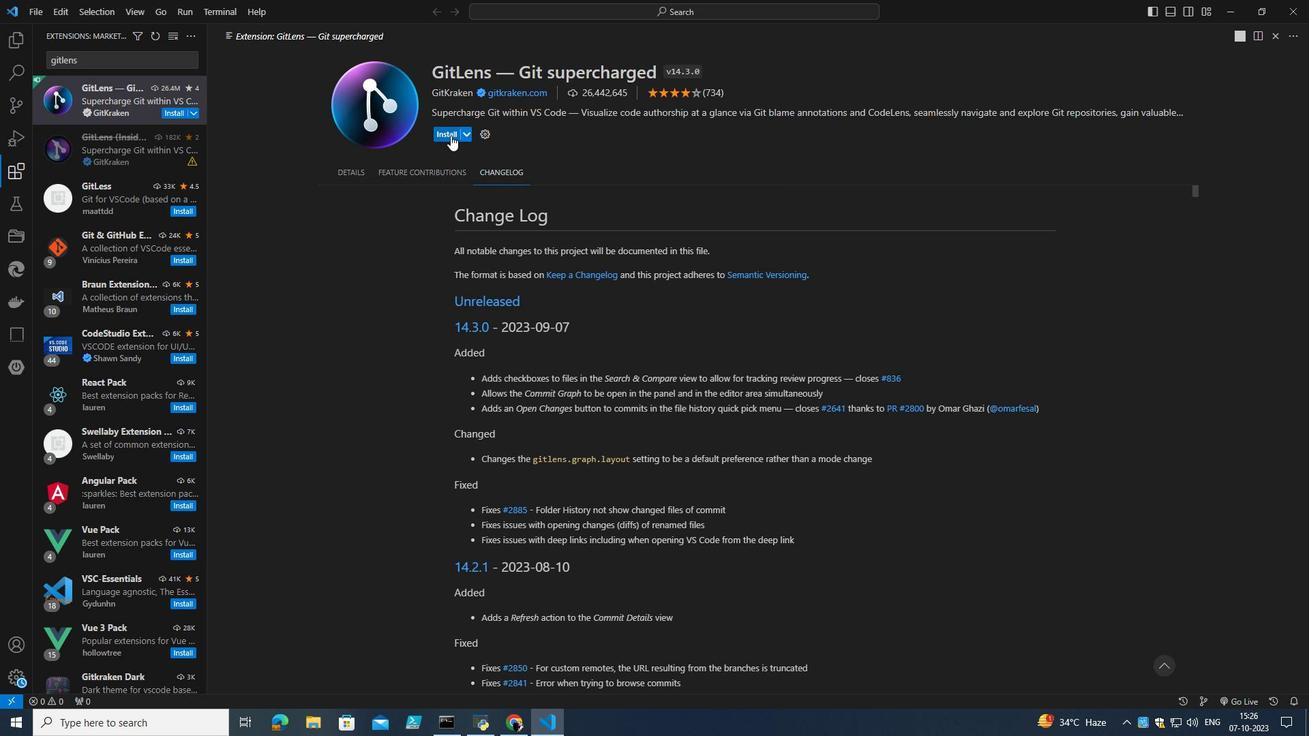 
Action: Mouse moved to (403, 287)
Screenshot: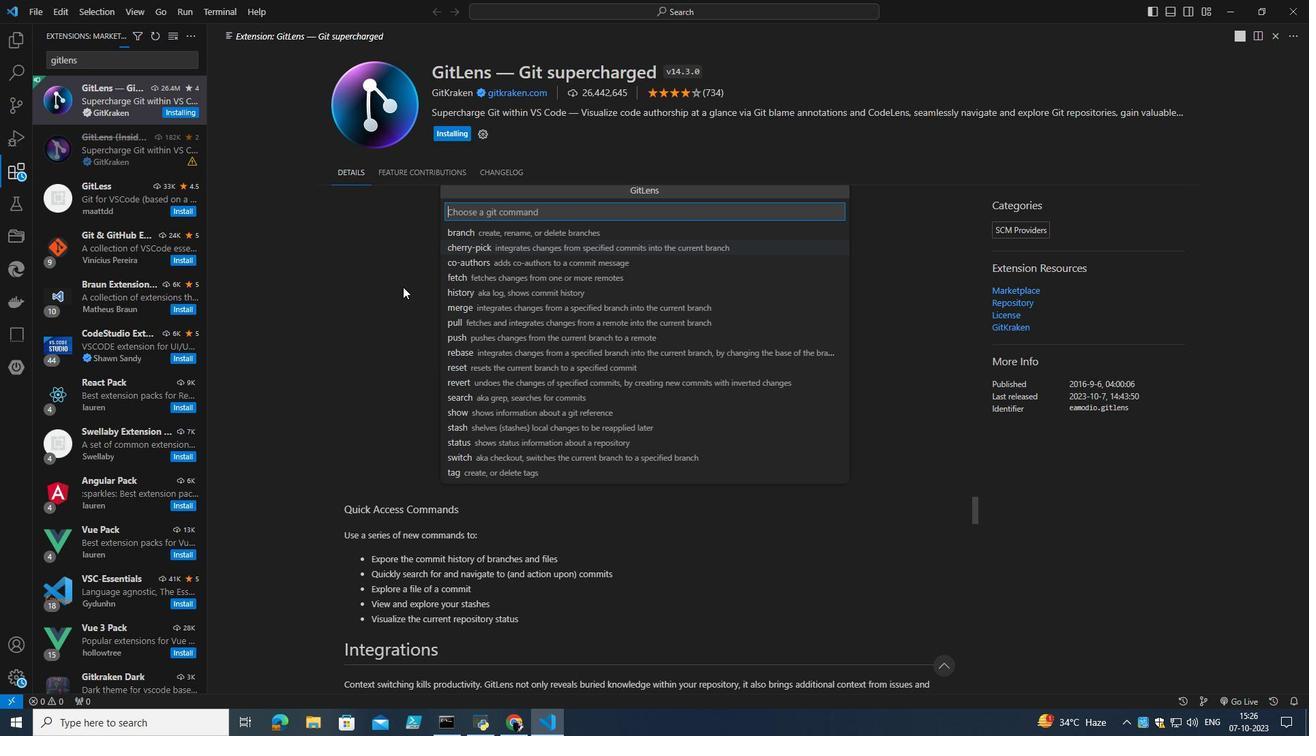
Action: Mouse scrolled (403, 287) with delta (0, 0)
Screenshot: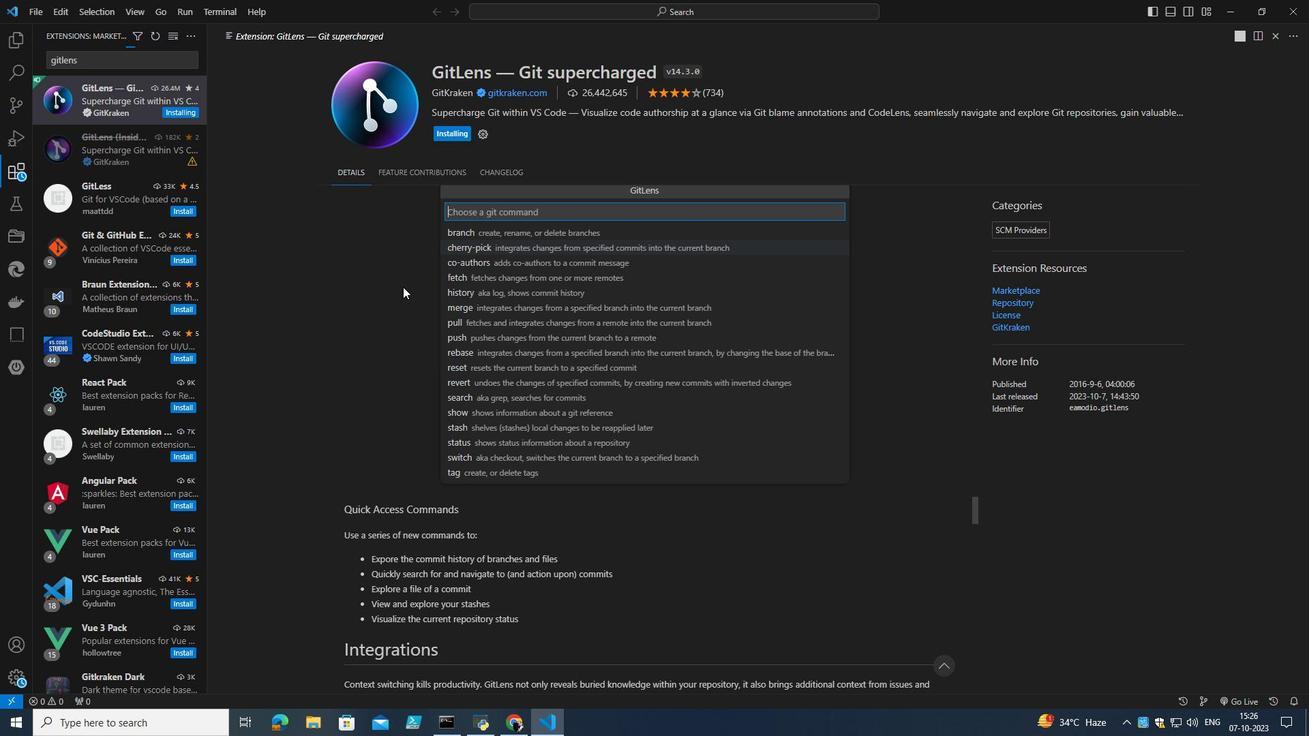 
Action: Mouse scrolled (403, 287) with delta (0, 0)
Screenshot: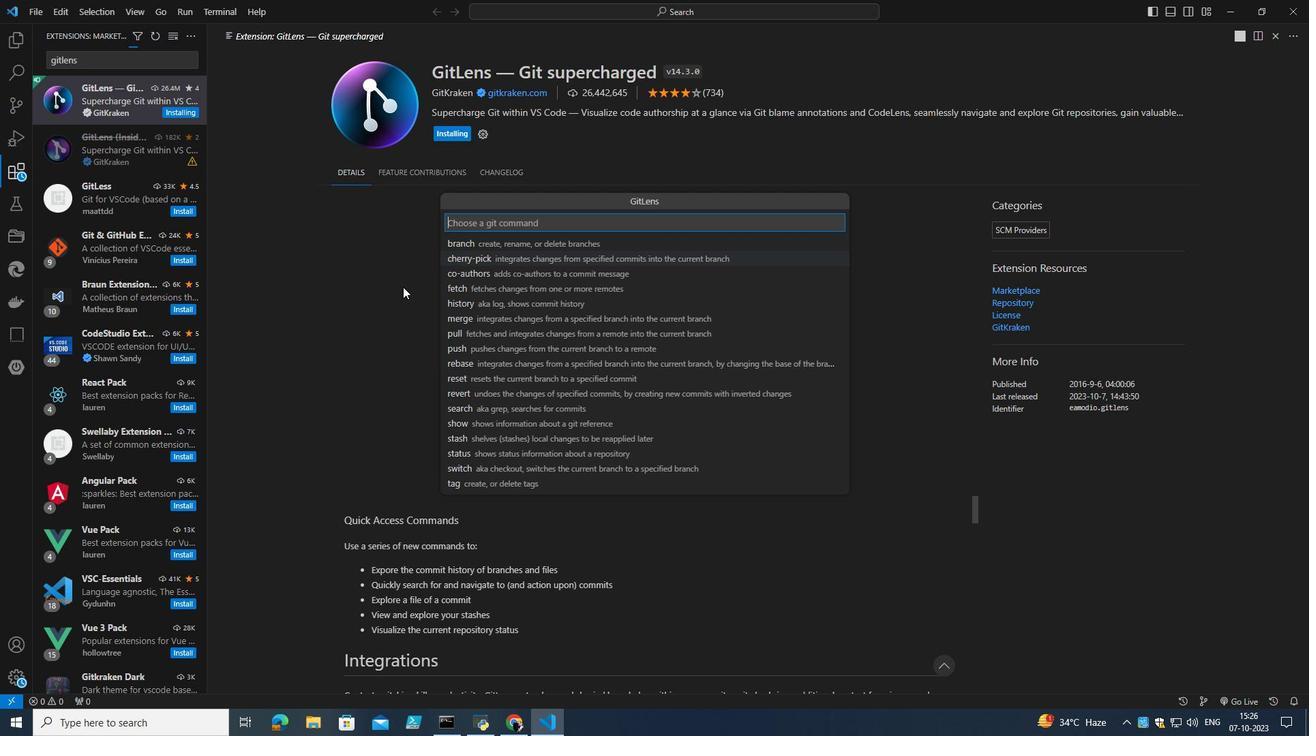 
Action: Mouse scrolled (403, 287) with delta (0, 0)
Screenshot: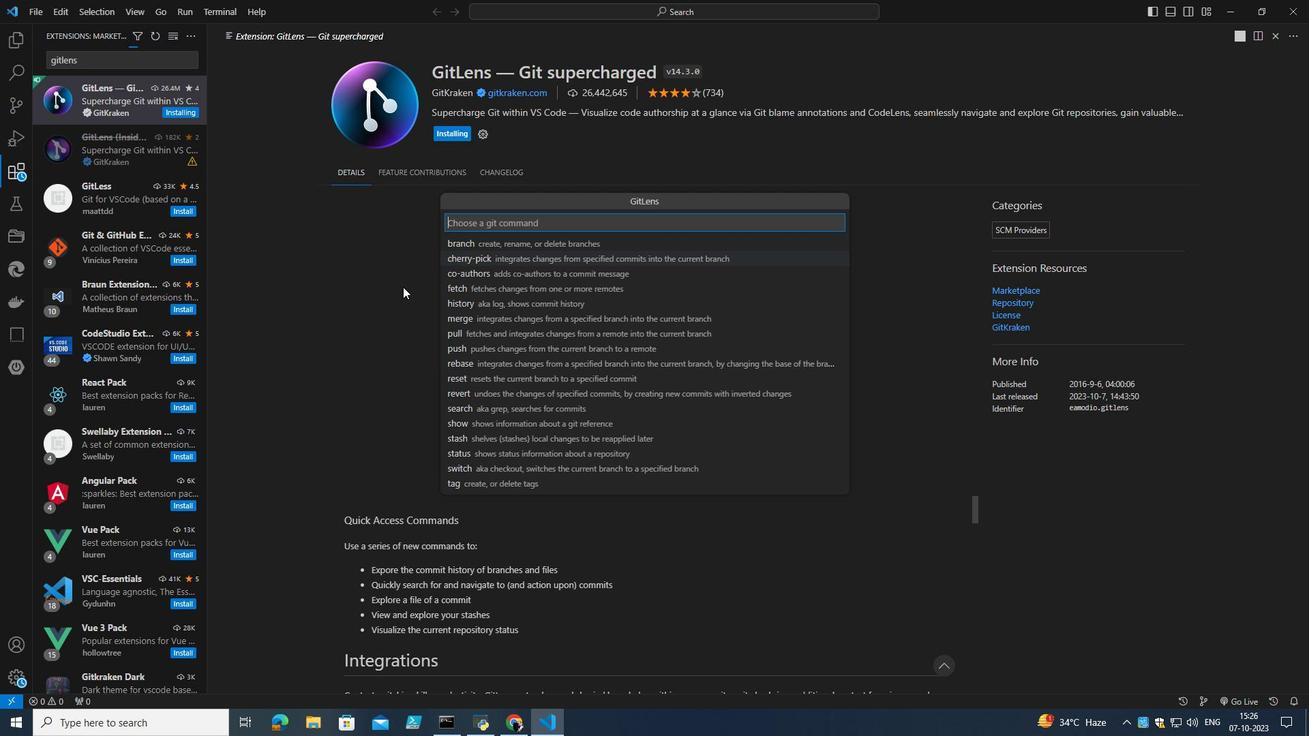 
Action: Mouse scrolled (403, 287) with delta (0, 0)
Screenshot: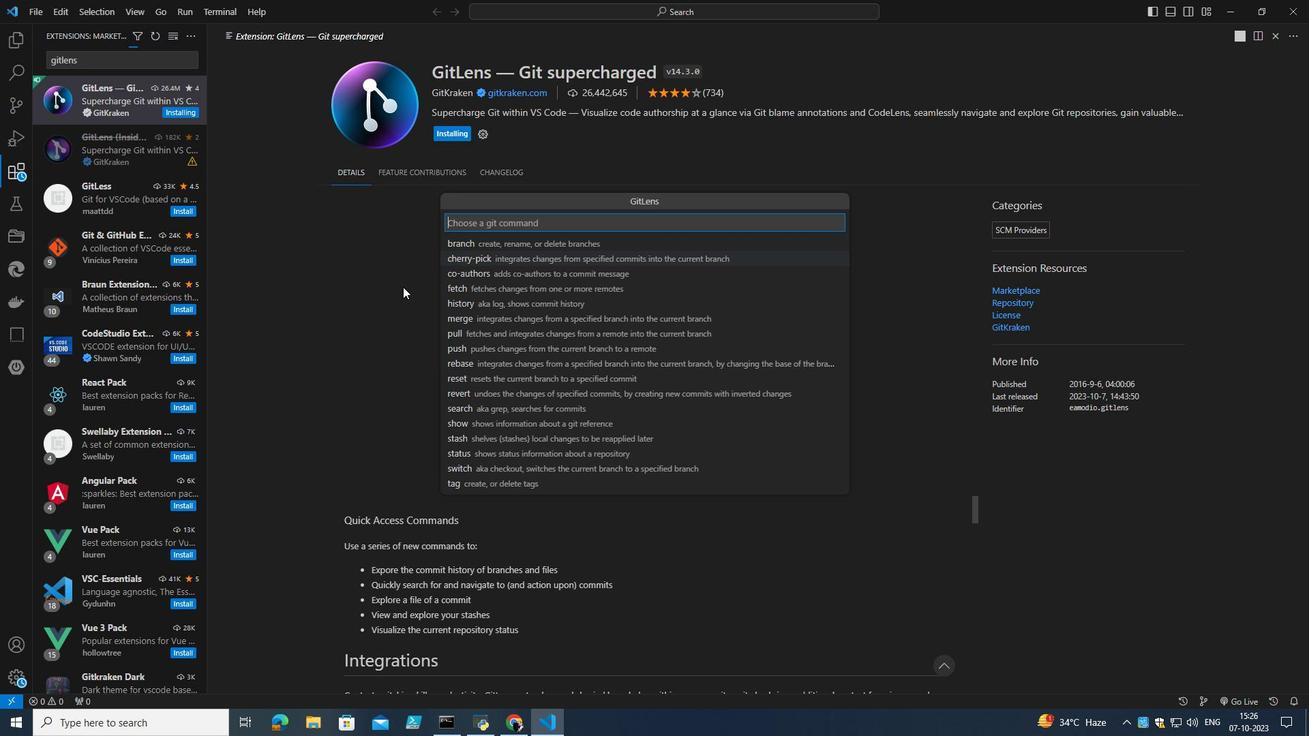 
Action: Mouse moved to (404, 250)
Screenshot: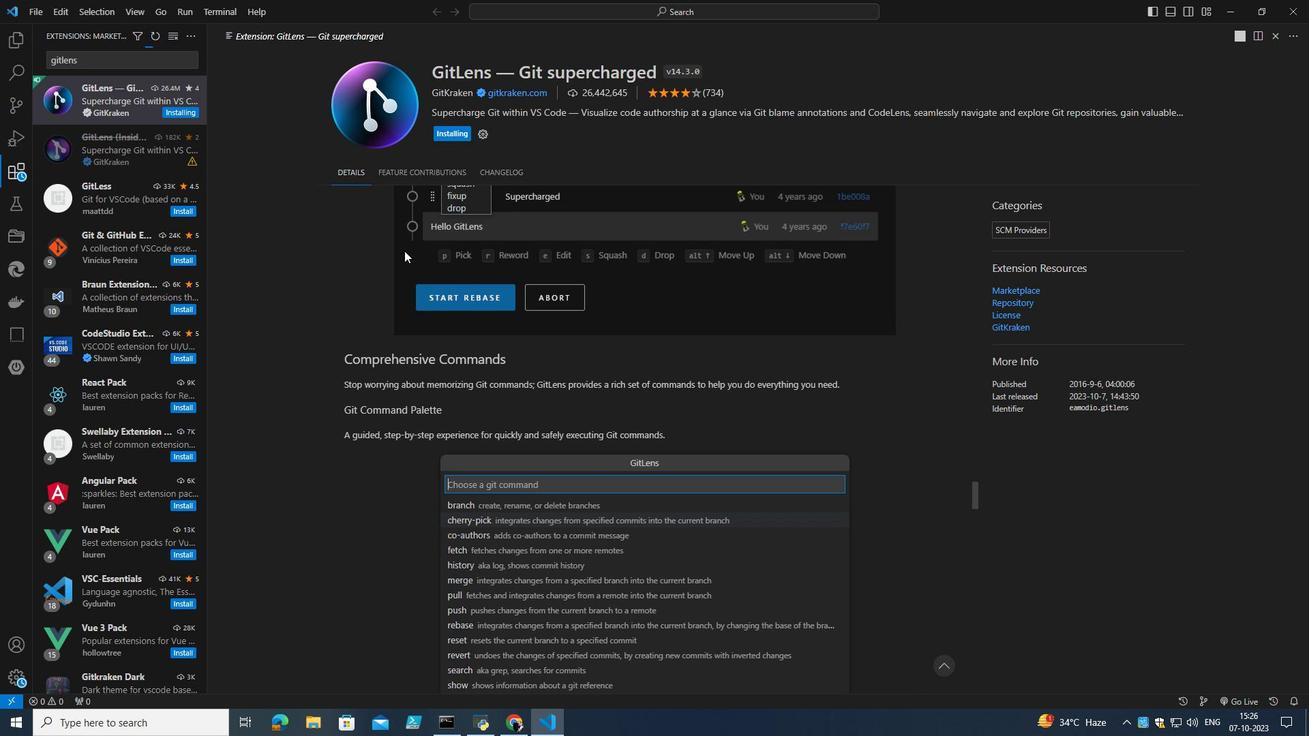 
Action: Mouse scrolled (404, 251) with delta (0, 0)
Screenshot: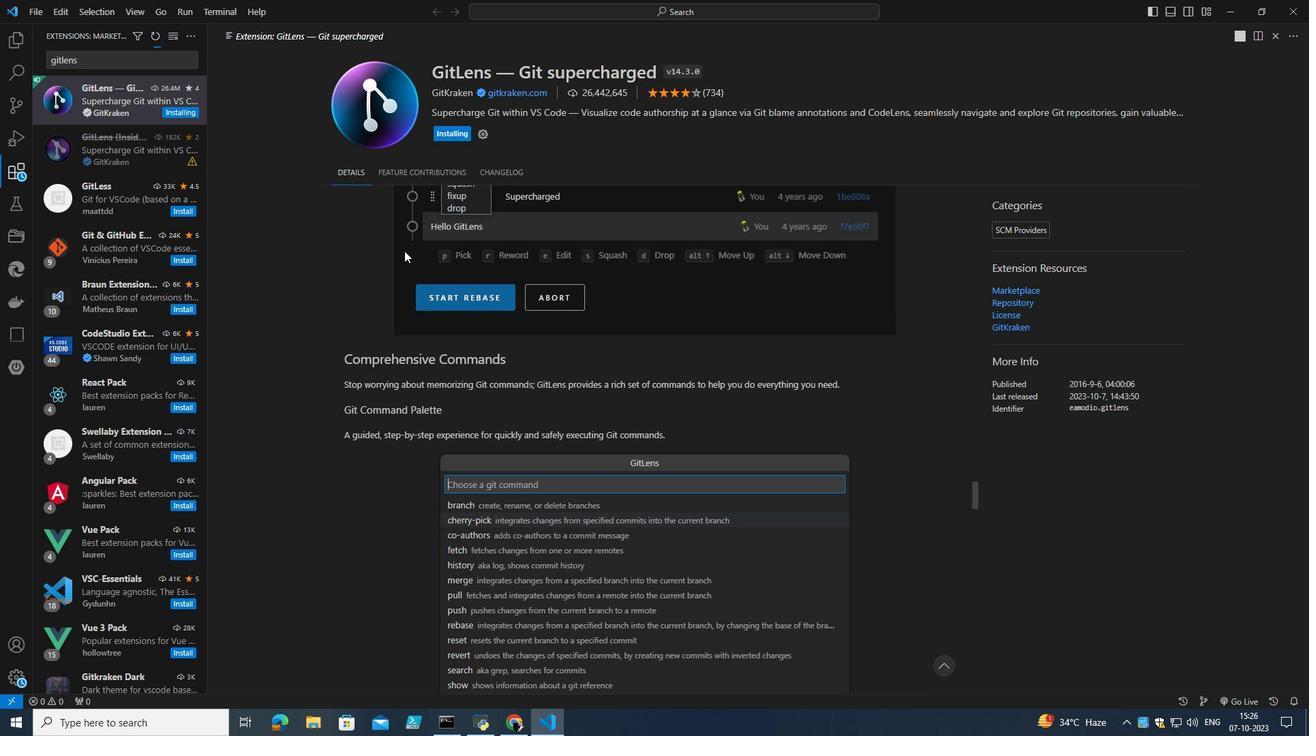 
Action: Mouse scrolled (404, 251) with delta (0, 0)
Screenshot: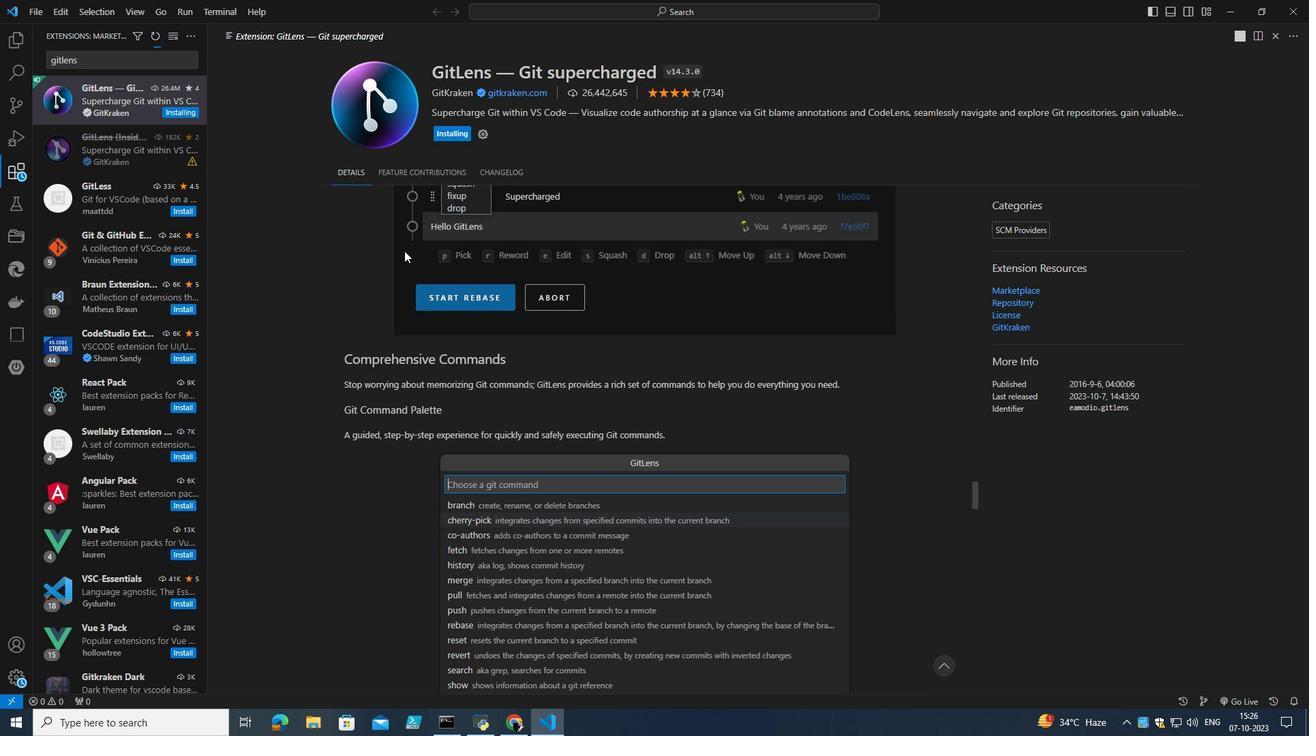 
Action: Mouse scrolled (404, 251) with delta (0, 0)
Screenshot: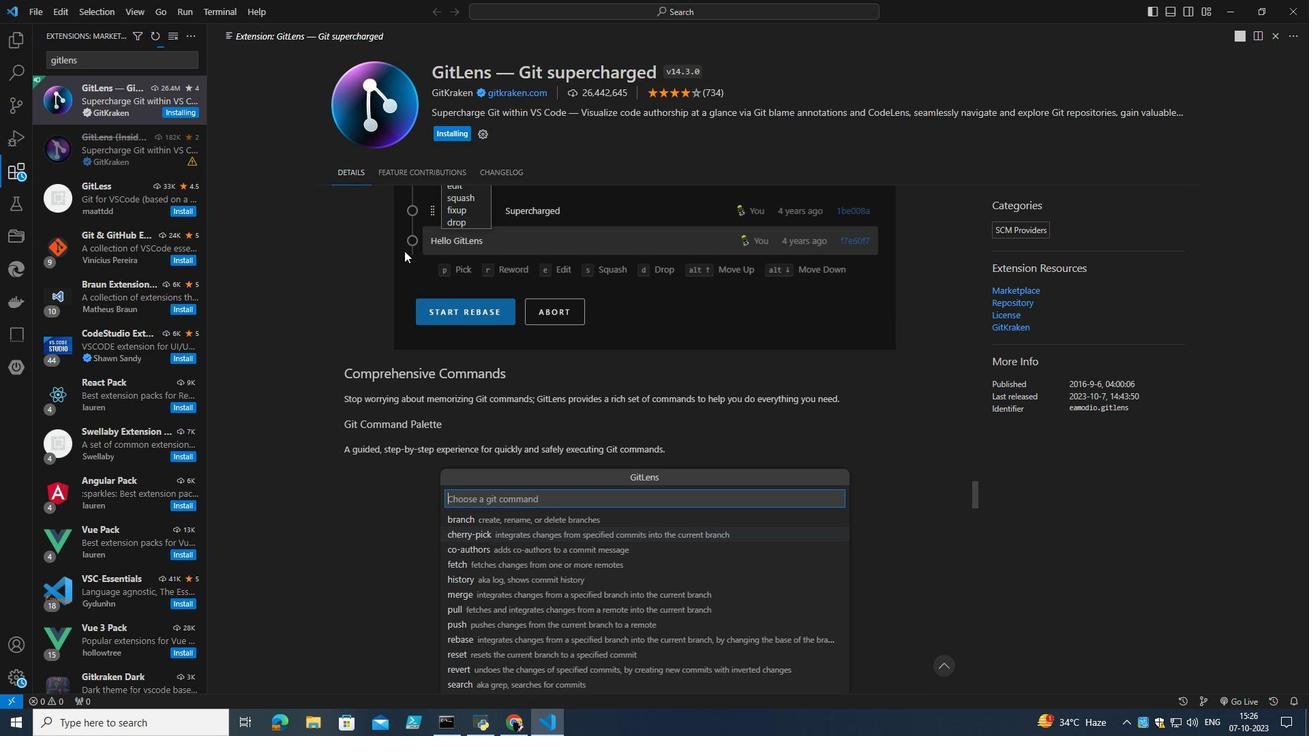 
Action: Mouse scrolled (404, 251) with delta (0, 0)
Screenshot: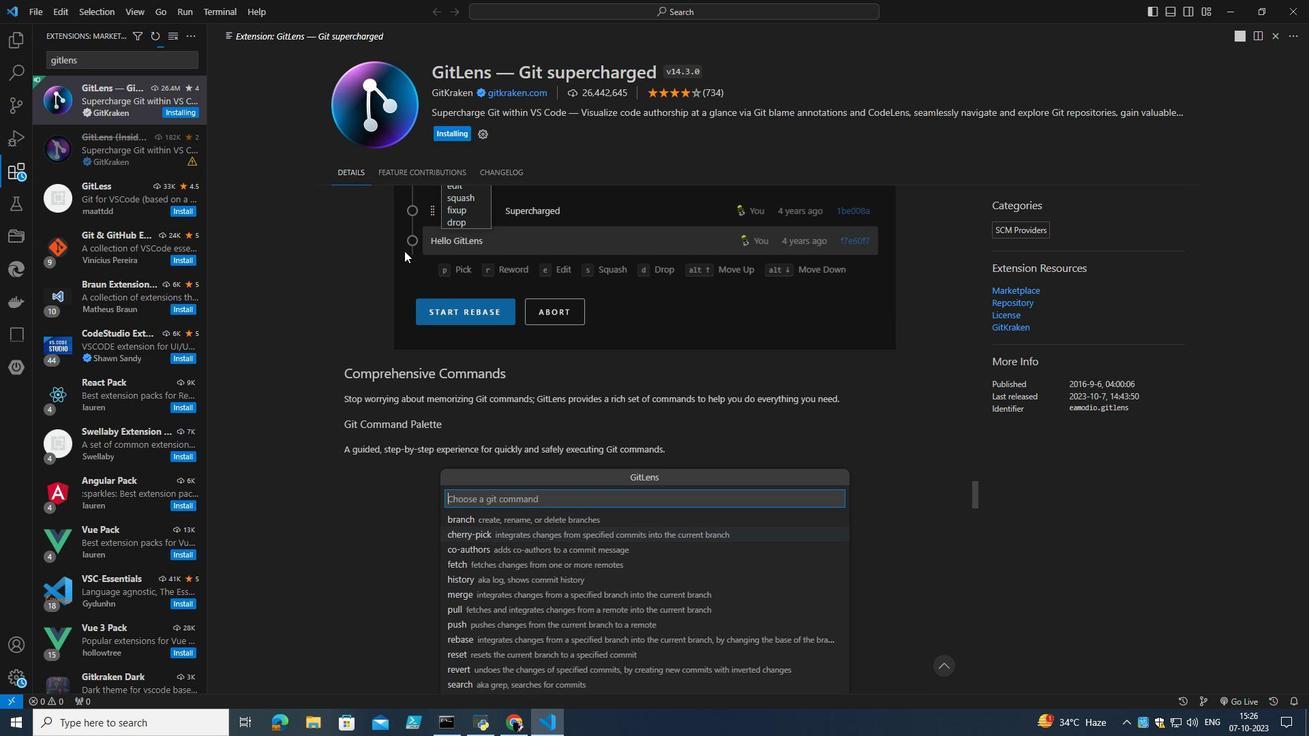 
Action: Mouse scrolled (404, 251) with delta (0, 0)
Screenshot: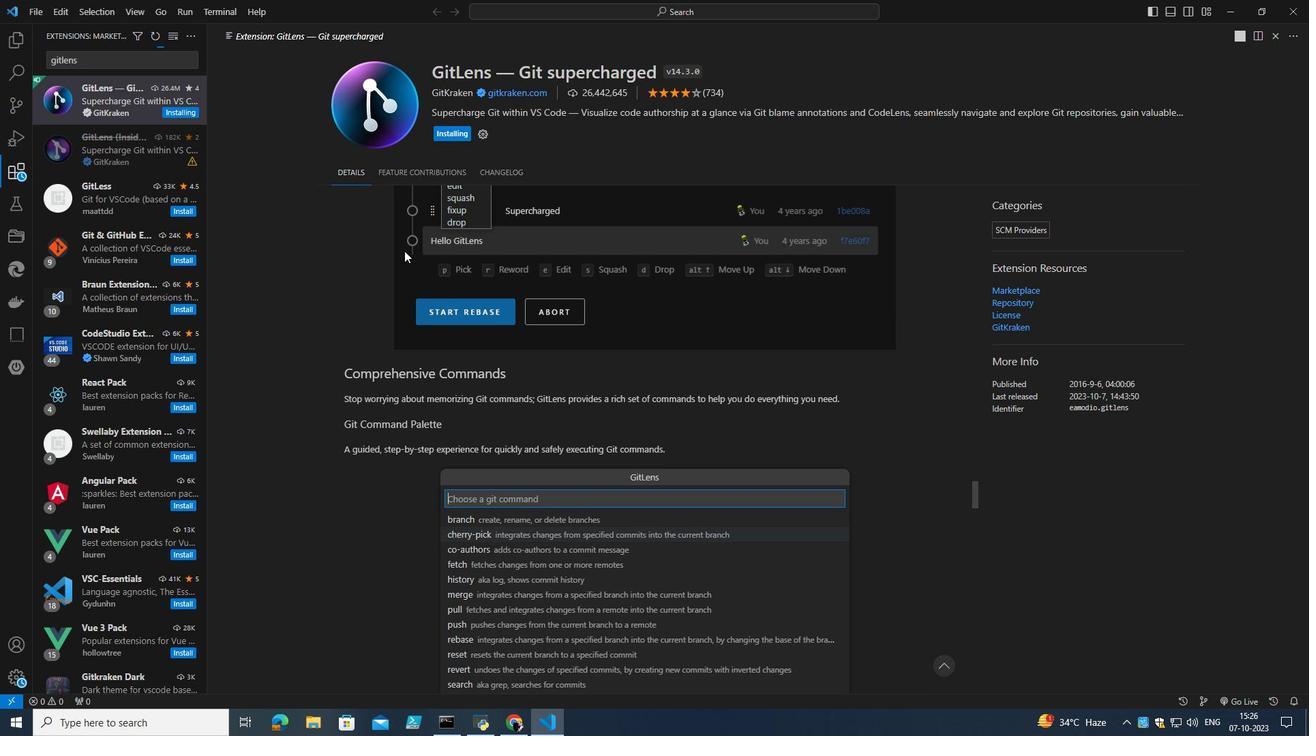 
Action: Mouse scrolled (404, 251) with delta (0, 0)
Screenshot: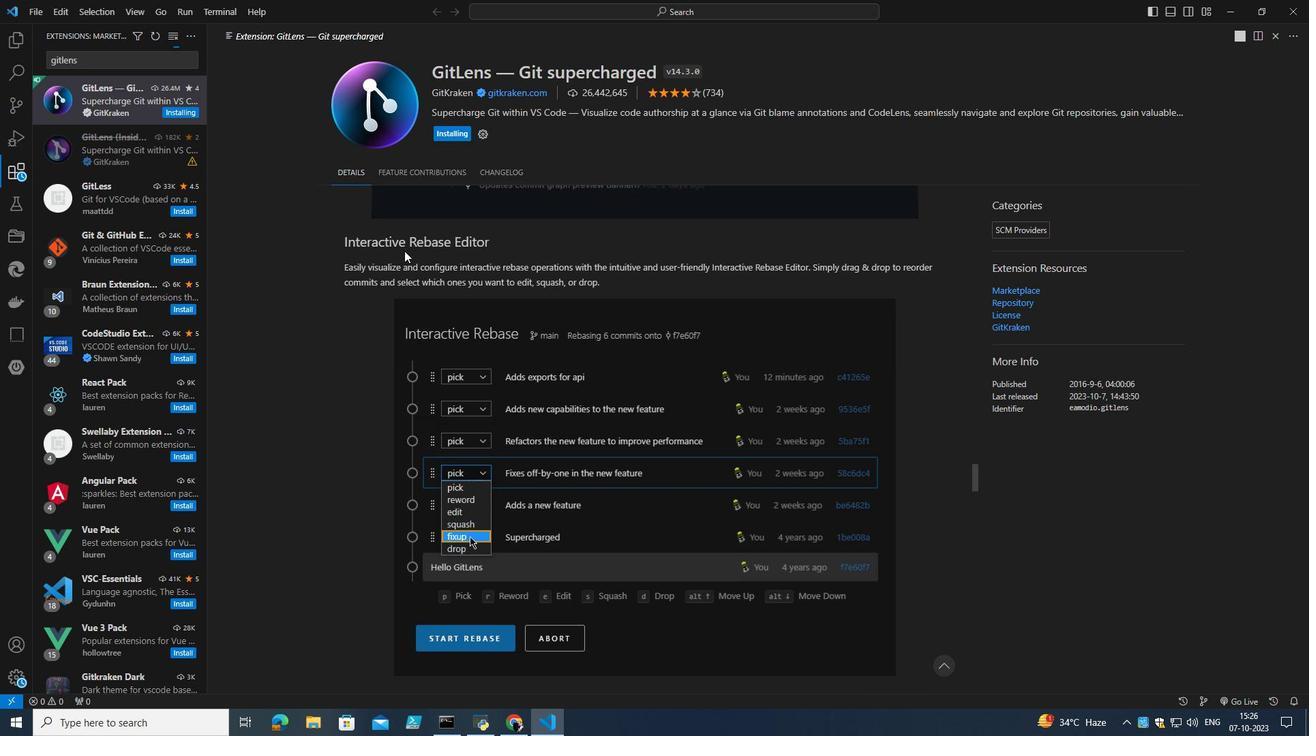 
Action: Mouse scrolled (404, 251) with delta (0, 0)
Screenshot: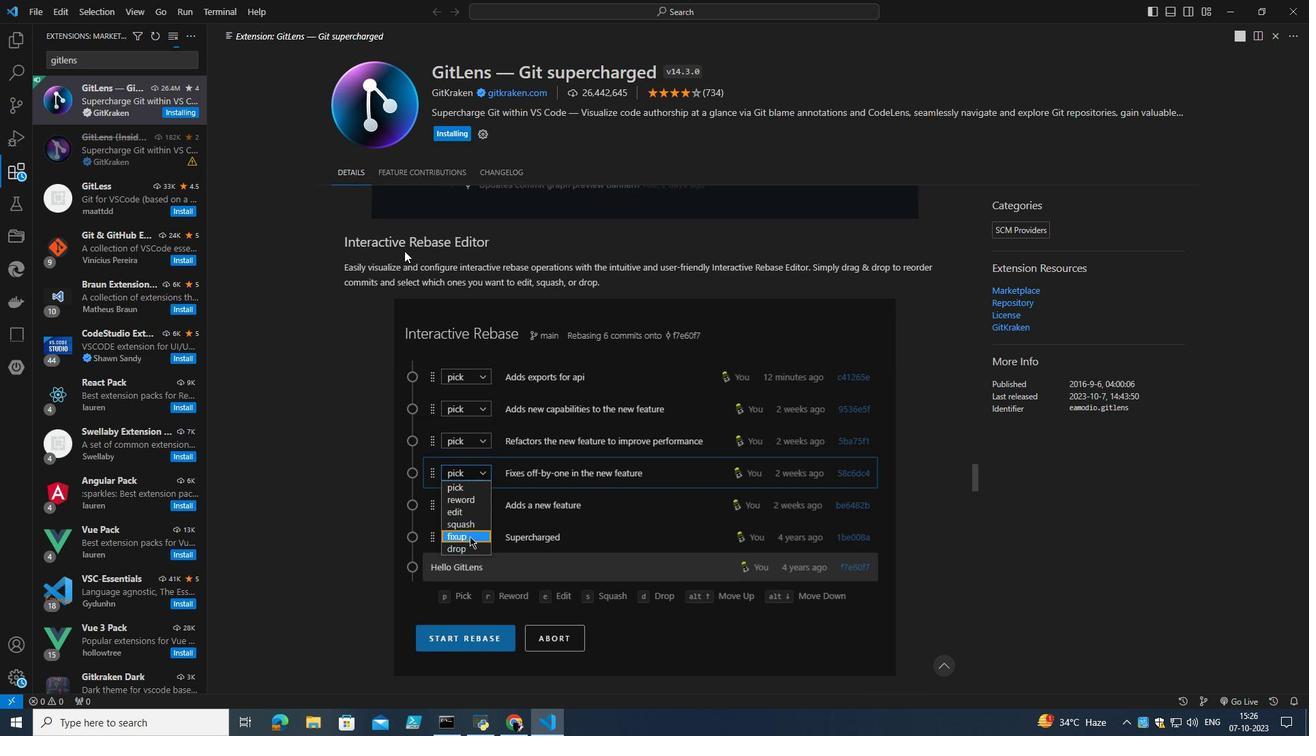 
Action: Mouse scrolled (404, 251) with delta (0, 0)
Screenshot: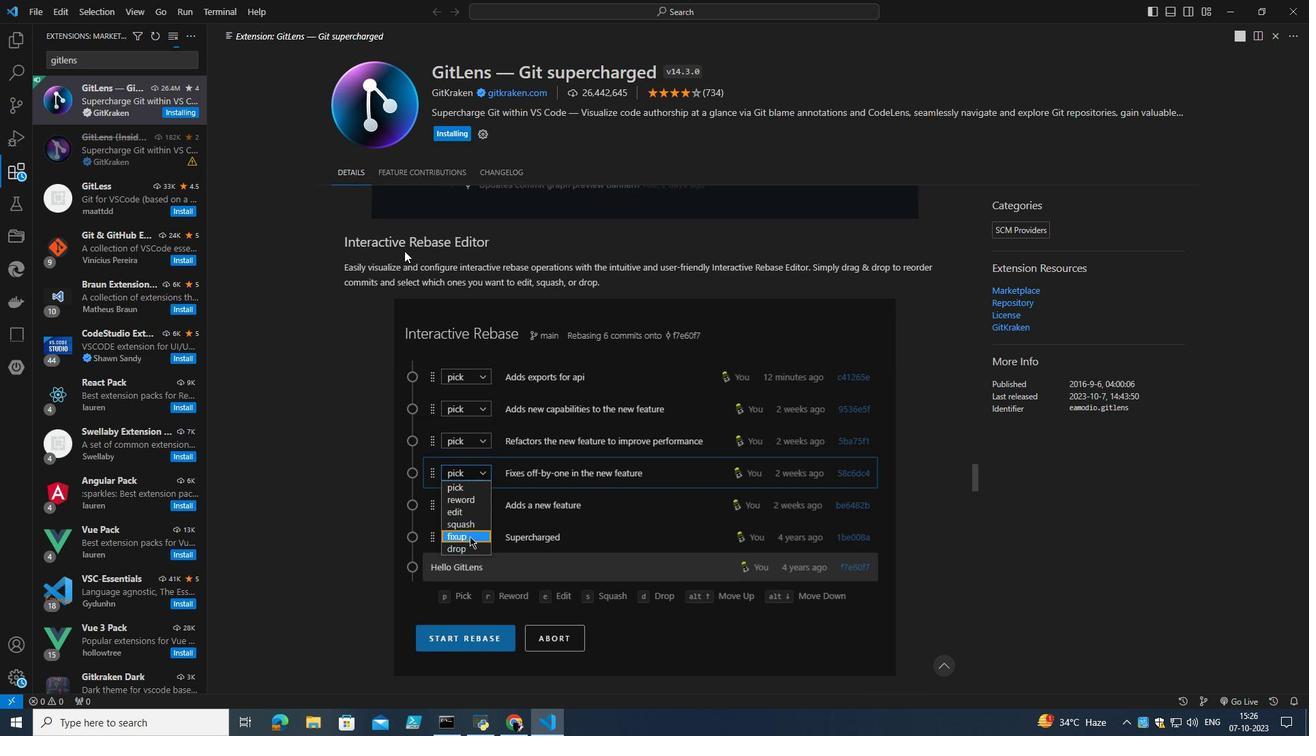
Action: Mouse scrolled (404, 251) with delta (0, 0)
Screenshot: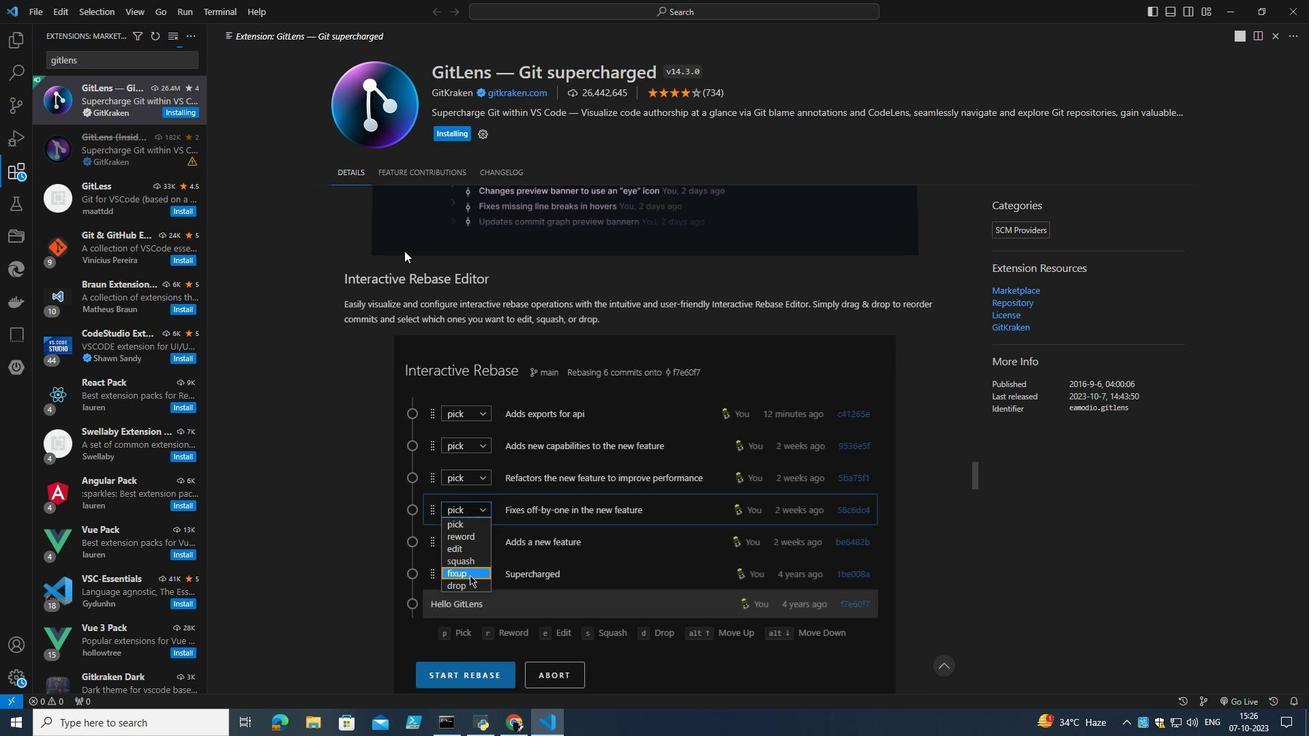 
Action: Mouse scrolled (404, 251) with delta (0, 0)
Screenshot: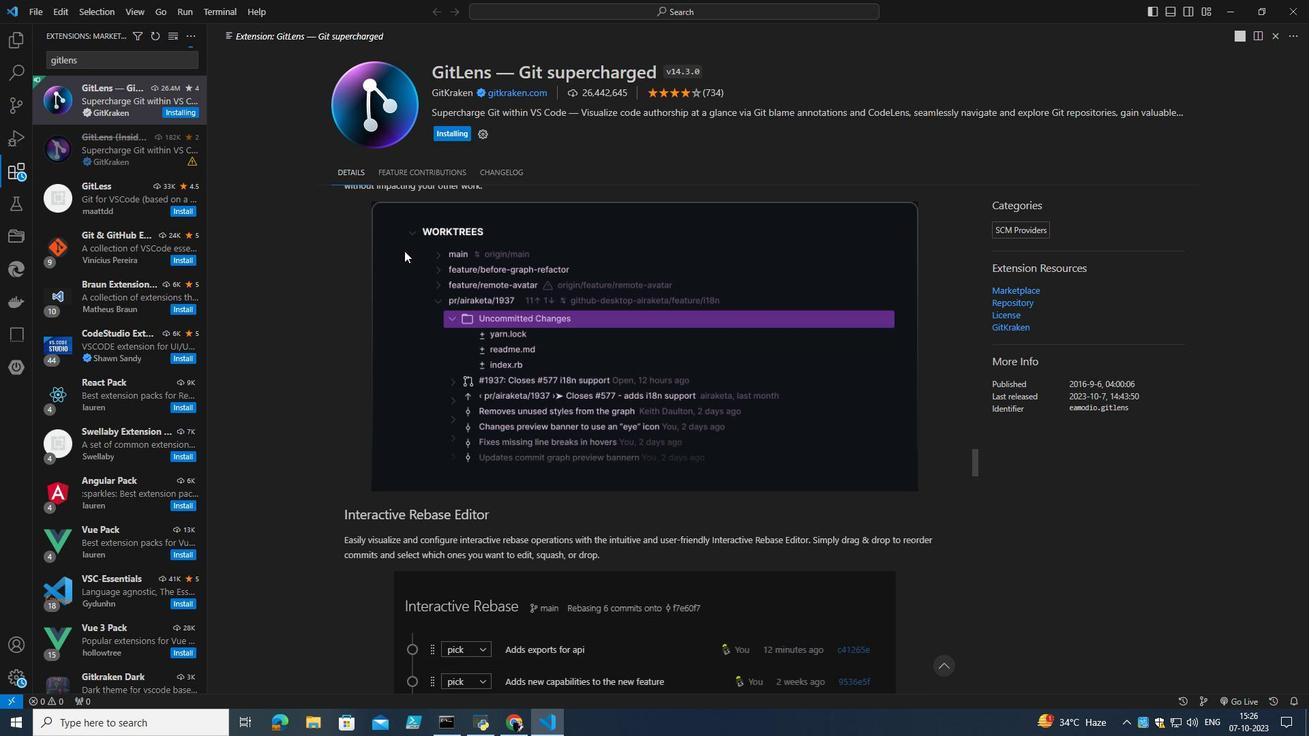 
Action: Mouse scrolled (404, 251) with delta (0, 0)
Screenshot: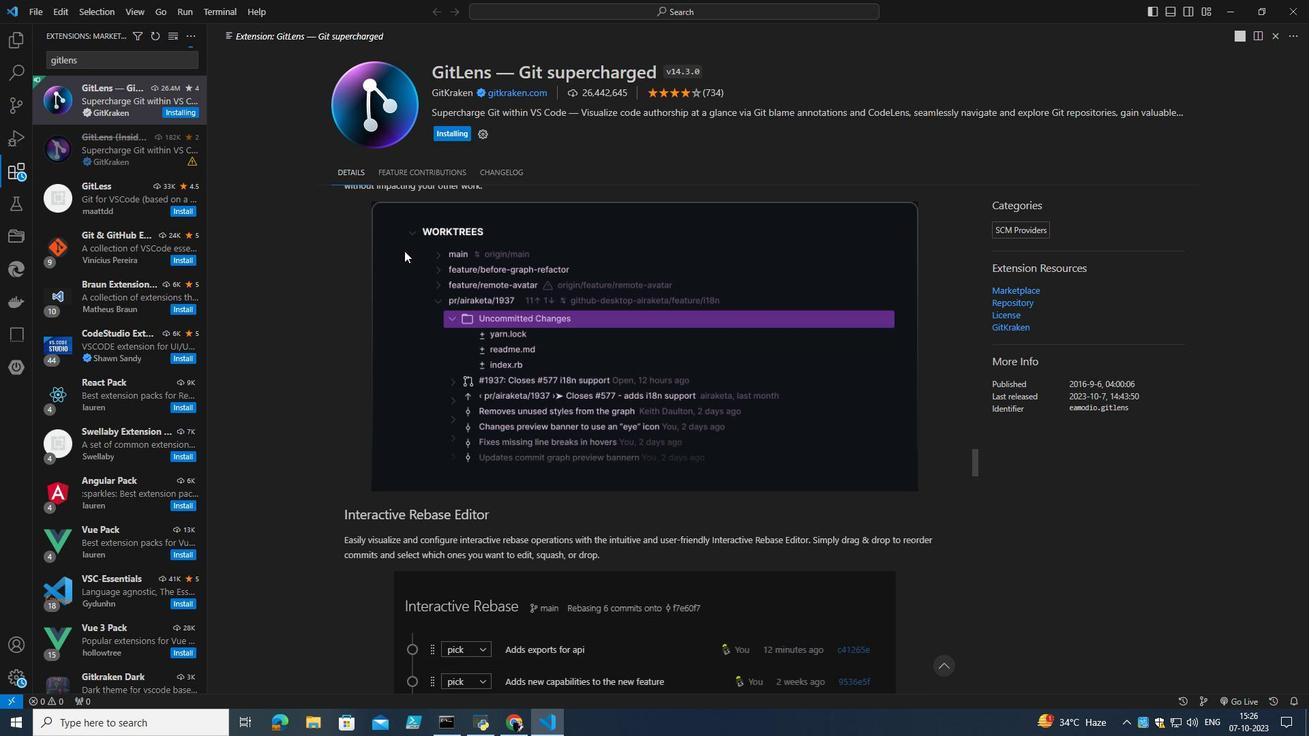 
Action: Mouse scrolled (404, 251) with delta (0, 0)
Screenshot: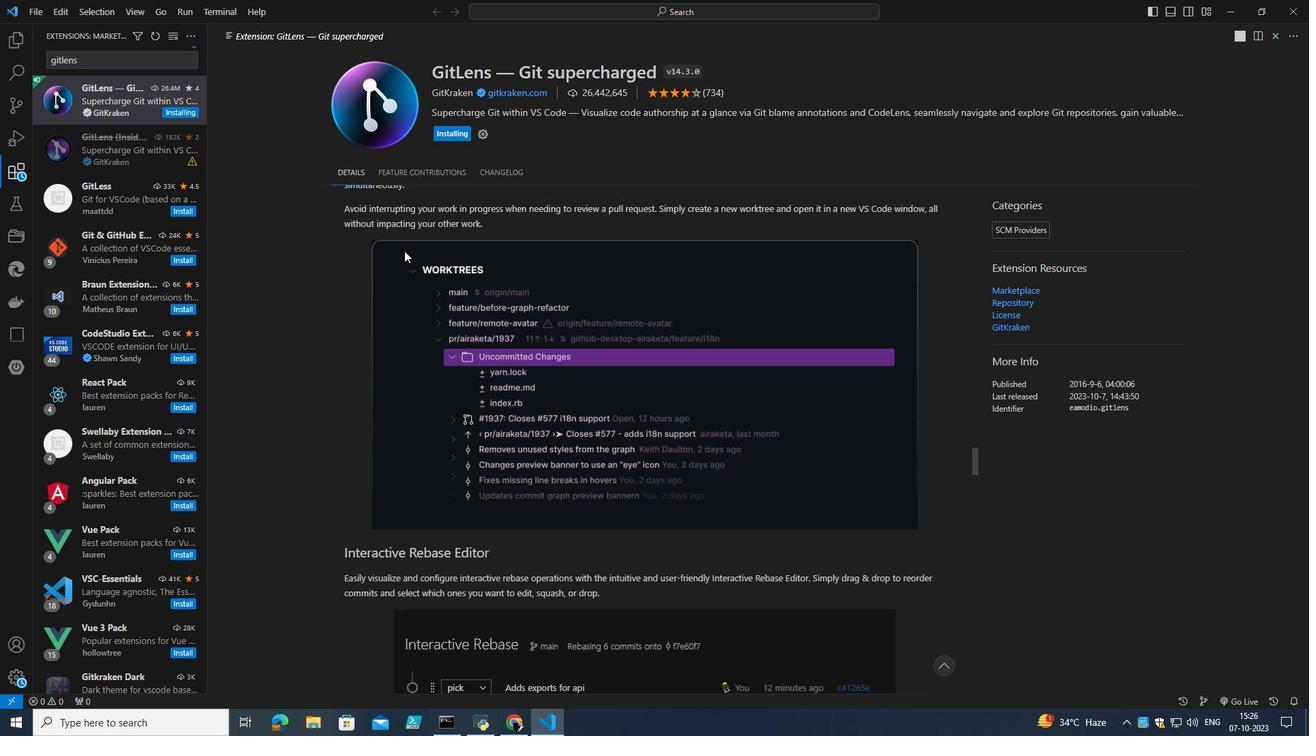 
Action: Mouse scrolled (404, 251) with delta (0, 0)
Screenshot: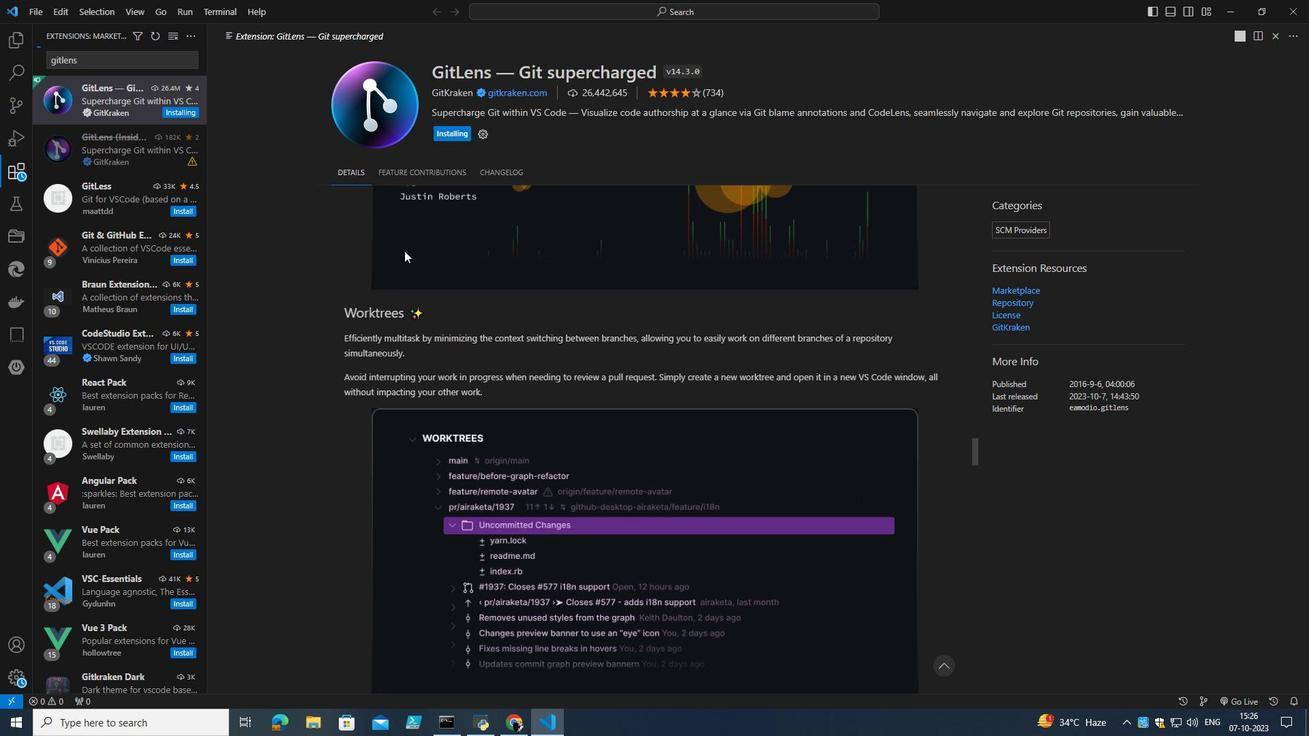 
Action: Mouse scrolled (404, 251) with delta (0, 0)
Screenshot: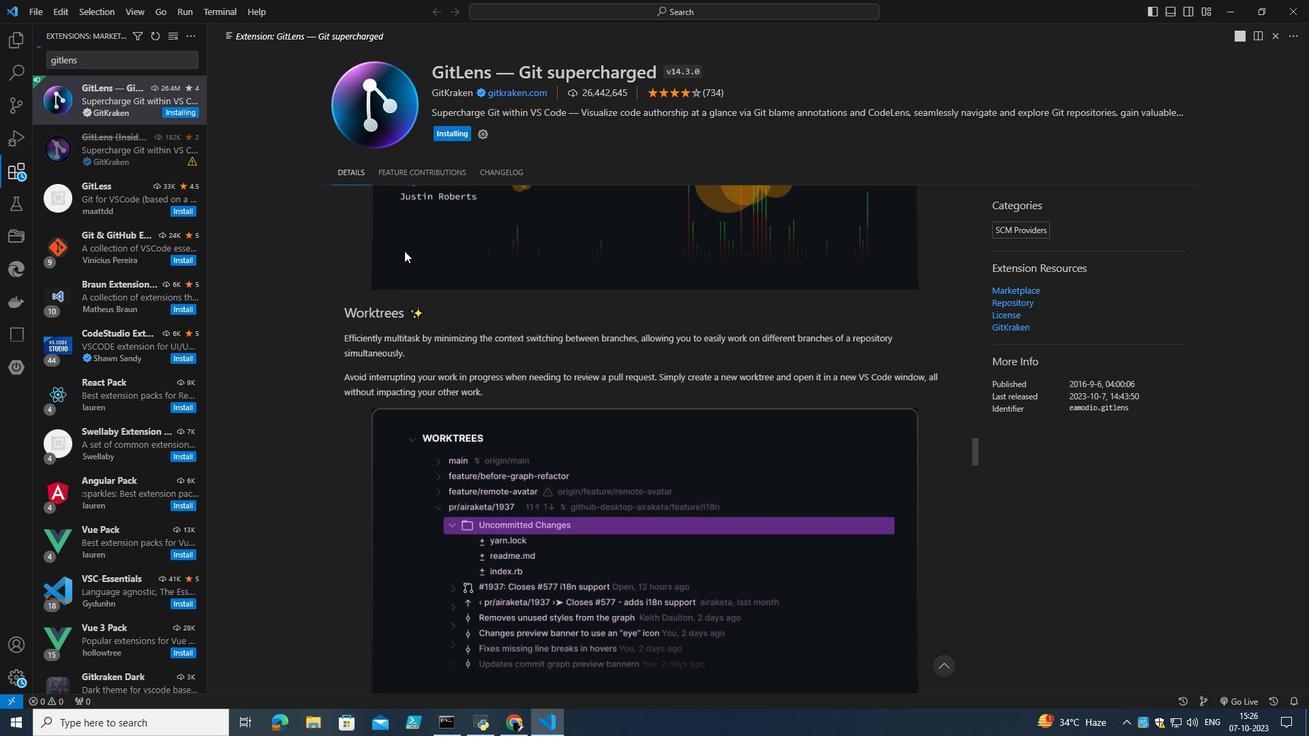 
Action: Mouse scrolled (404, 250) with delta (0, 0)
Screenshot: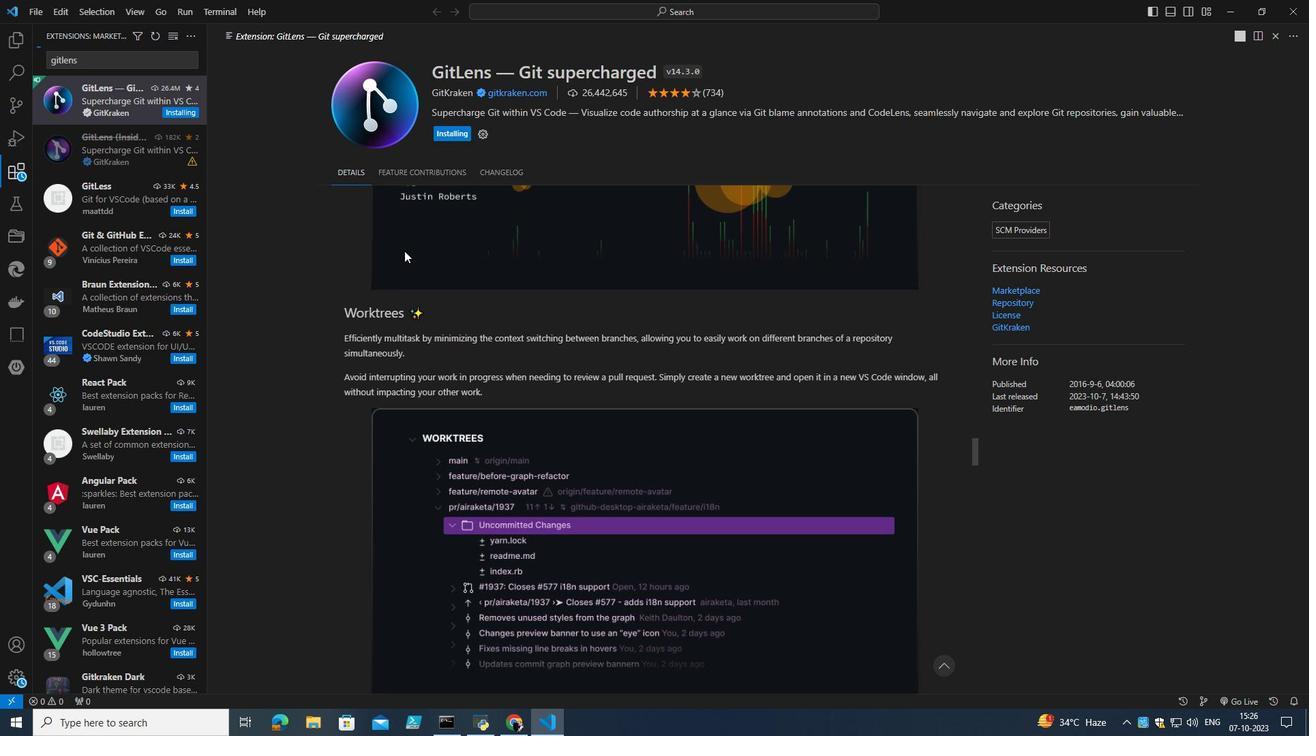 
Action: Mouse scrolled (404, 251) with delta (0, 0)
Screenshot: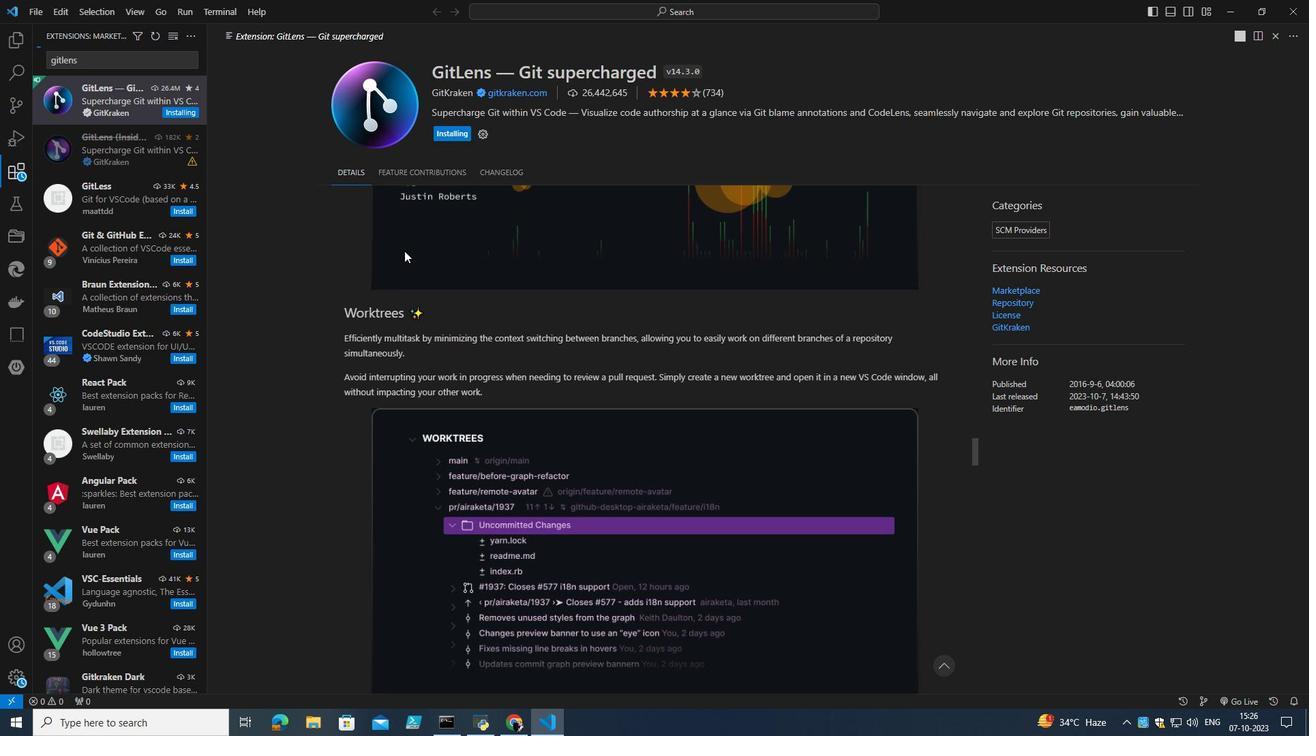 
Action: Mouse scrolled (404, 251) with delta (0, 0)
Screenshot: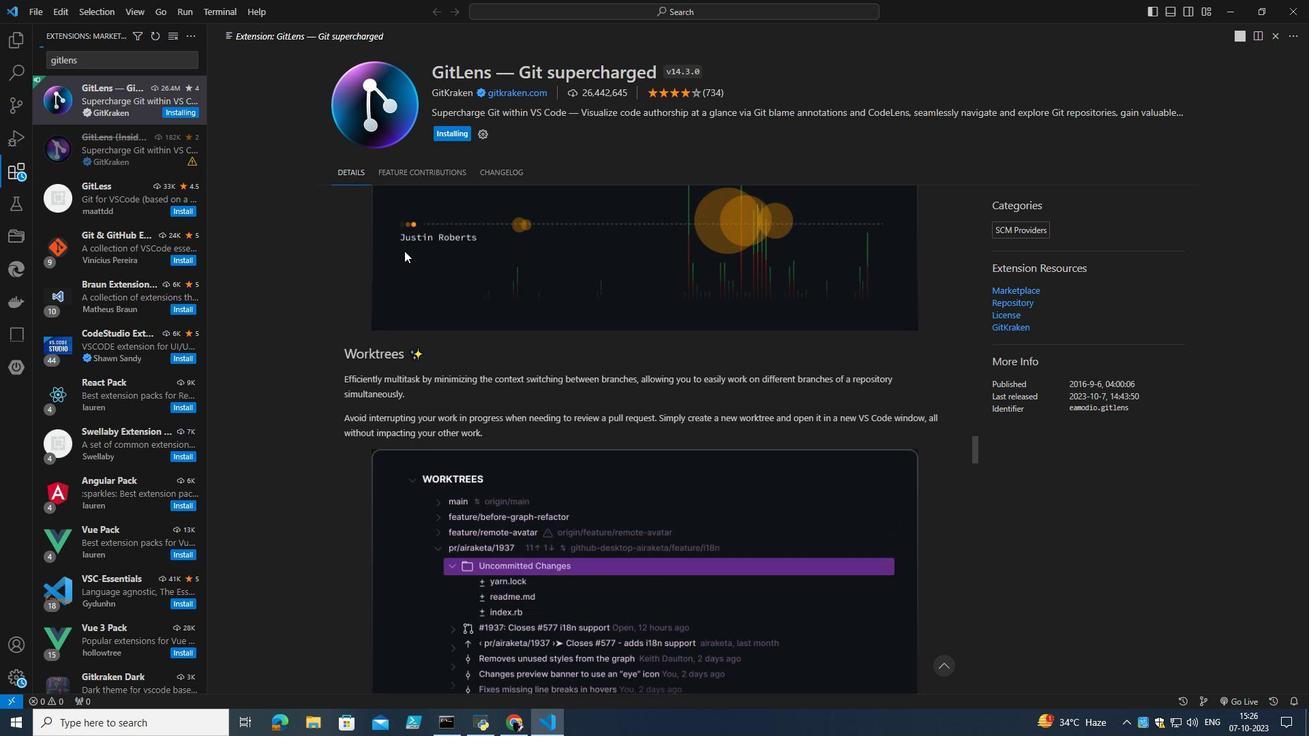 
Action: Mouse scrolled (404, 251) with delta (0, 0)
Screenshot: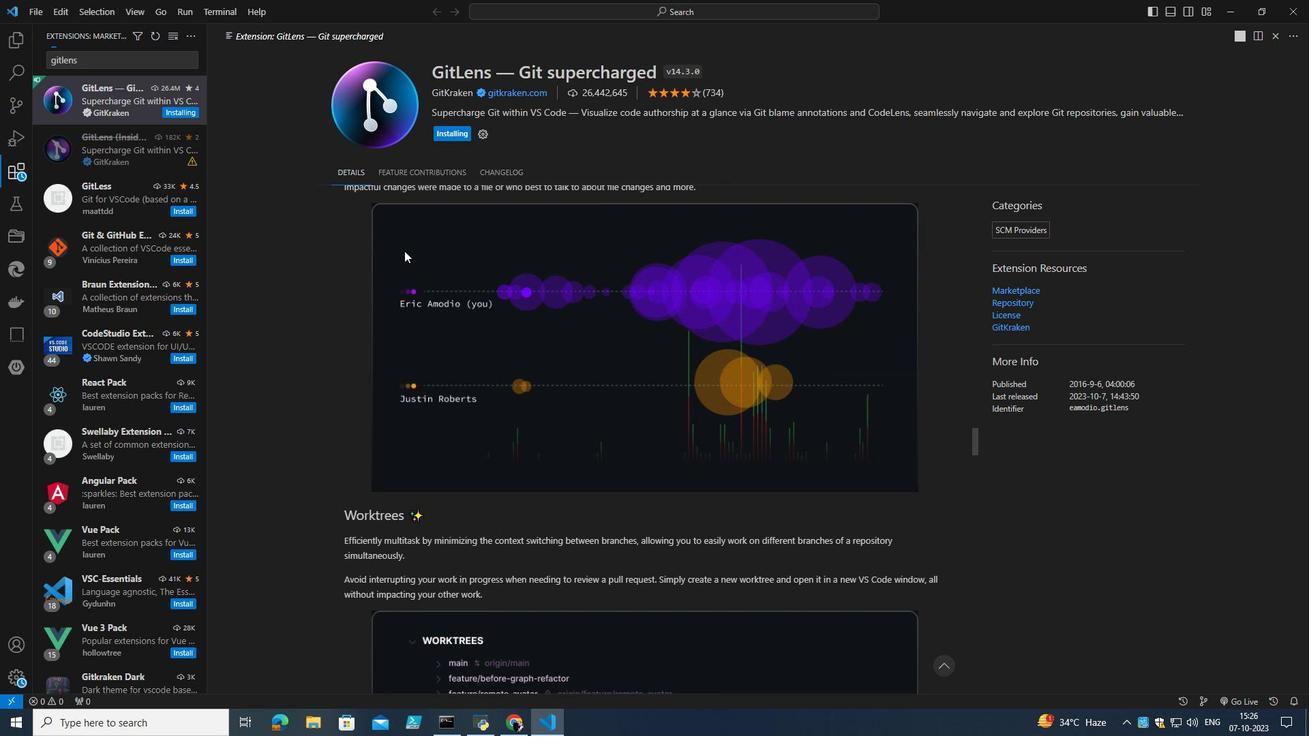
Action: Mouse scrolled (404, 250) with delta (0, 0)
Screenshot: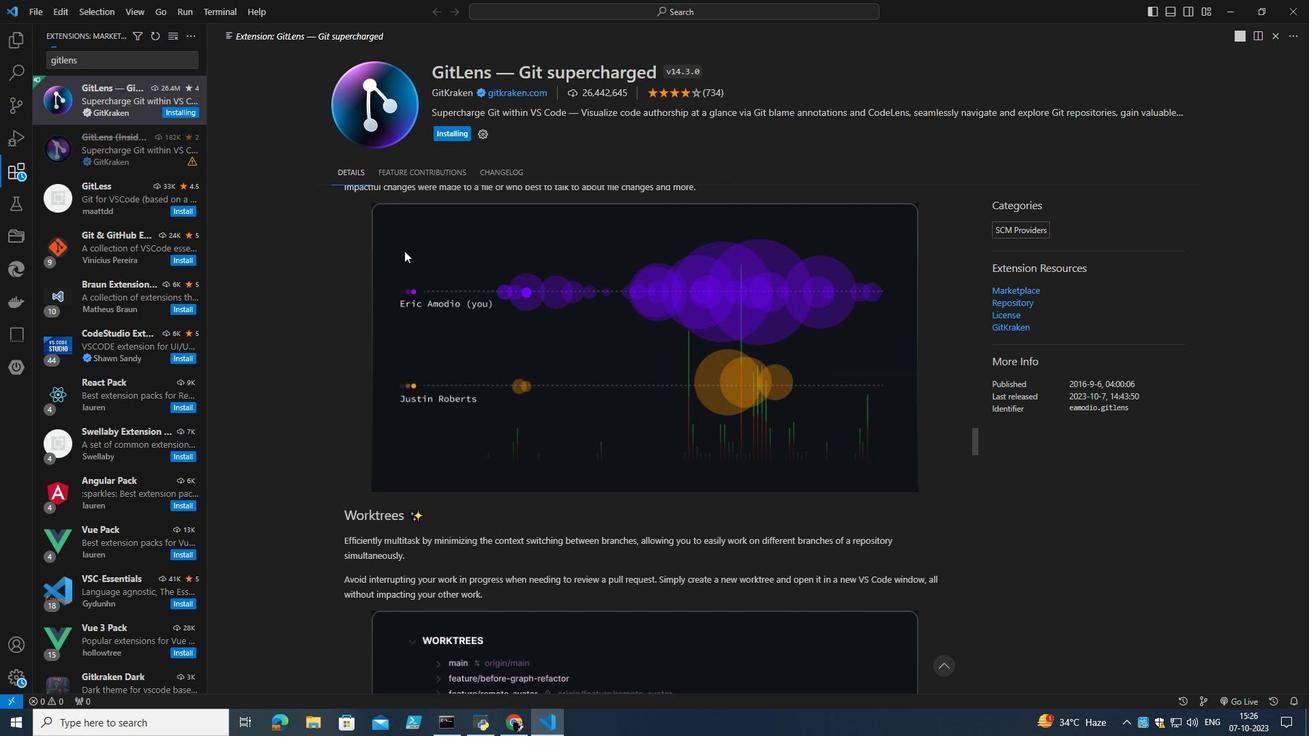 
Action: Mouse scrolled (404, 251) with delta (0, 0)
Screenshot: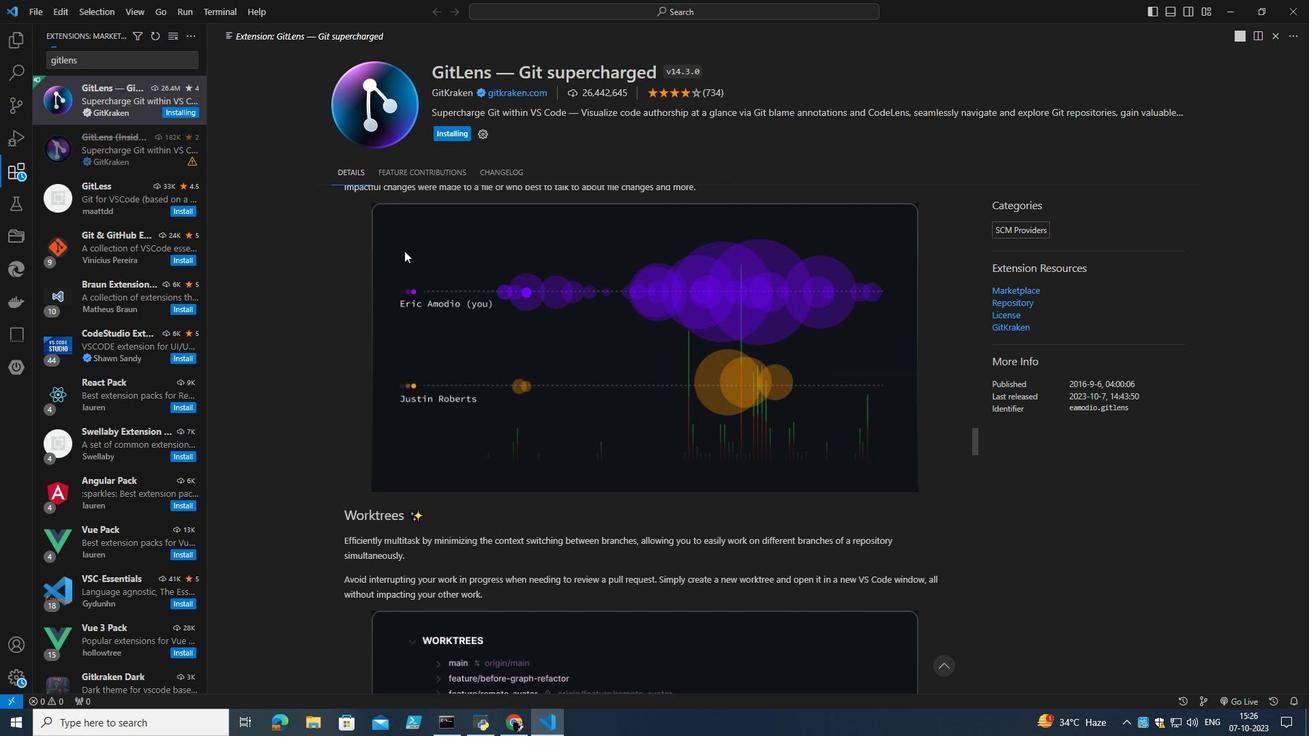
Action: Mouse scrolled (404, 251) with delta (0, 0)
Screenshot: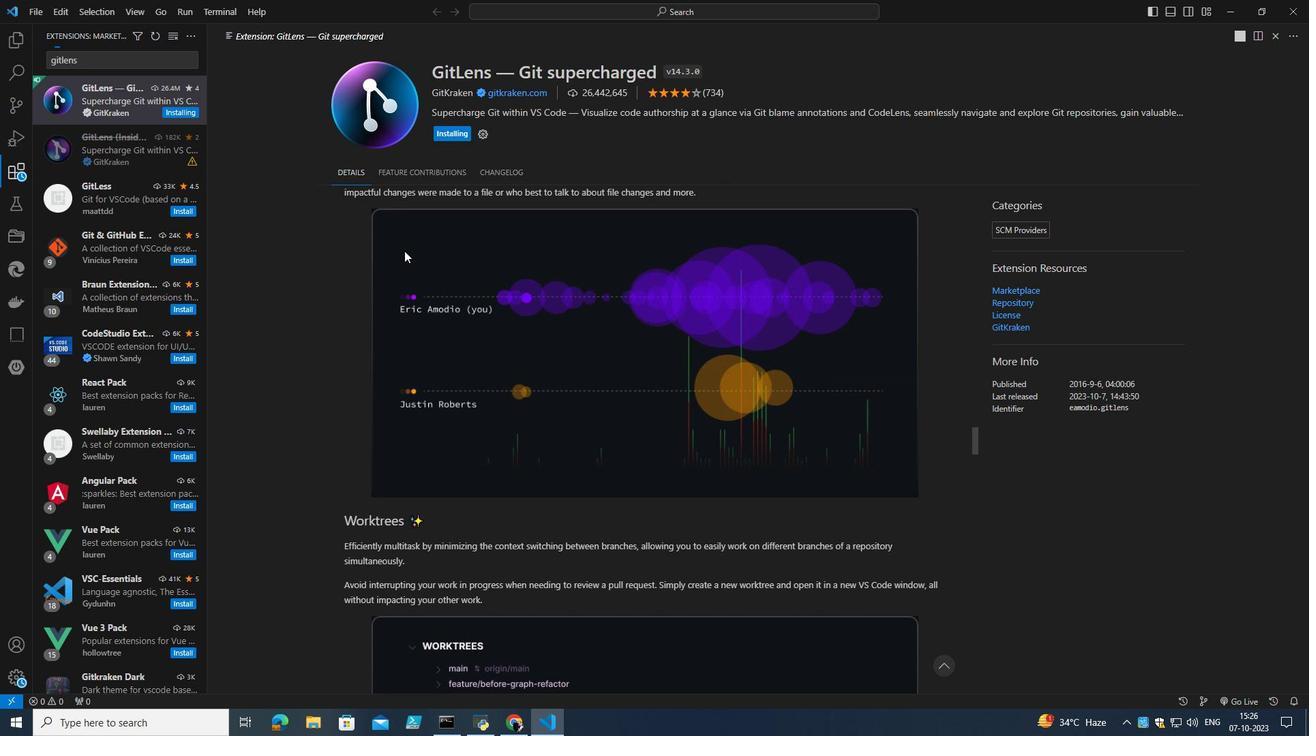 
Action: Mouse scrolled (404, 251) with delta (0, 0)
Screenshot: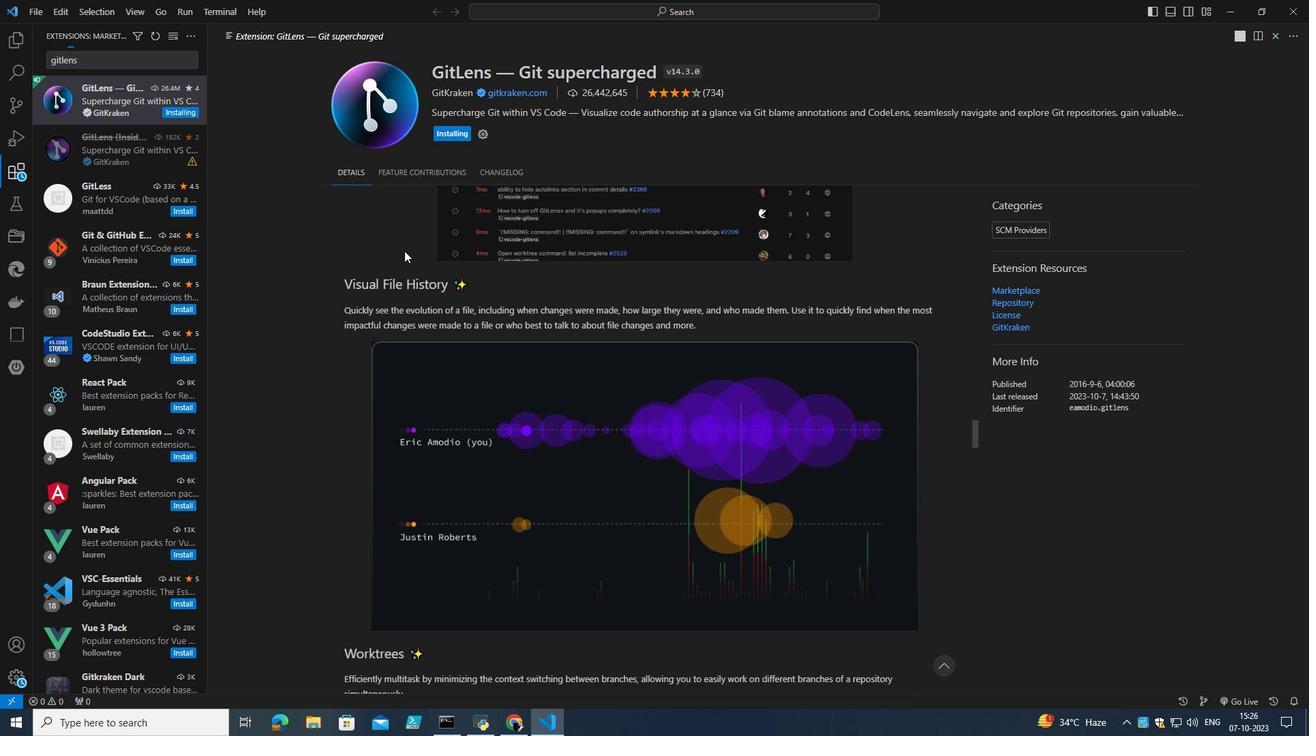 
Action: Mouse scrolled (404, 251) with delta (0, 0)
Screenshot: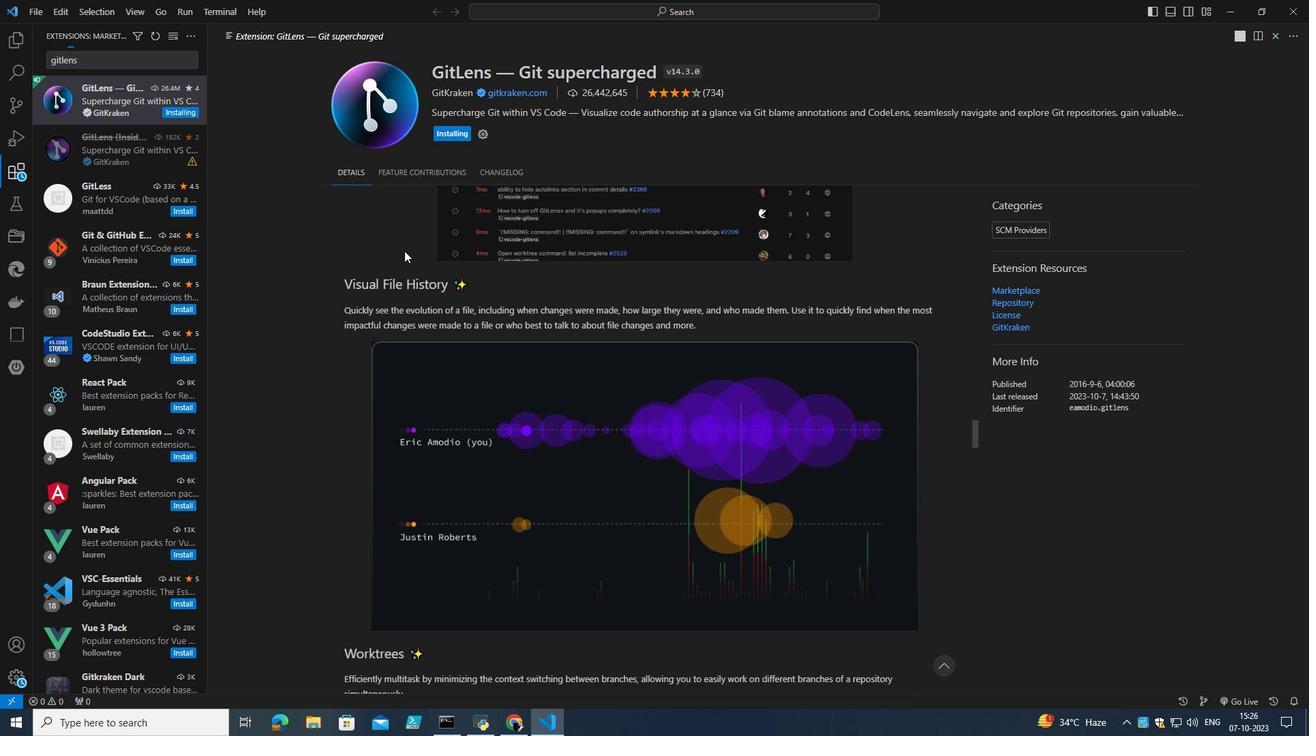 
Action: Mouse scrolled (404, 251) with delta (0, 0)
Screenshot: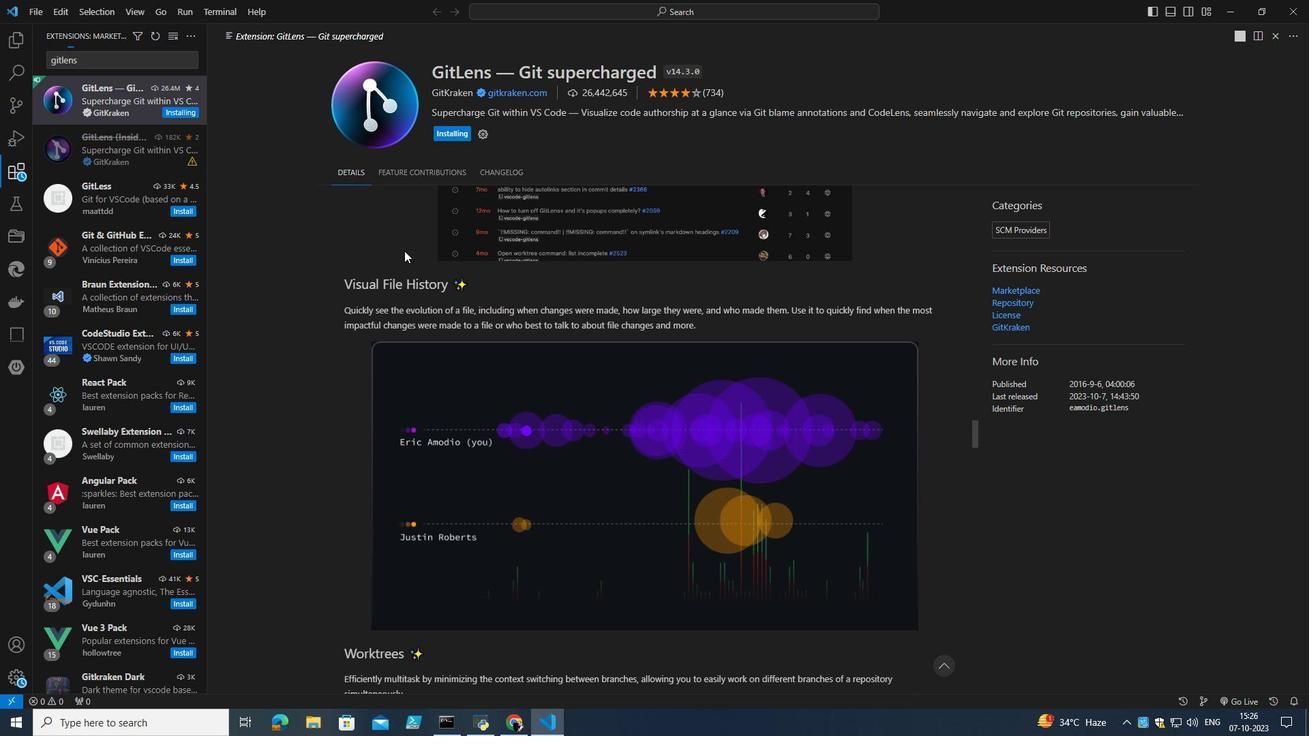 
Action: Mouse scrolled (404, 251) with delta (0, 0)
Screenshot: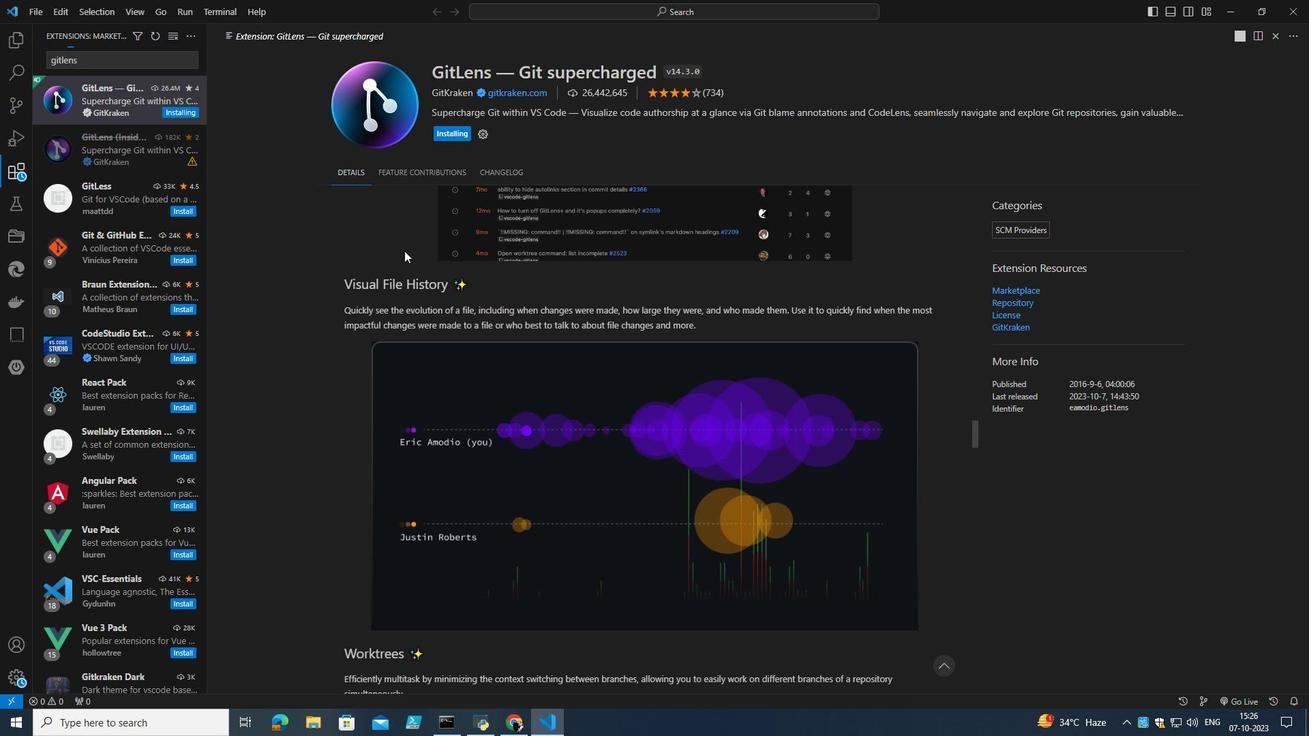 
Action: Mouse scrolled (404, 251) with delta (0, 0)
Screenshot: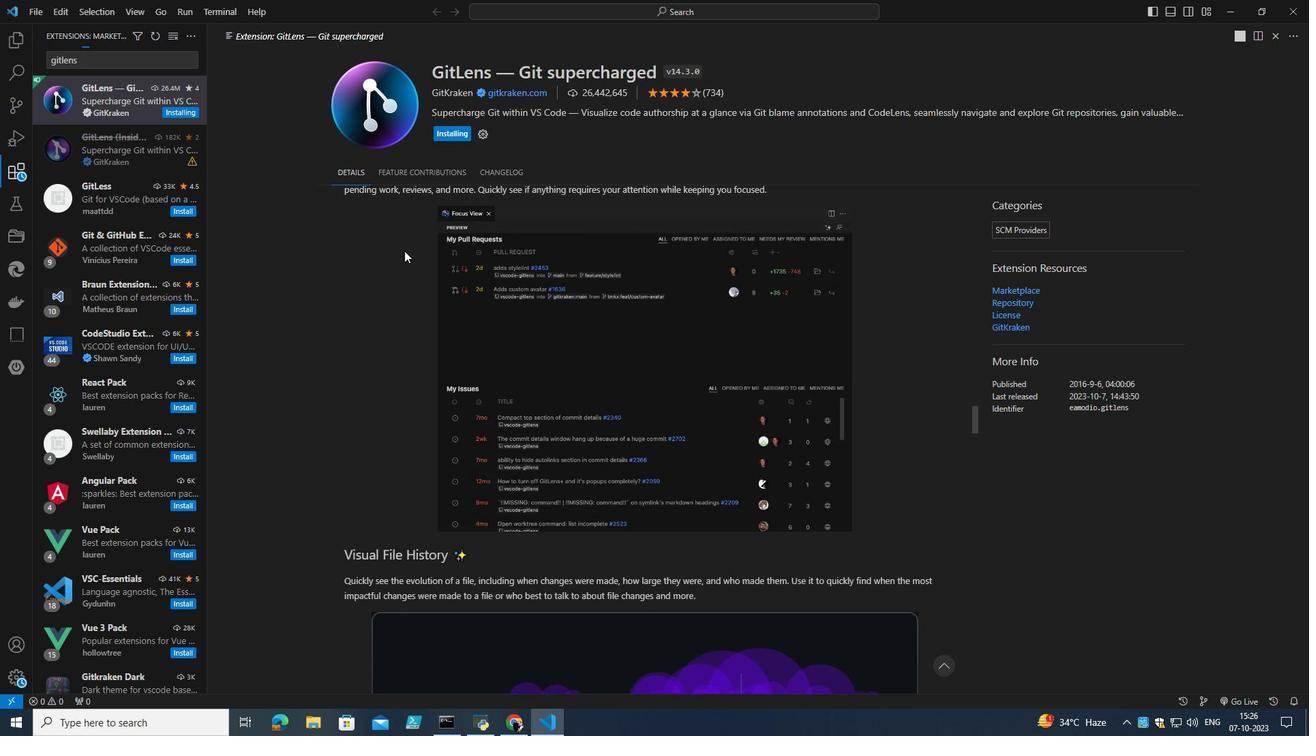 
Action: Mouse scrolled (404, 251) with delta (0, 0)
Screenshot: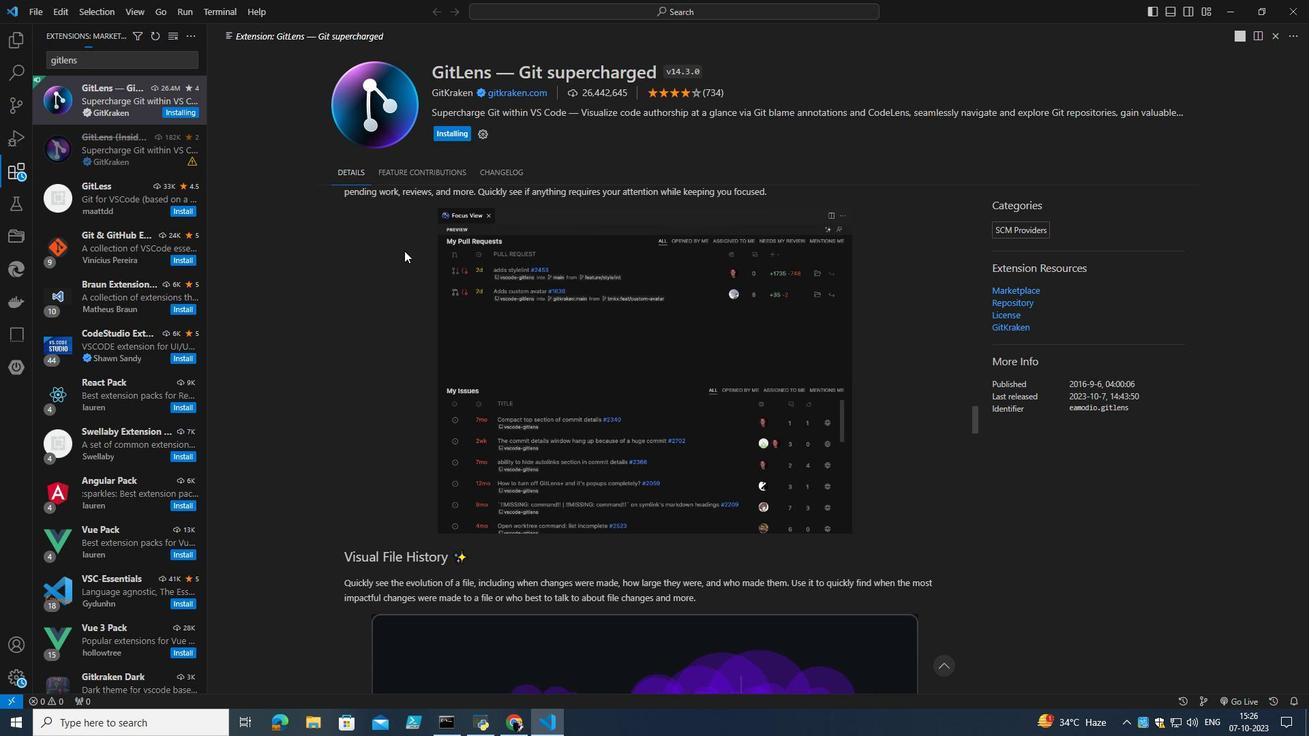 
Action: Mouse scrolled (404, 251) with delta (0, 0)
Screenshot: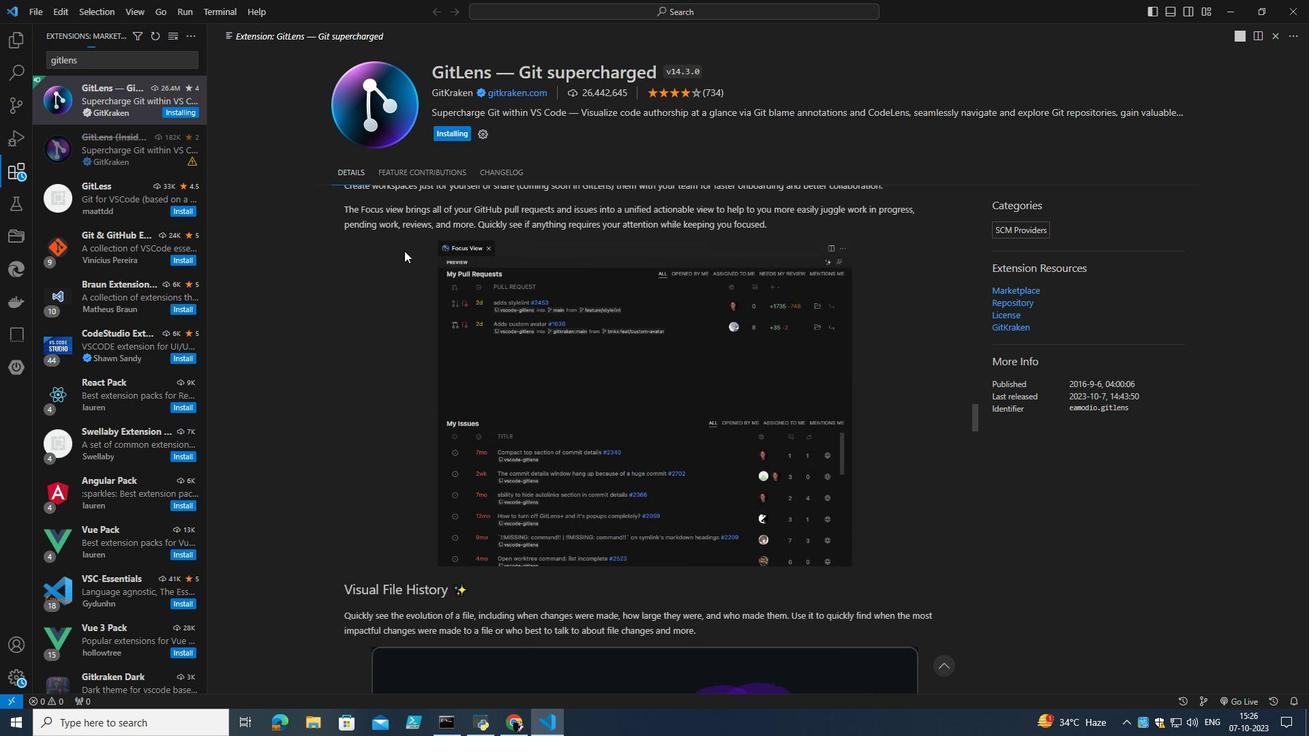 
Action: Mouse scrolled (404, 251) with delta (0, 0)
Screenshot: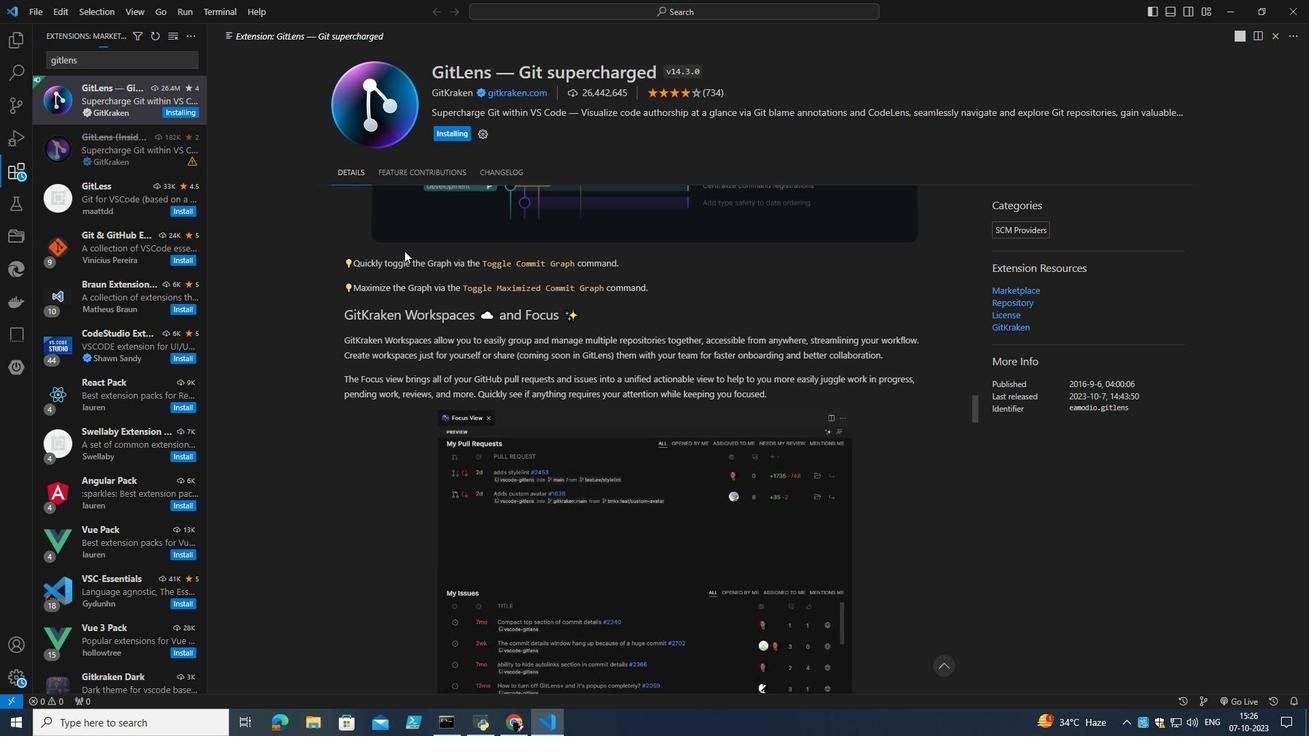 
Action: Mouse scrolled (404, 251) with delta (0, 0)
Screenshot: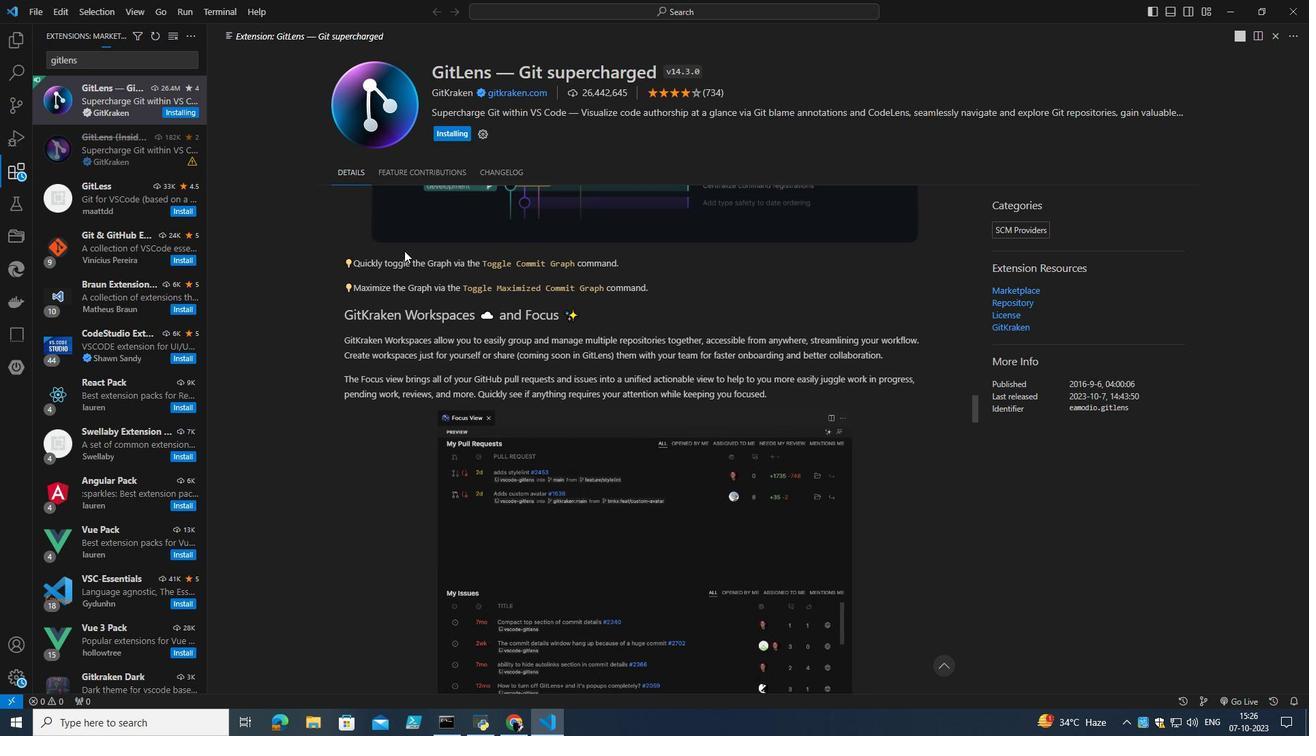 
Action: Mouse scrolled (404, 251) with delta (0, 0)
Screenshot: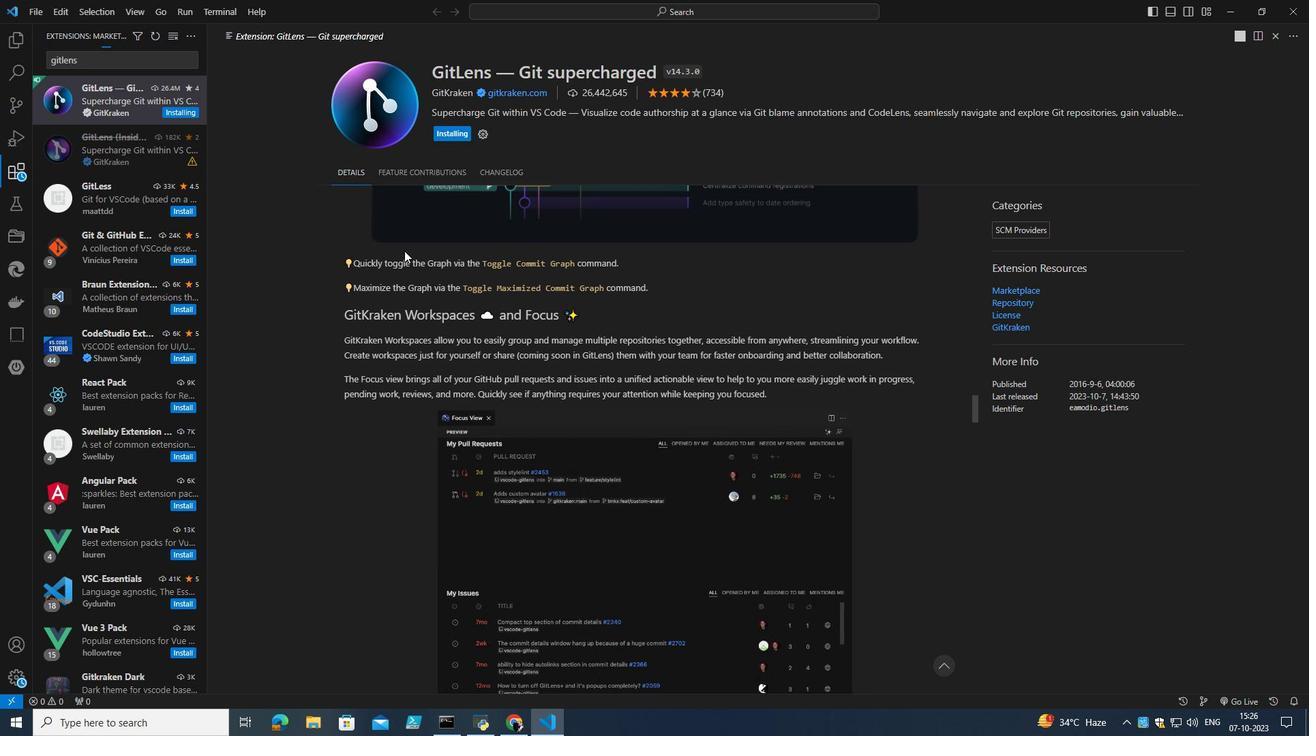 
Action: Mouse scrolled (404, 251) with delta (0, 0)
Screenshot: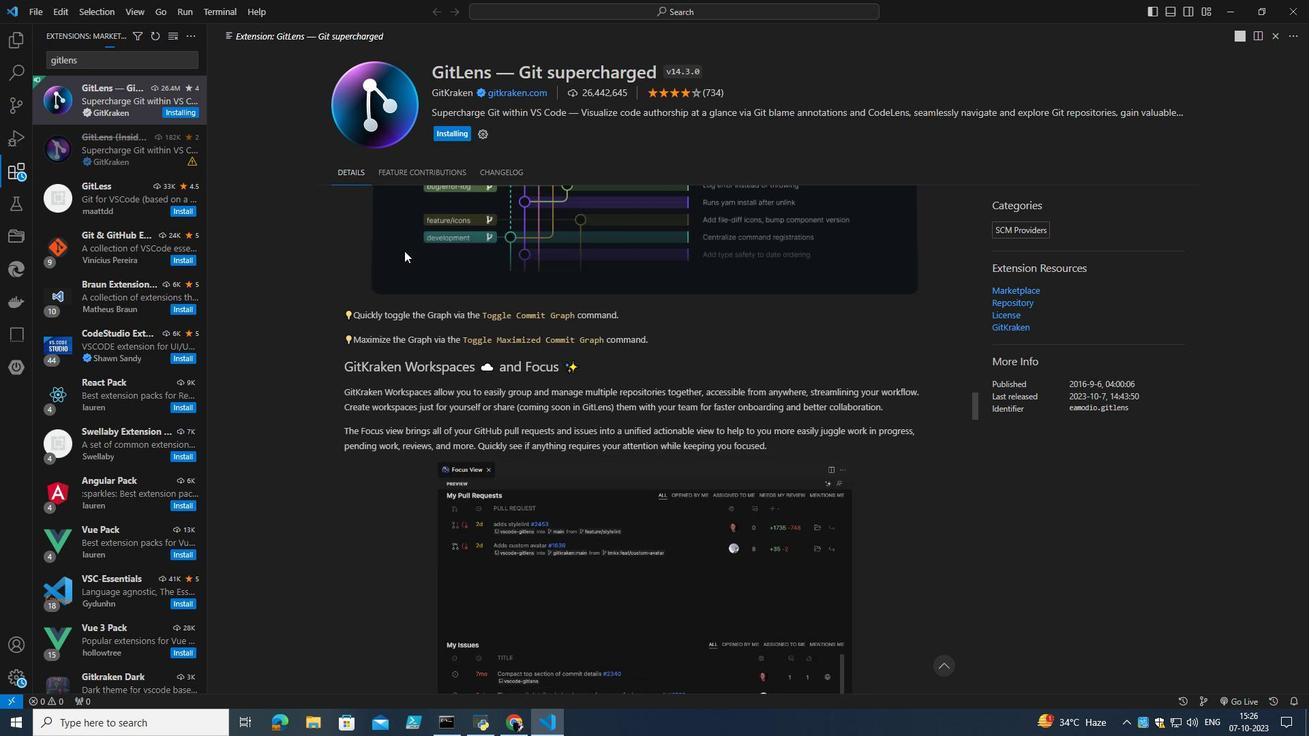 
Action: Mouse scrolled (404, 251) with delta (0, 0)
Screenshot: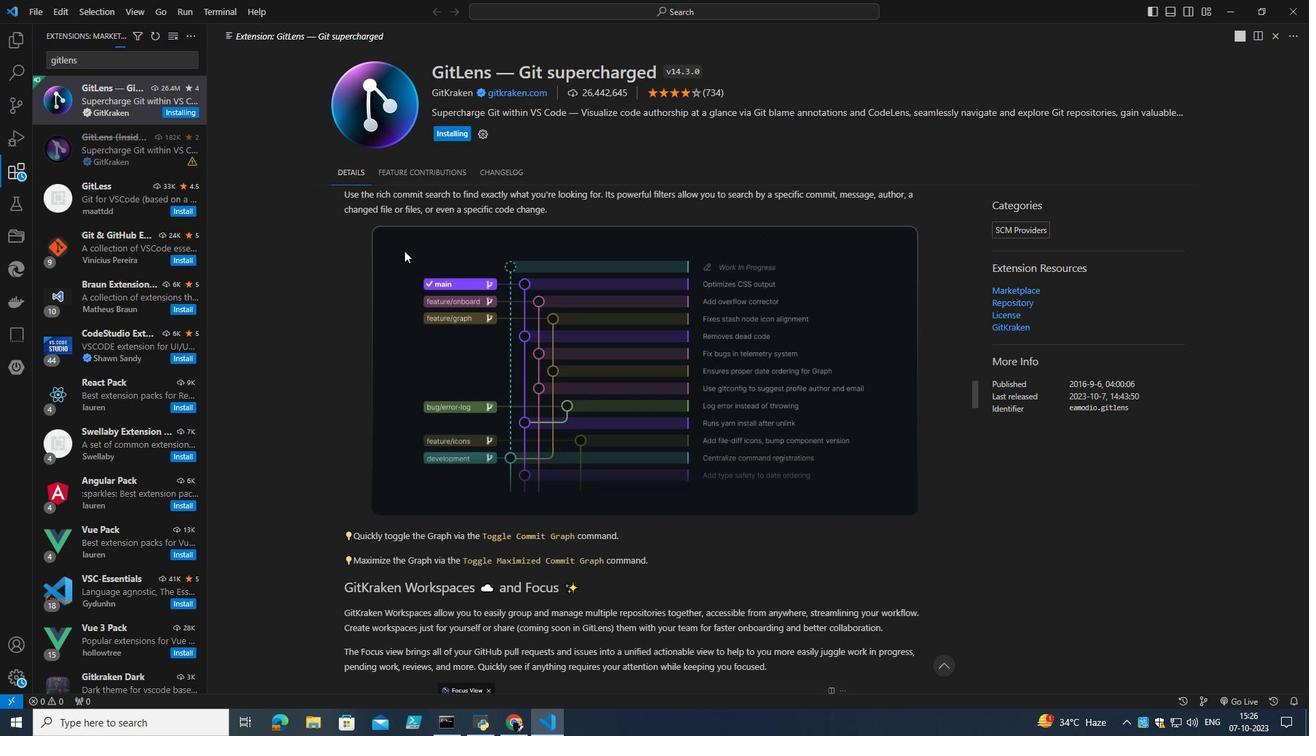 
Action: Mouse scrolled (404, 251) with delta (0, 0)
Screenshot: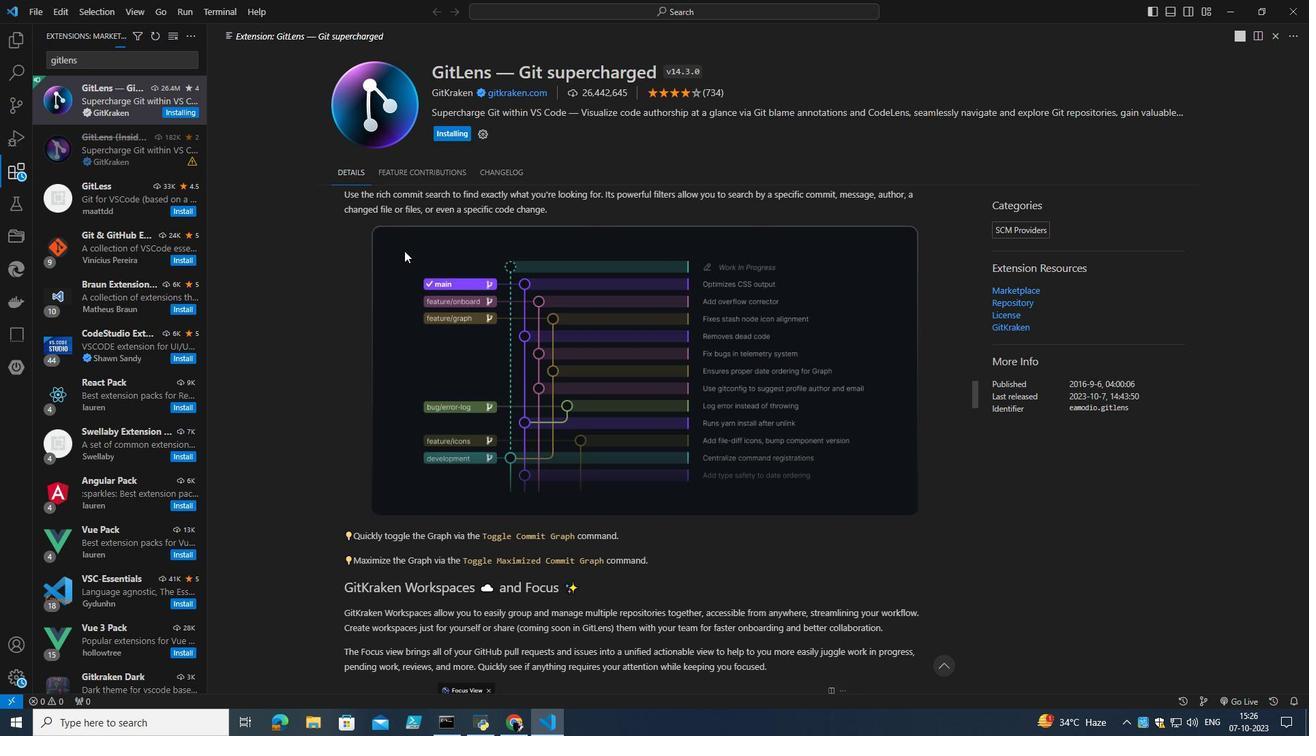 
Action: Mouse scrolled (404, 251) with delta (0, 0)
Screenshot: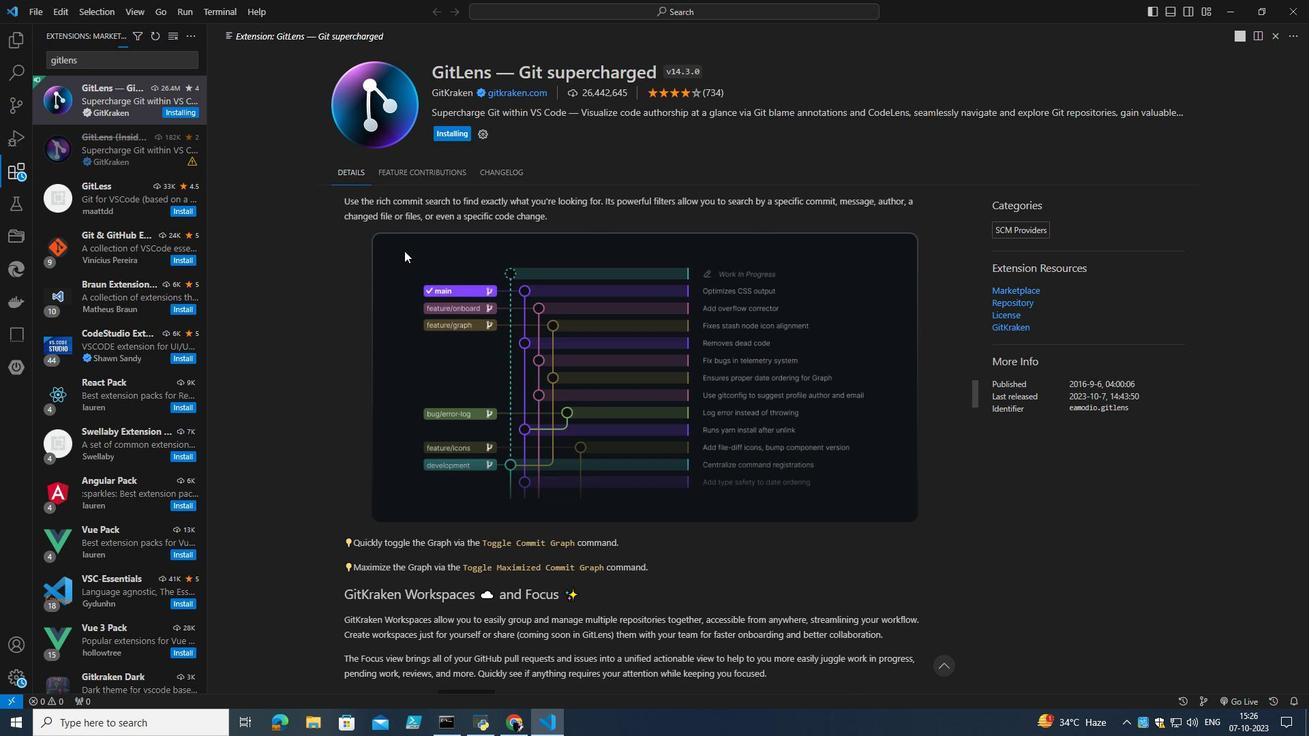 
Action: Mouse scrolled (404, 251) with delta (0, 0)
Screenshot: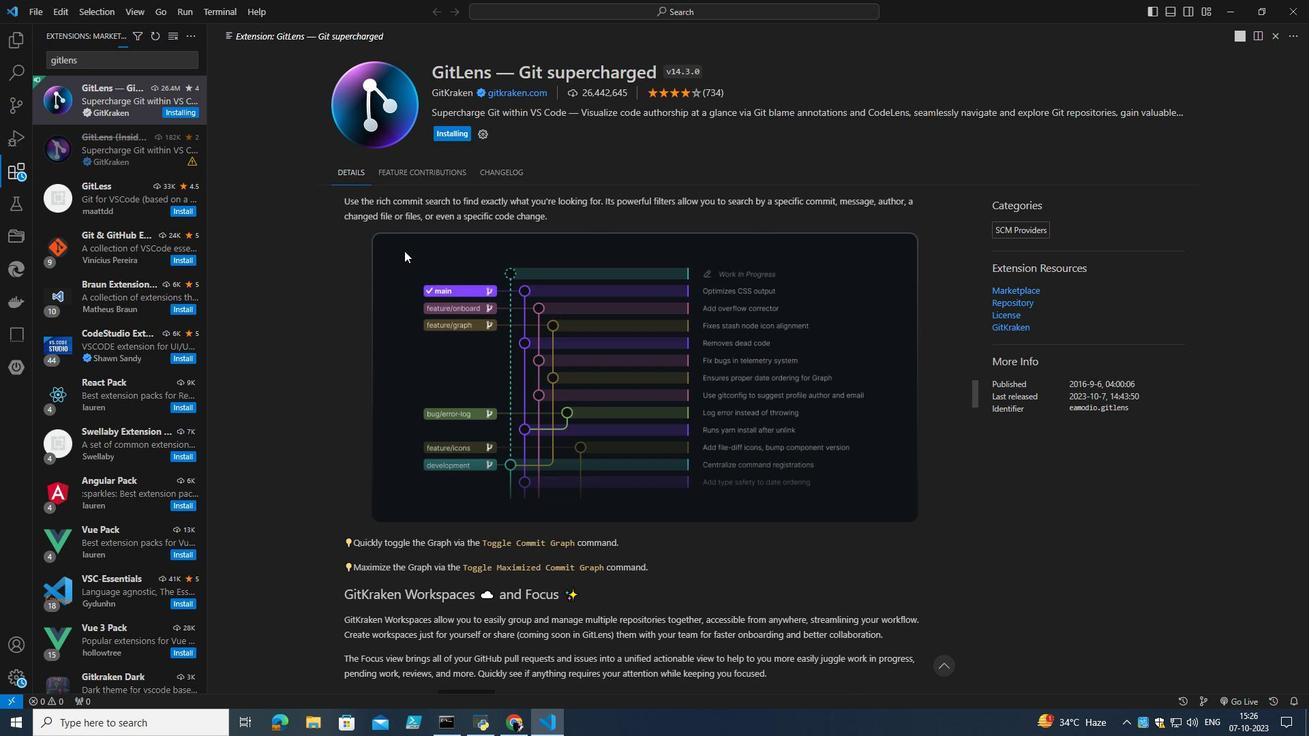 
Action: Mouse scrolled (404, 251) with delta (0, 0)
Screenshot: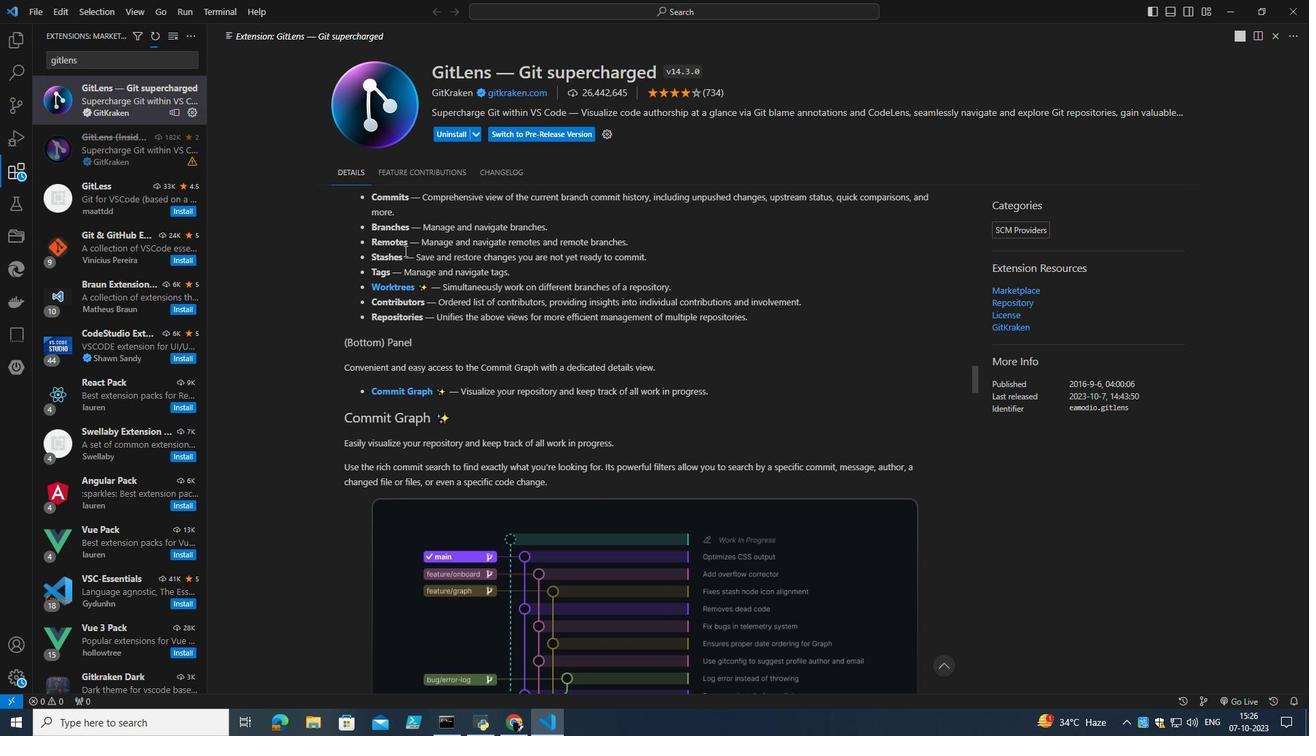 
Action: Mouse scrolled (404, 251) with delta (0, 0)
Screenshot: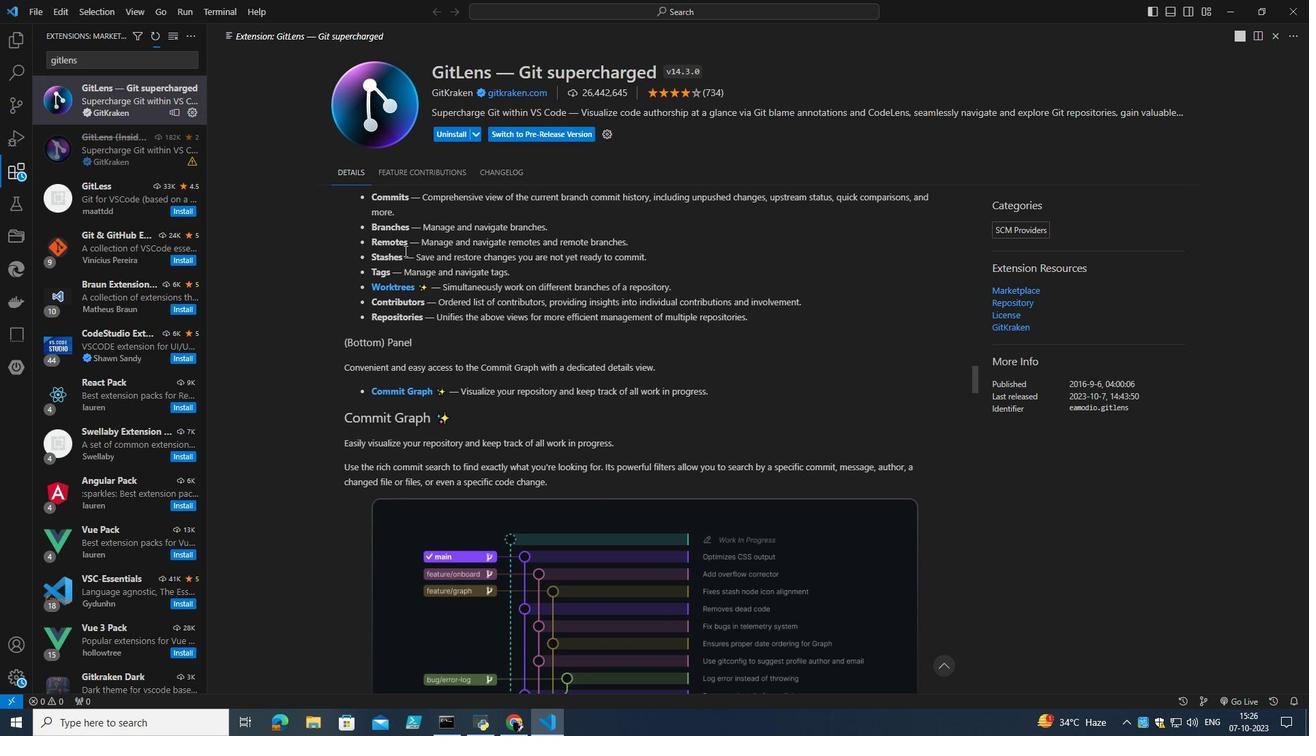 
Action: Mouse scrolled (404, 251) with delta (0, 0)
Screenshot: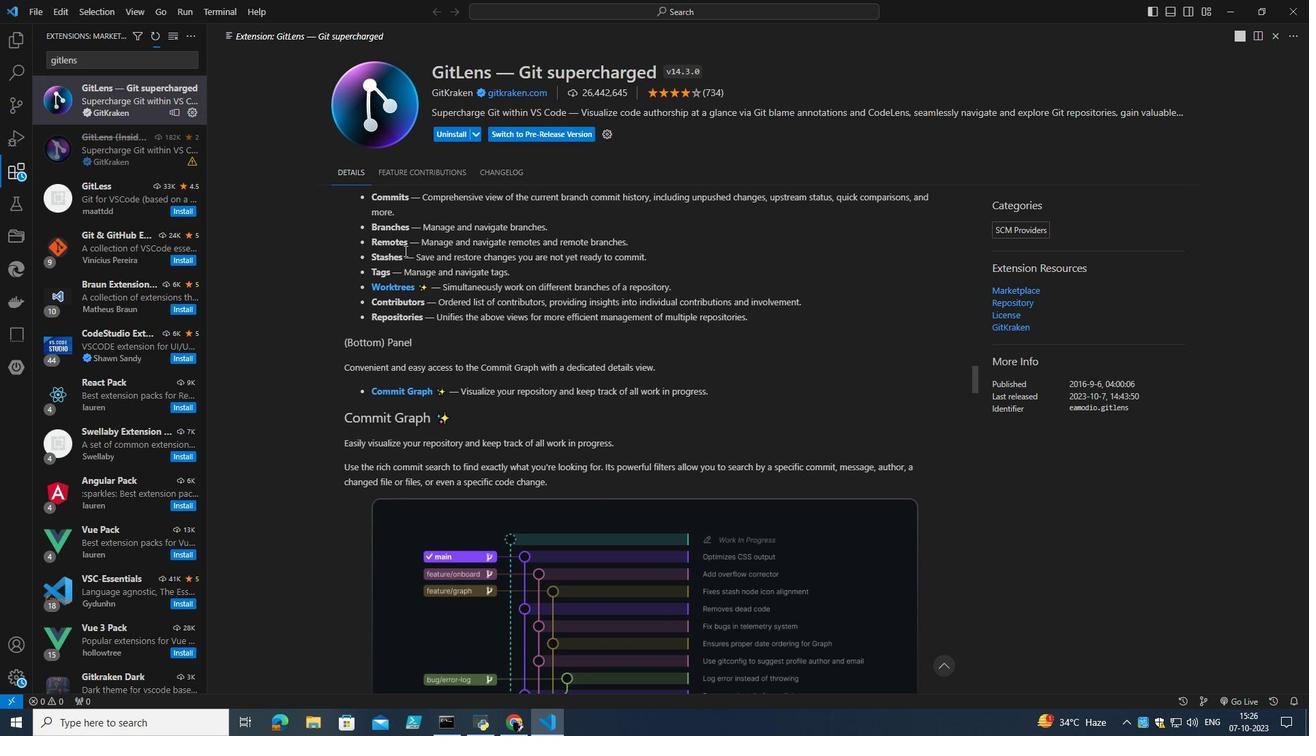 
Action: Mouse scrolled (404, 251) with delta (0, 0)
Screenshot: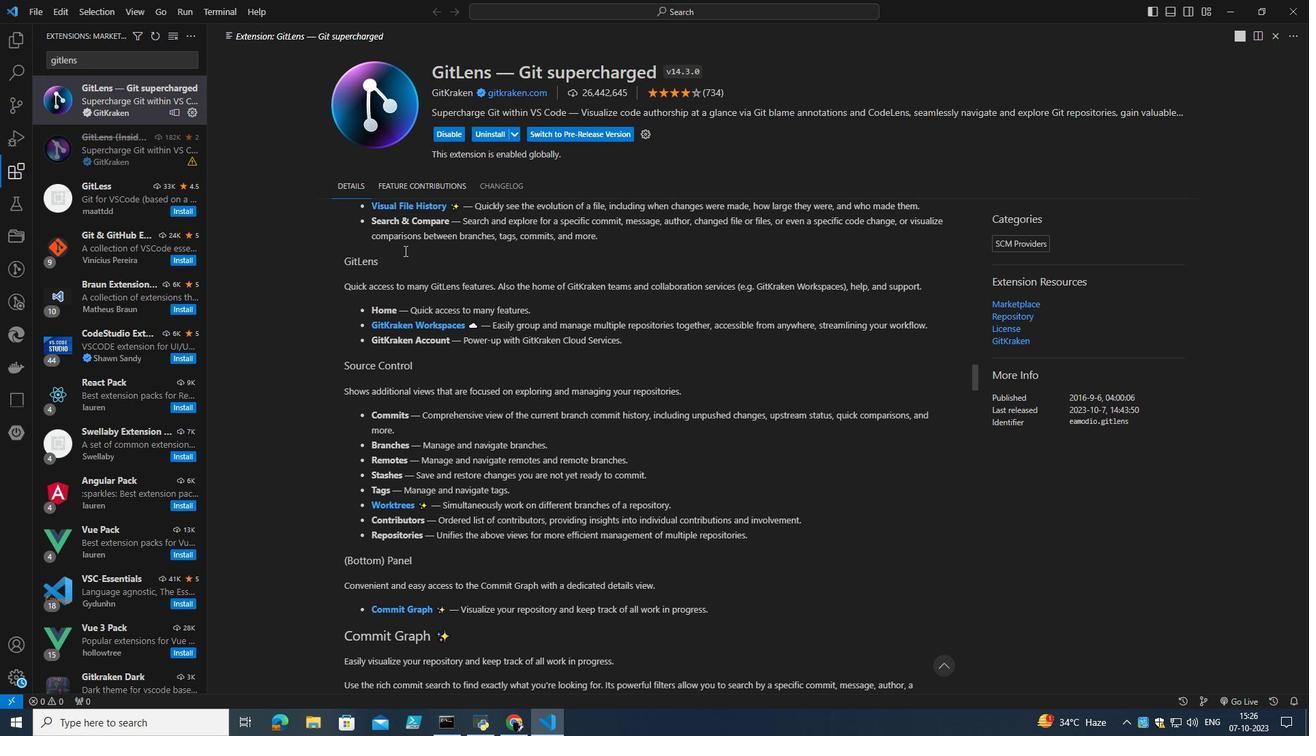 
Action: Mouse scrolled (404, 251) with delta (0, 0)
Screenshot: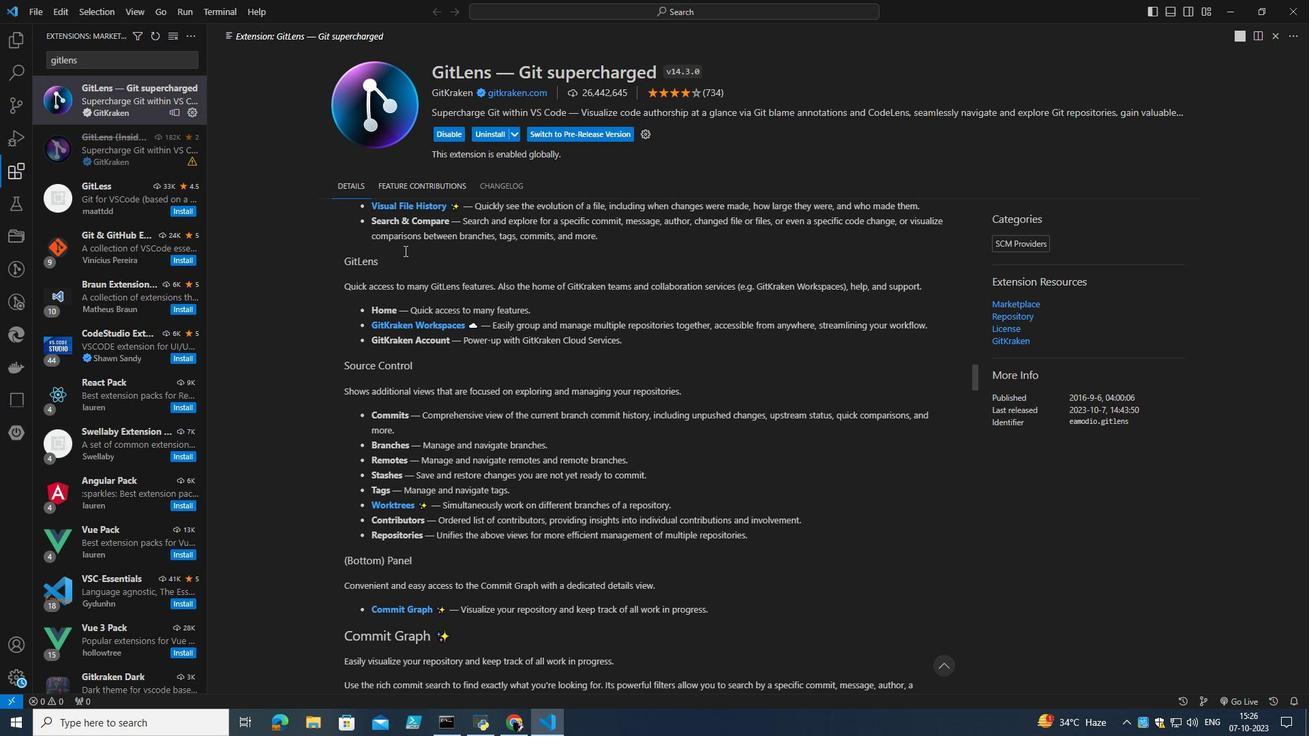 
Action: Mouse scrolled (404, 251) with delta (0, 0)
Screenshot: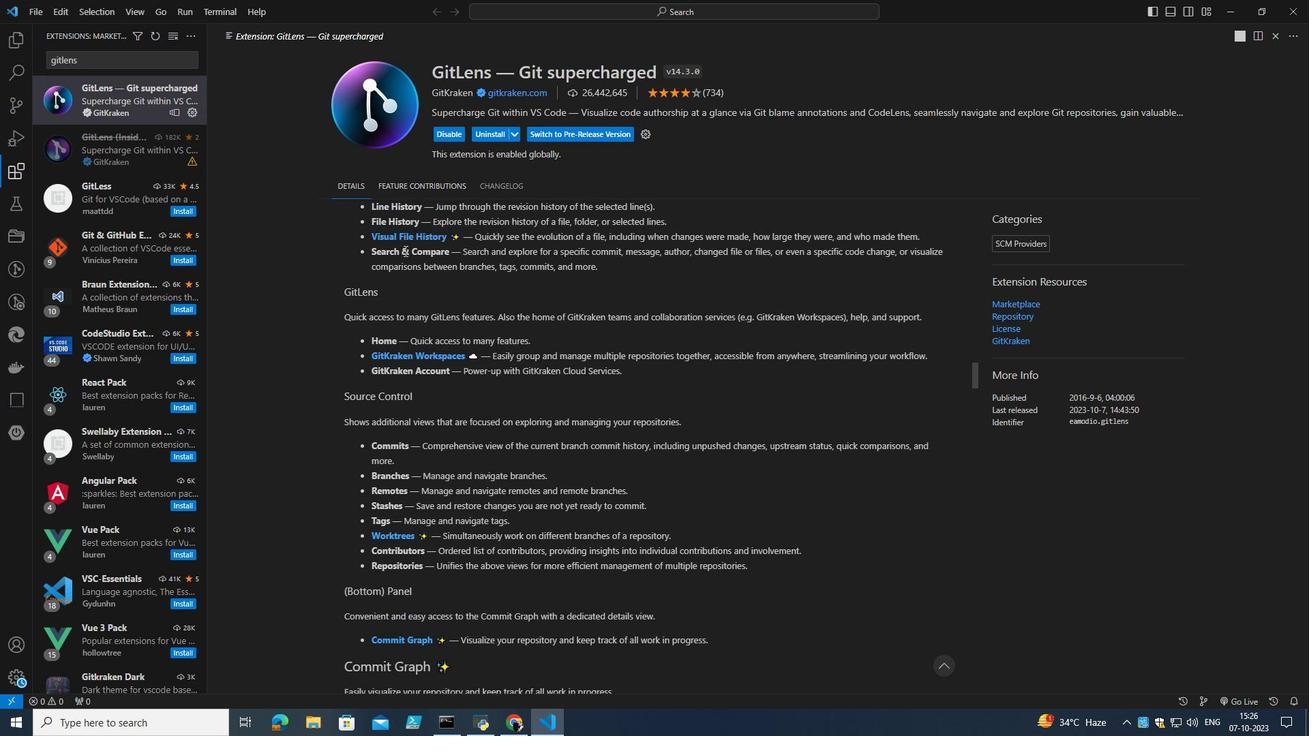 
Action: Mouse scrolled (404, 251) with delta (0, 0)
Screenshot: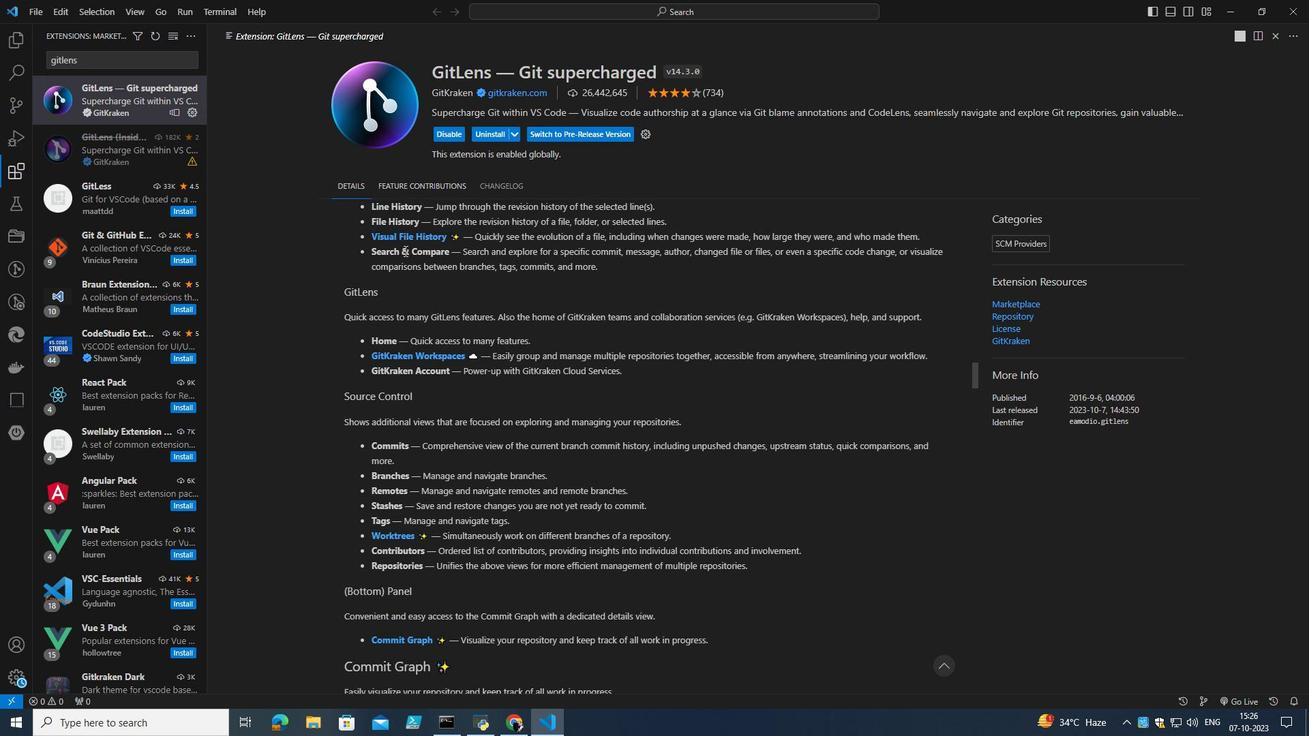 
Action: Mouse moved to (514, 263)
Screenshot: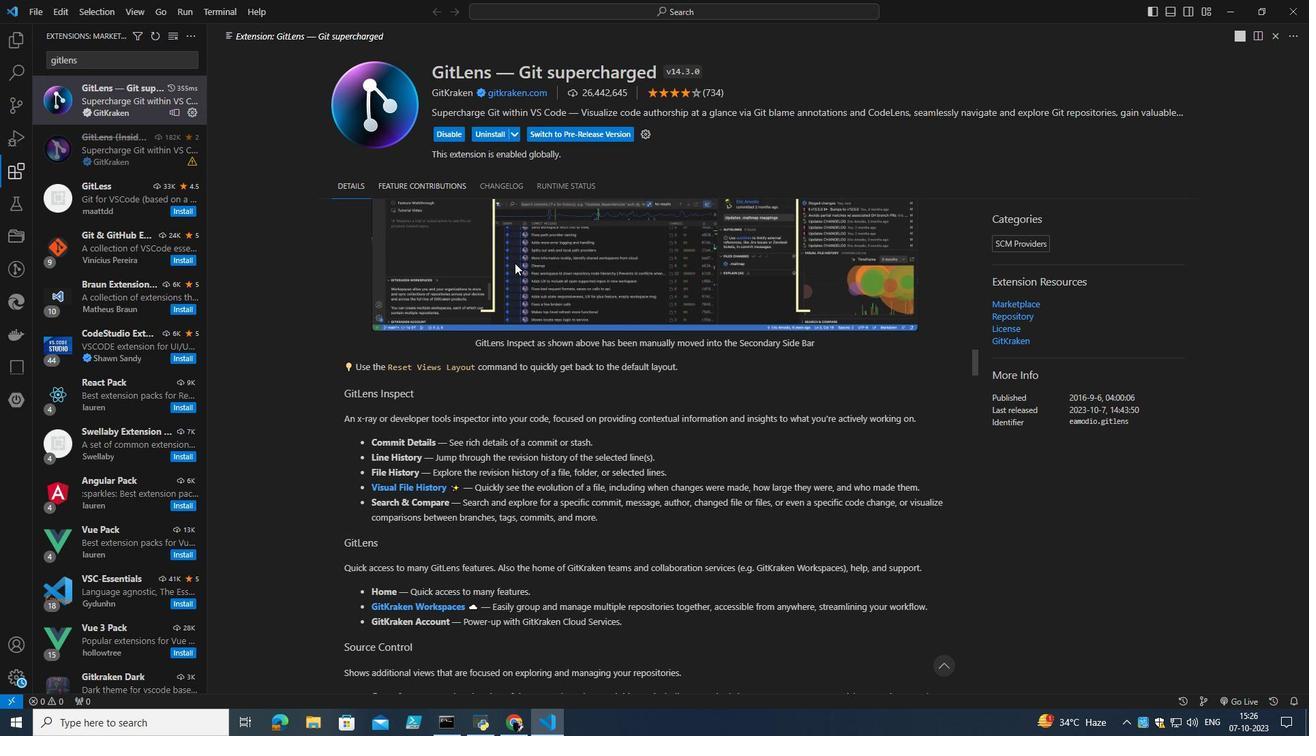 
Action: Mouse scrolled (514, 263) with delta (0, 0)
Screenshot: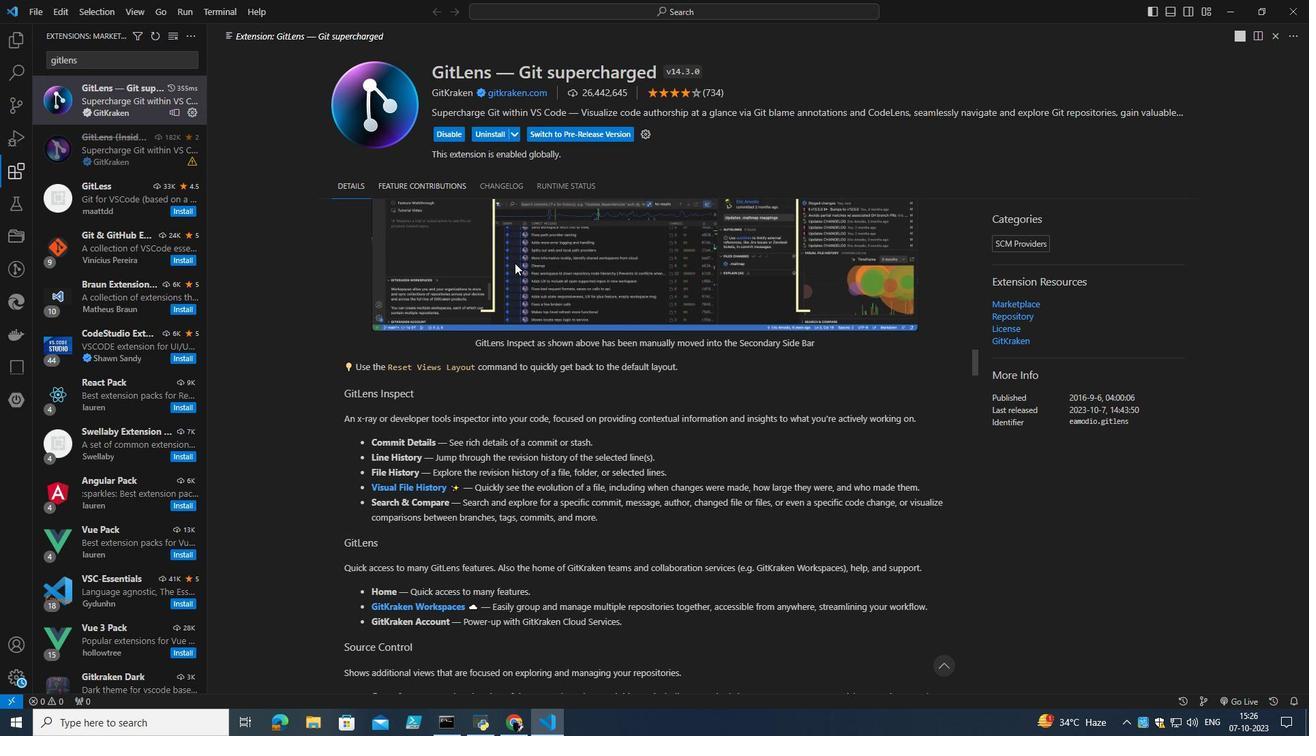
Action: Mouse scrolled (514, 262) with delta (0, 0)
Screenshot: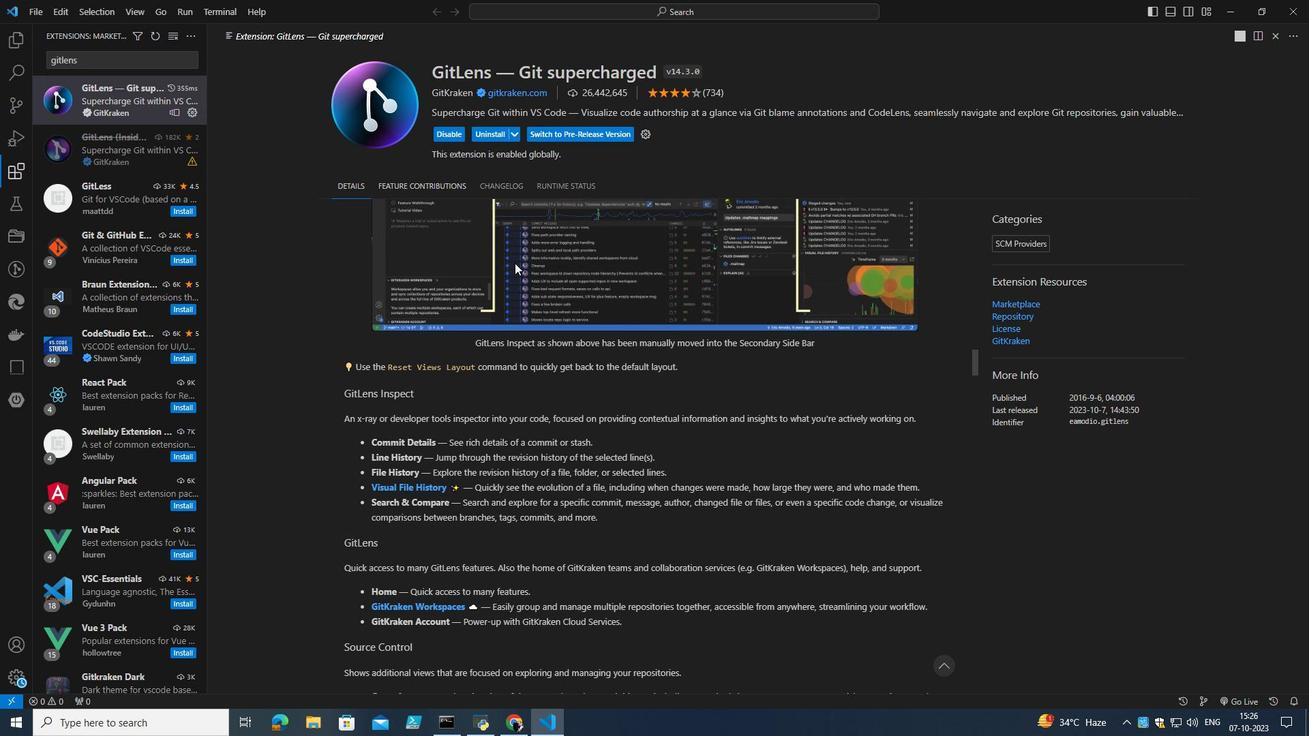 
Action: Mouse scrolled (514, 263) with delta (0, 0)
Screenshot: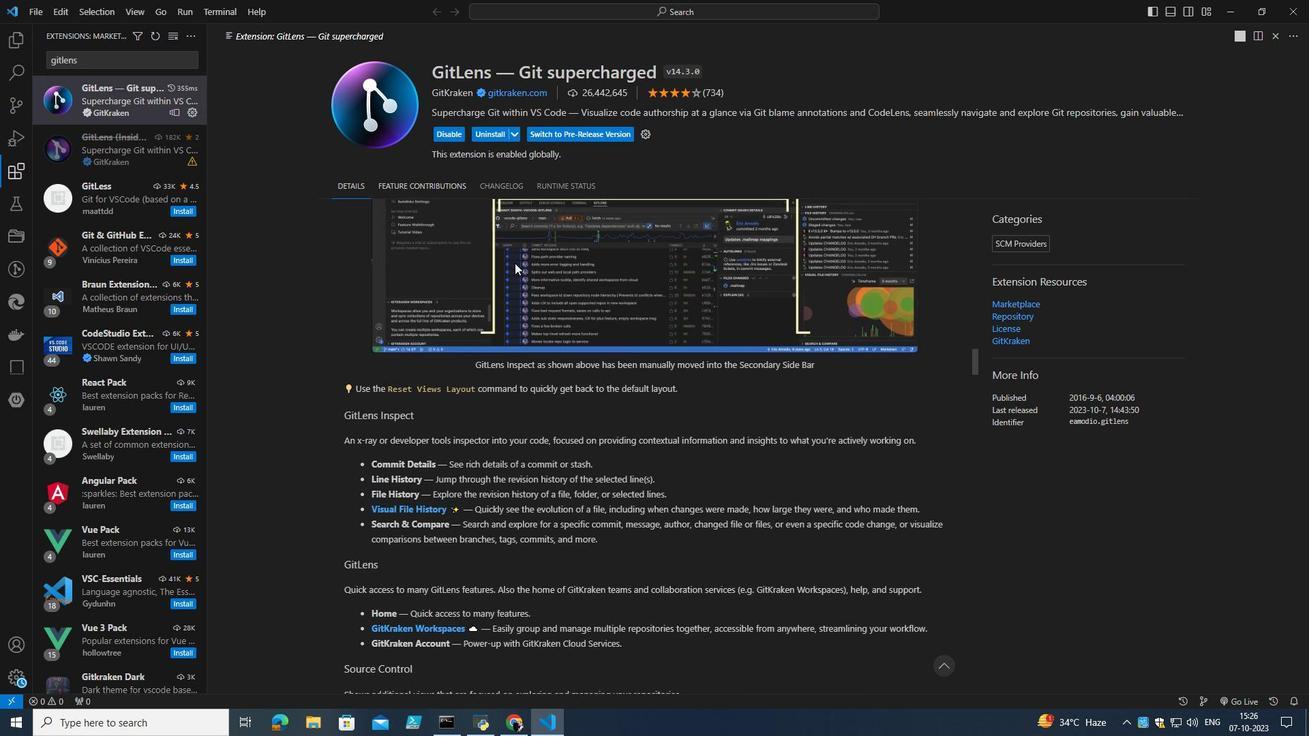 
Action: Mouse scrolled (514, 263) with delta (0, 0)
Screenshot: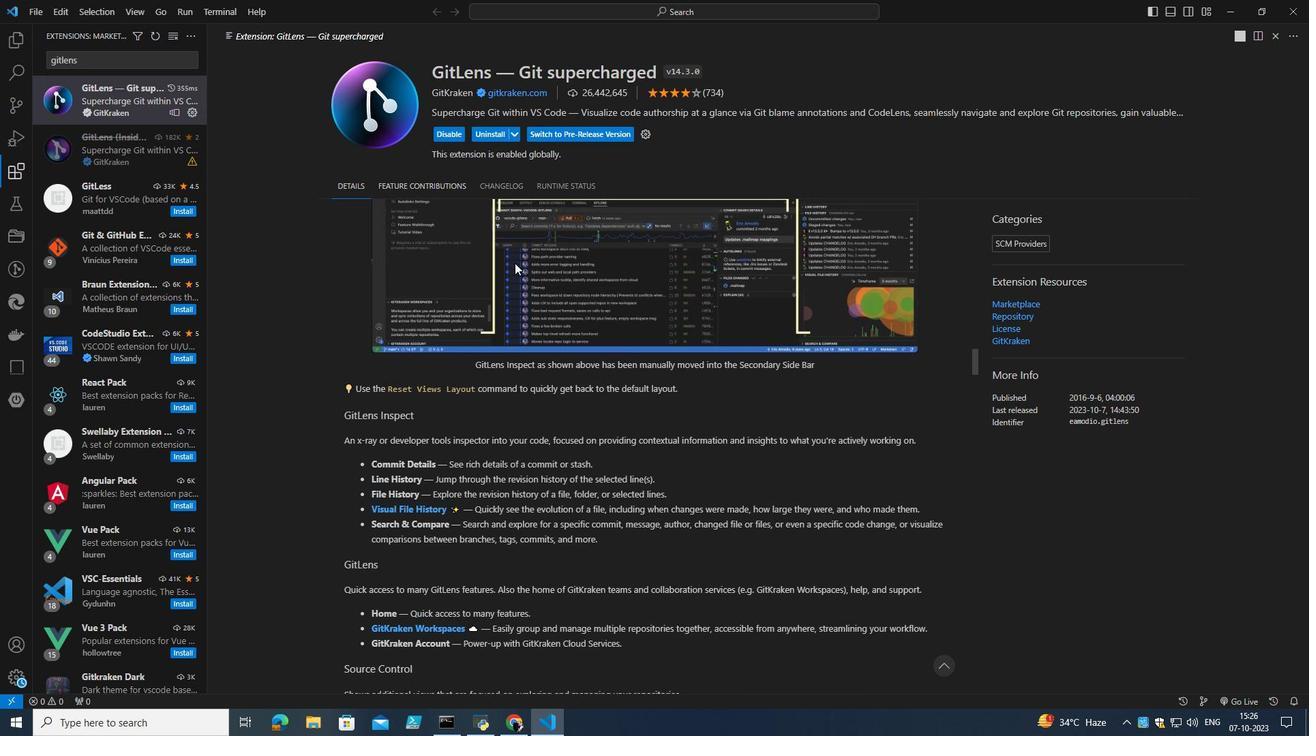 
Action: Mouse moved to (489, 220)
Screenshot: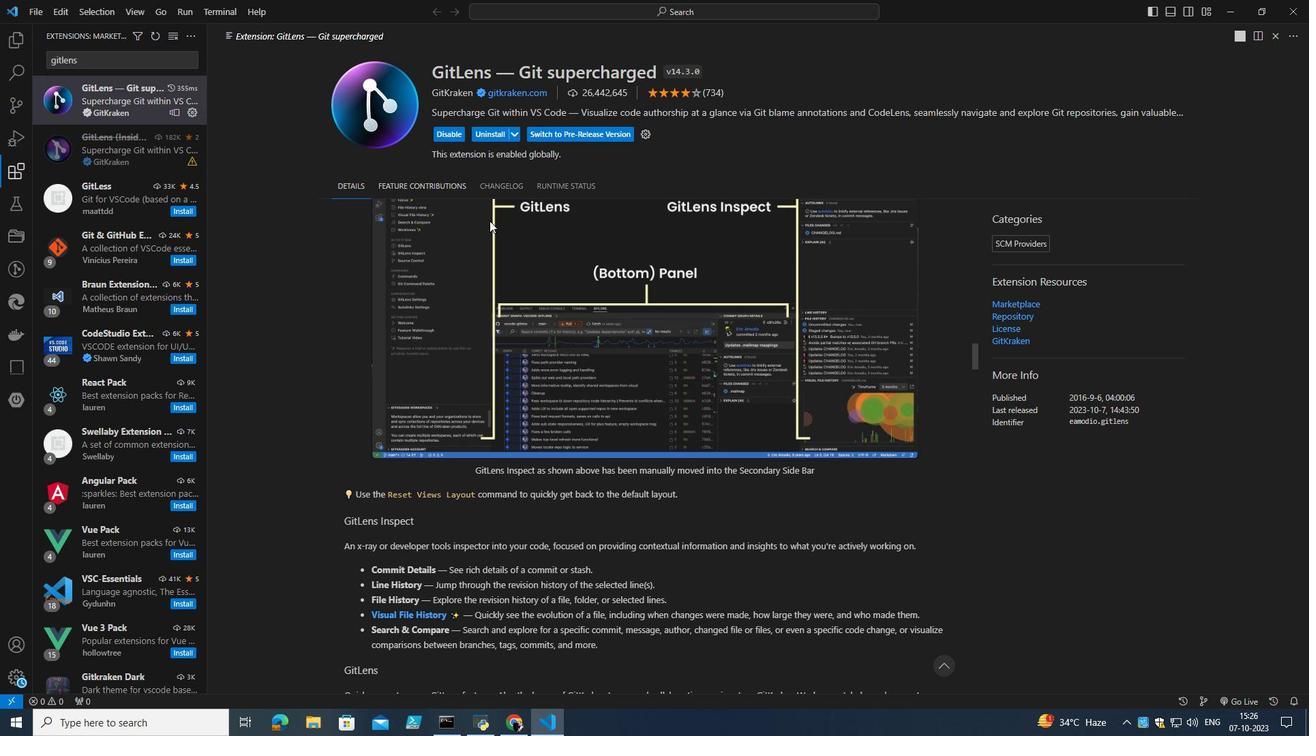 
Action: Mouse scrolled (489, 221) with delta (0, 0)
Screenshot: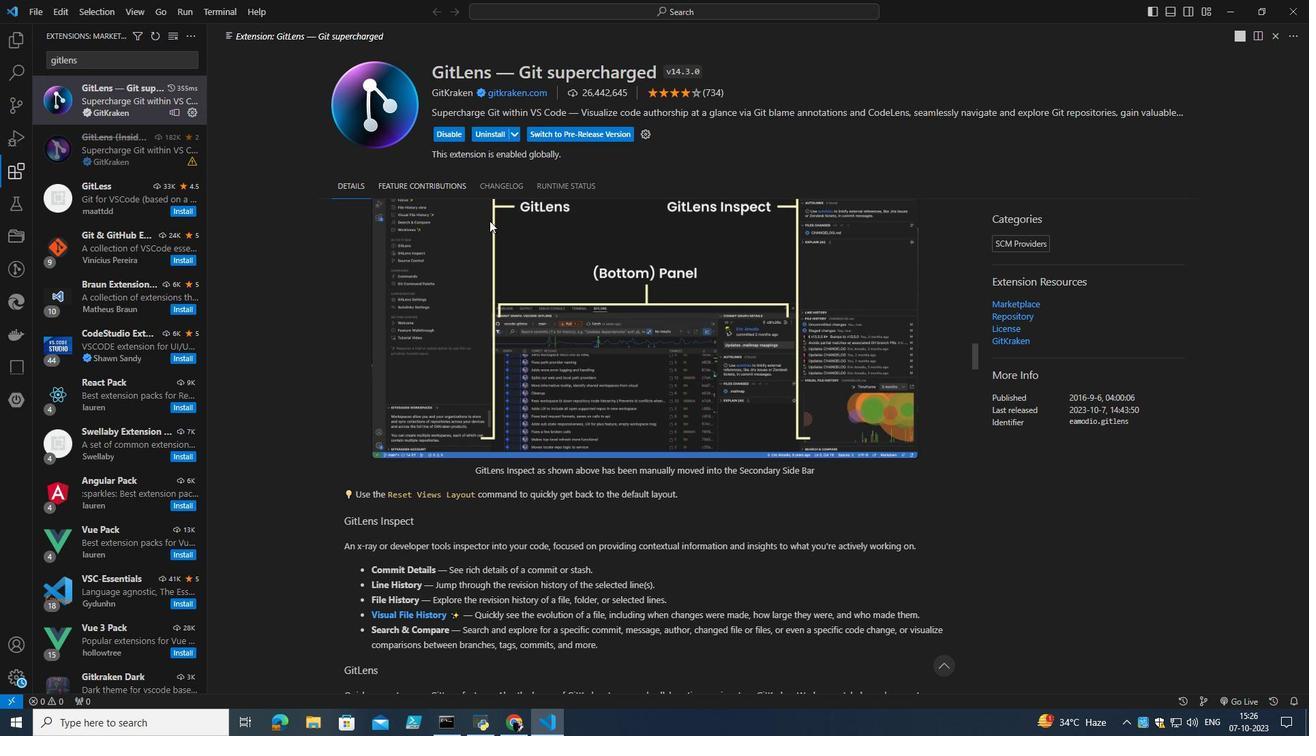 
Action: Mouse scrolled (489, 221) with delta (0, 0)
Screenshot: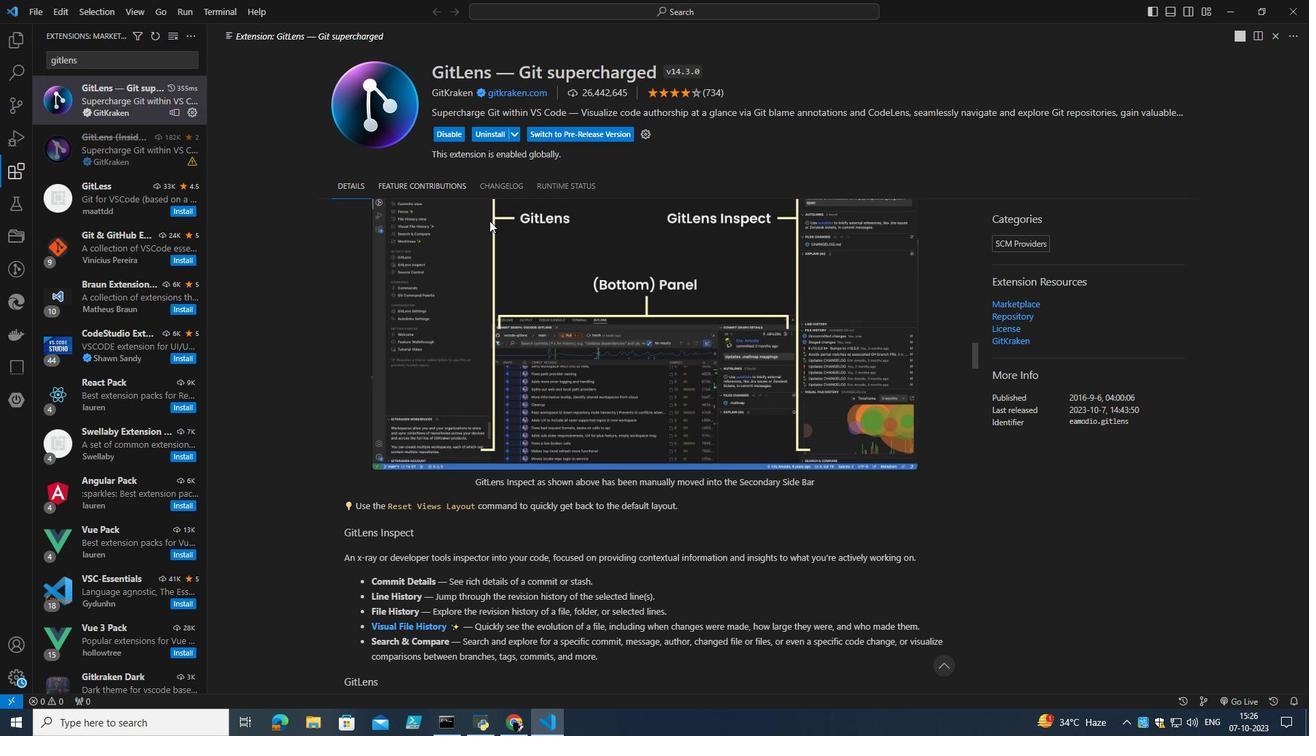 
Action: Mouse scrolled (489, 221) with delta (0, 0)
Screenshot: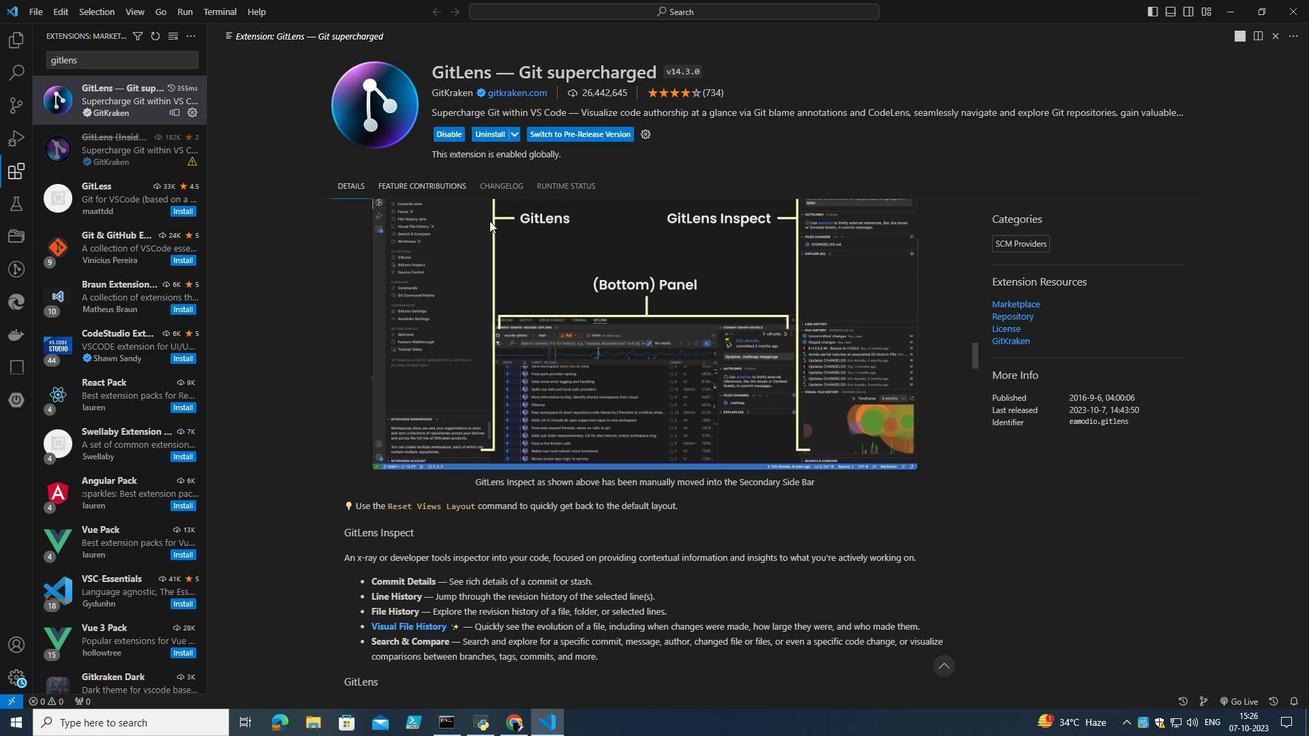 
Action: Mouse scrolled (489, 221) with delta (0, 0)
Screenshot: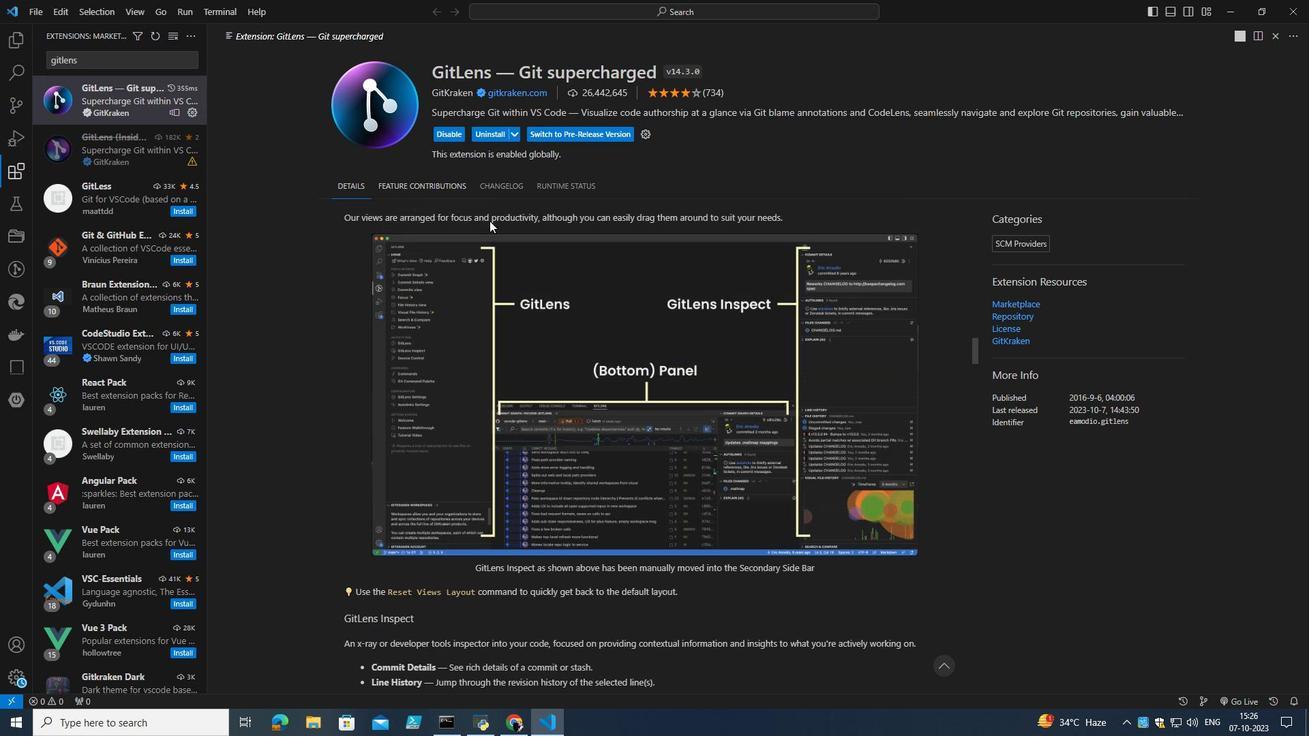 
Action: Mouse scrolled (489, 221) with delta (0, 0)
Screenshot: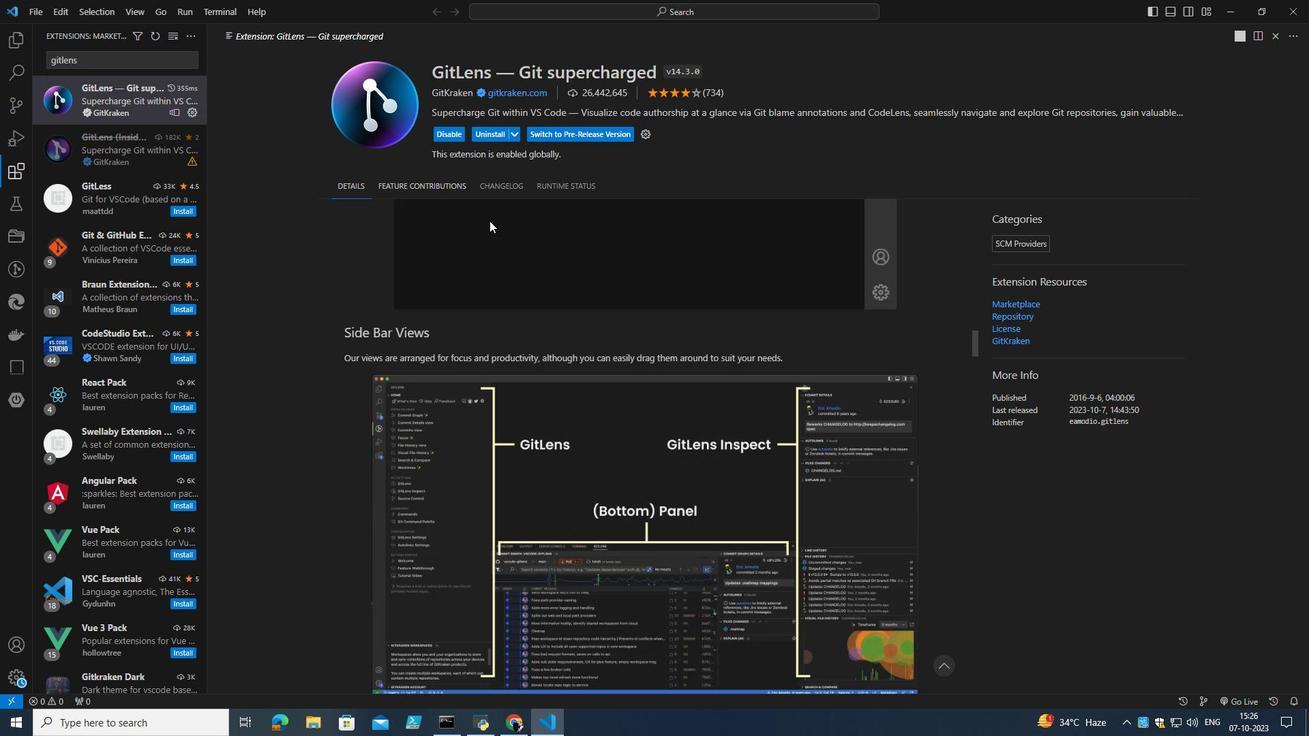 
Action: Mouse moved to (488, 220)
Screenshot: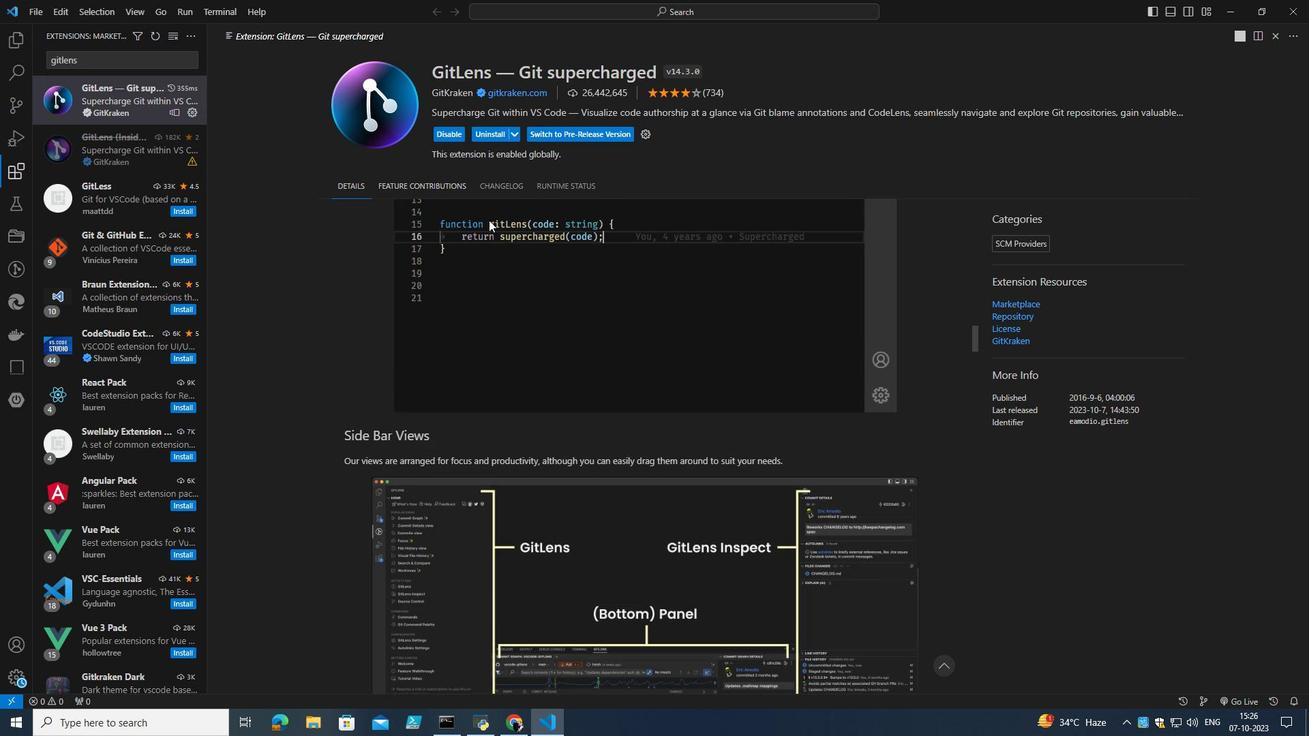 
Action: Mouse scrolled (488, 220) with delta (0, 0)
Screenshot: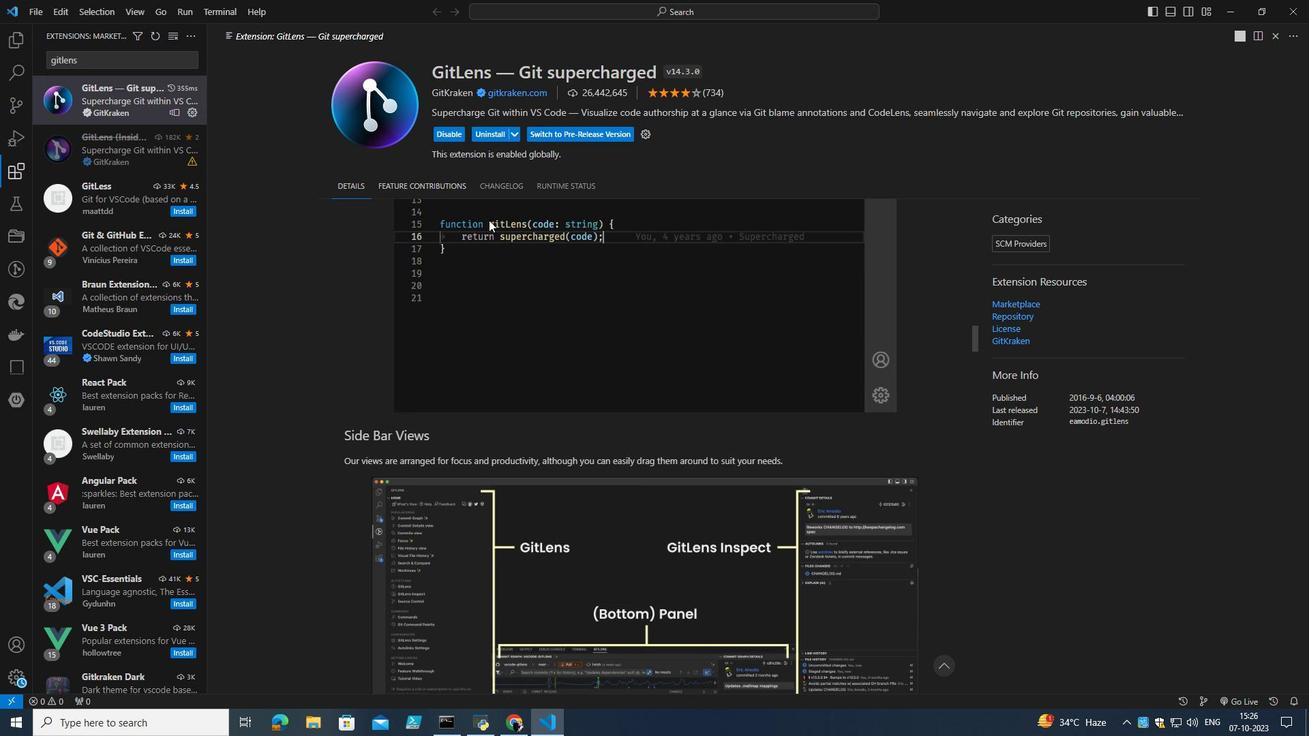 
Action: Mouse scrolled (488, 220) with delta (0, 0)
Screenshot: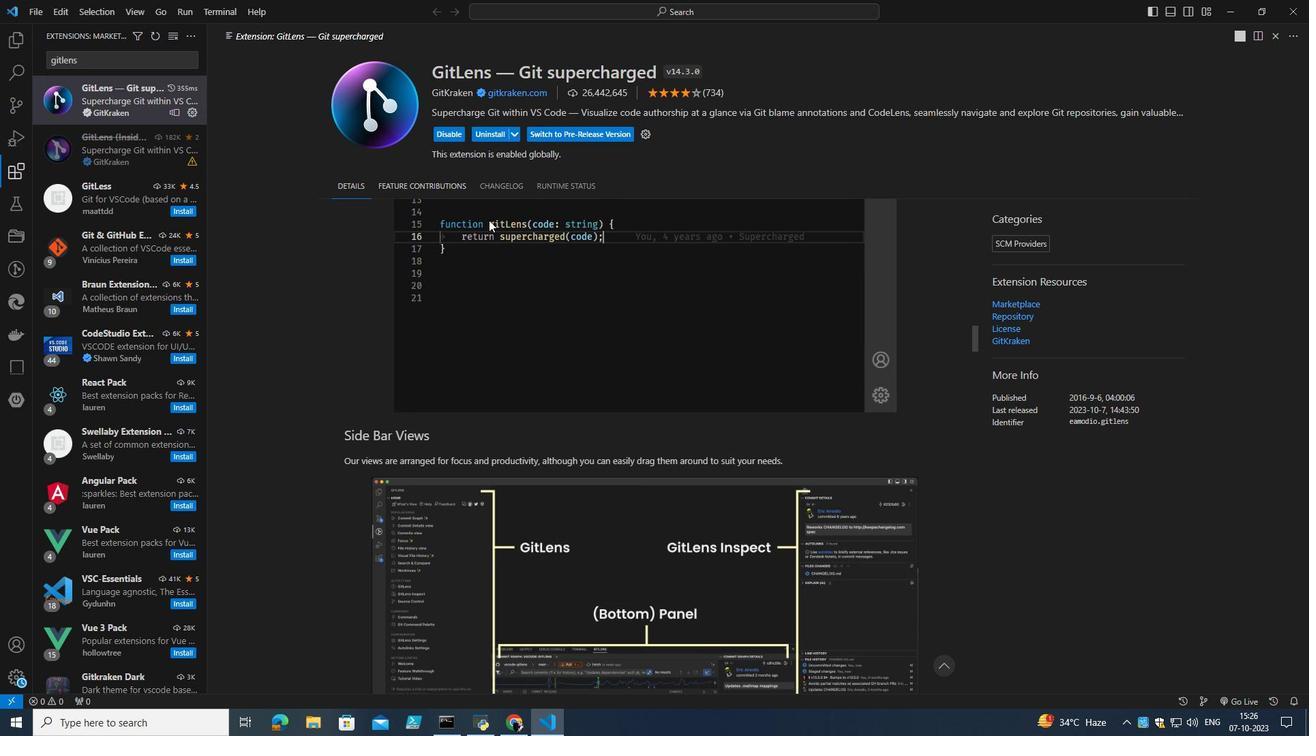 
Action: Mouse scrolled (488, 220) with delta (0, 0)
Screenshot: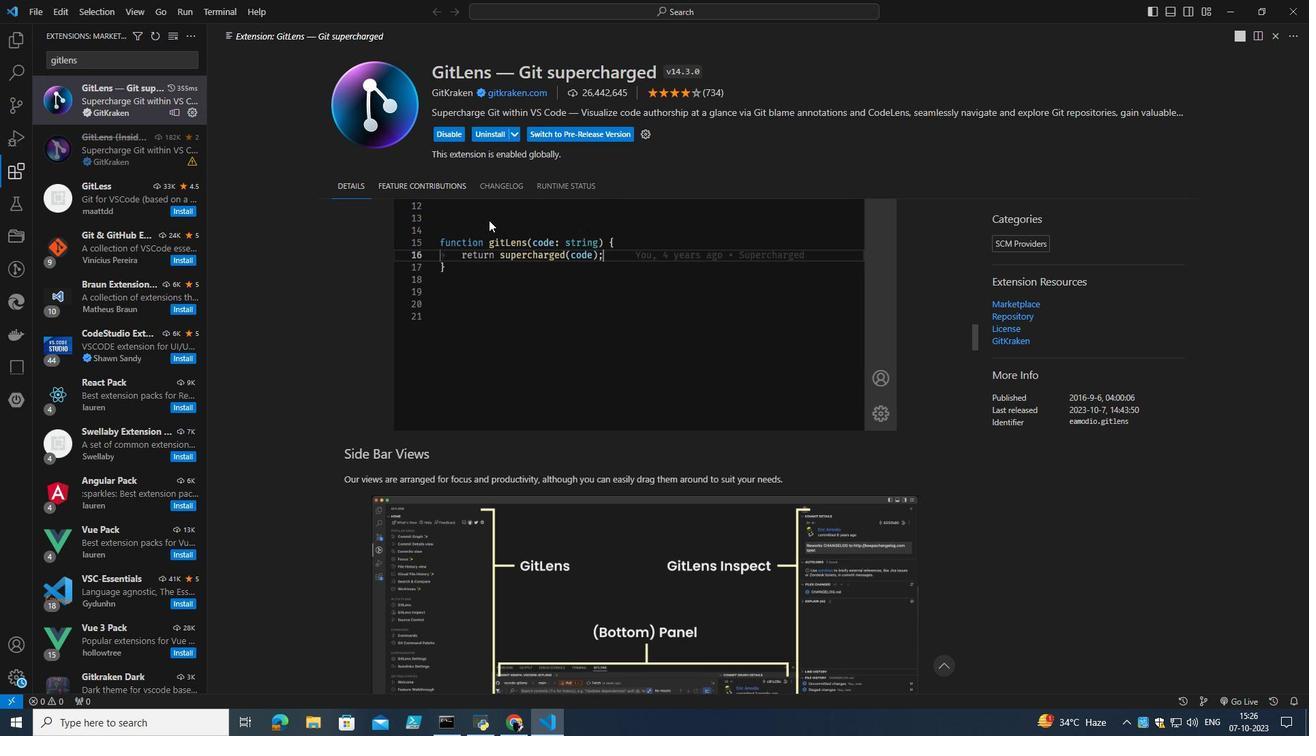 
Action: Mouse moved to (423, 244)
Screenshot: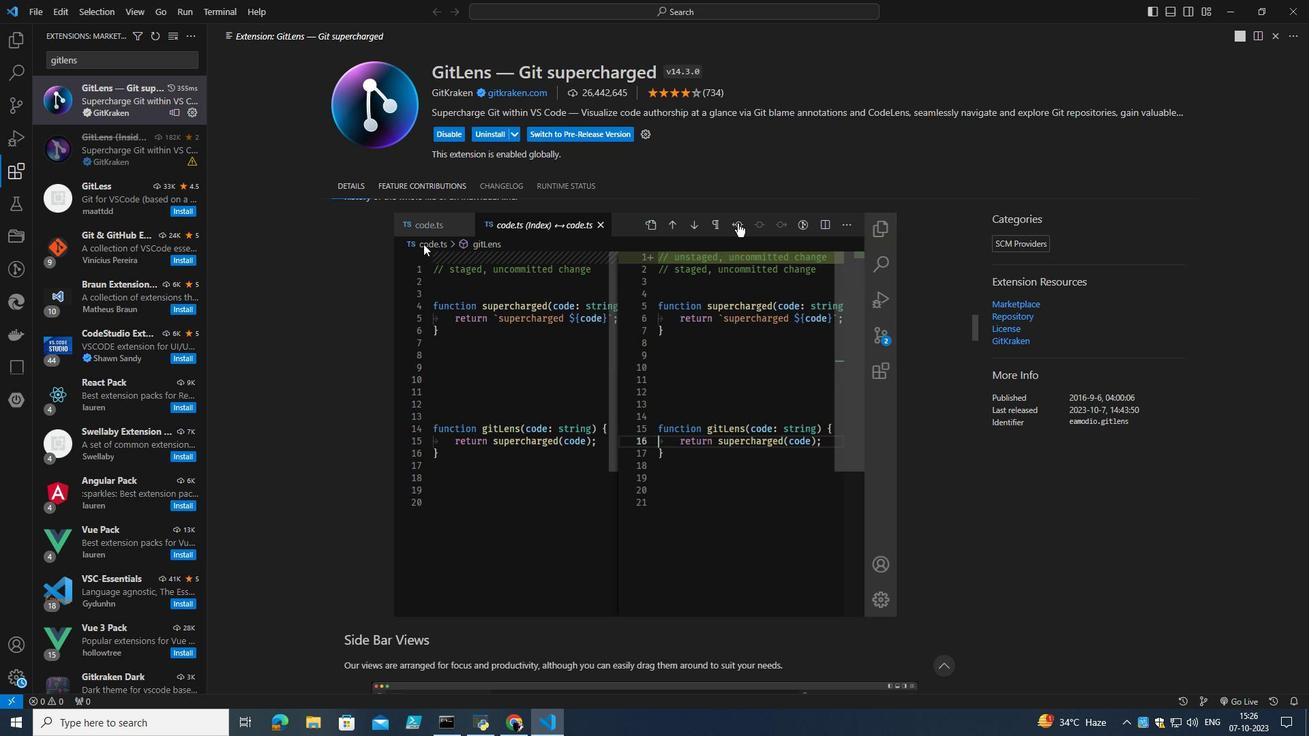 
Action: Mouse scrolled (423, 244) with delta (0, 0)
Screenshot: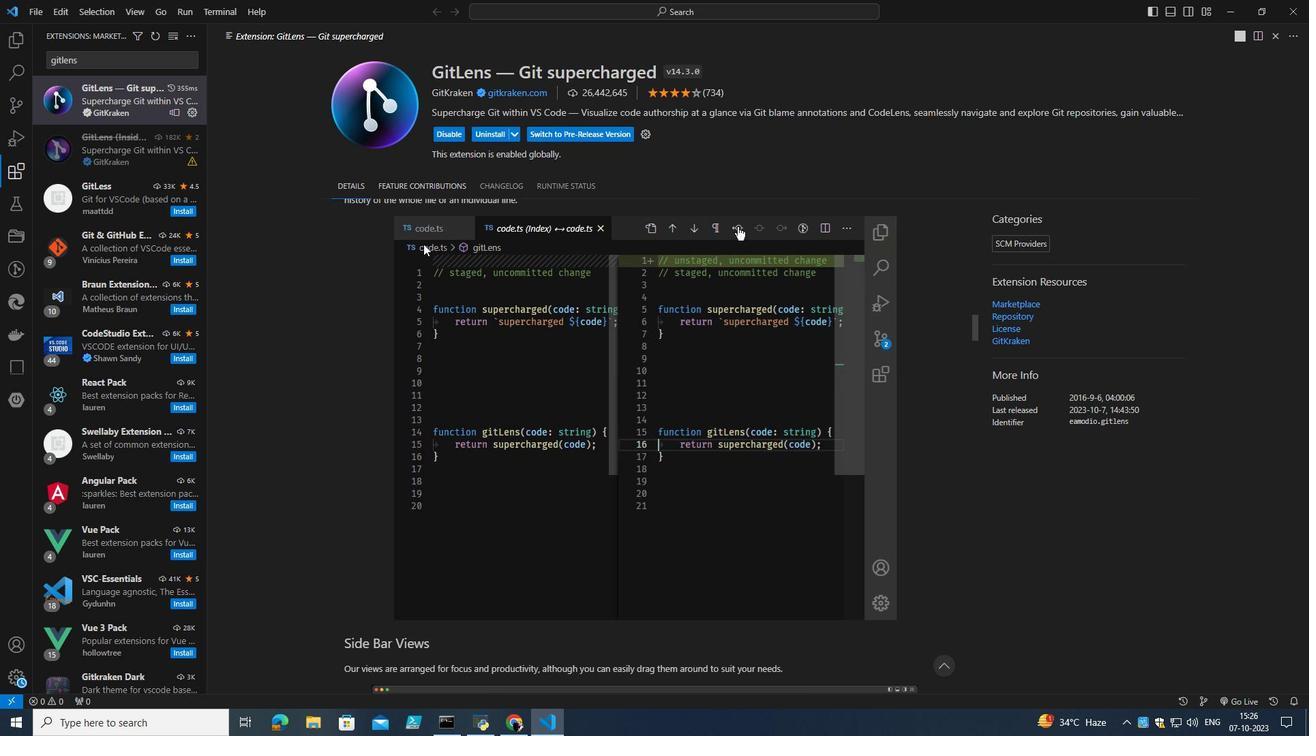 
Action: Mouse scrolled (423, 244) with delta (0, 0)
Screenshot: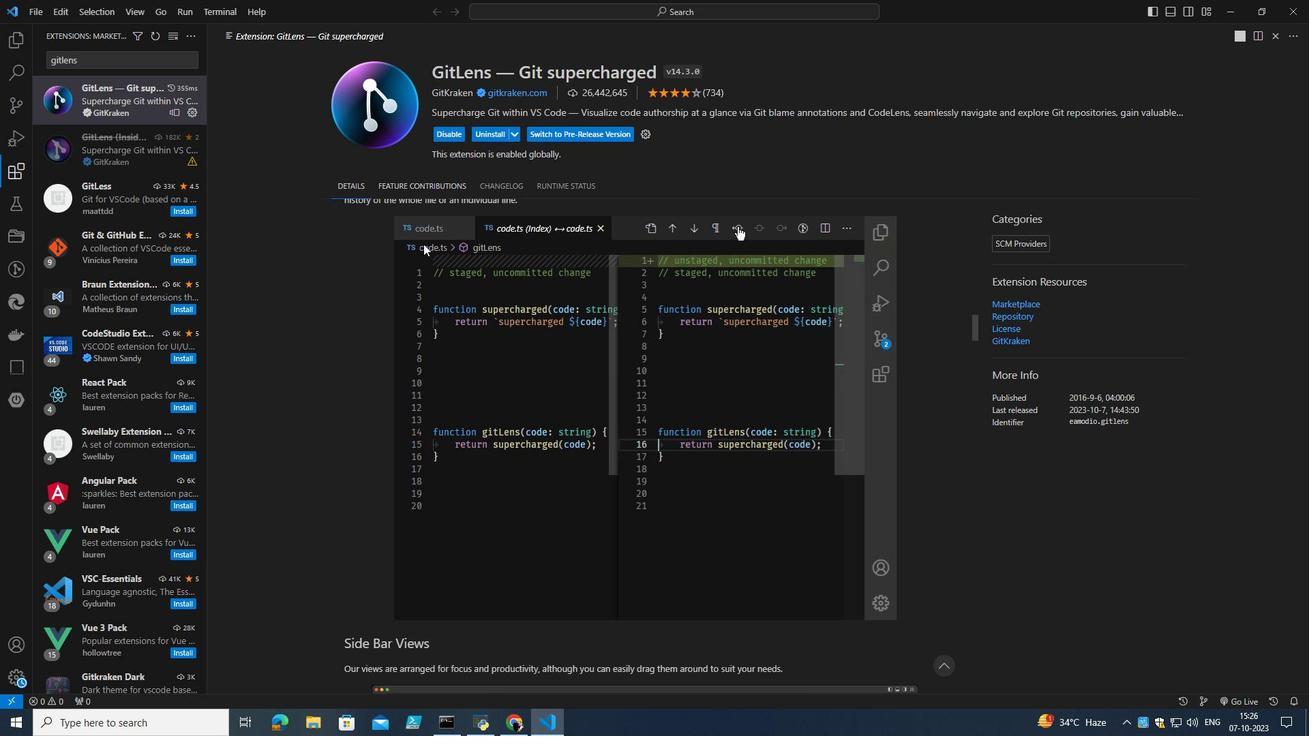 
Action: Mouse scrolled (423, 244) with delta (0, 0)
Screenshot: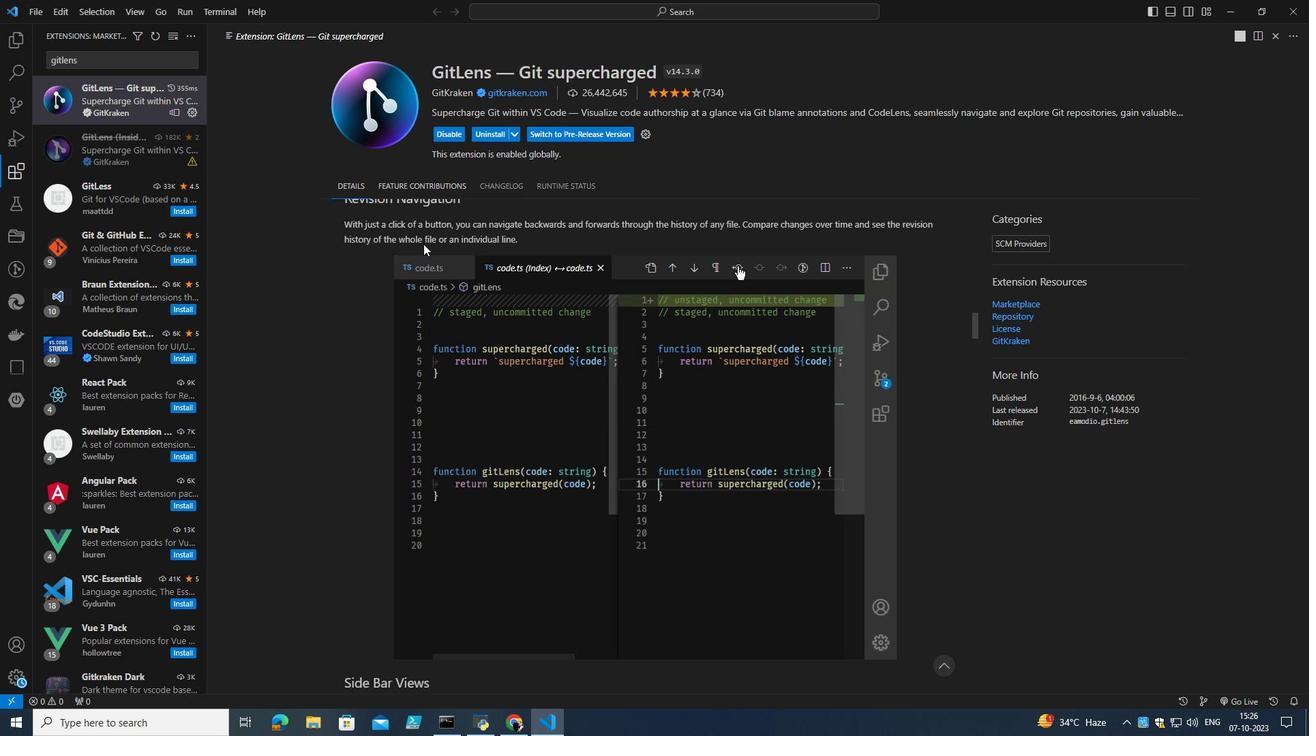 
Action: Mouse scrolled (423, 244) with delta (0, 0)
Screenshot: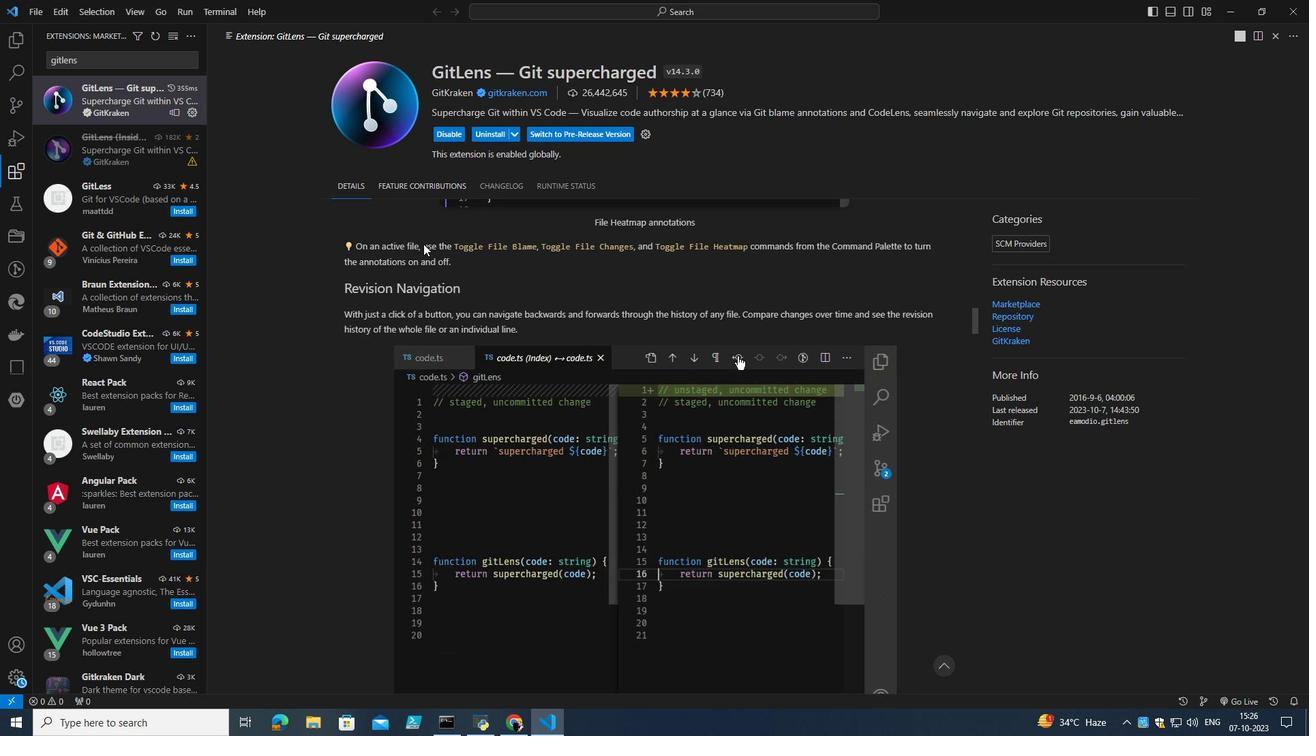 
Action: Mouse moved to (92, 109)
Screenshot: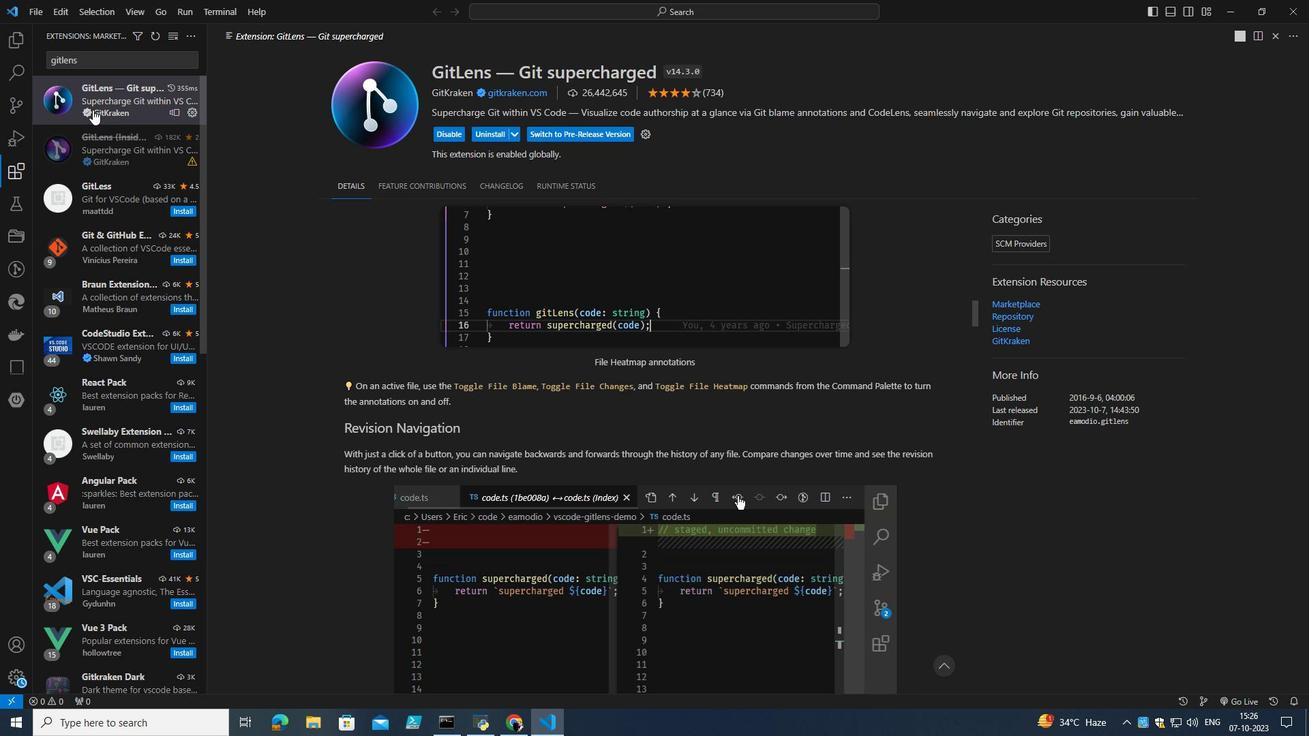 
Action: Mouse pressed left at (92, 109)
Screenshot: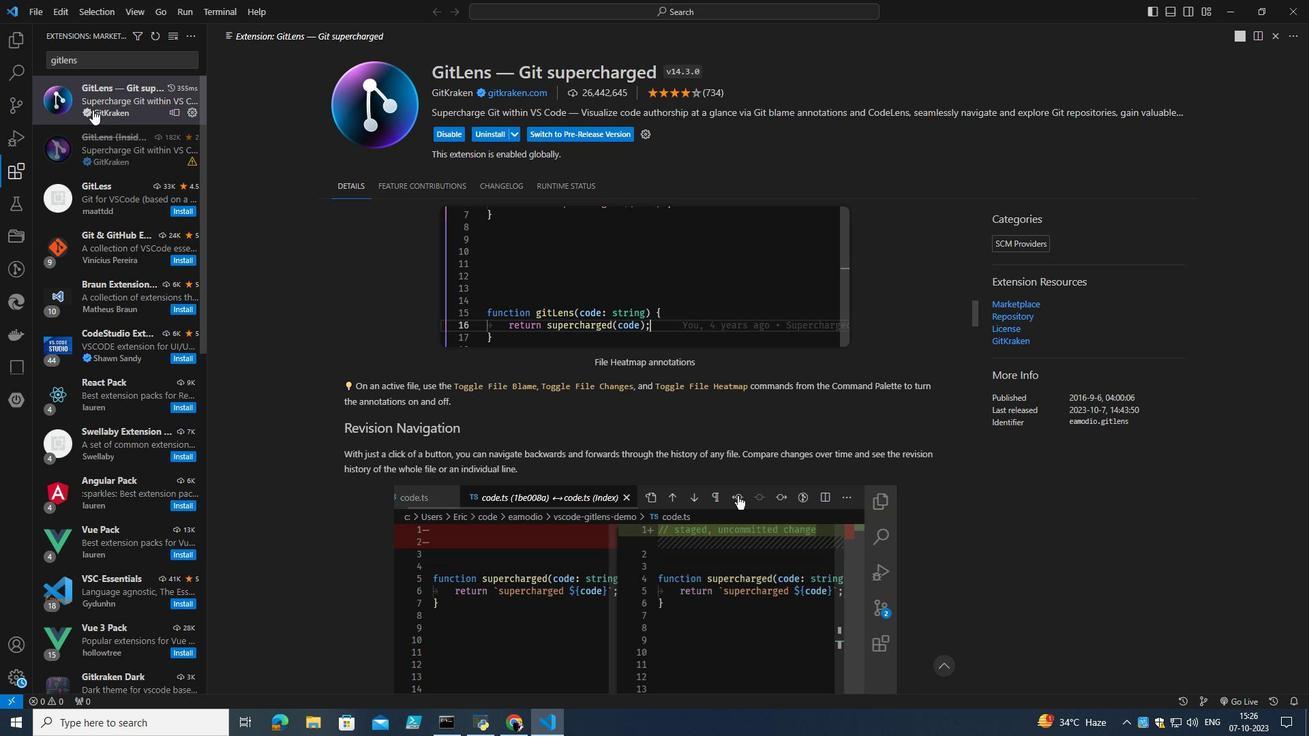 
Action: Mouse moved to (383, 264)
Screenshot: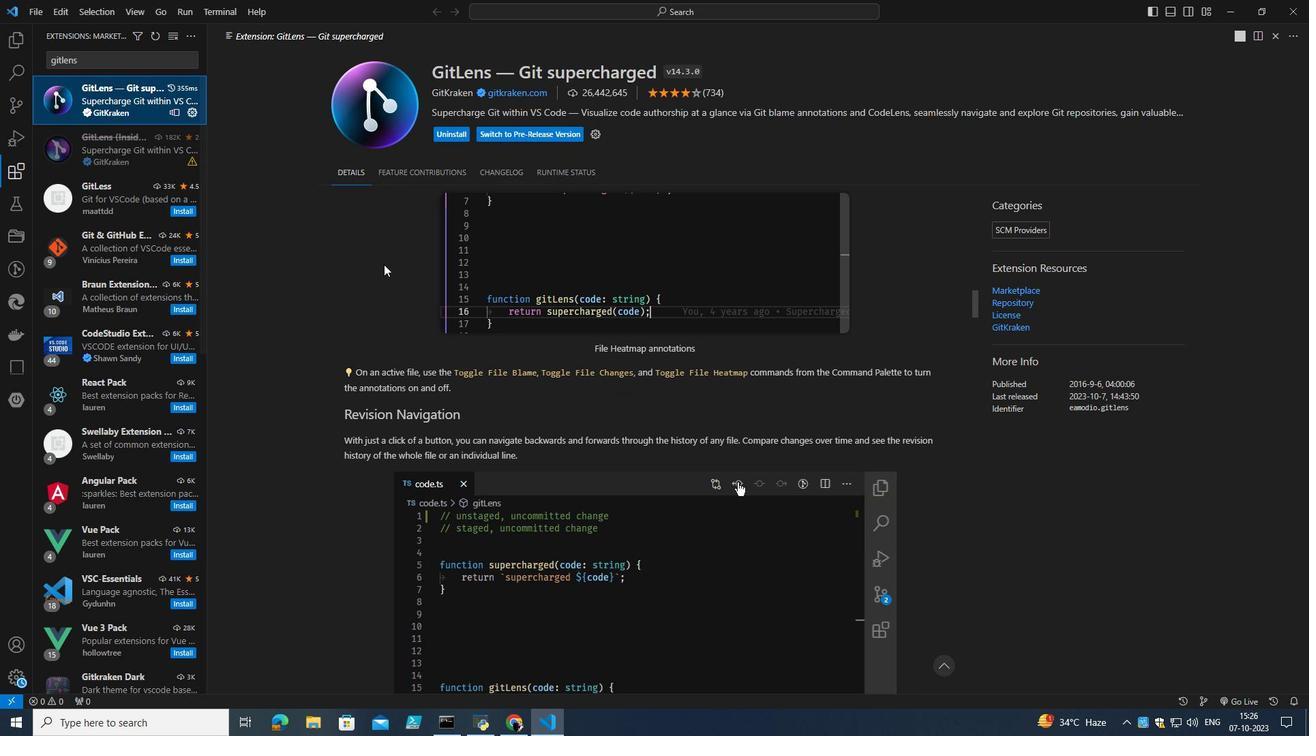 
Action: Mouse scrolled (383, 265) with delta (0, 0)
Screenshot: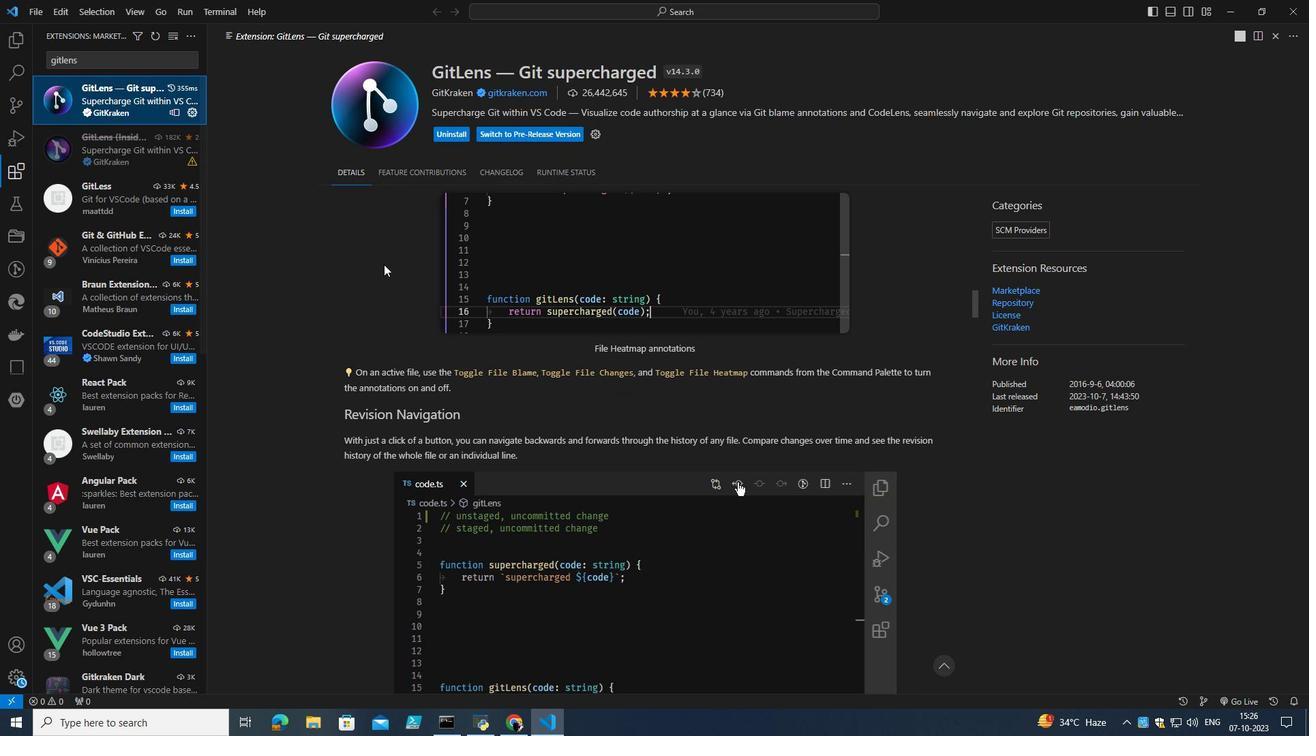 
Action: Mouse scrolled (383, 265) with delta (0, 0)
Screenshot: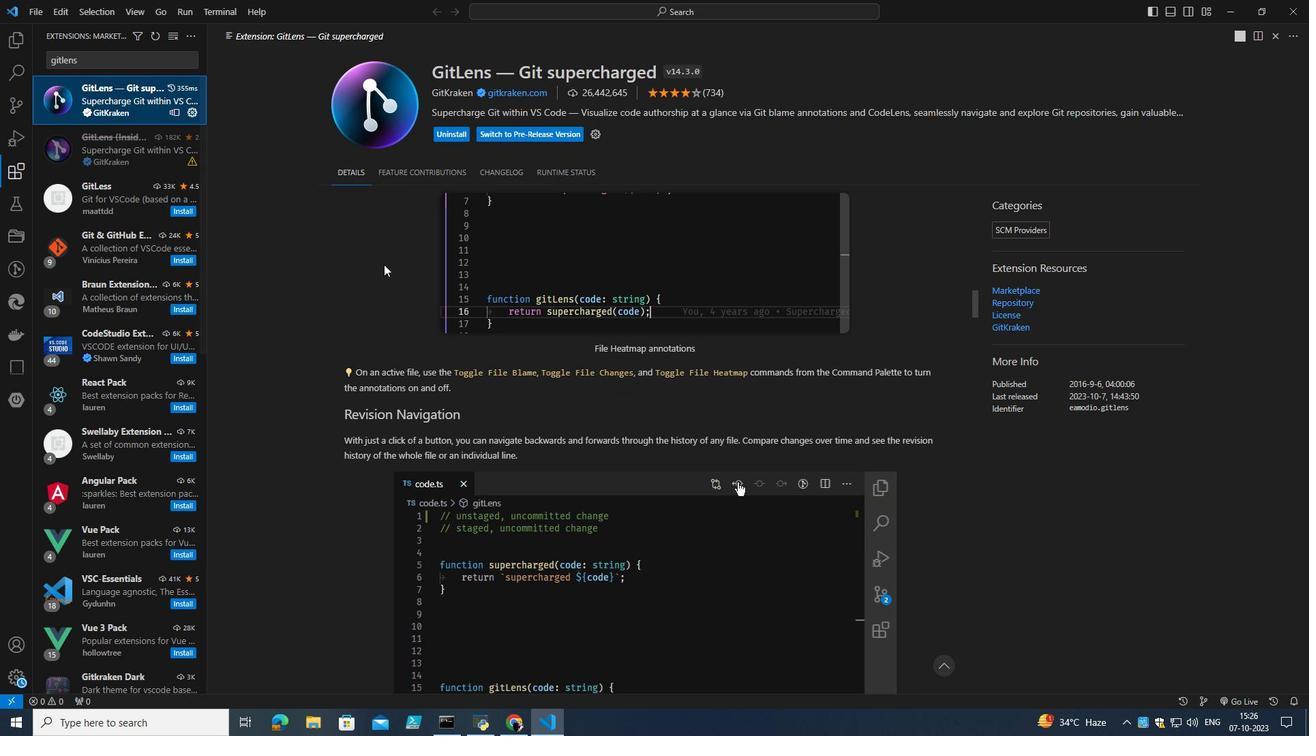 
Action: Mouse scrolled (383, 265) with delta (0, 0)
Screenshot: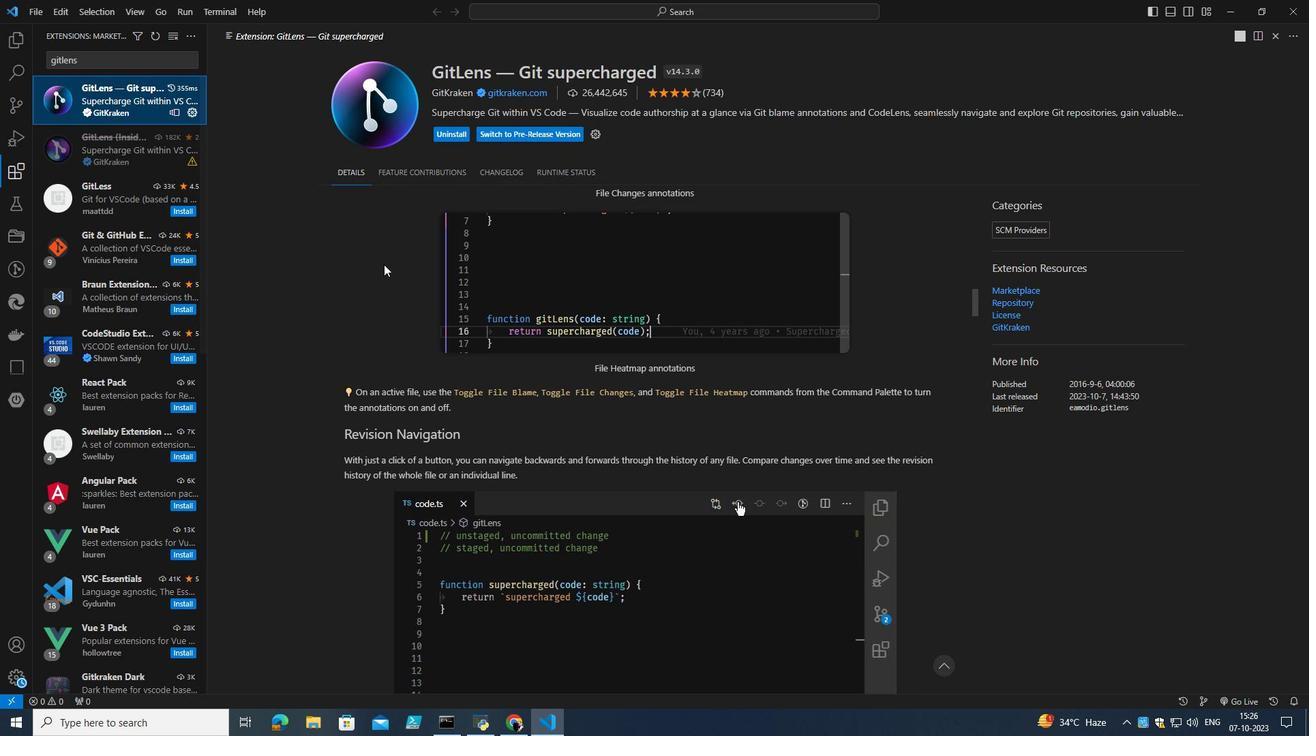 
Action: Mouse scrolled (383, 265) with delta (0, 0)
Screenshot: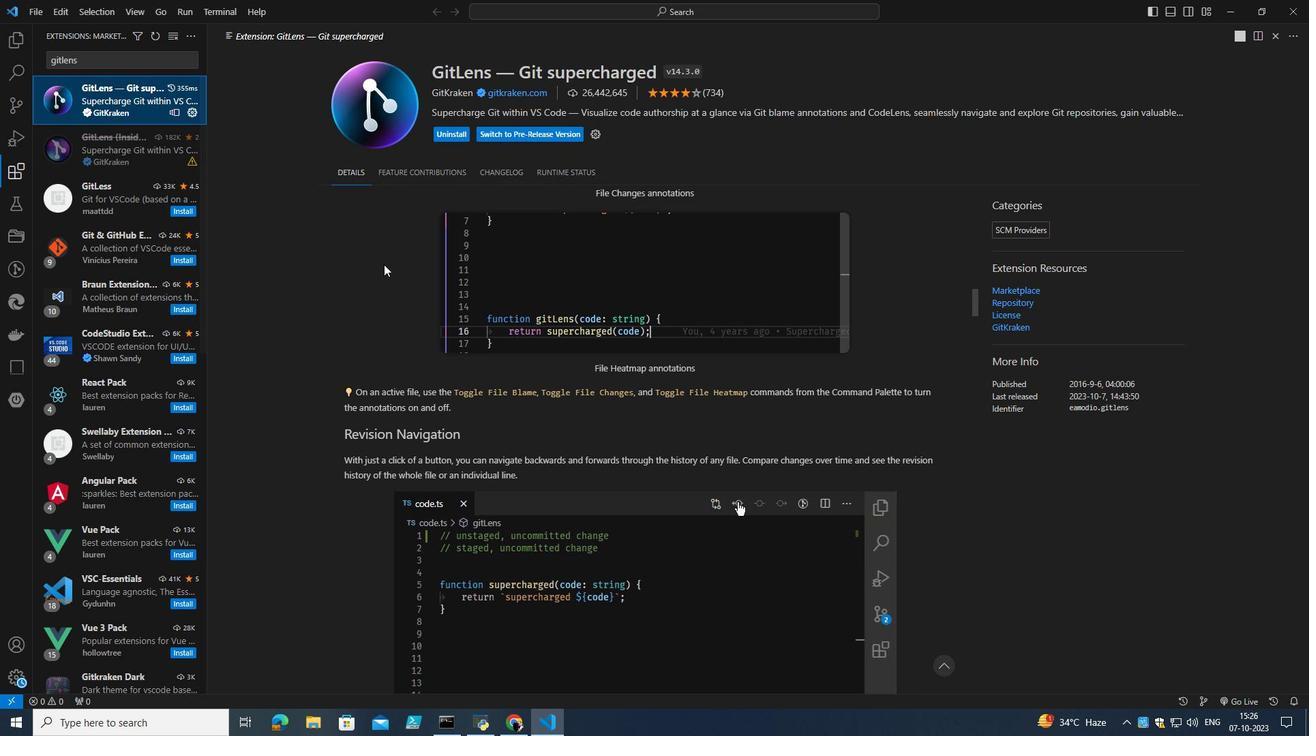 
Action: Mouse scrolled (383, 265) with delta (0, 0)
Screenshot: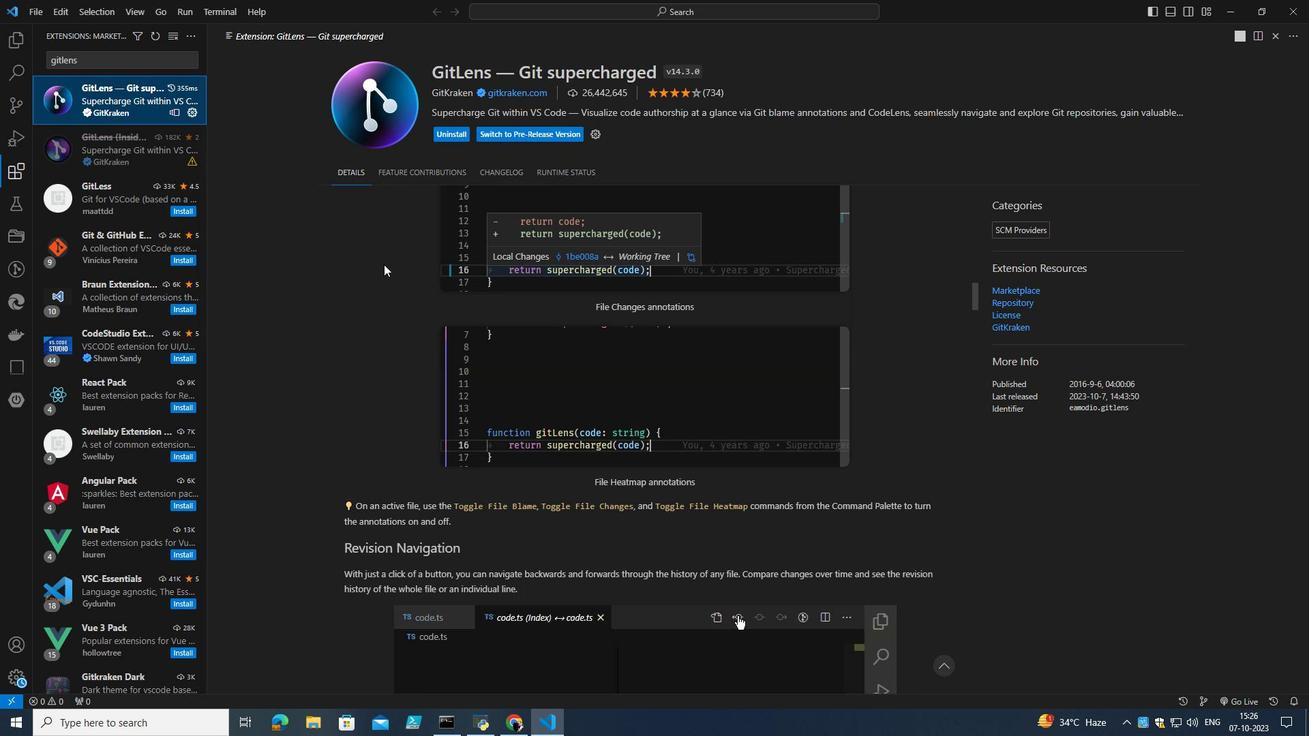 
Action: Mouse scrolled (383, 265) with delta (0, 0)
Screenshot: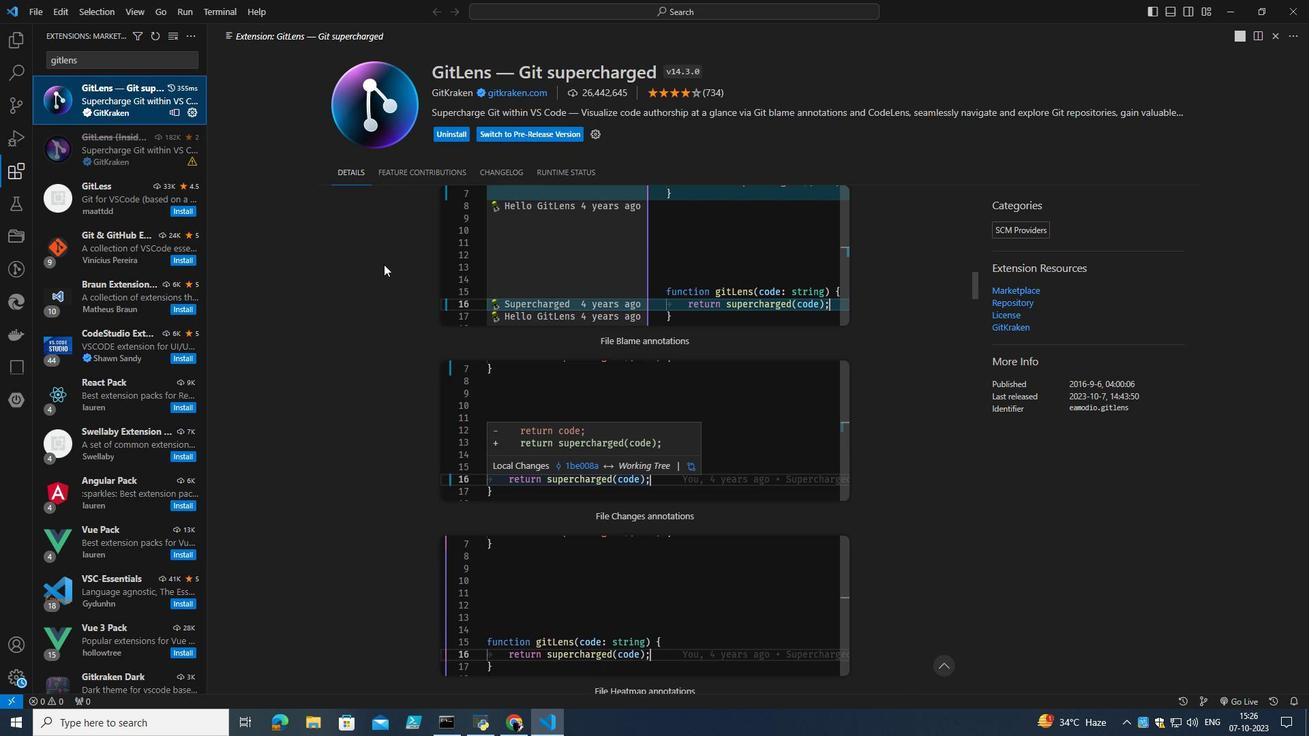 
Action: Mouse scrolled (383, 265) with delta (0, 0)
Screenshot: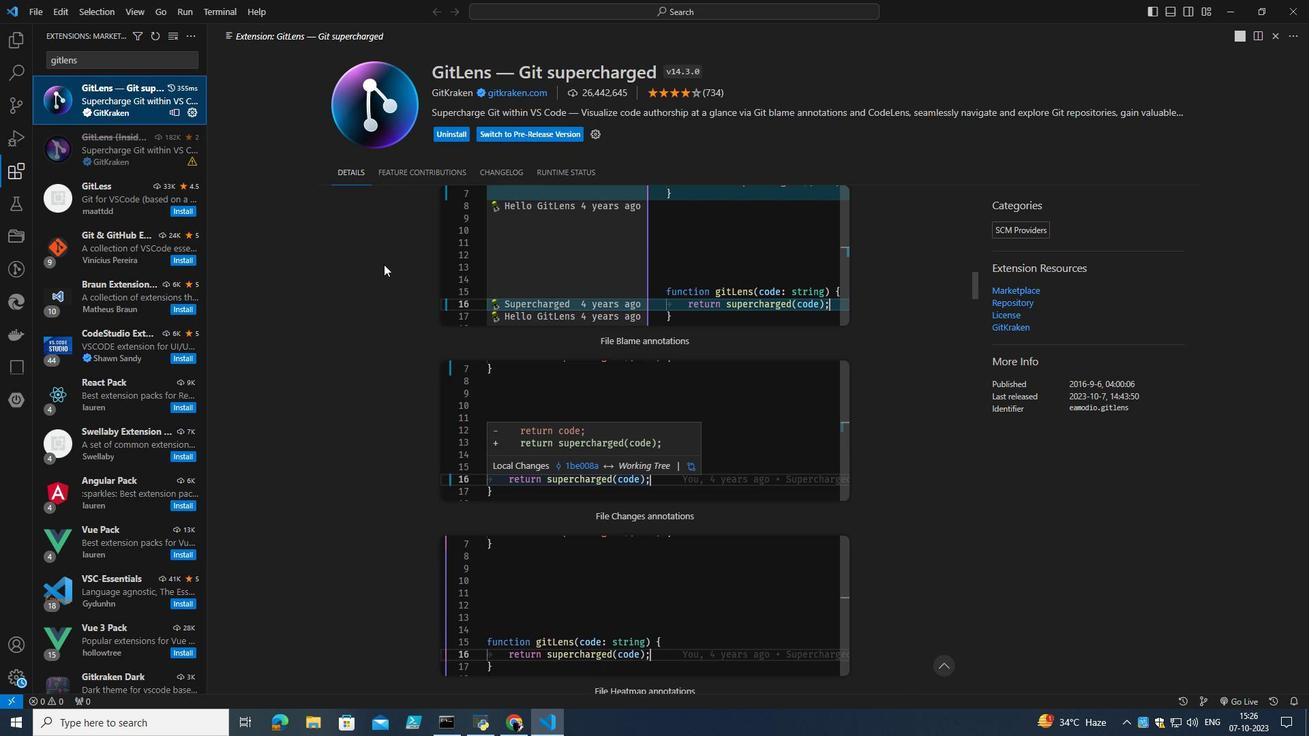 
Action: Mouse scrolled (383, 265) with delta (0, 0)
Screenshot: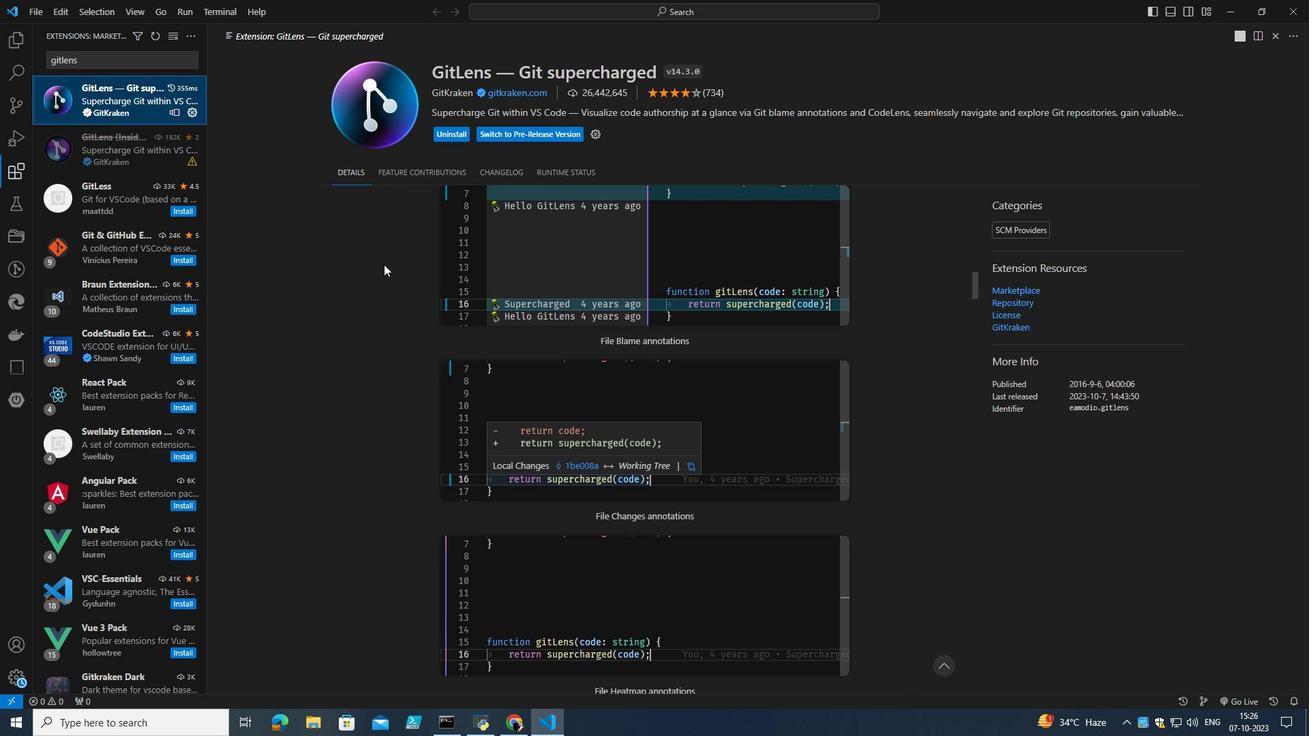 
Action: Mouse scrolled (383, 265) with delta (0, 0)
Screenshot: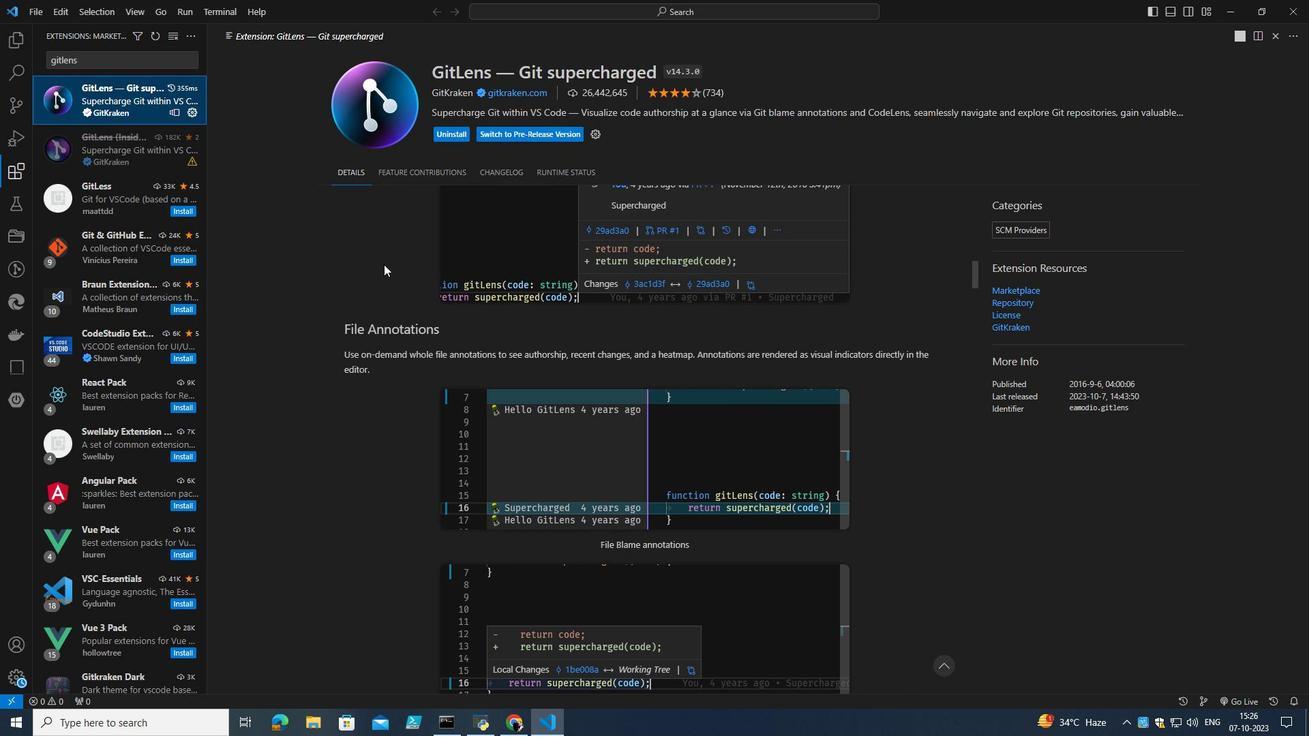
Action: Mouse scrolled (383, 265) with delta (0, 0)
Screenshot: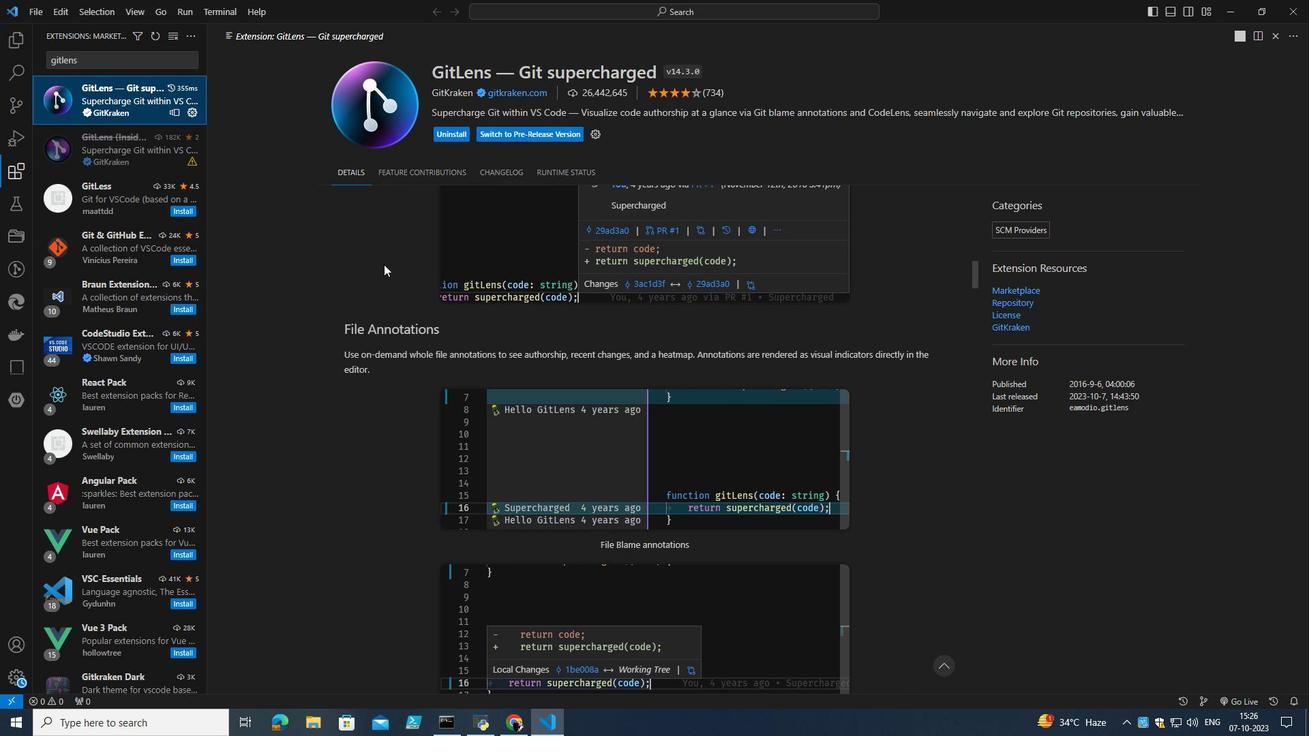 
Action: Mouse scrolled (383, 265) with delta (0, 0)
Screenshot: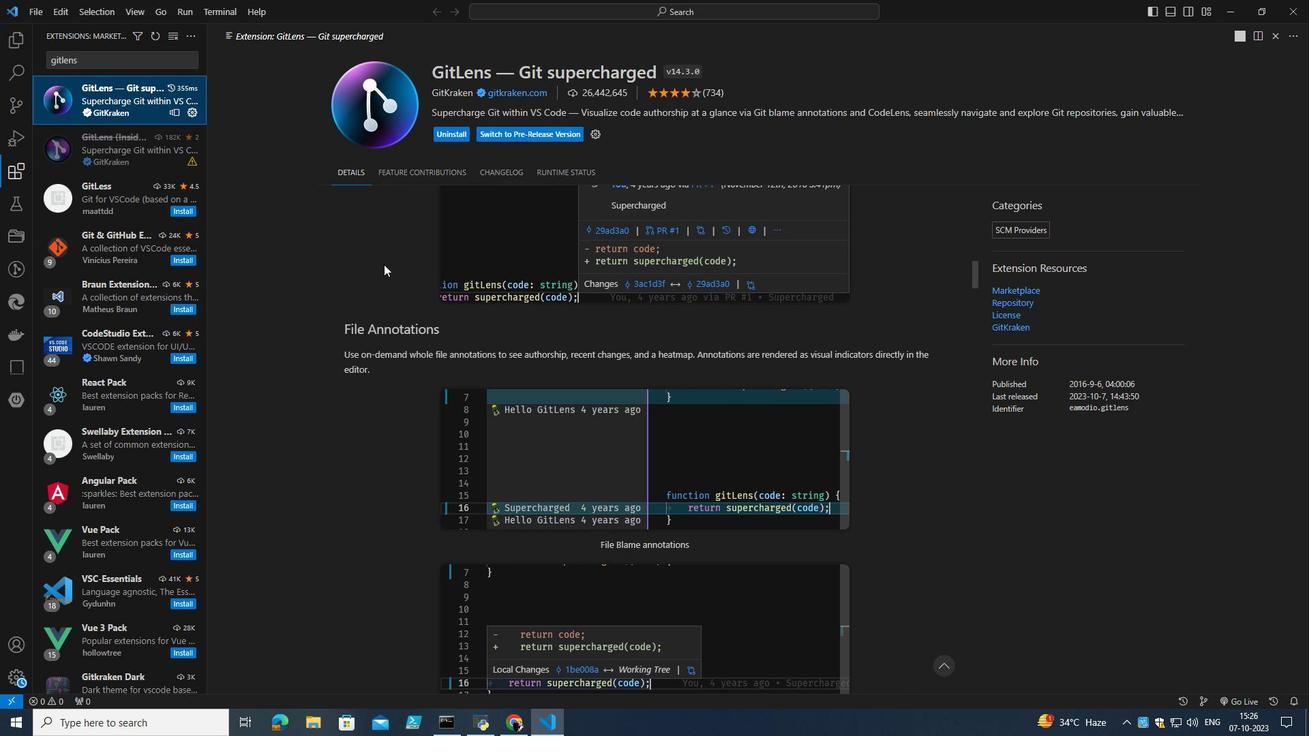 
Action: Mouse scrolled (383, 265) with delta (0, 0)
Screenshot: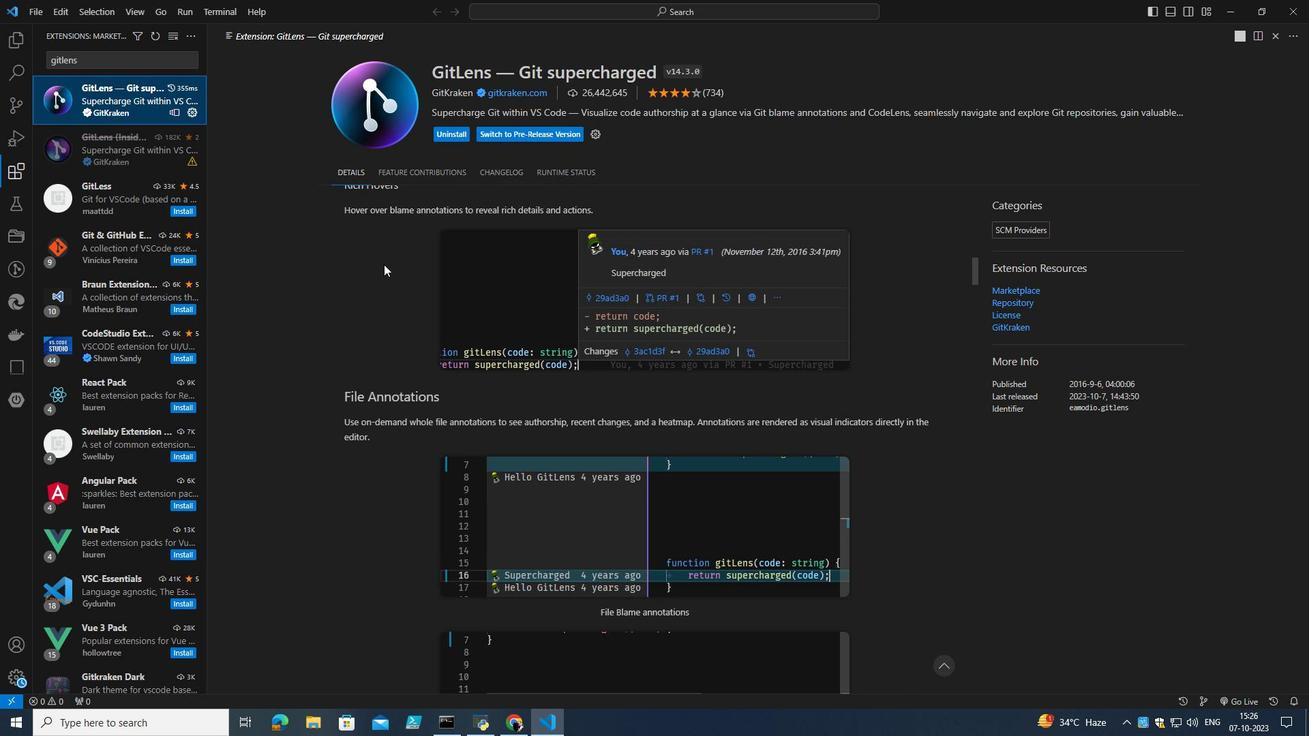 
Action: Mouse scrolled (383, 265) with delta (0, 0)
Screenshot: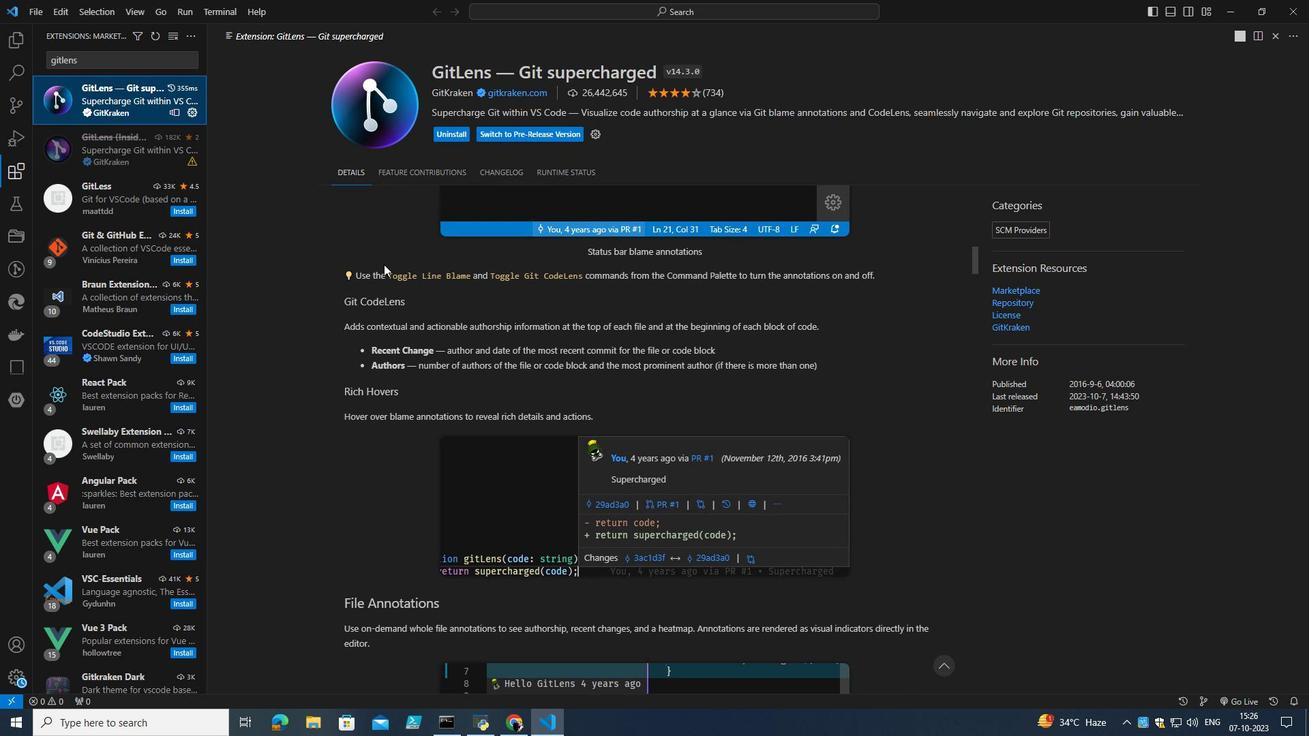 
Action: Mouse scrolled (383, 265) with delta (0, 0)
Screenshot: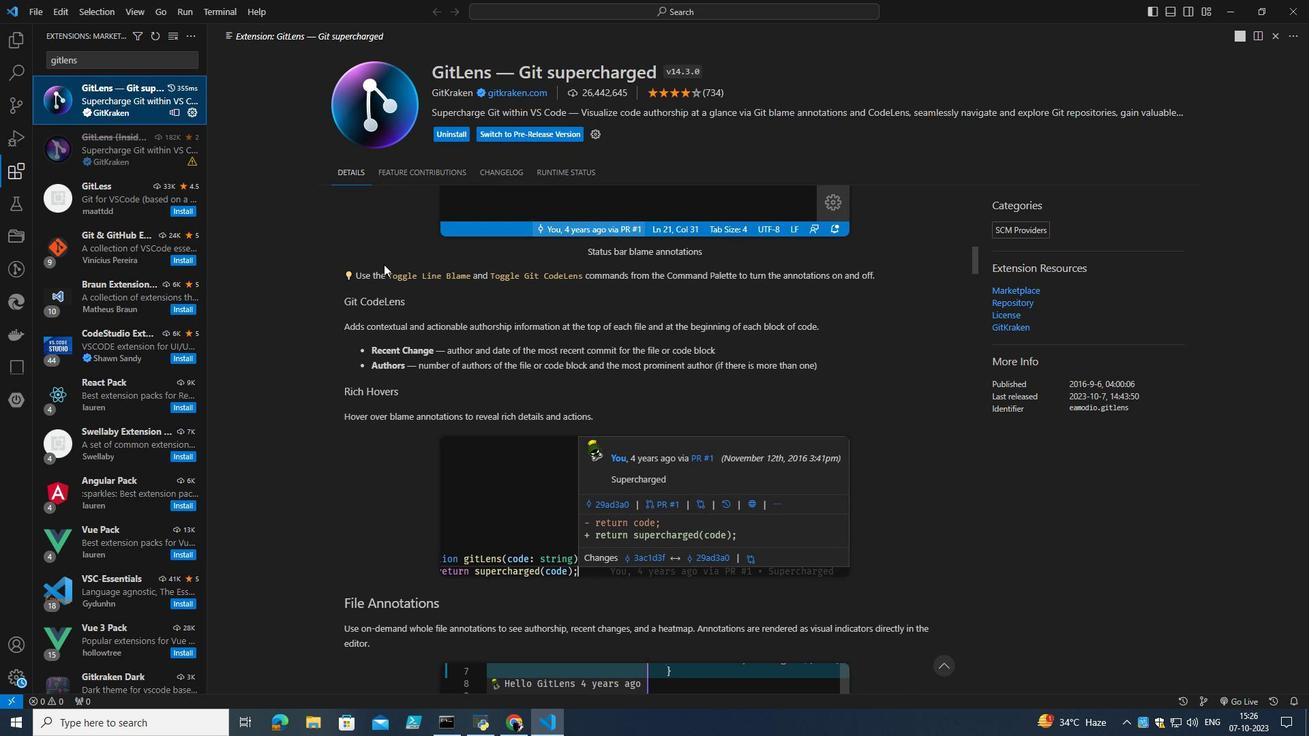 
Action: Mouse scrolled (383, 265) with delta (0, 0)
Screenshot: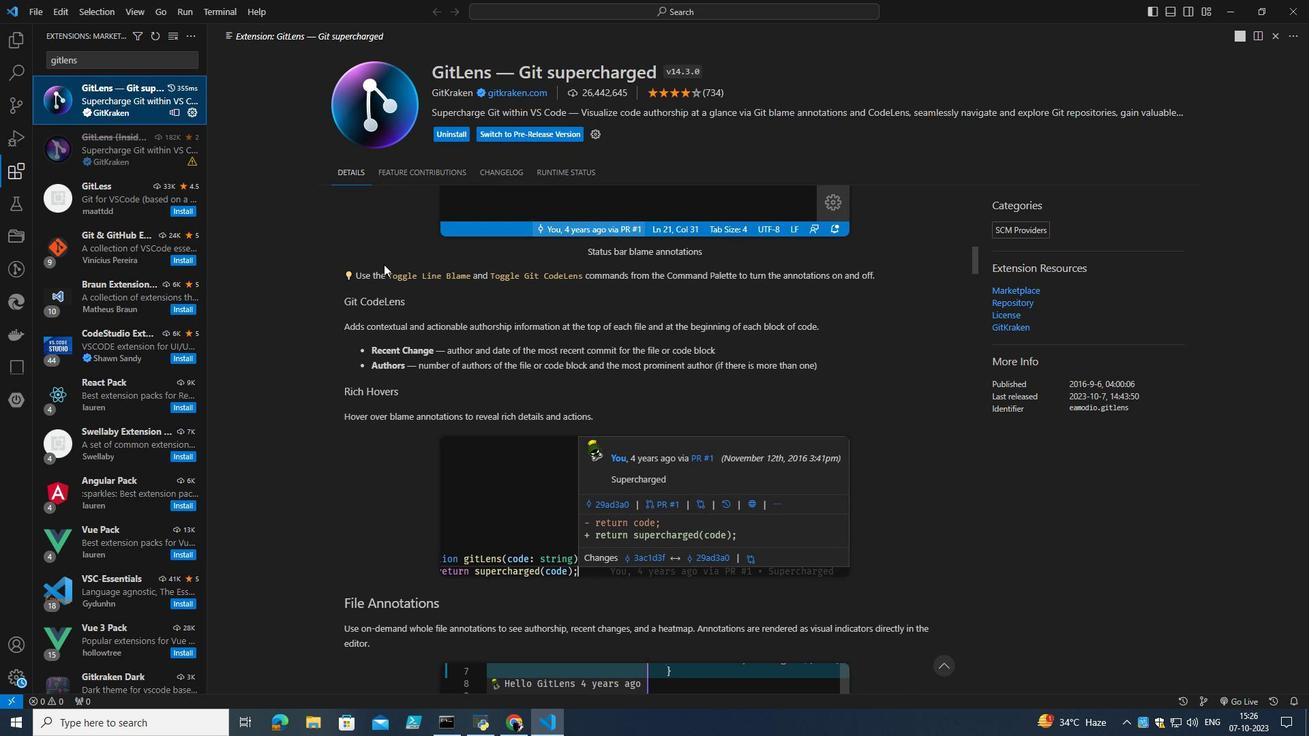 
Action: Mouse scrolled (383, 265) with delta (0, 0)
Screenshot: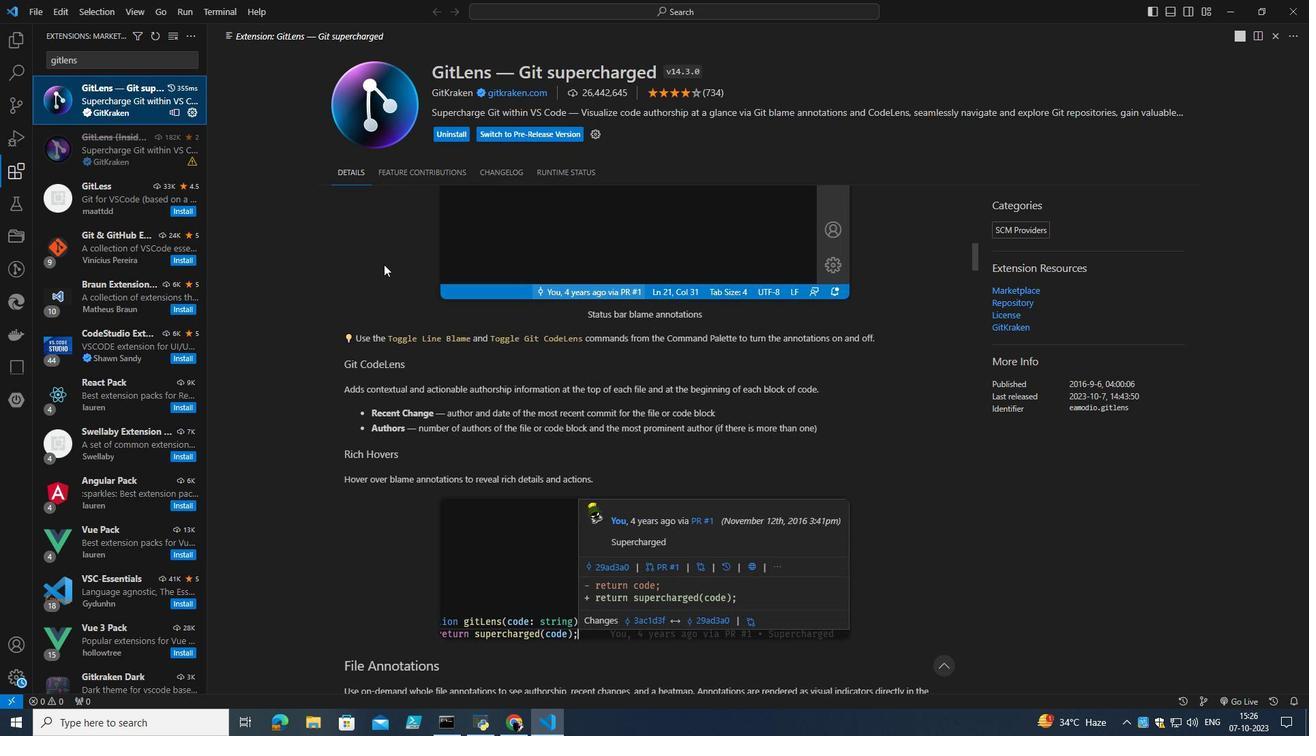 
Action: Mouse scrolled (383, 265) with delta (0, 0)
Screenshot: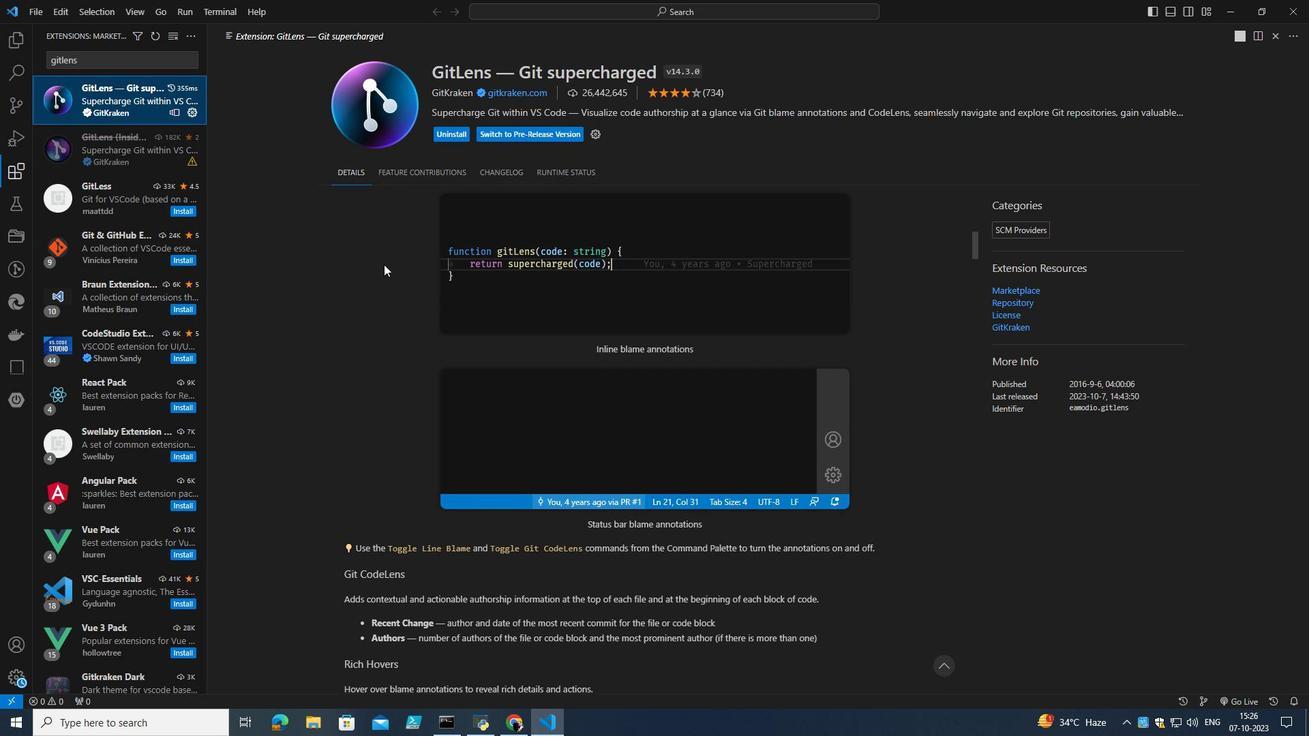 
Action: Mouse scrolled (383, 265) with delta (0, 0)
Screenshot: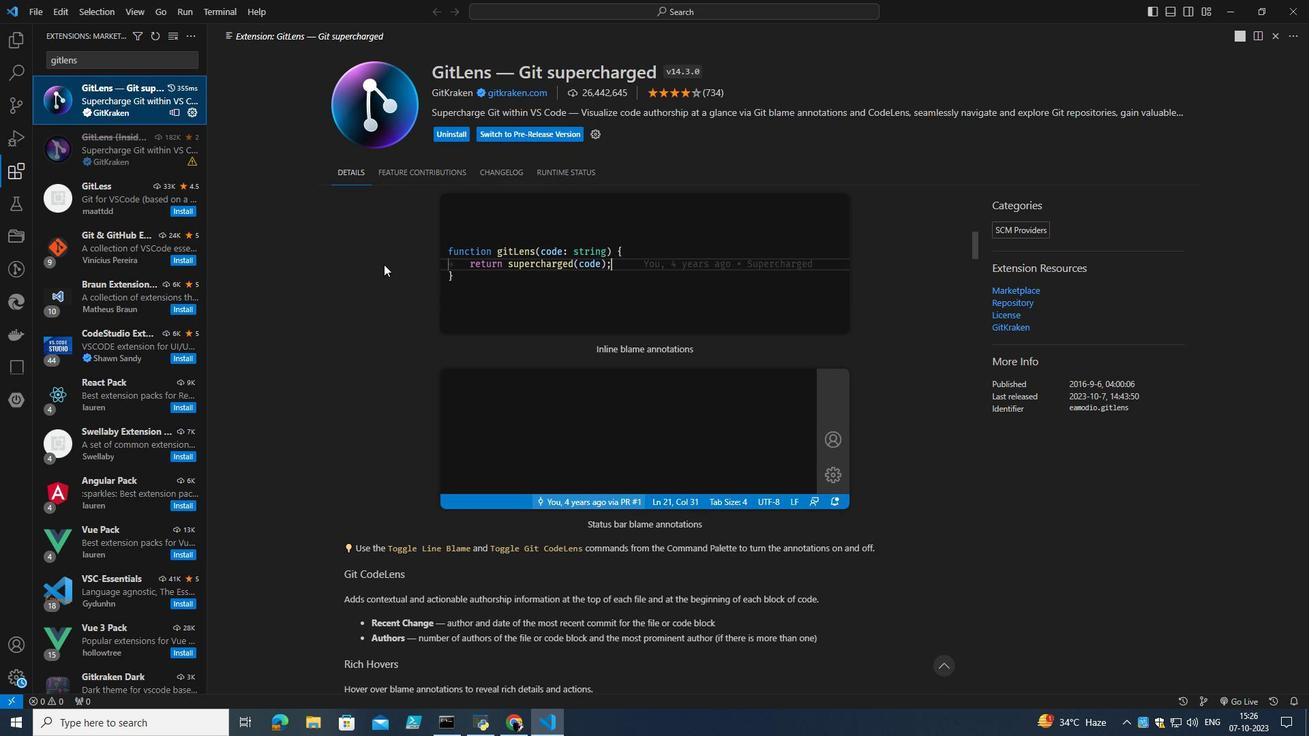 
Action: Mouse scrolled (383, 265) with delta (0, 0)
Screenshot: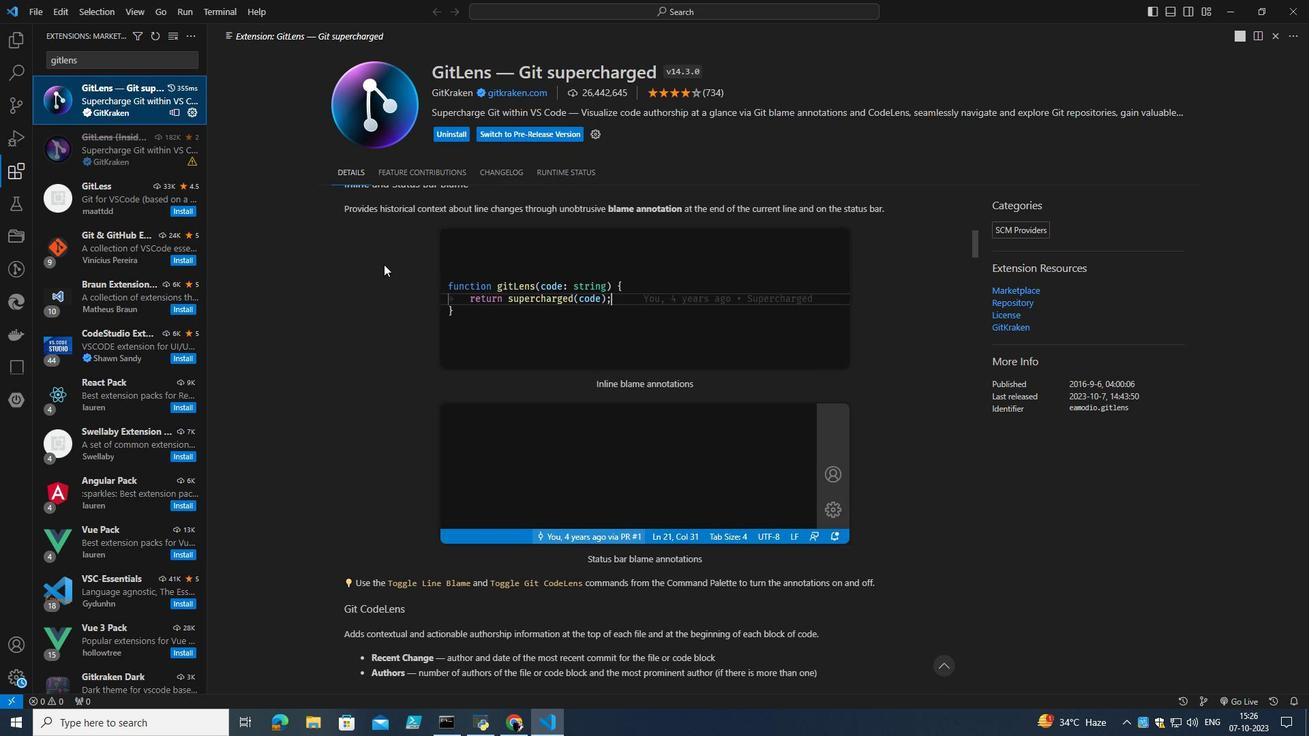 
Action: Mouse scrolled (383, 265) with delta (0, 0)
Screenshot: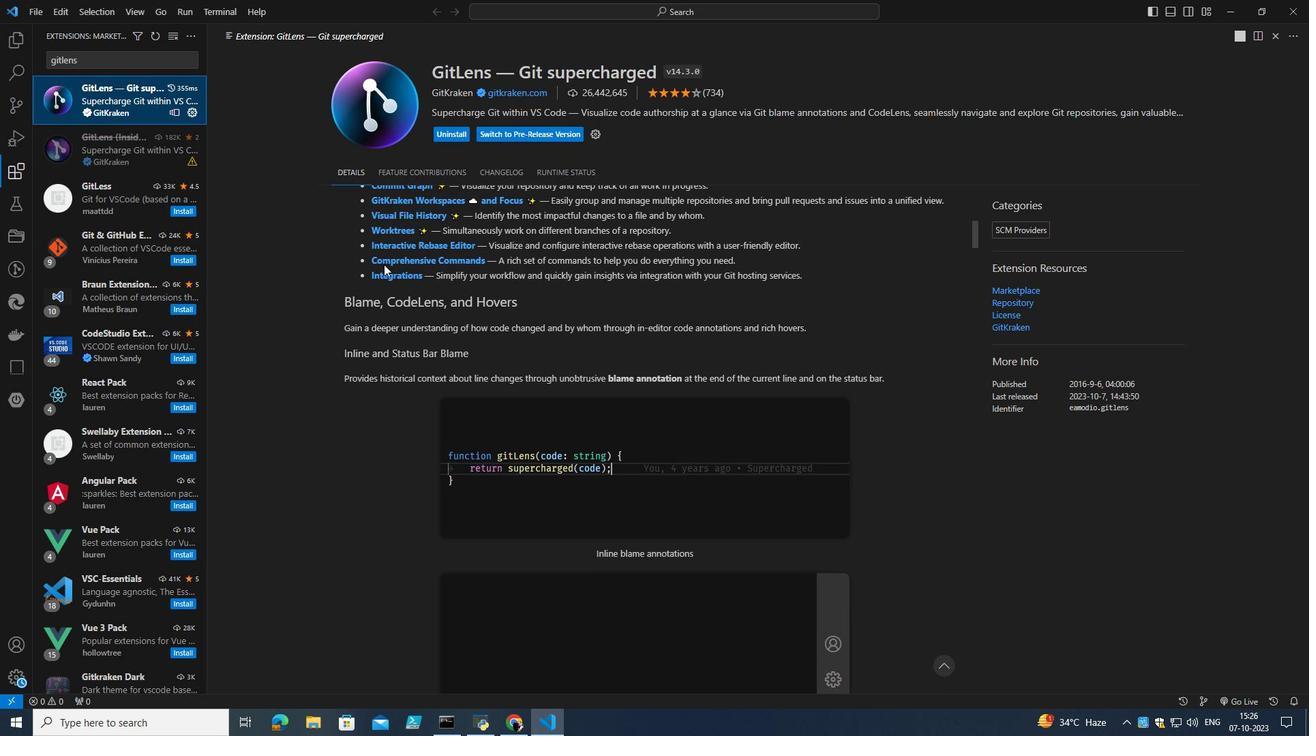 
Action: Mouse scrolled (383, 265) with delta (0, 0)
Screenshot: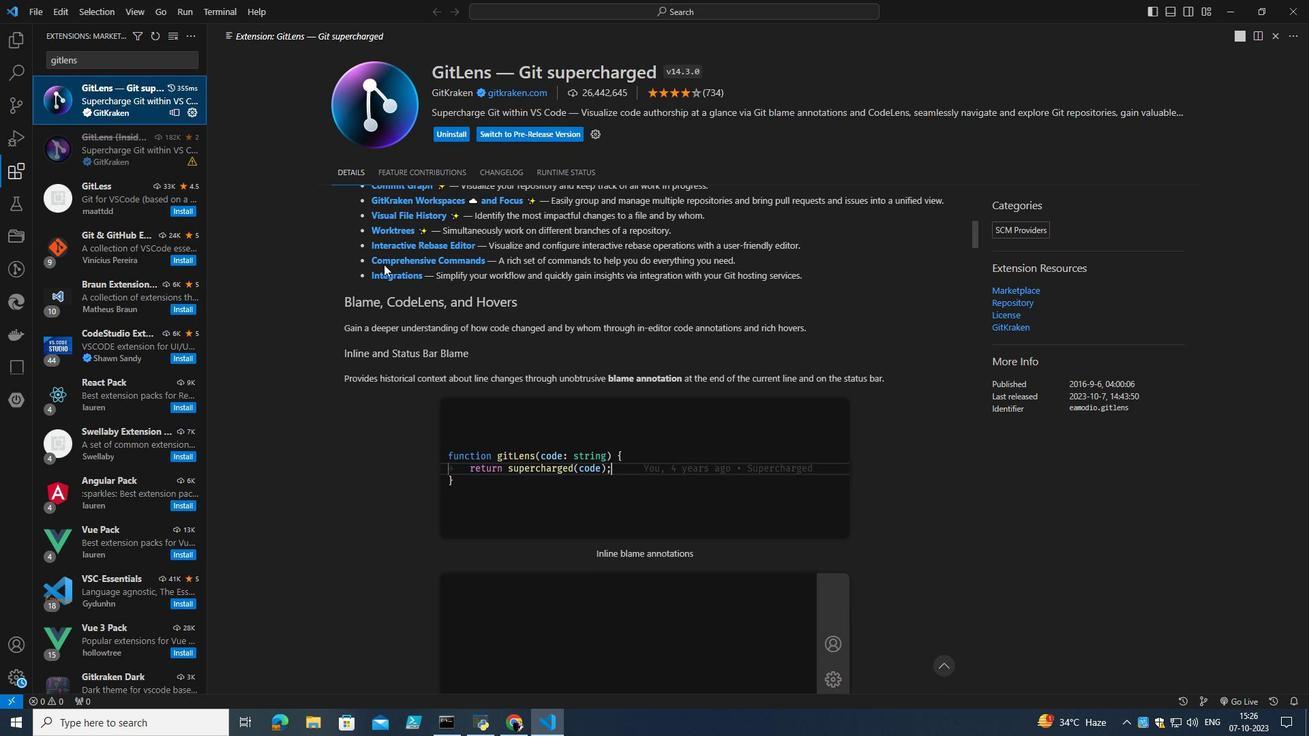 
Action: Mouse scrolled (383, 265) with delta (0, 0)
Screenshot: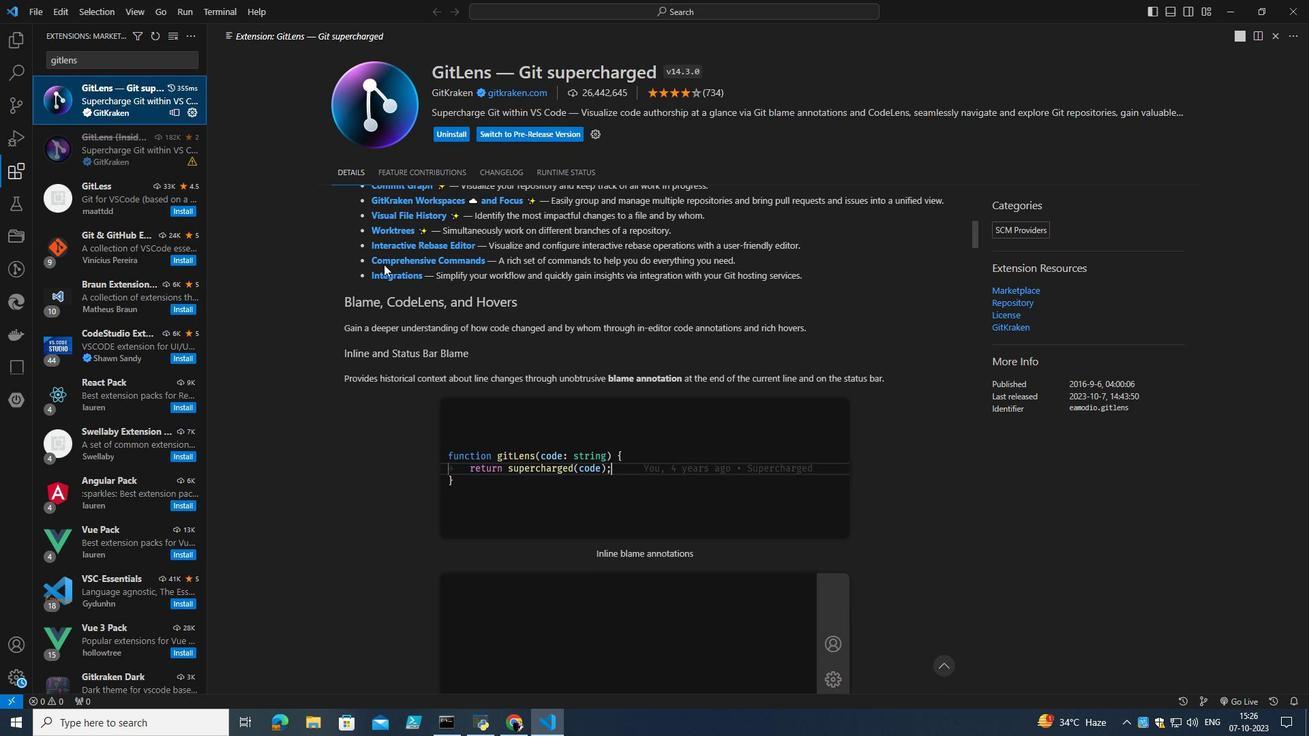 
Action: Mouse scrolled (383, 265) with delta (0, 0)
Screenshot: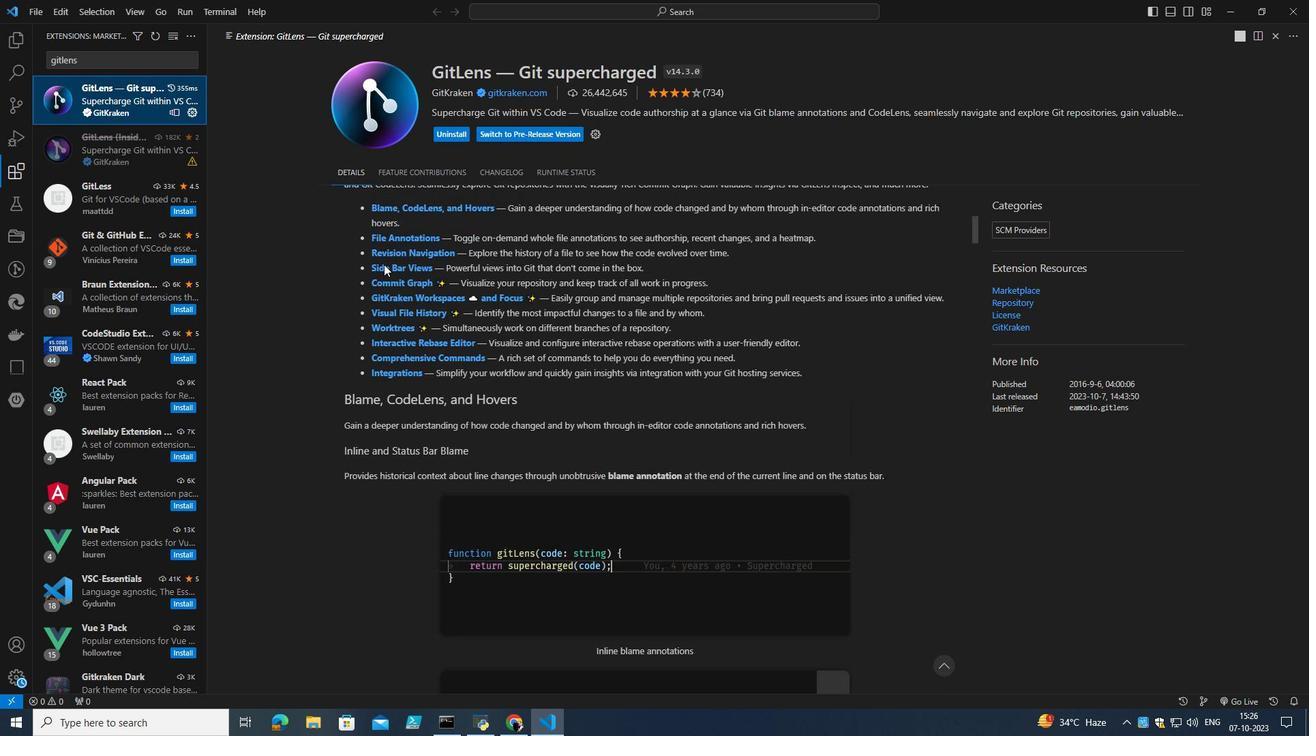 
Action: Mouse scrolled (383, 265) with delta (0, 0)
Screenshot: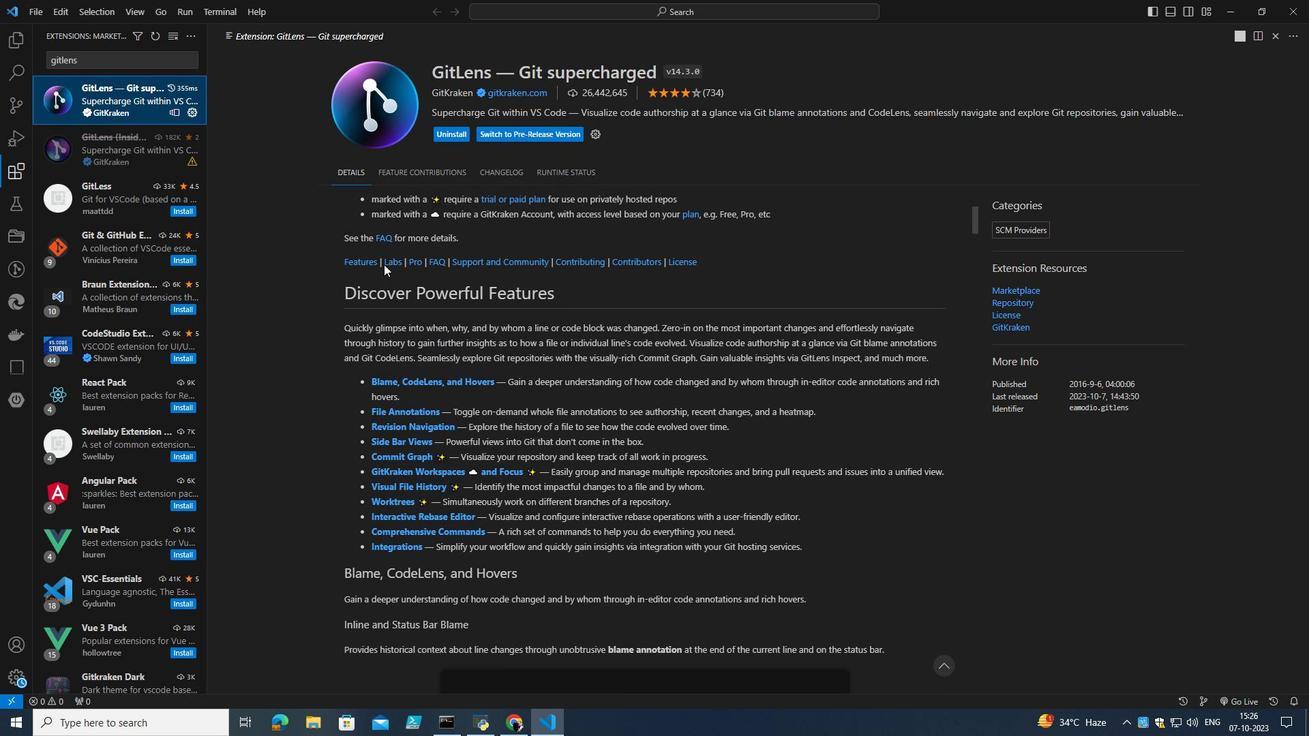 
Action: Mouse scrolled (383, 265) with delta (0, 0)
Screenshot: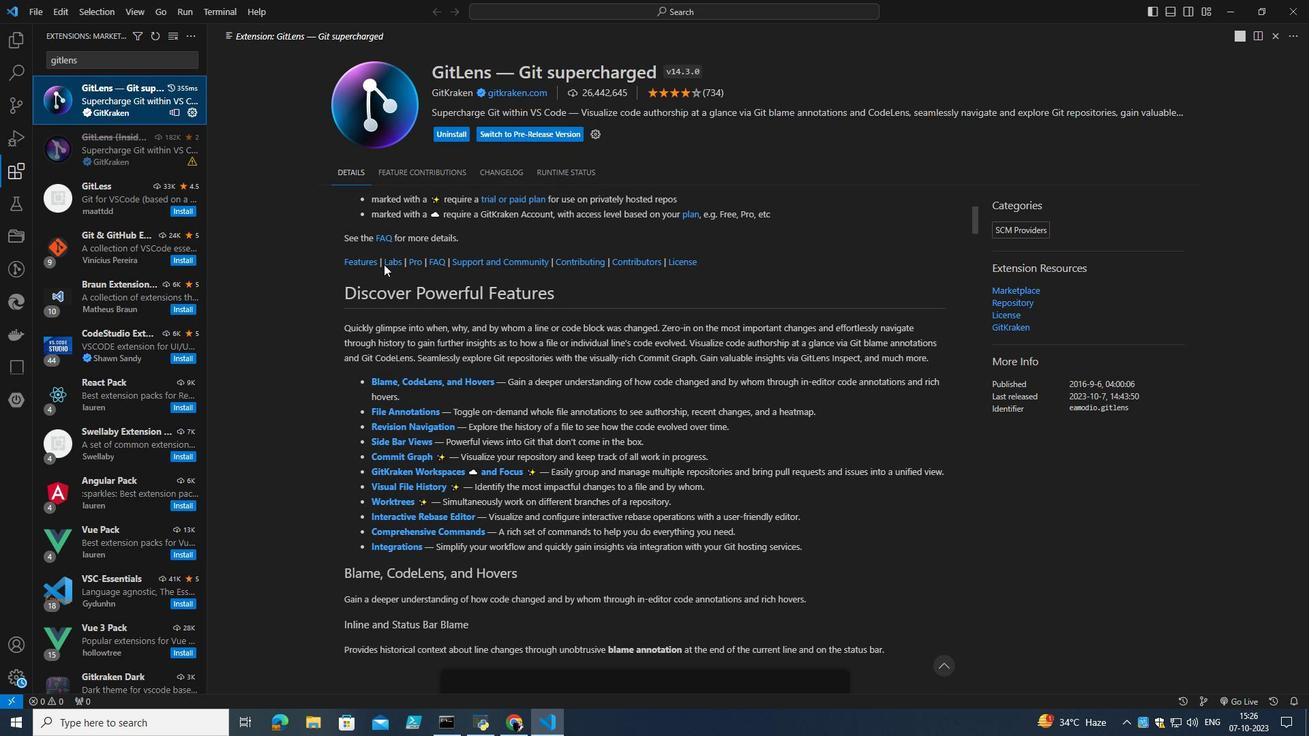 
Action: Mouse scrolled (383, 265) with delta (0, 0)
Screenshot: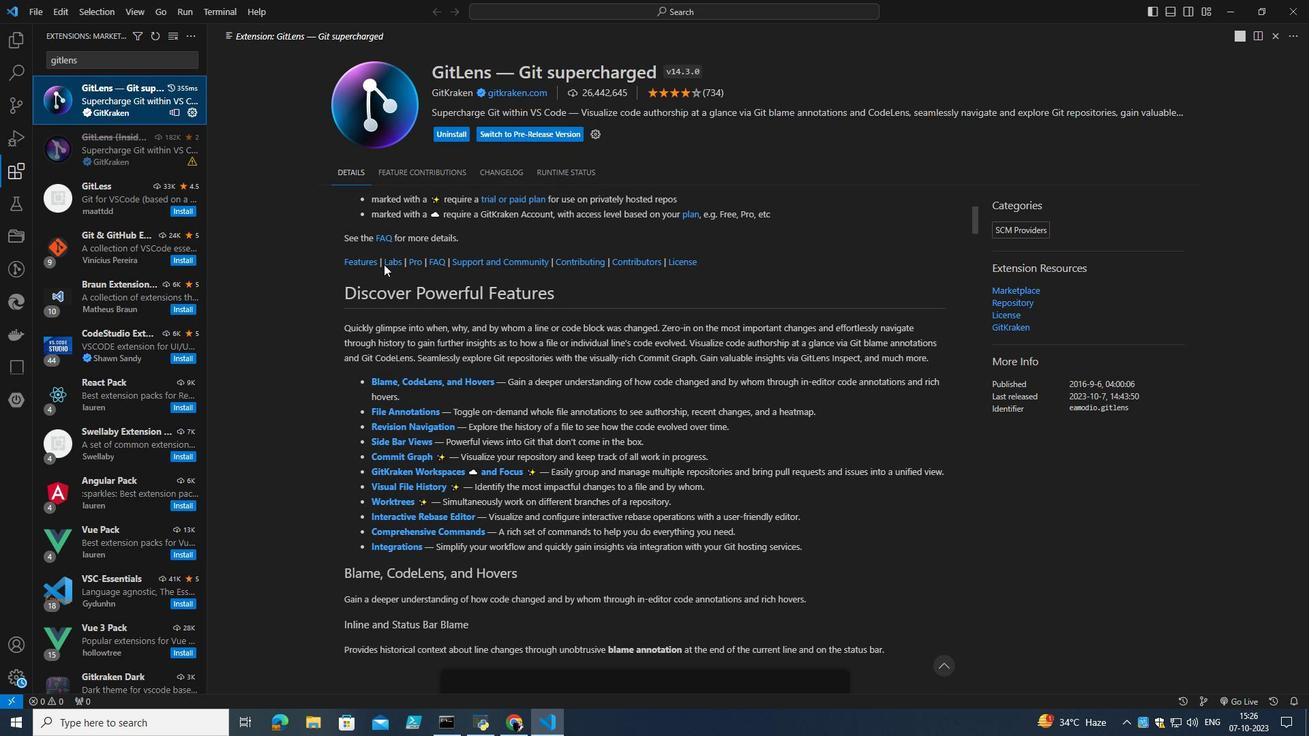 
Action: Mouse scrolled (383, 265) with delta (0, 0)
Screenshot: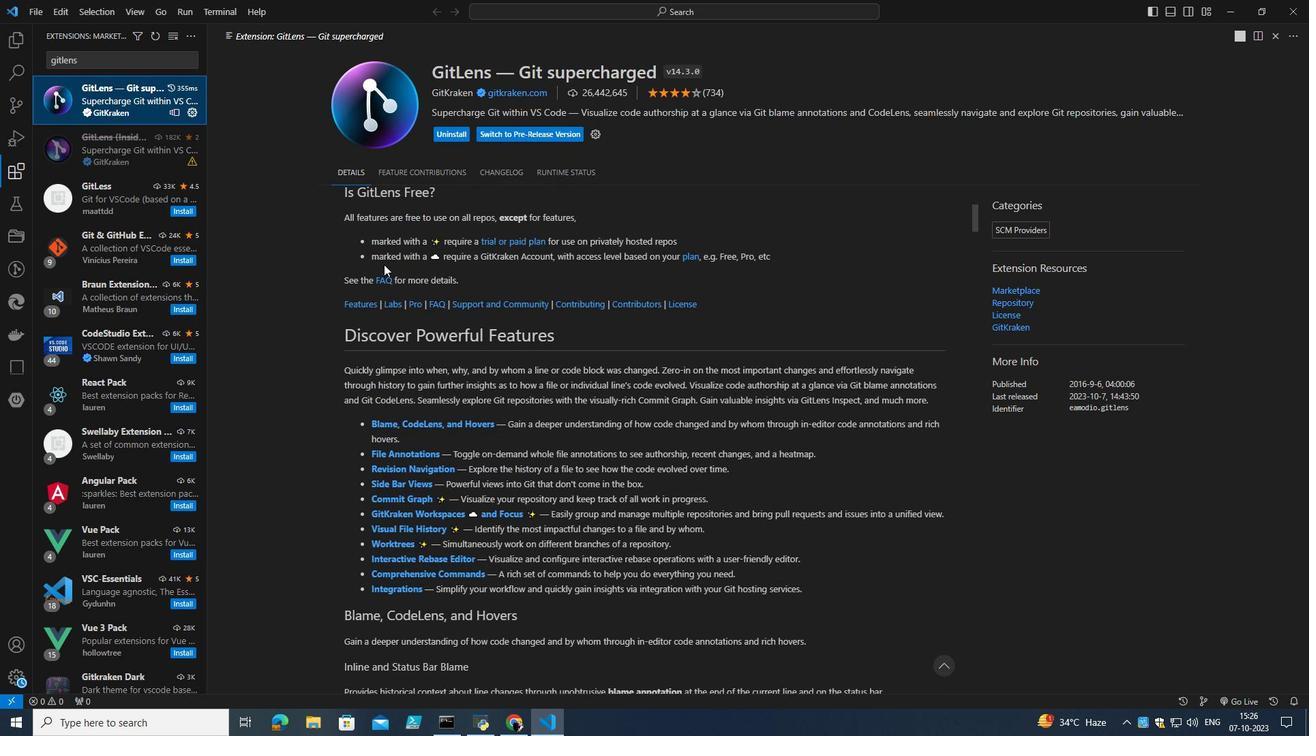 
Action: Mouse scrolled (383, 265) with delta (0, 0)
Screenshot: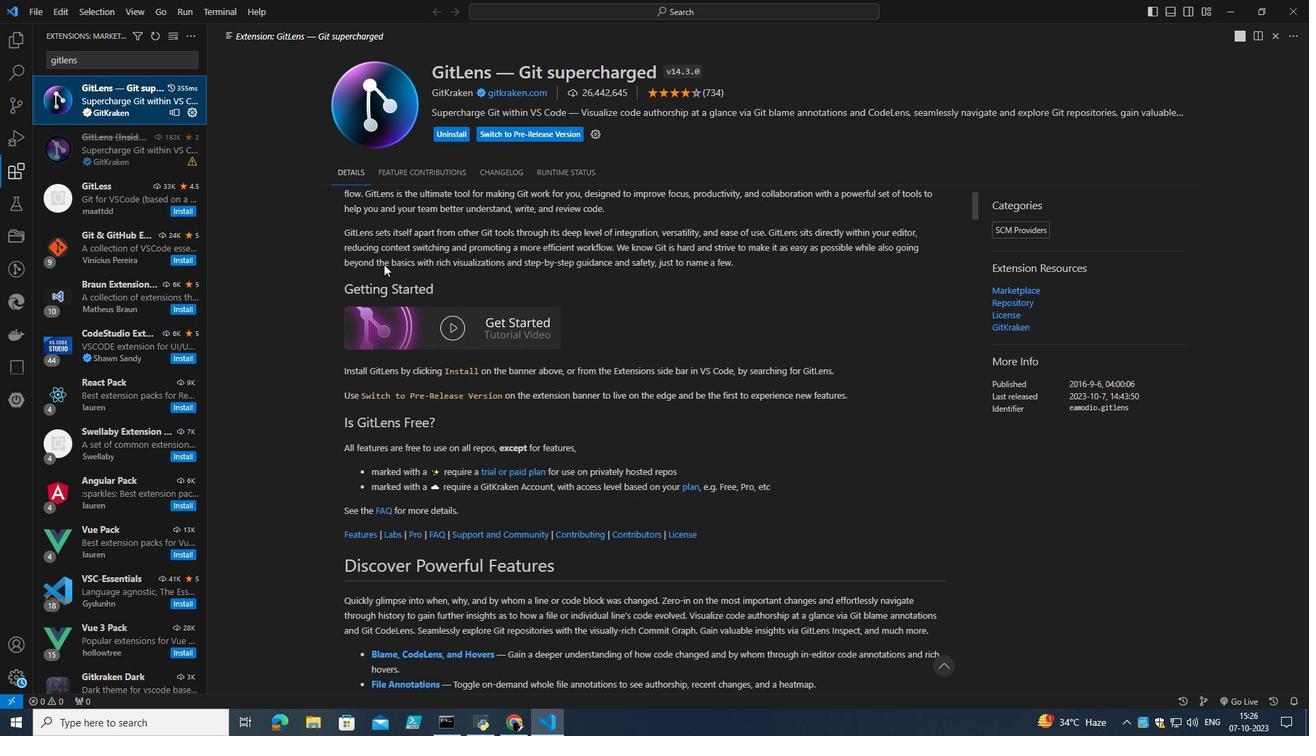 
Action: Mouse scrolled (383, 265) with delta (0, 0)
Screenshot: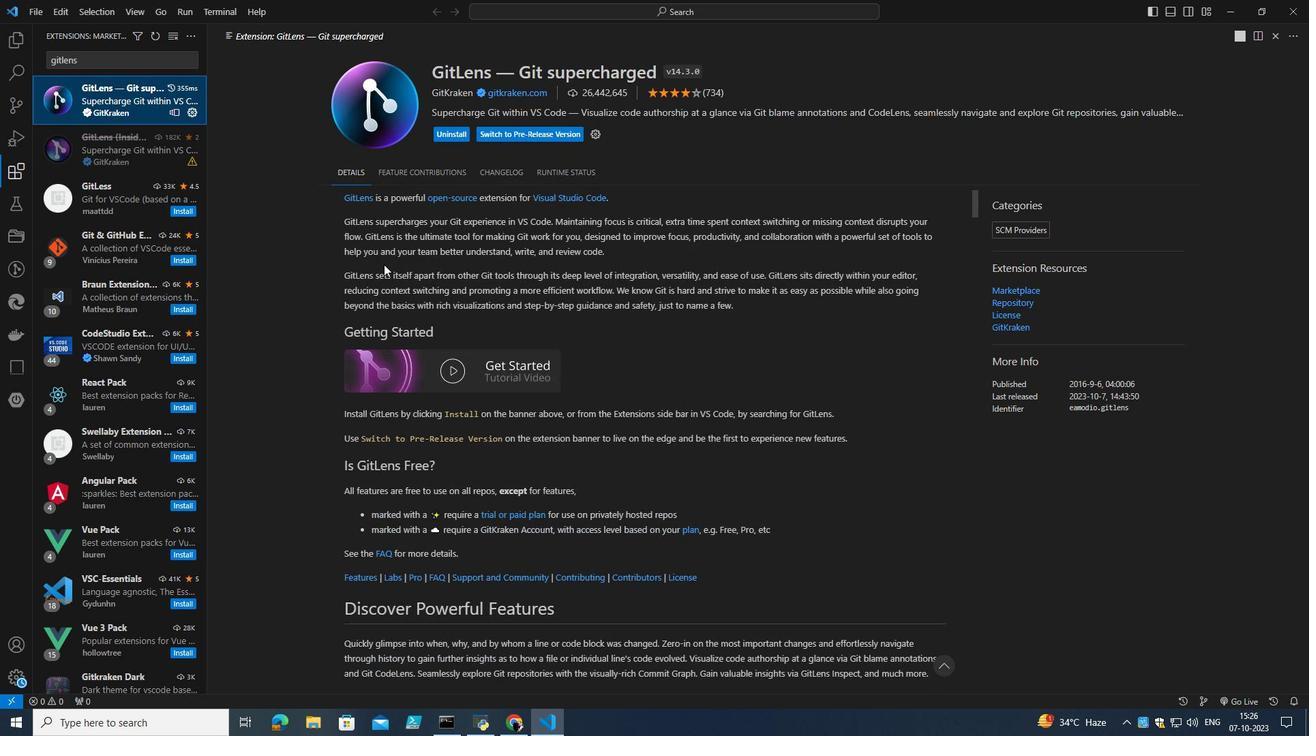 
Action: Mouse scrolled (383, 265) with delta (0, 0)
Screenshot: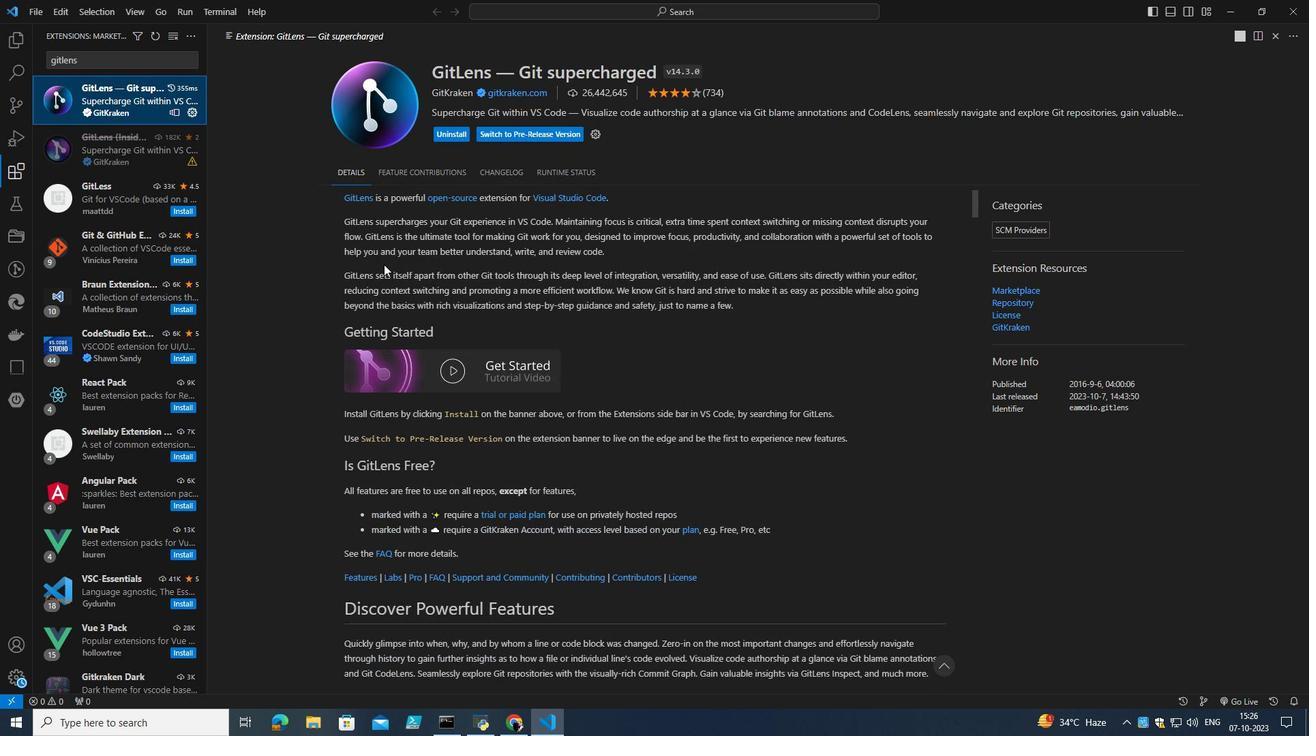 
Action: Mouse scrolled (383, 265) with delta (0, 0)
Screenshot: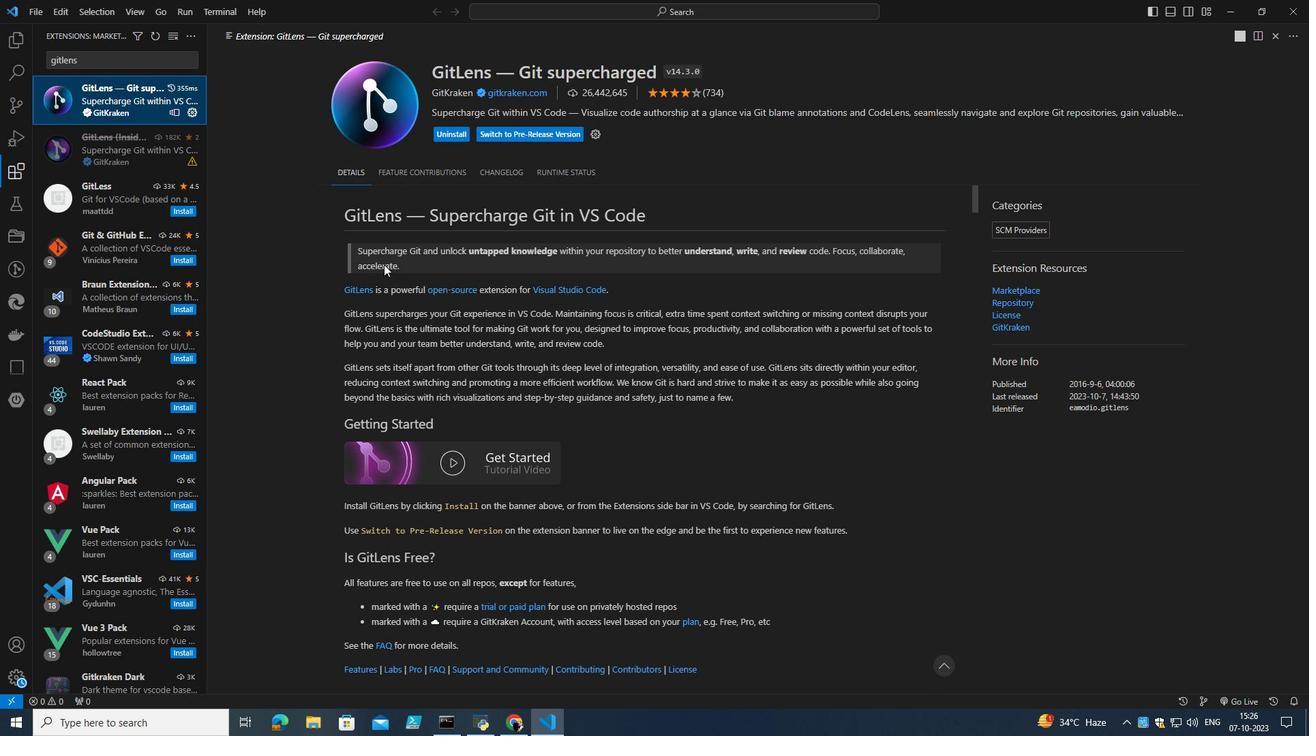 
Action: Mouse scrolled (383, 265) with delta (0, 0)
Screenshot: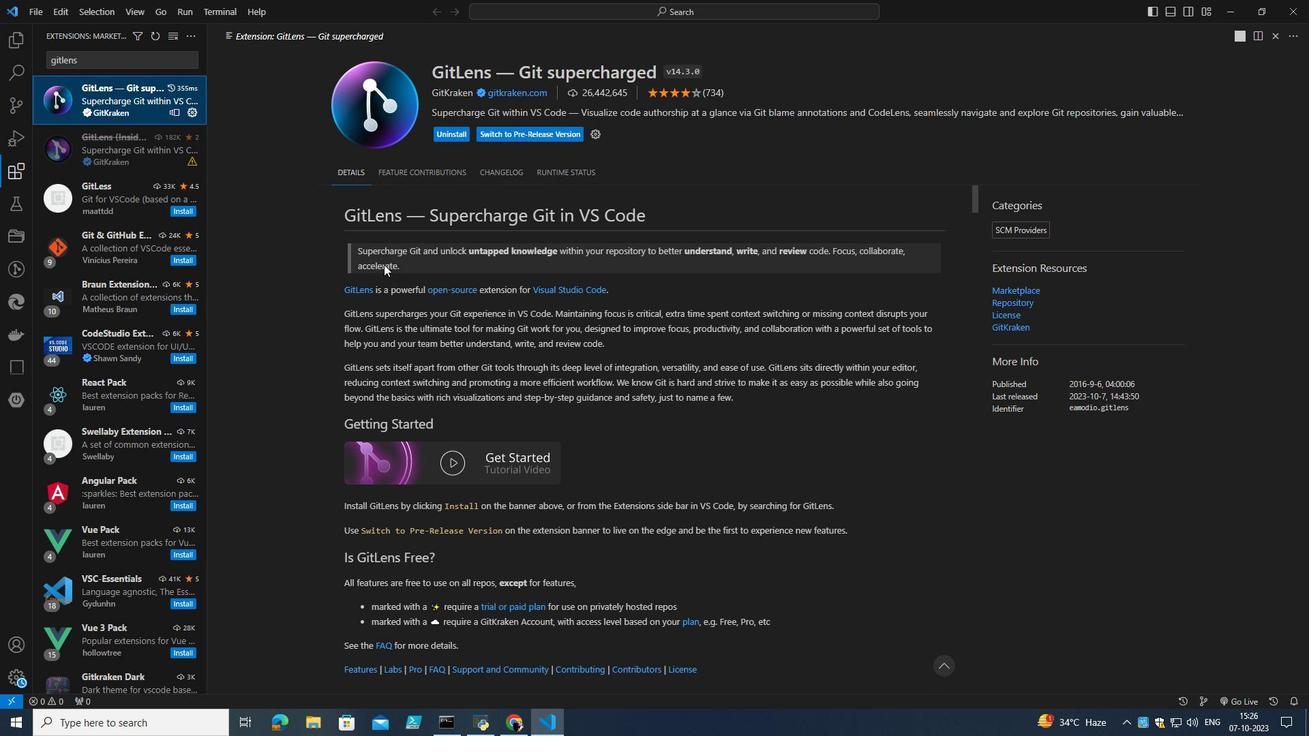 
Action: Mouse scrolled (383, 265) with delta (0, 0)
